 Task: Buy 2 Drag Links from Shocks, Struts & Suspension section under best seller category for shipping address: Marisol Hernandez, 1239 Ridge Road, Dodge City, Kansas 67801, Cell Number 6205197251. Pay from credit card ending with 7965, CVV 549
Action: Key pressed amazon.com<Key.enter>
Screenshot: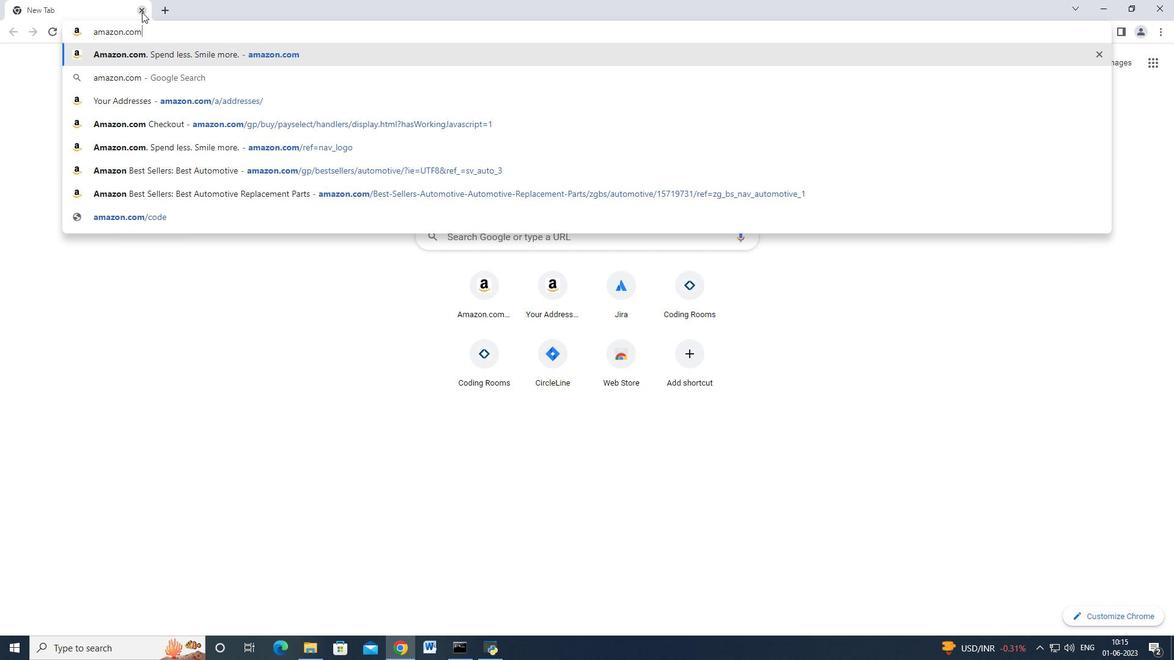 
Action: Mouse moved to (29, 95)
Screenshot: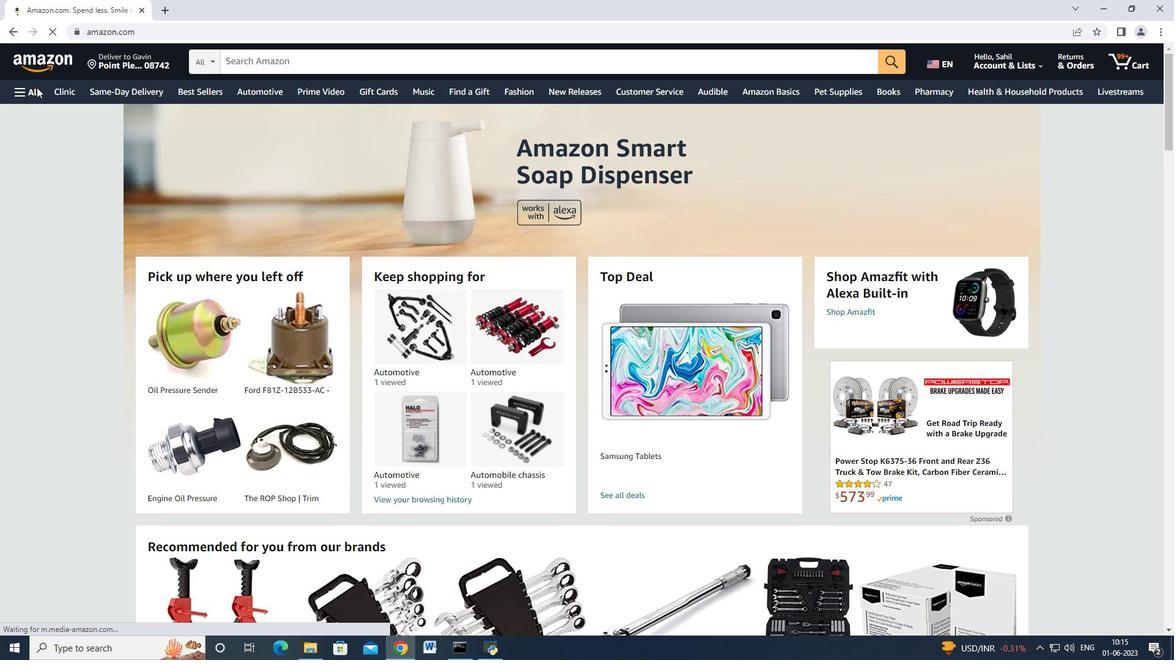 
Action: Mouse pressed left at (29, 95)
Screenshot: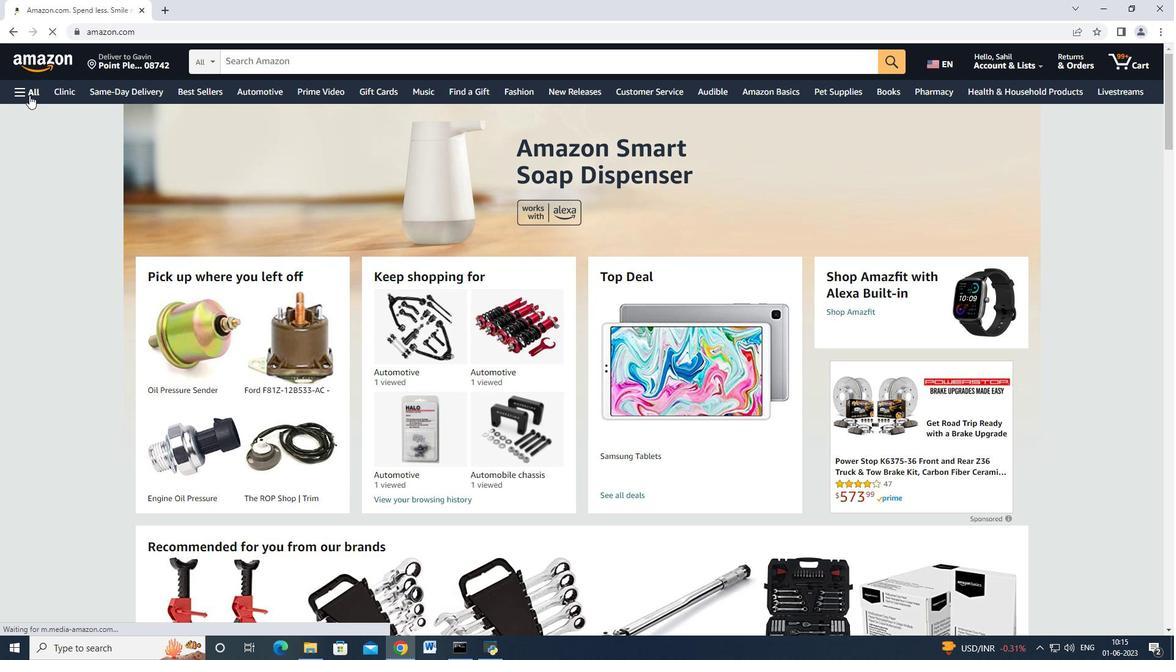 
Action: Mouse moved to (94, 264)
Screenshot: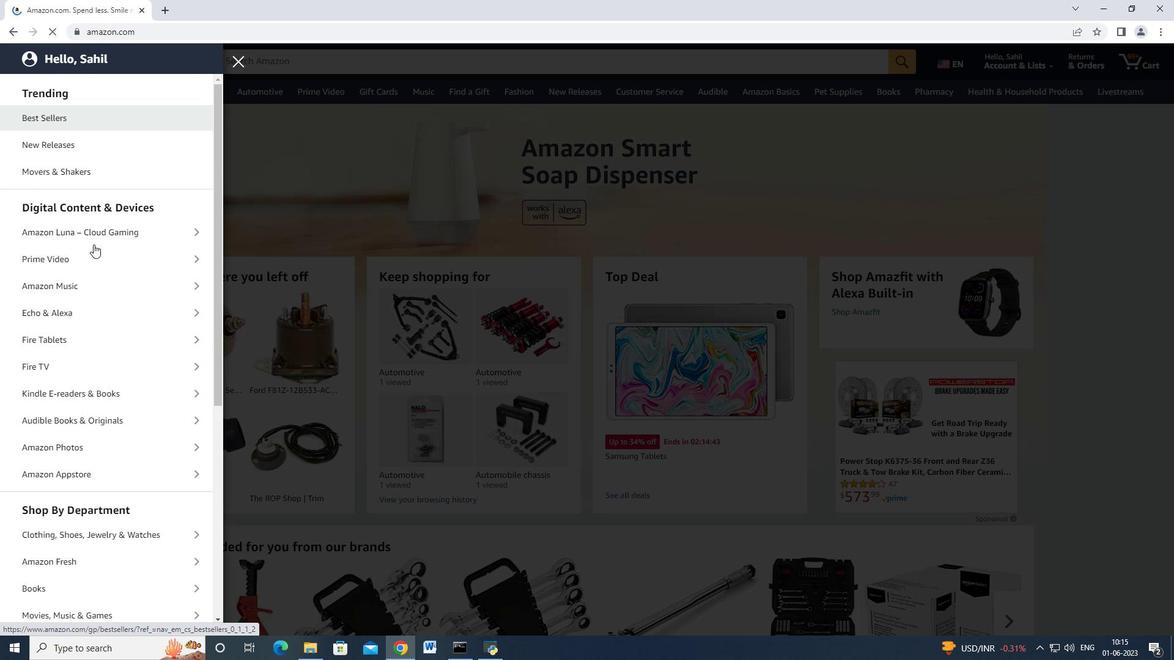 
Action: Mouse scrolled (94, 263) with delta (0, 0)
Screenshot: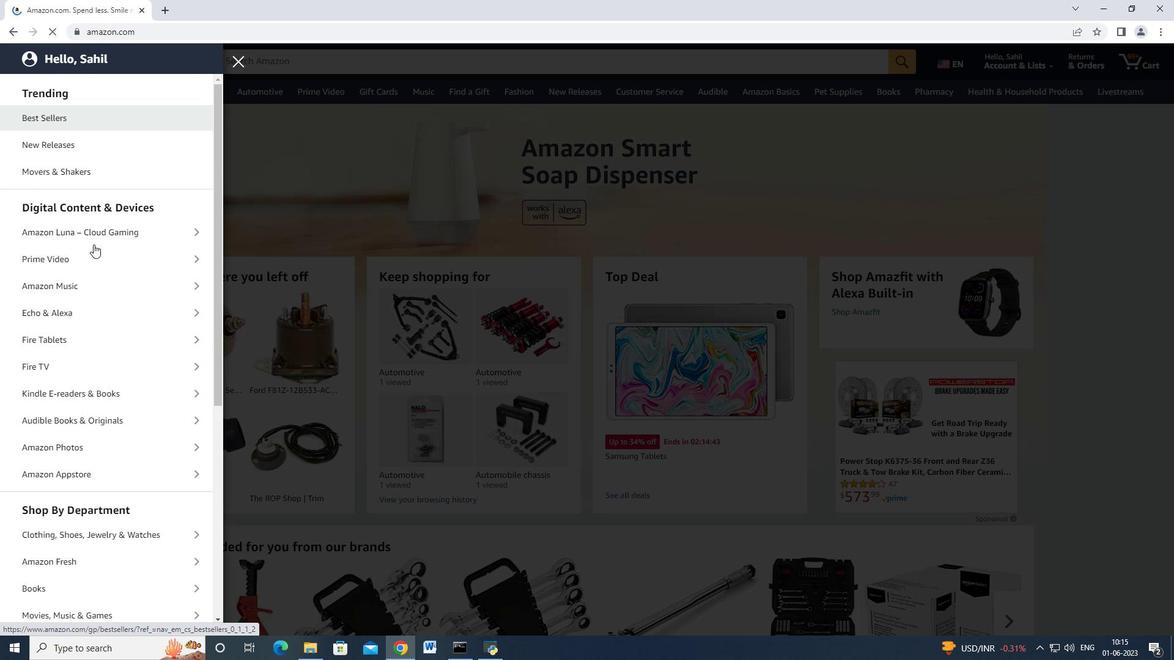
Action: Mouse moved to (94, 275)
Screenshot: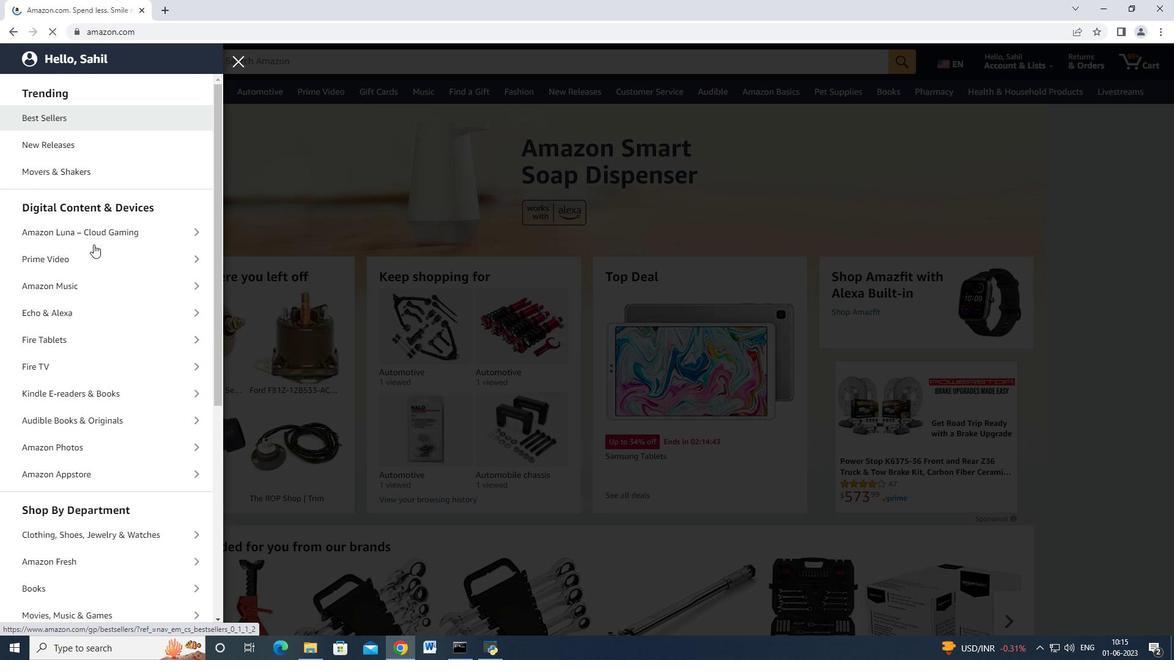 
Action: Mouse scrolled (94, 274) with delta (0, 0)
Screenshot: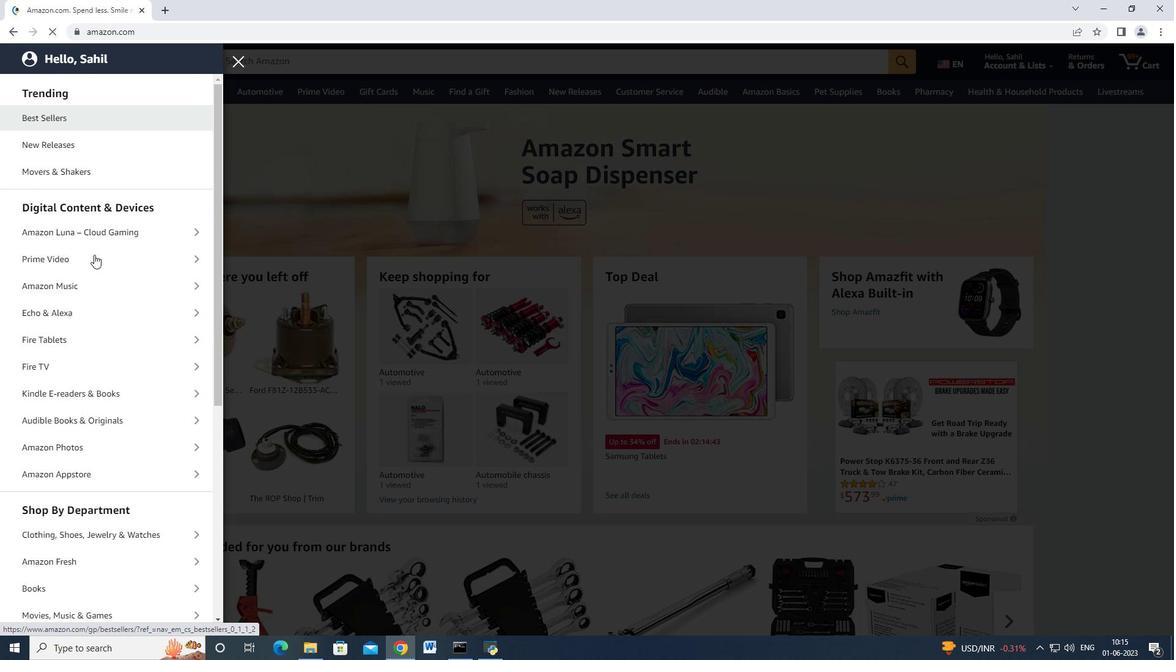 
Action: Mouse moved to (70, 524)
Screenshot: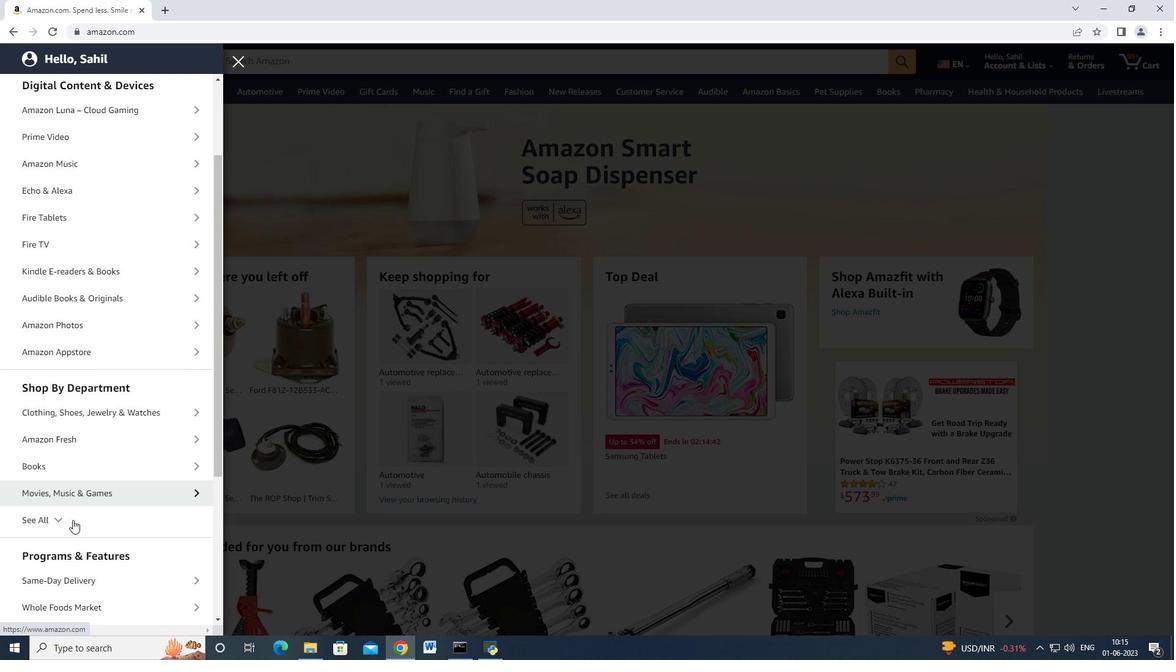 
Action: Mouse pressed left at (70, 524)
Screenshot: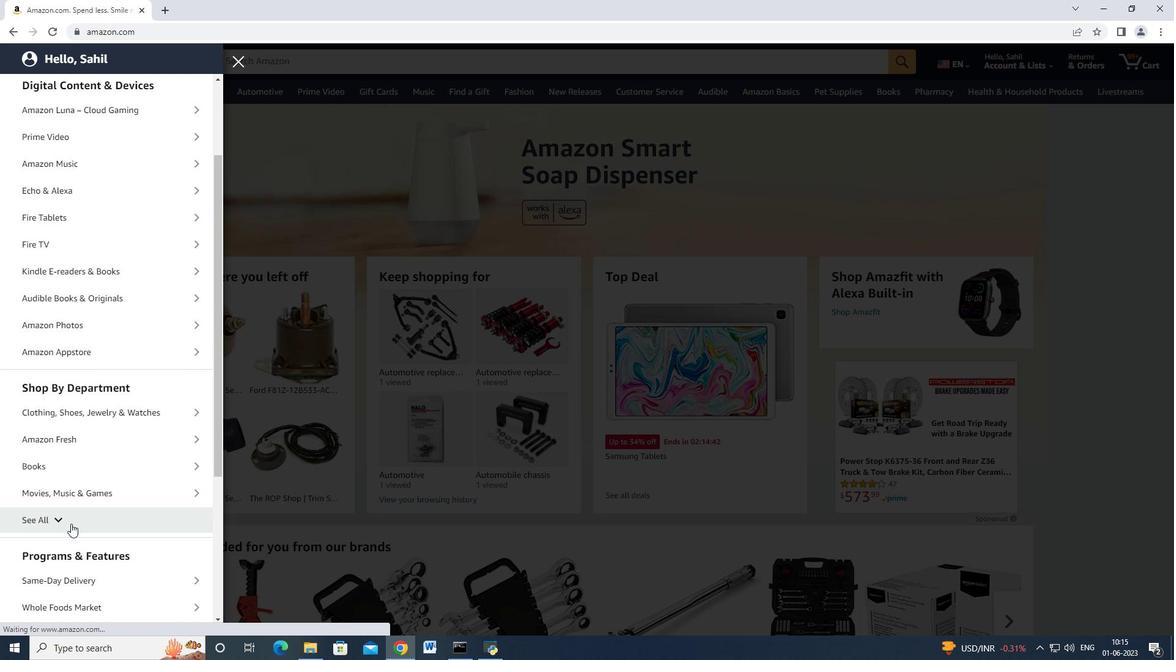 
Action: Mouse moved to (98, 411)
Screenshot: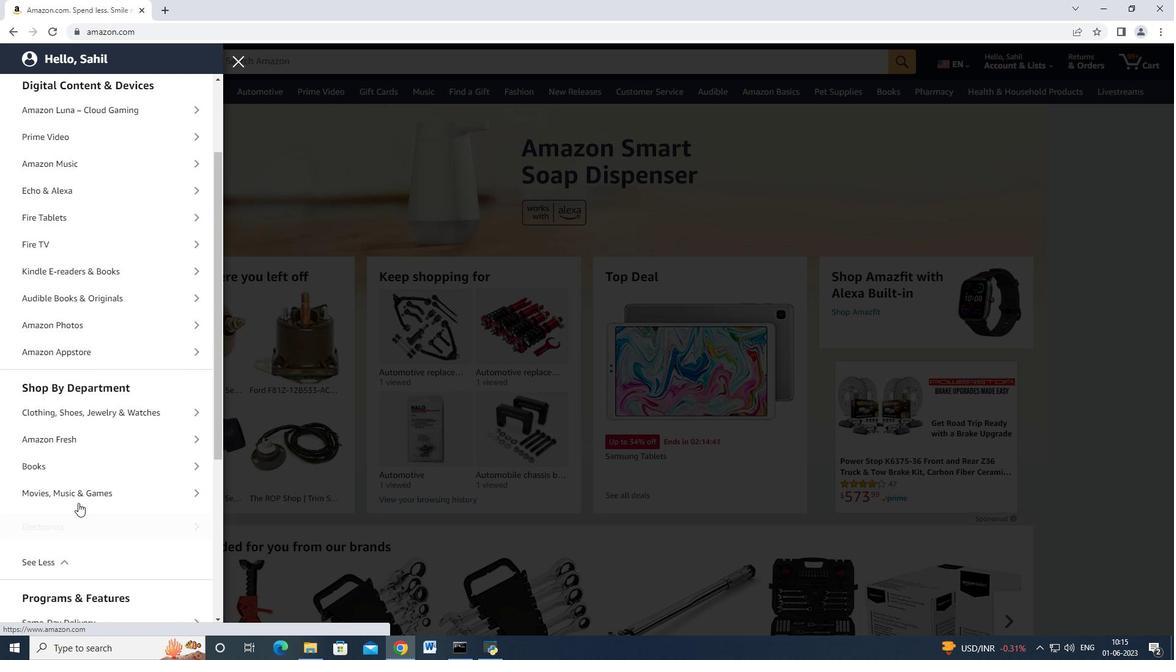 
Action: Mouse scrolled (98, 411) with delta (0, 0)
Screenshot: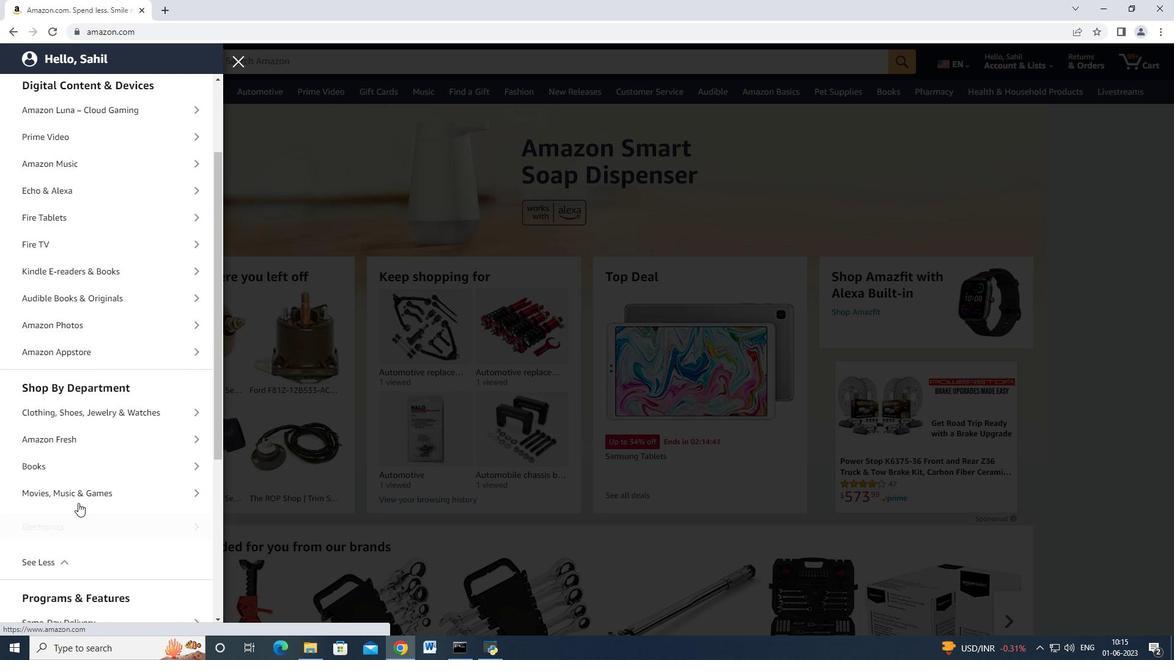 
Action: Mouse scrolled (98, 411) with delta (0, 0)
Screenshot: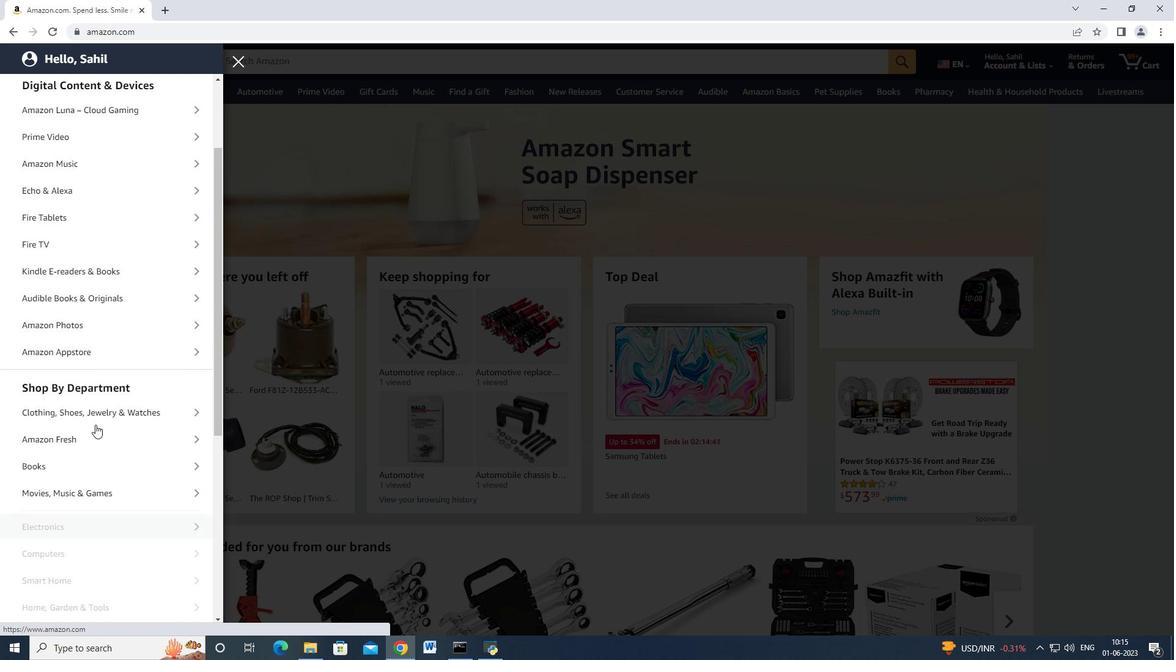 
Action: Mouse scrolled (98, 411) with delta (0, 0)
Screenshot: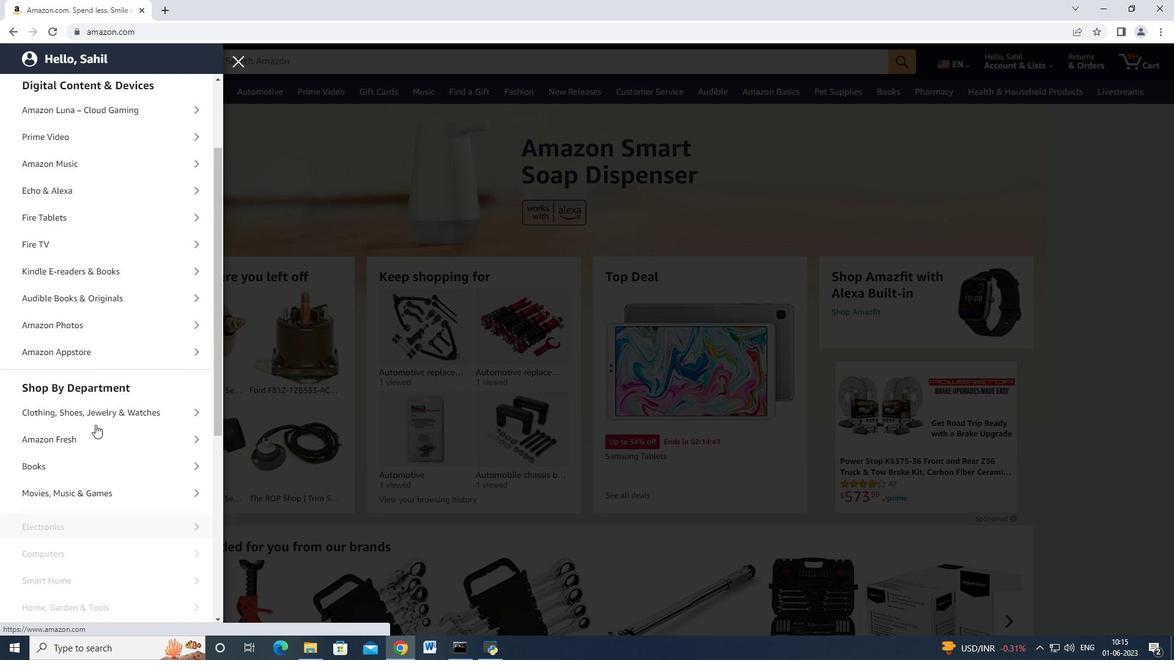 
Action: Mouse scrolled (98, 411) with delta (0, 0)
Screenshot: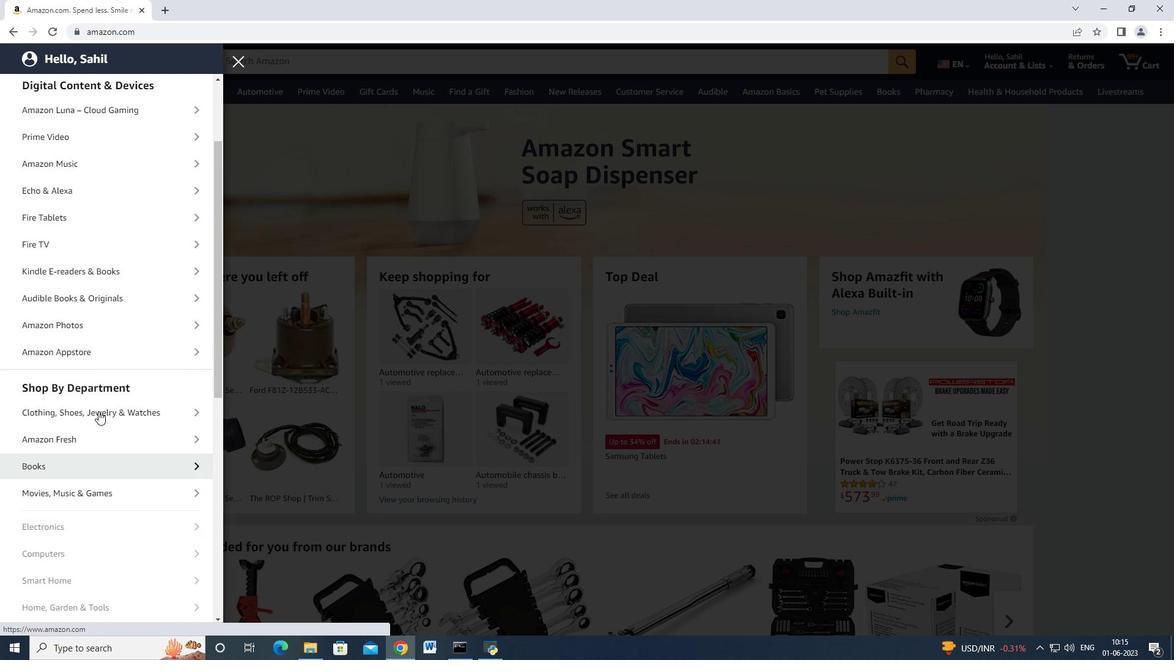 
Action: Mouse scrolled (98, 411) with delta (0, 0)
Screenshot: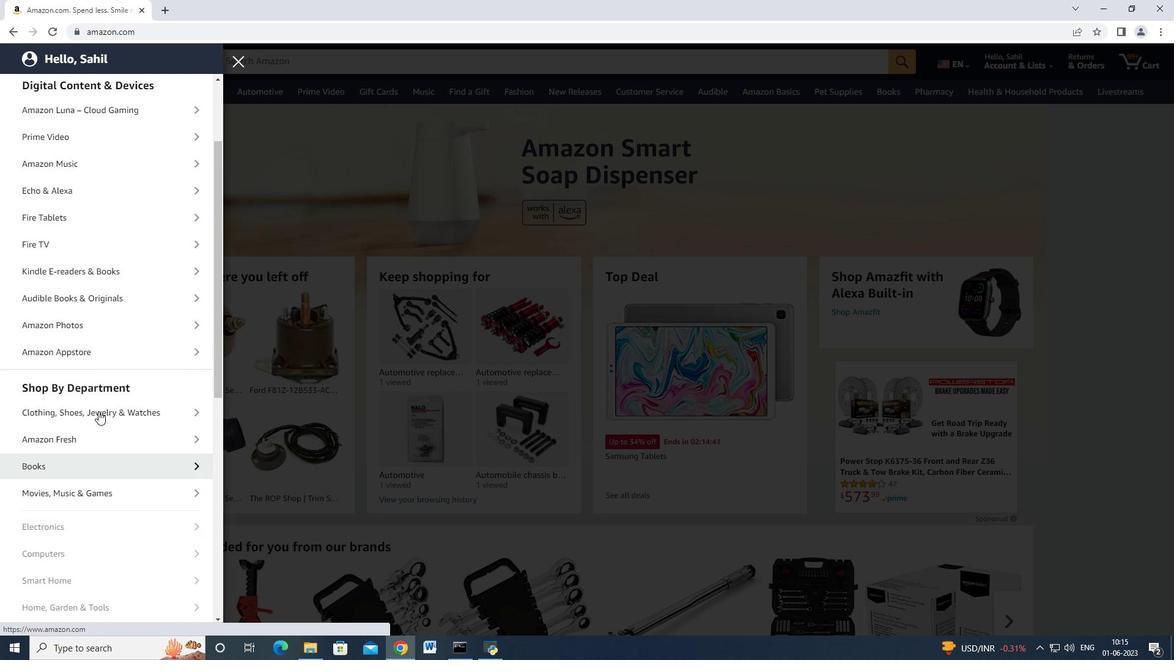 
Action: Mouse scrolled (98, 411) with delta (0, 0)
Screenshot: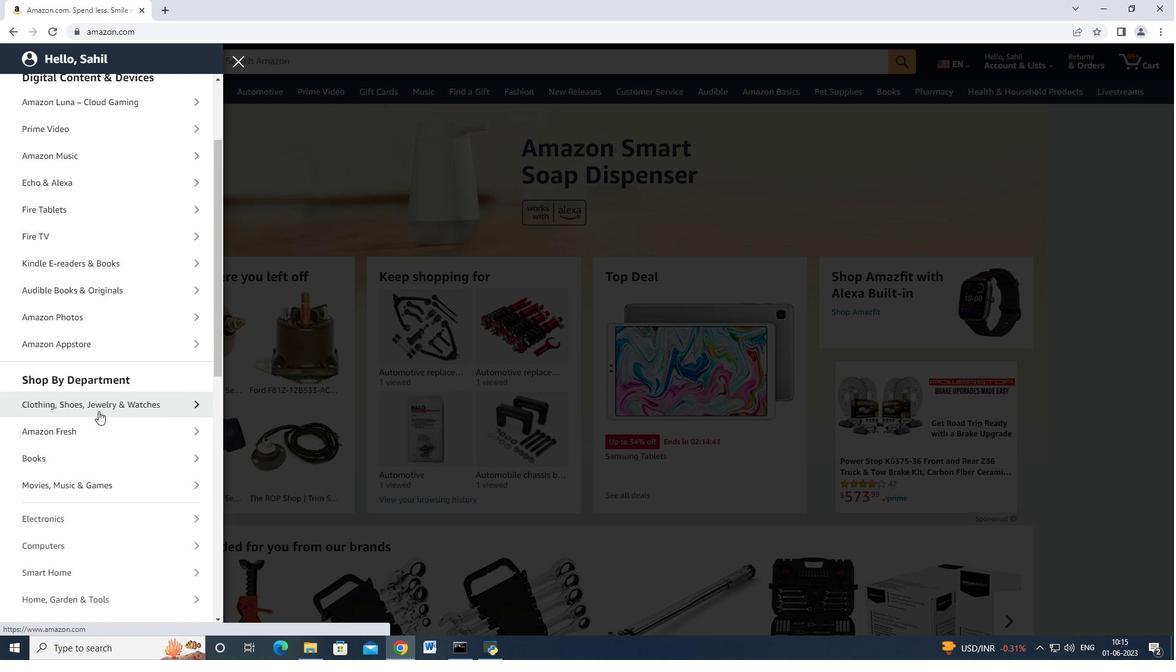 
Action: Mouse moved to (114, 466)
Screenshot: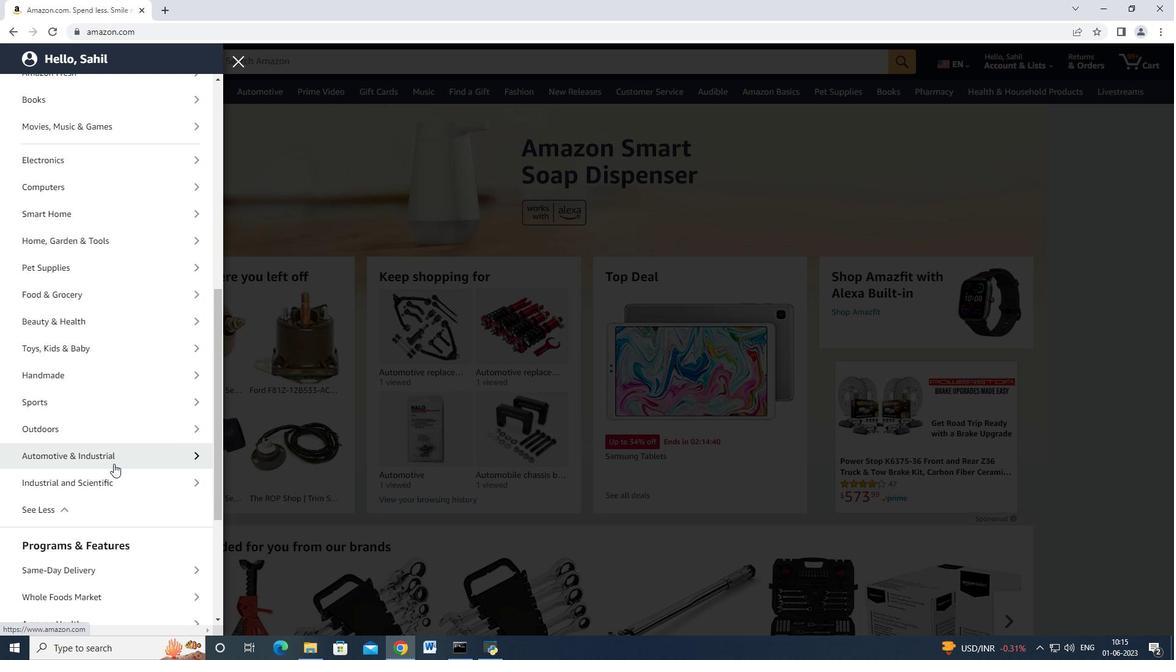 
Action: Mouse pressed left at (114, 466)
Screenshot: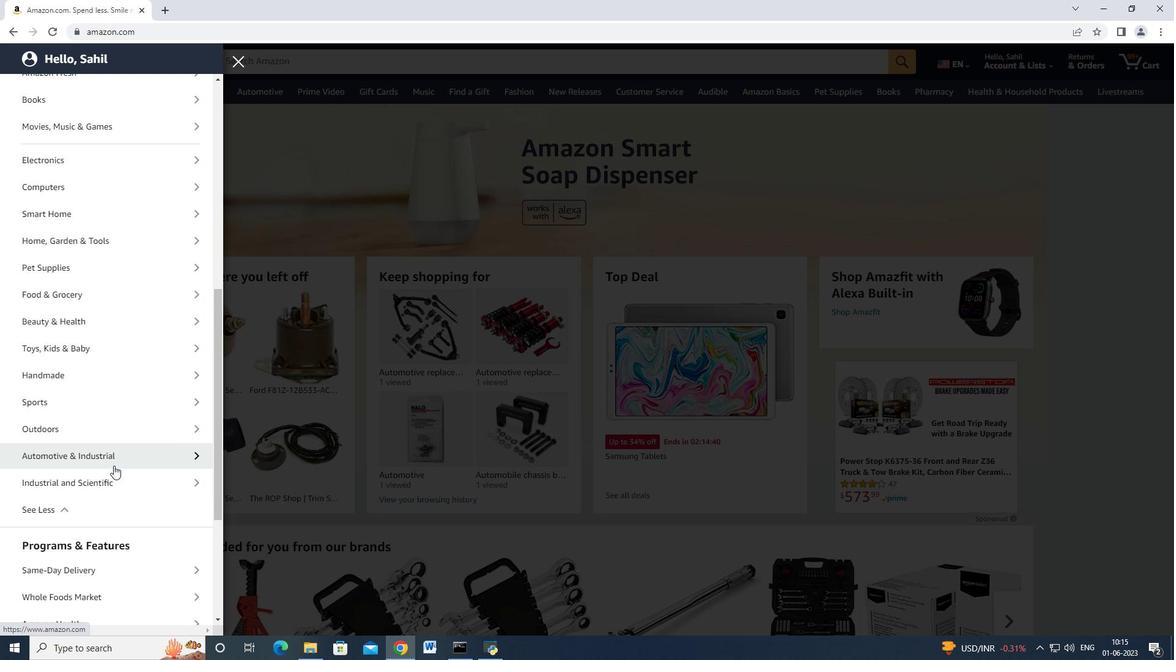 
Action: Mouse moved to (124, 33)
Screenshot: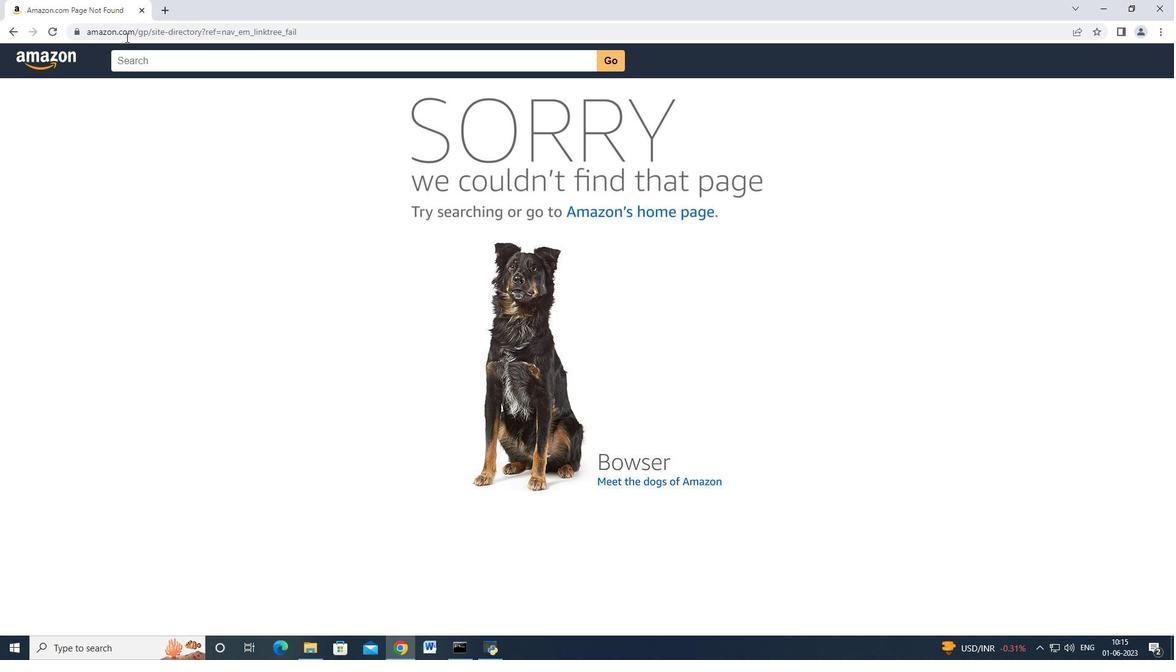 
Action: Mouse pressed left at (124, 33)
Screenshot: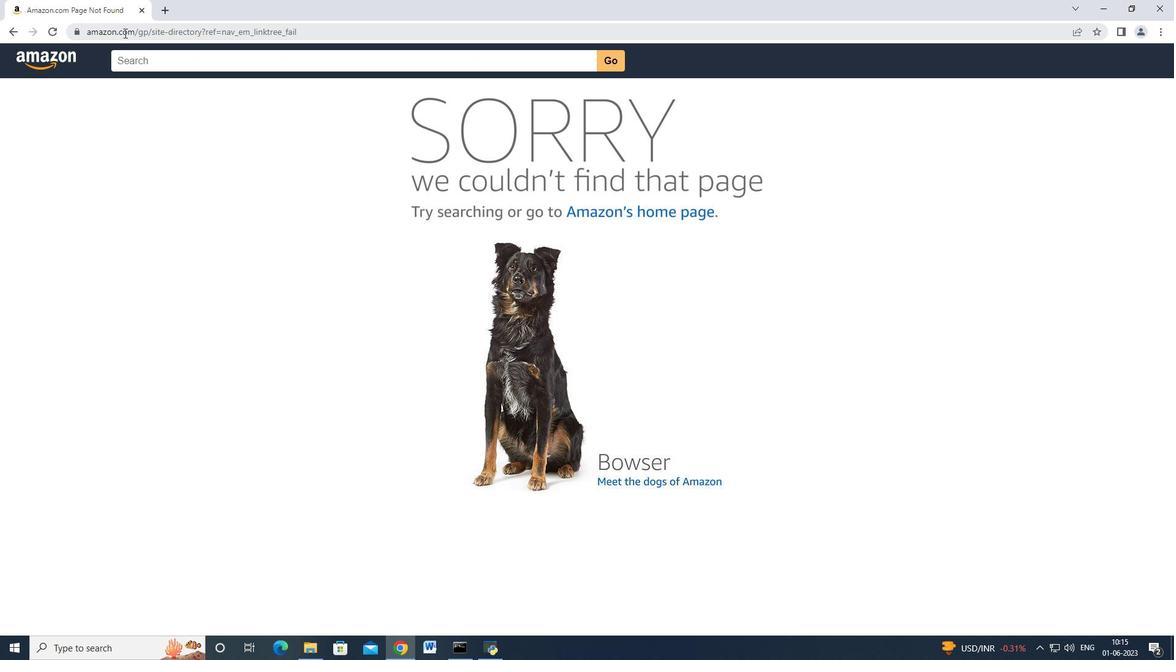 
Action: Key pressed amazon.com<Key.enter>
Screenshot: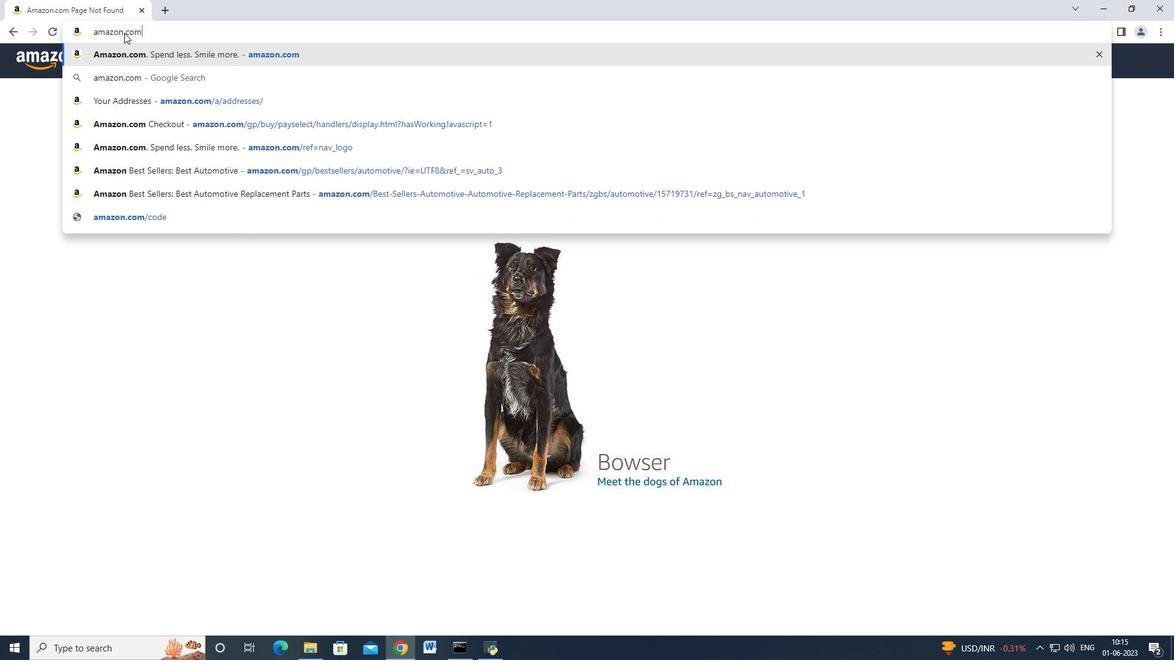 
Action: Mouse moved to (12, 97)
Screenshot: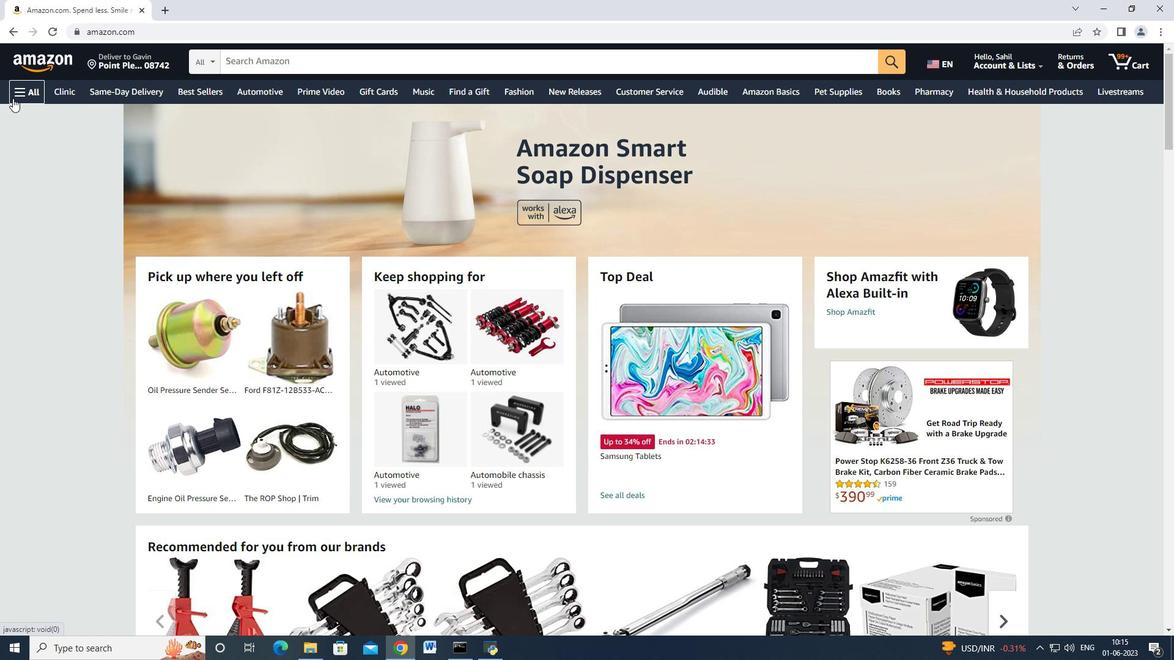 
Action: Mouse pressed left at (12, 97)
Screenshot: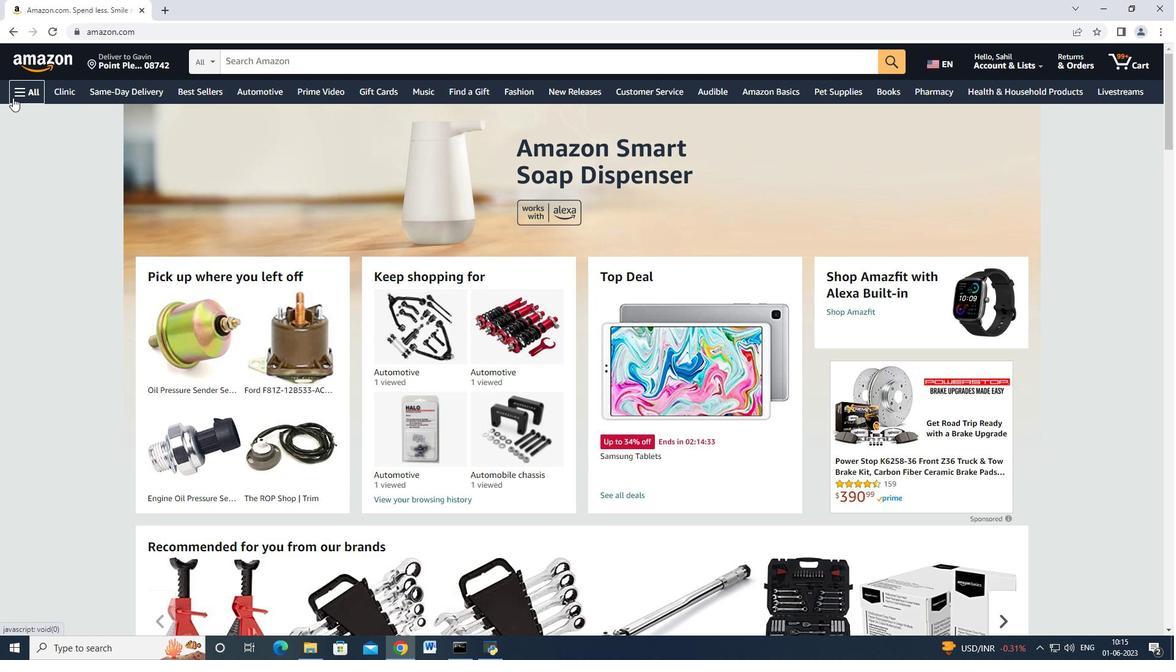 
Action: Mouse moved to (86, 239)
Screenshot: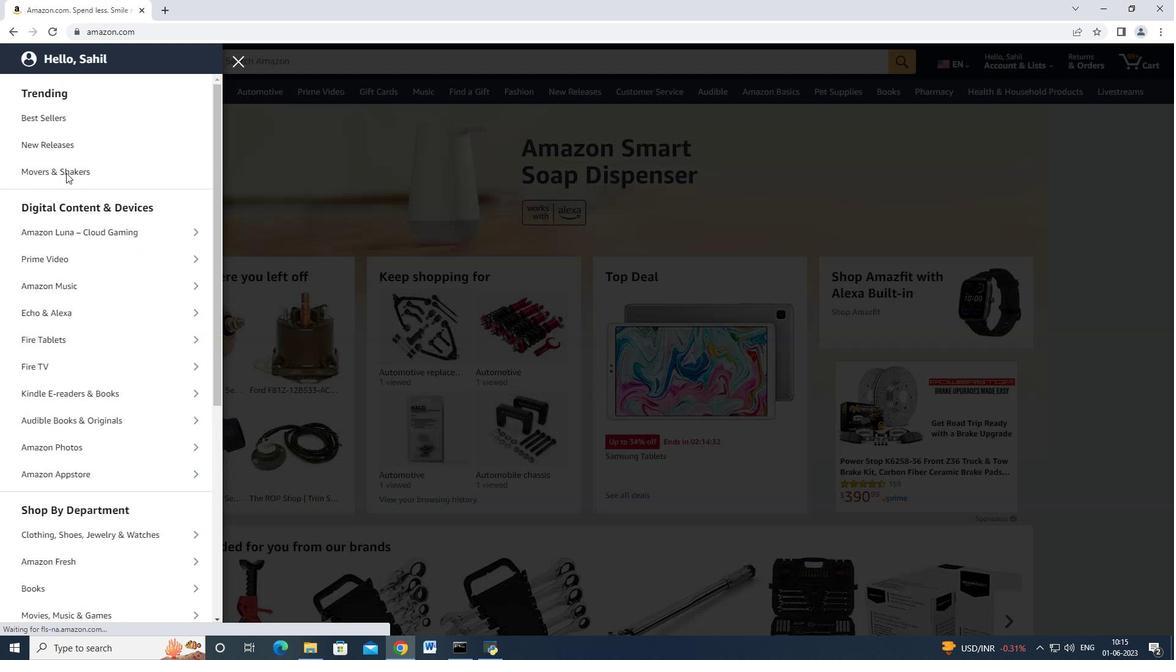 
Action: Mouse scrolled (86, 239) with delta (0, 0)
Screenshot: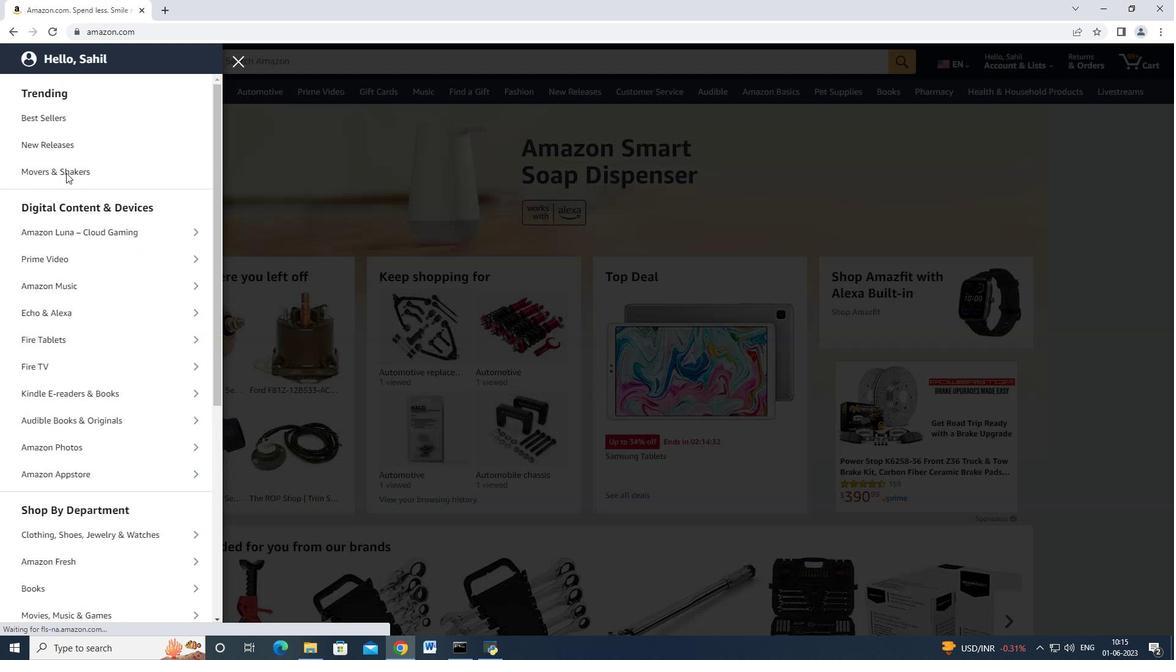 
Action: Mouse moved to (86, 241)
Screenshot: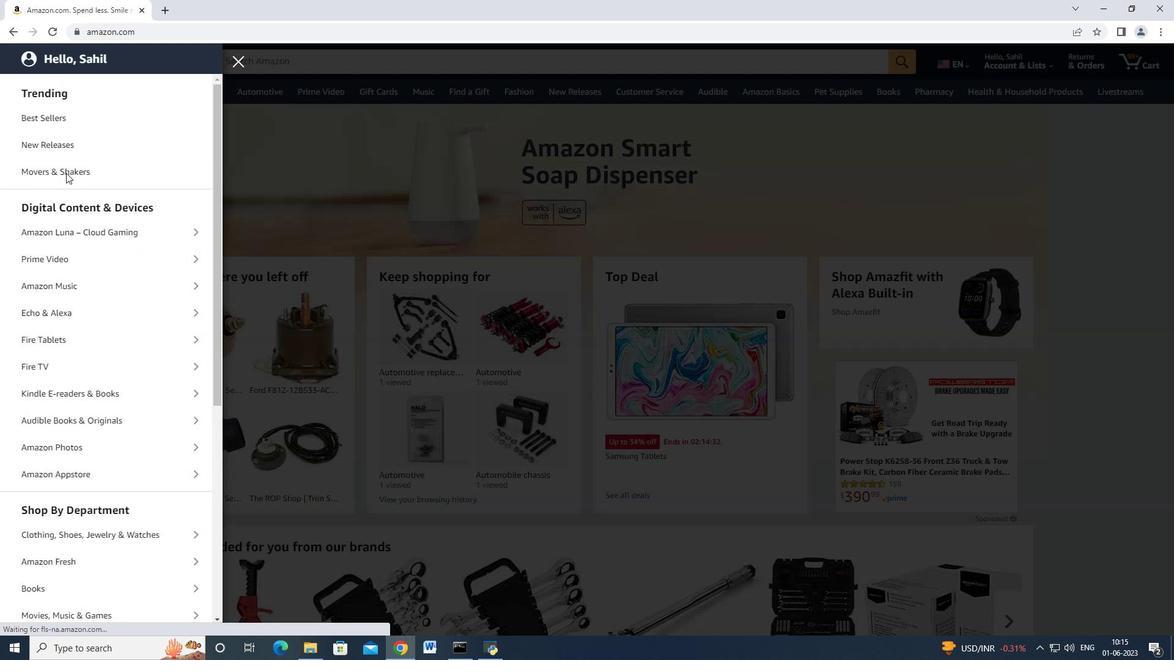 
Action: Mouse scrolled (86, 240) with delta (0, 0)
Screenshot: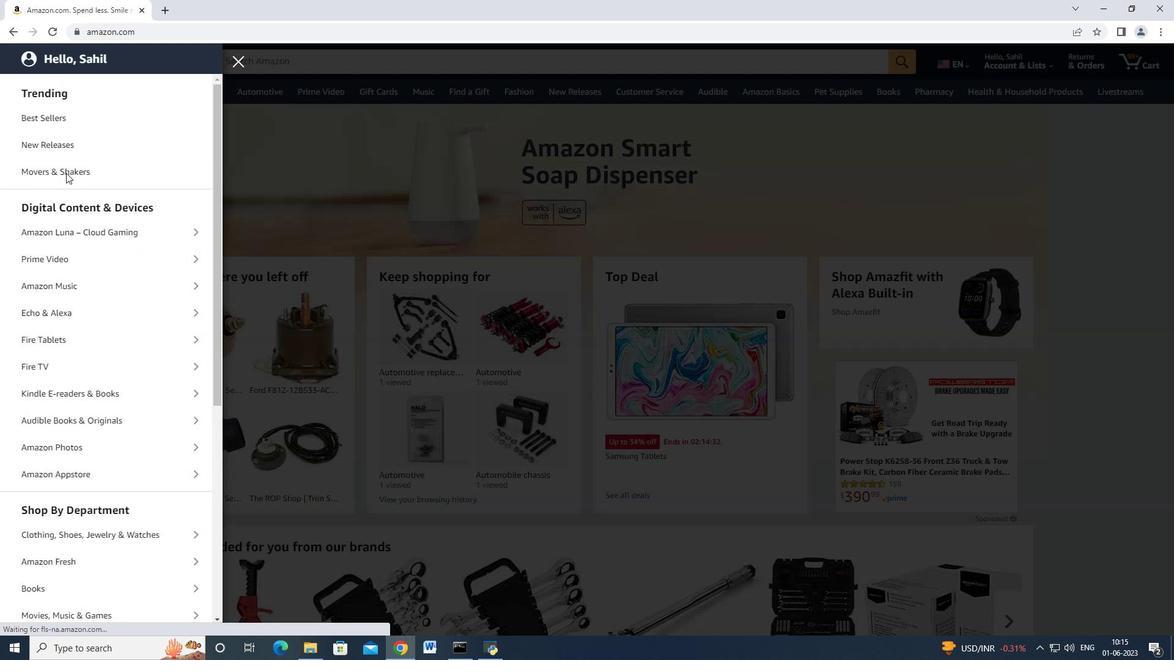 
Action: Mouse moved to (86, 241)
Screenshot: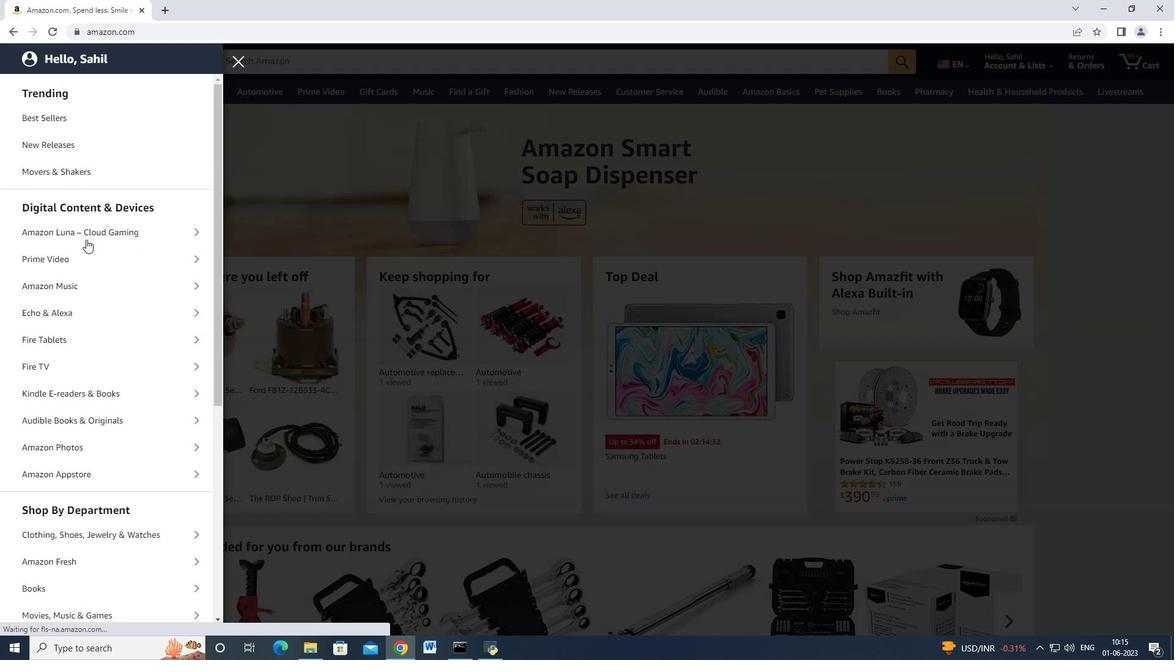 
Action: Mouse scrolled (86, 241) with delta (0, 0)
Screenshot: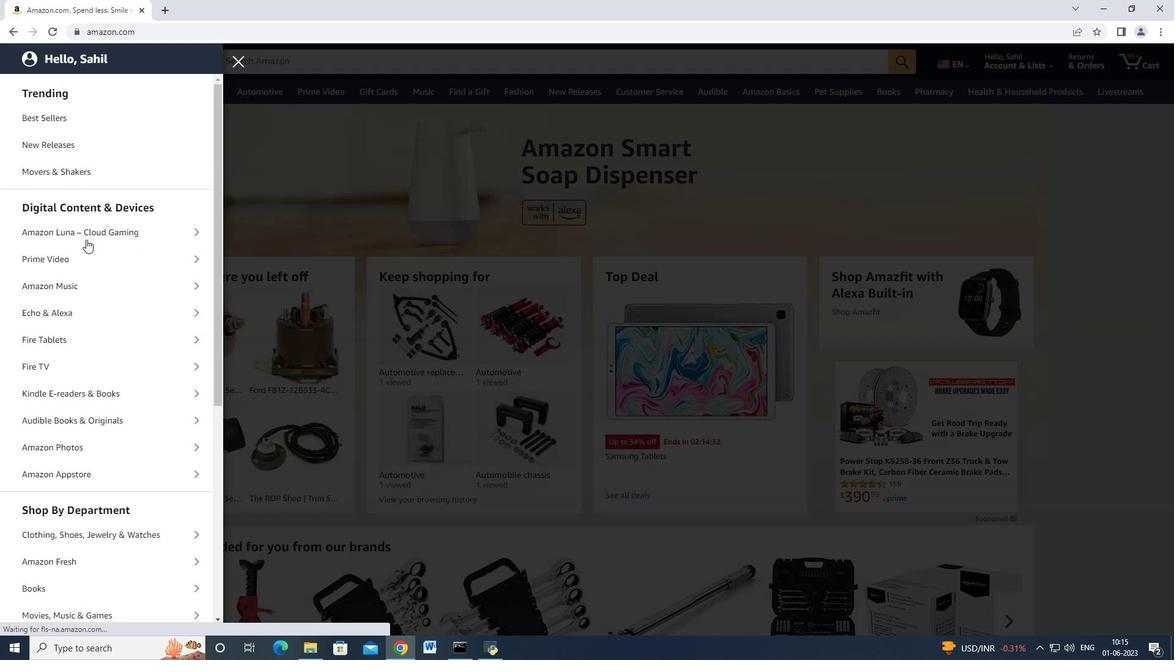 
Action: Mouse moved to (86, 242)
Screenshot: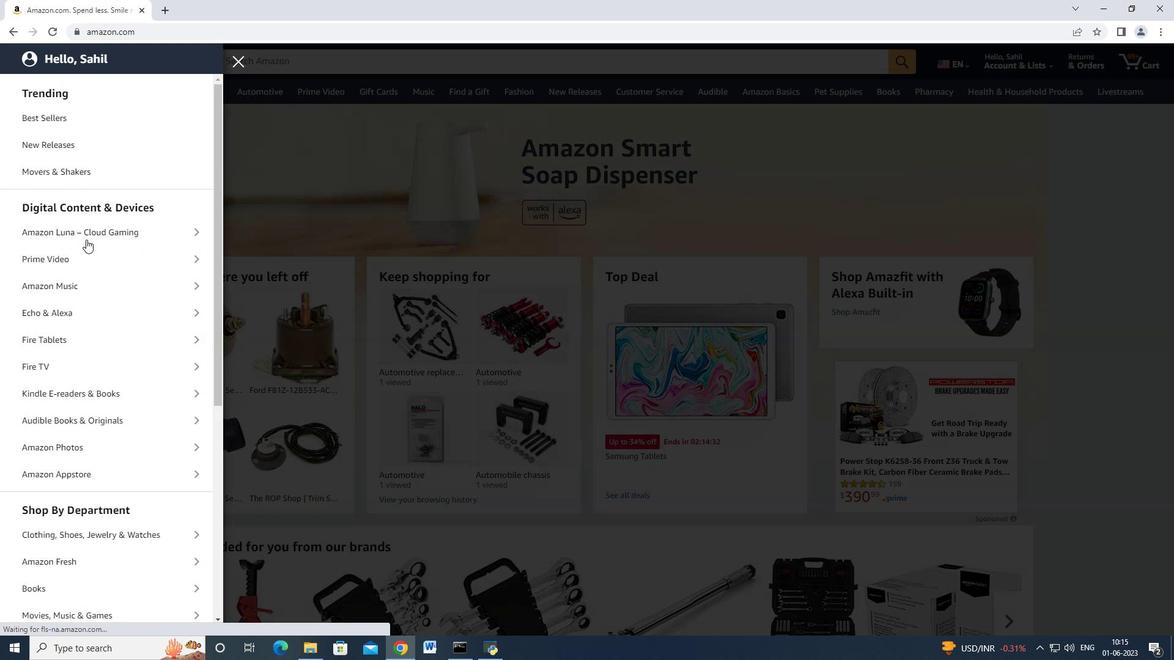 
Action: Mouse scrolled (86, 241) with delta (0, 0)
Screenshot: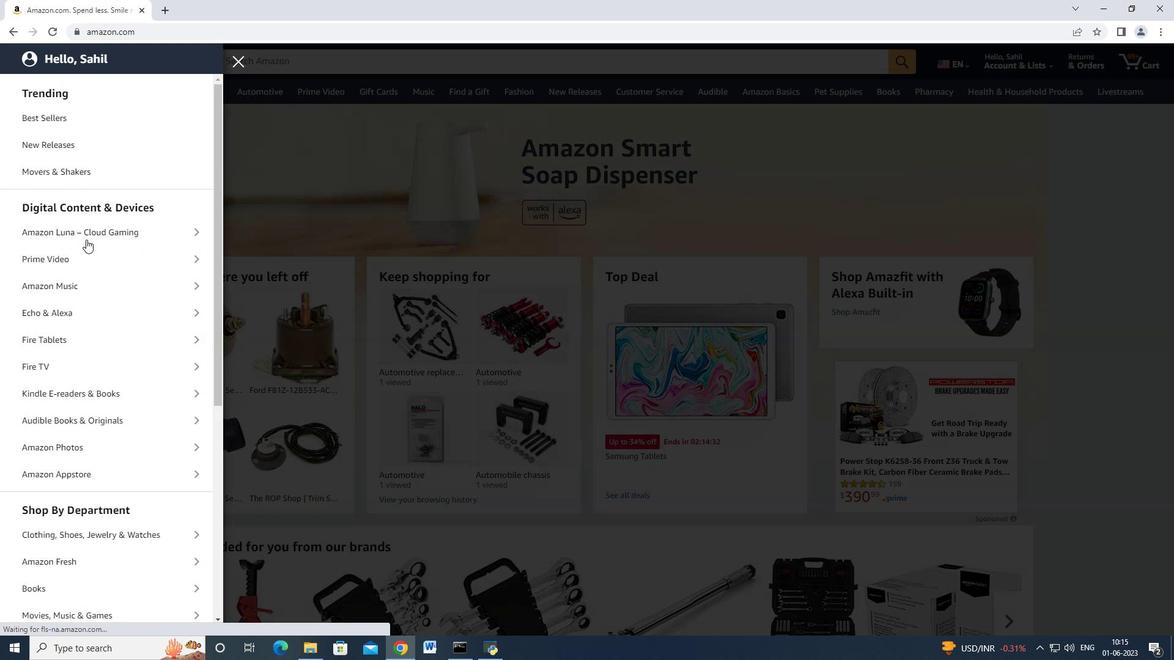 
Action: Mouse moved to (94, 405)
Screenshot: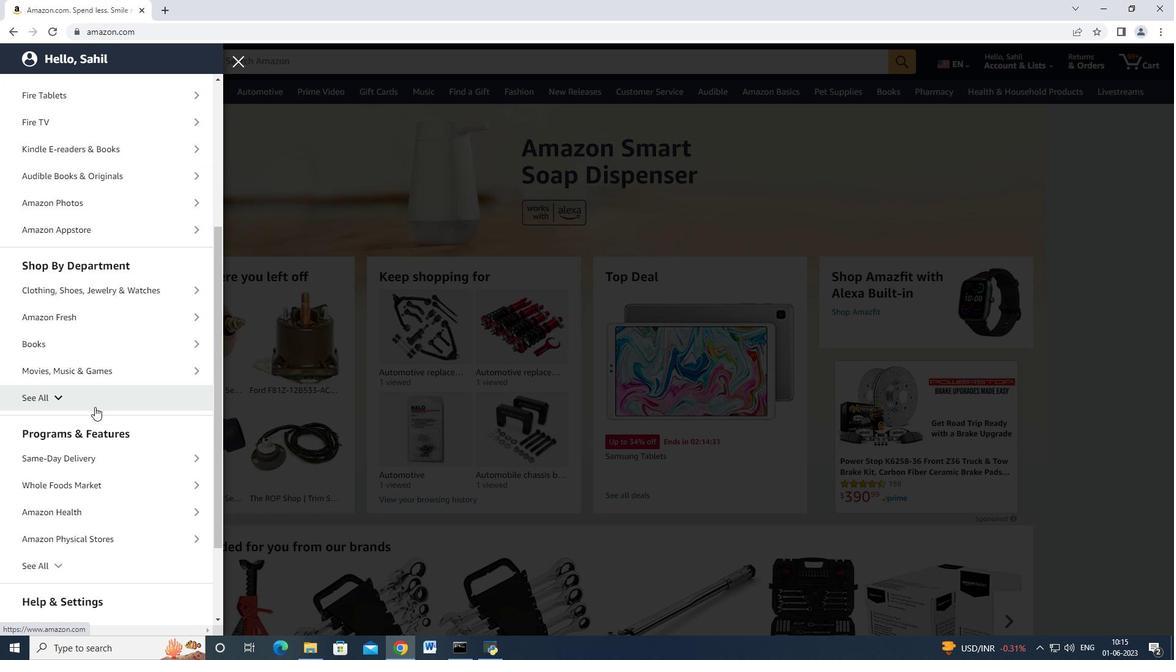 
Action: Mouse pressed left at (94, 405)
Screenshot: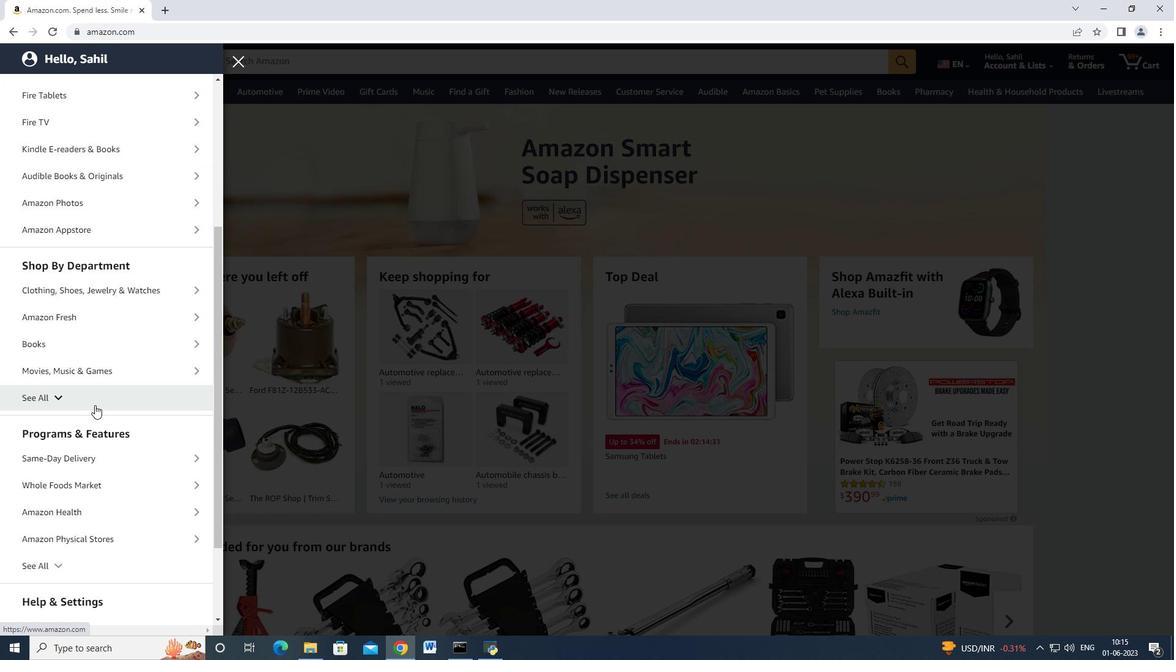 
Action: Mouse scrolled (94, 405) with delta (0, 0)
Screenshot: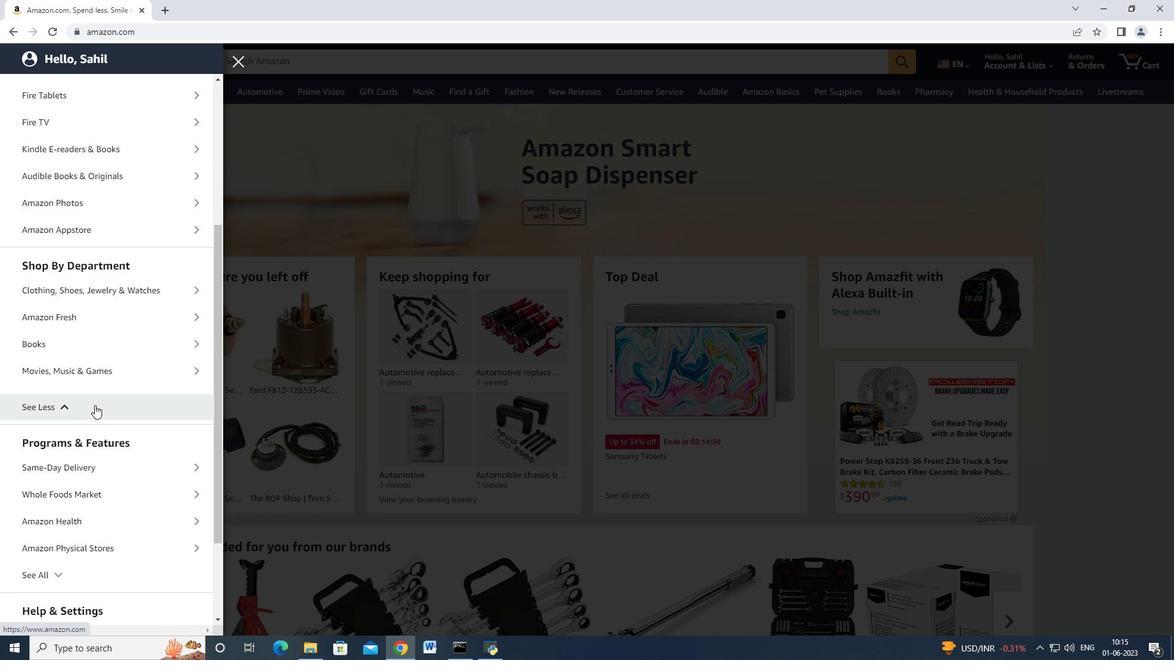 
Action: Mouse scrolled (94, 405) with delta (0, 0)
Screenshot: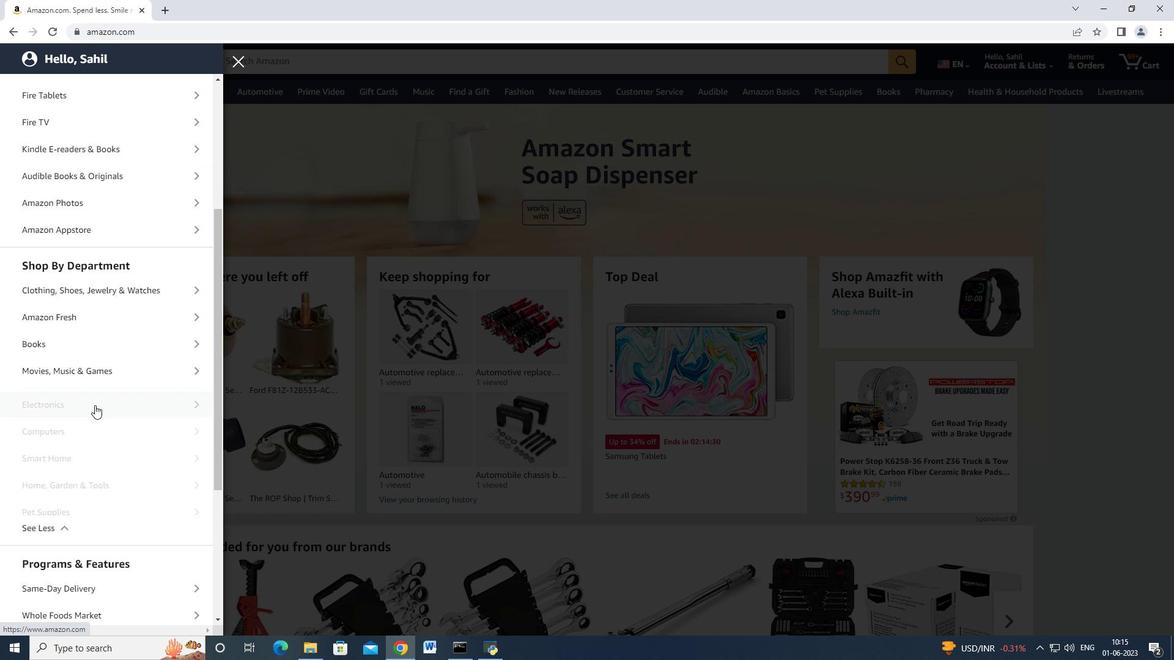 
Action: Mouse scrolled (94, 405) with delta (0, 0)
Screenshot: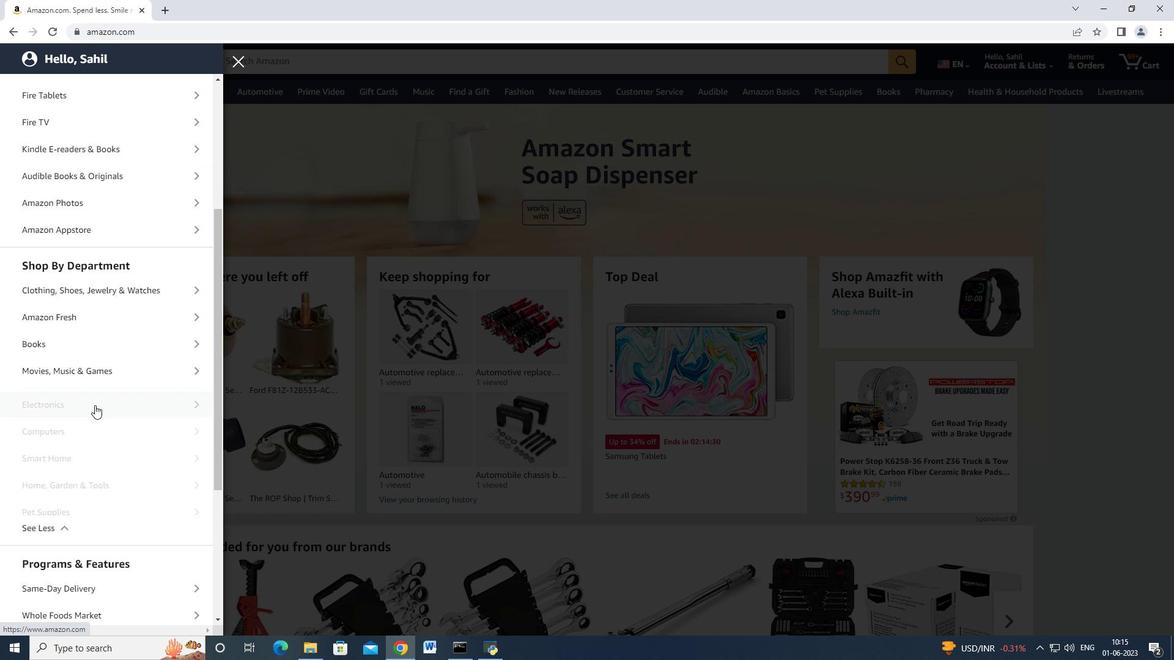 
Action: Mouse scrolled (94, 405) with delta (0, 0)
Screenshot: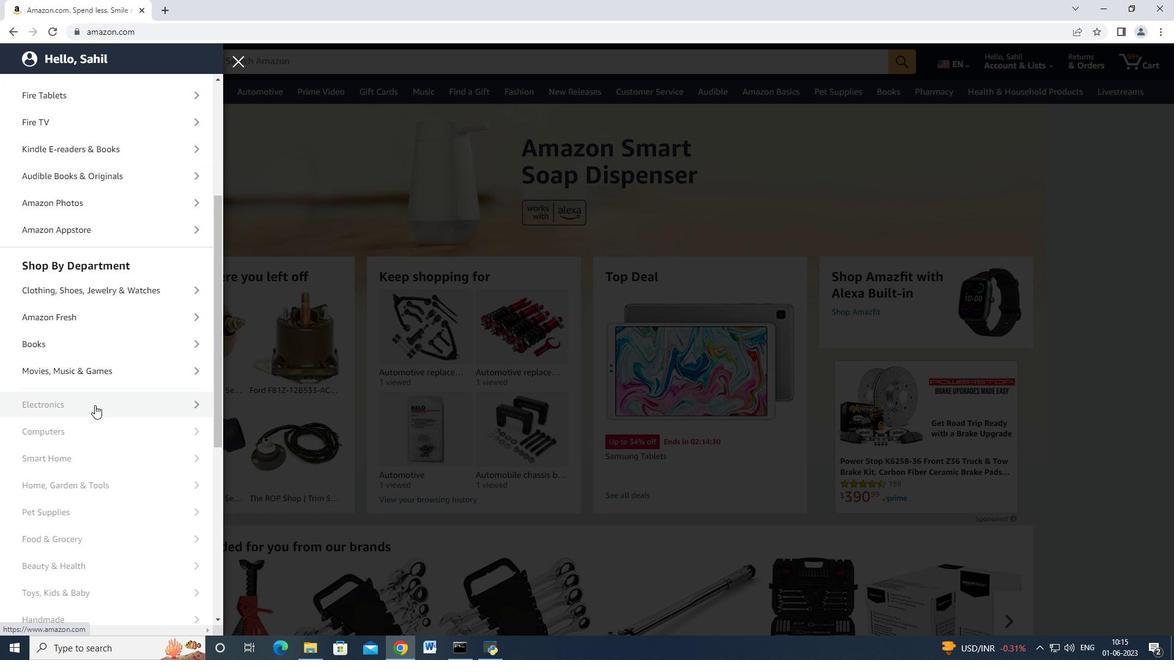 
Action: Mouse moved to (102, 454)
Screenshot: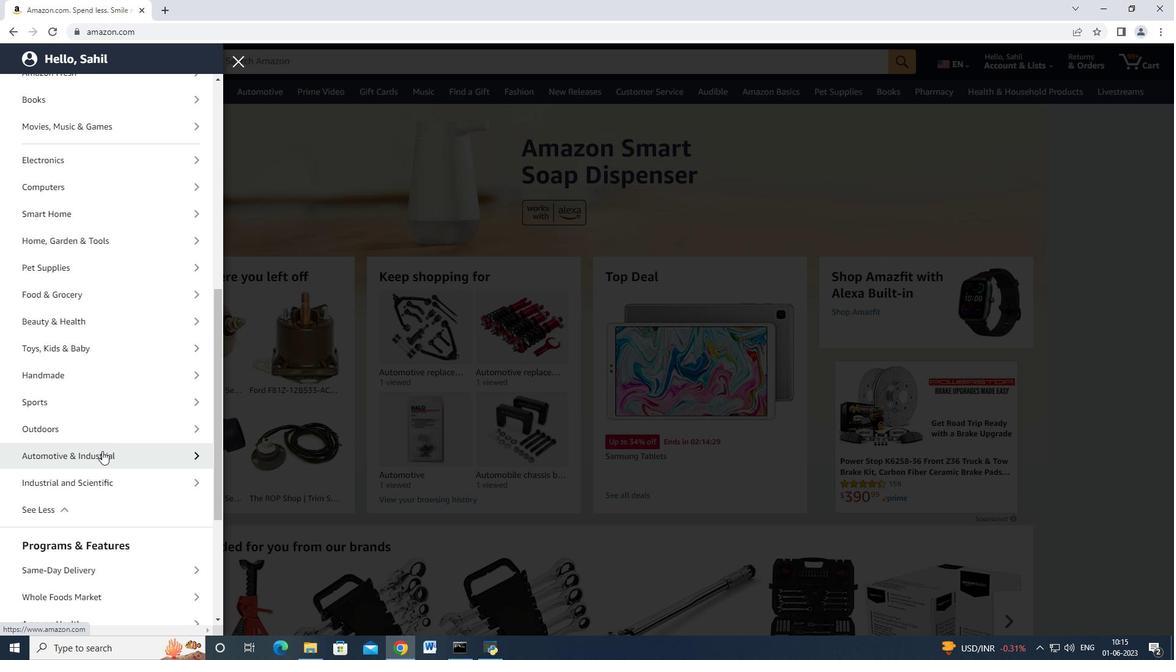 
Action: Mouse pressed left at (102, 454)
Screenshot: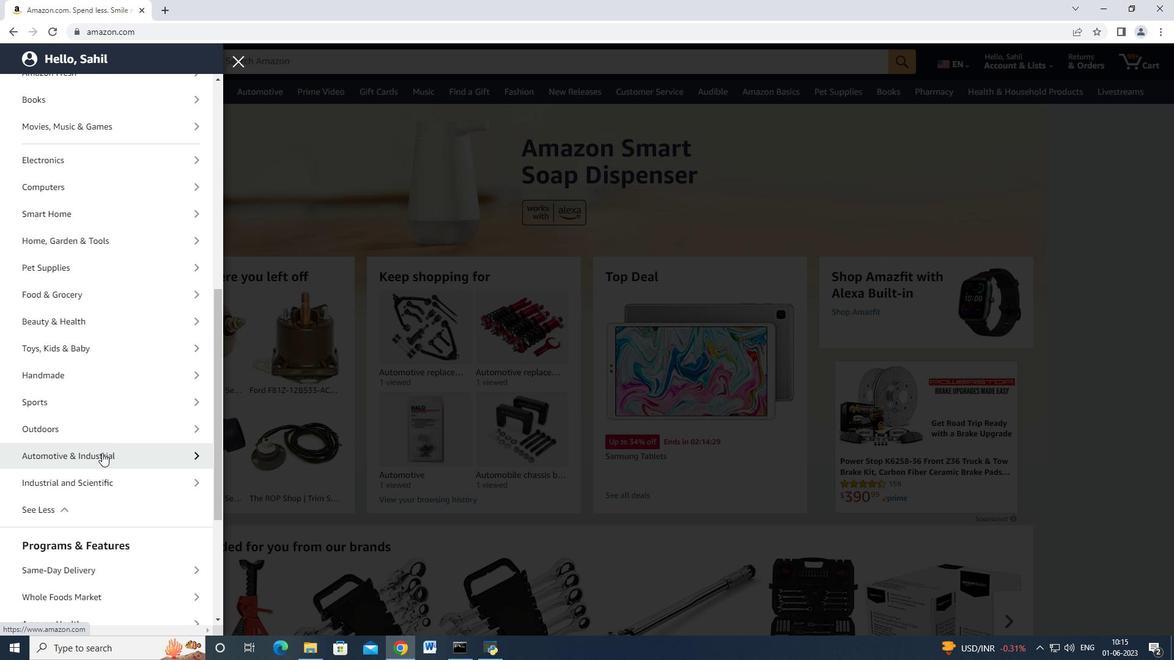 
Action: Mouse moved to (116, 151)
Screenshot: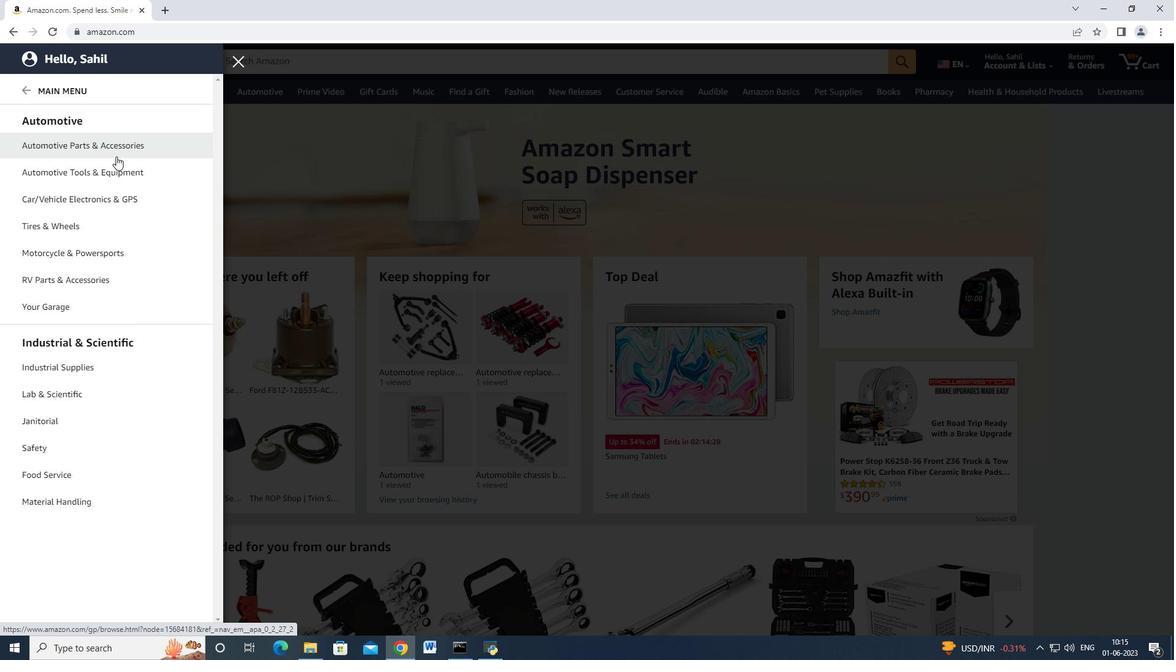
Action: Mouse pressed left at (116, 151)
Screenshot: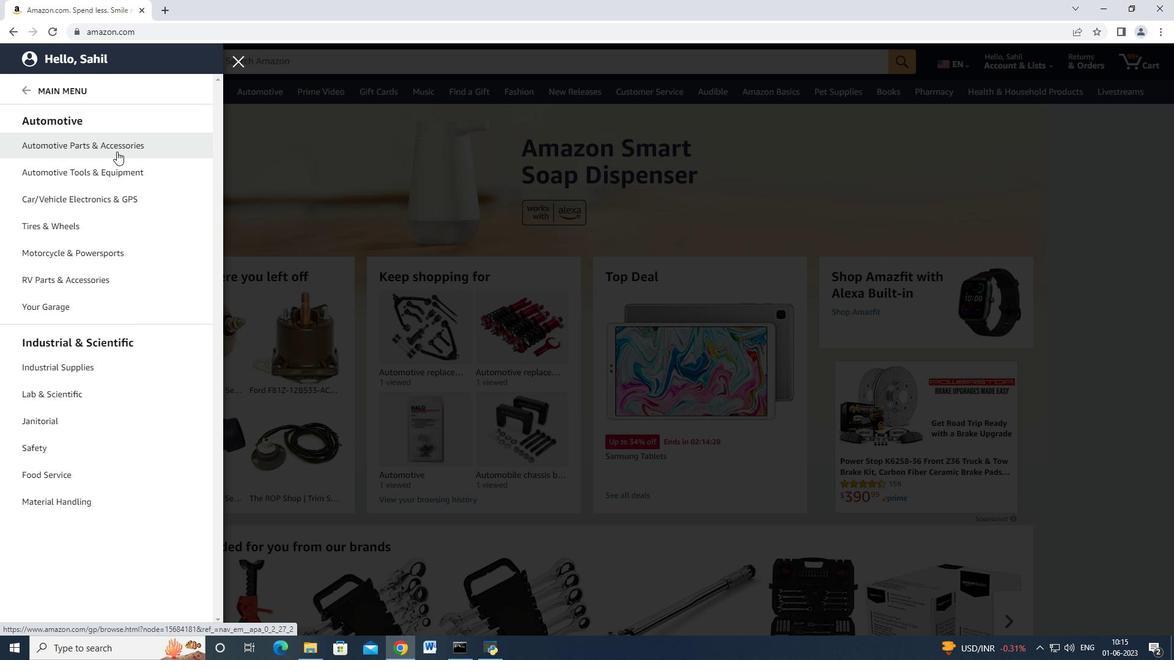 
Action: Mouse moved to (200, 118)
Screenshot: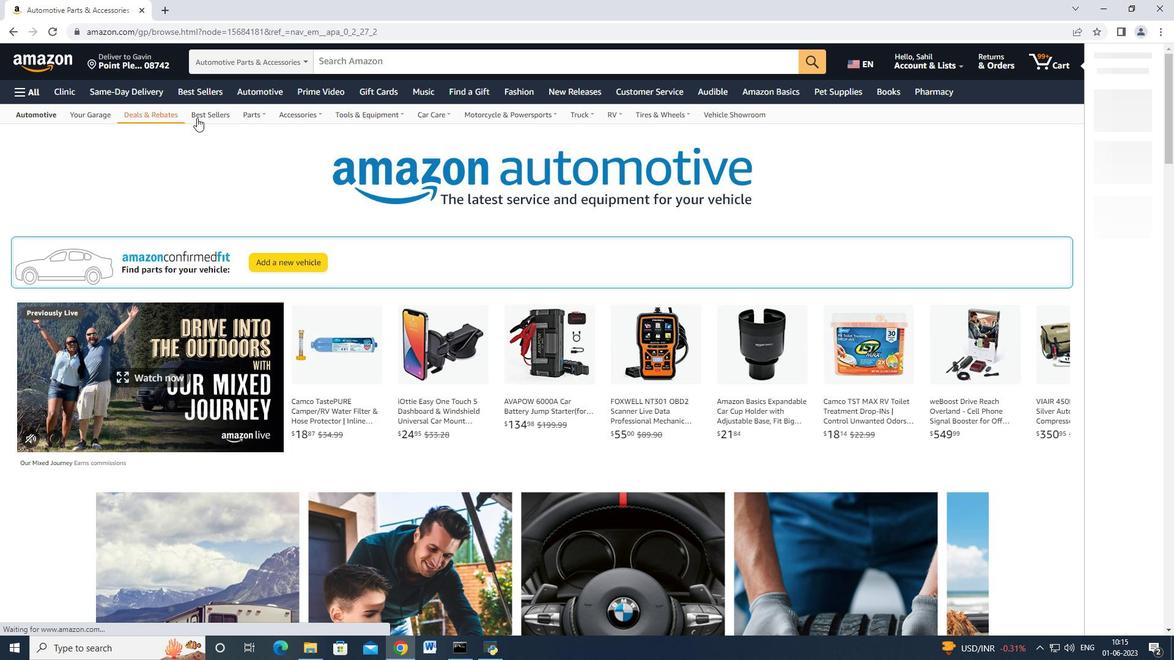 
Action: Mouse pressed left at (200, 118)
Screenshot: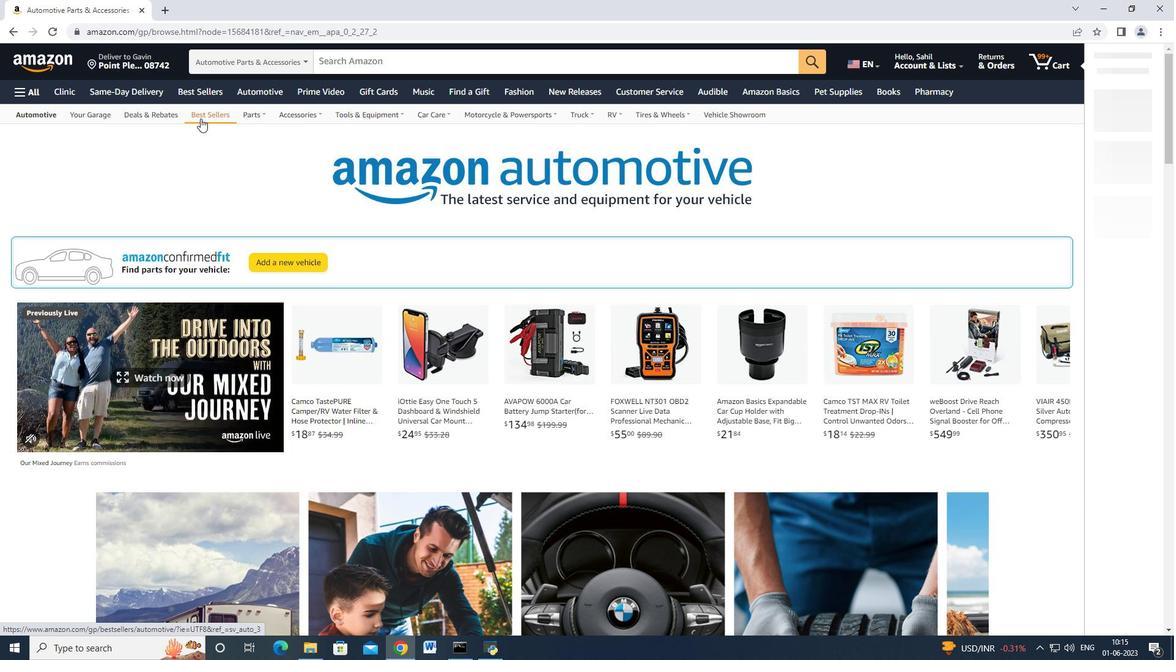 
Action: Mouse moved to (142, 236)
Screenshot: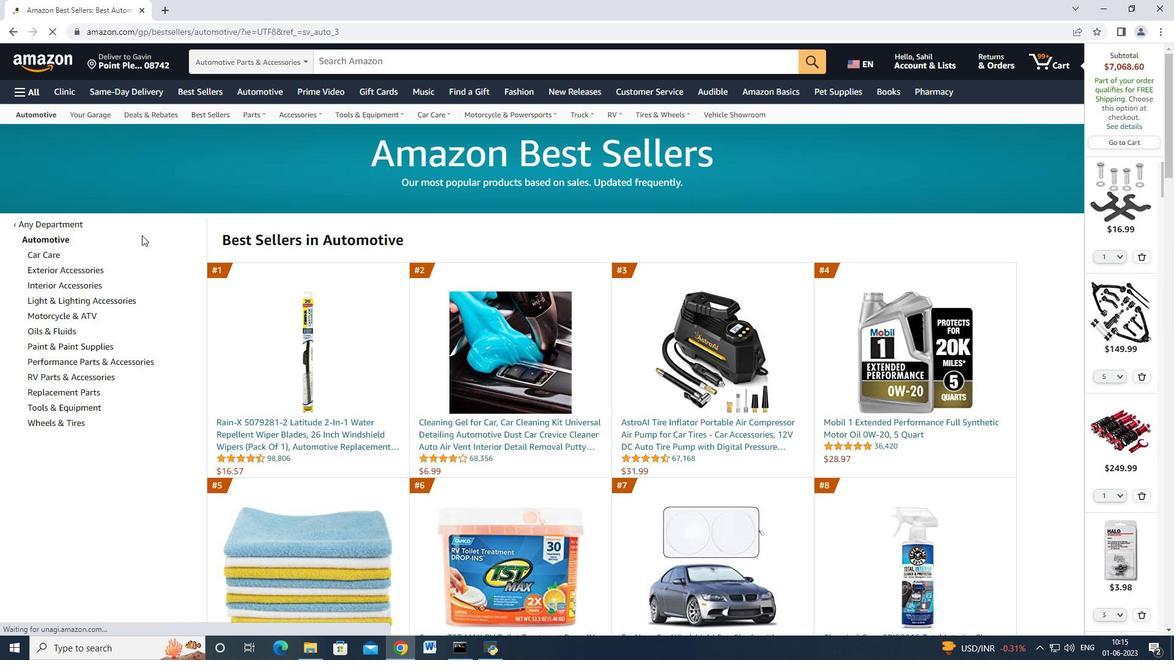 
Action: Mouse scrolled (142, 236) with delta (0, 0)
Screenshot: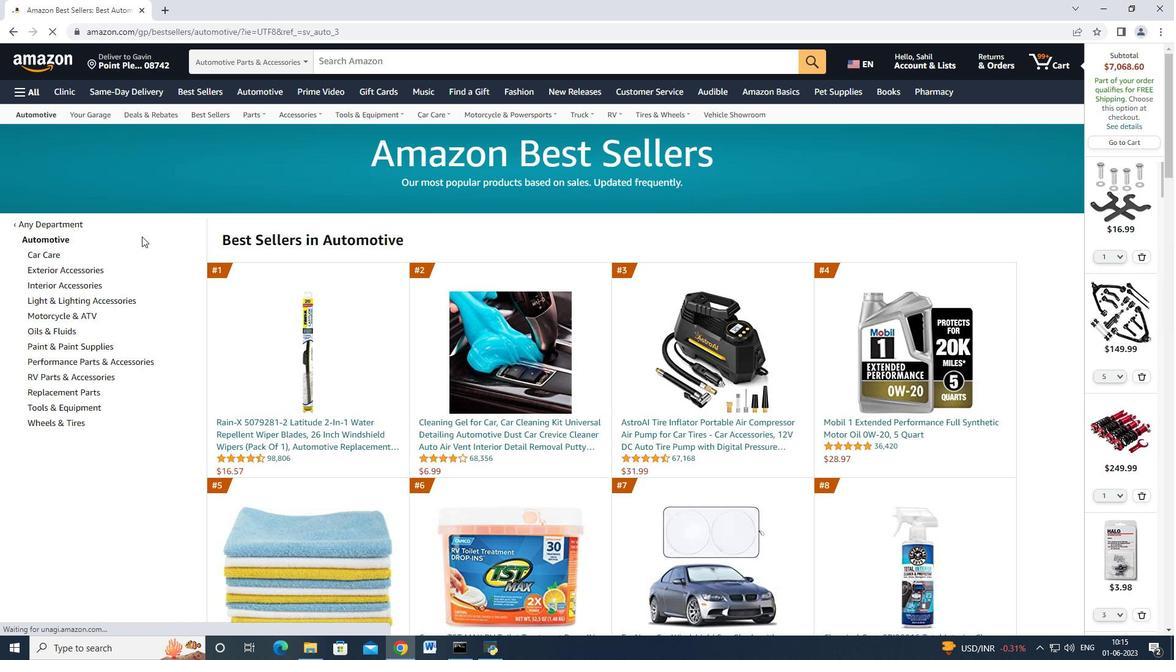 
Action: Mouse moved to (142, 236)
Screenshot: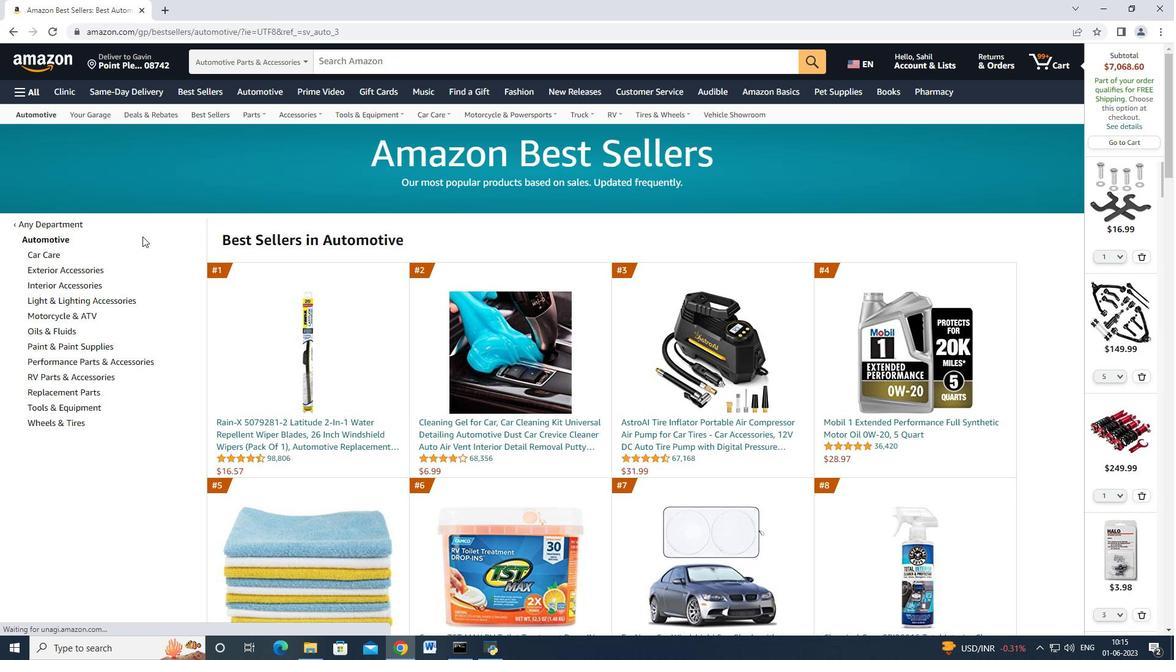 
Action: Mouse scrolled (142, 236) with delta (0, 0)
Screenshot: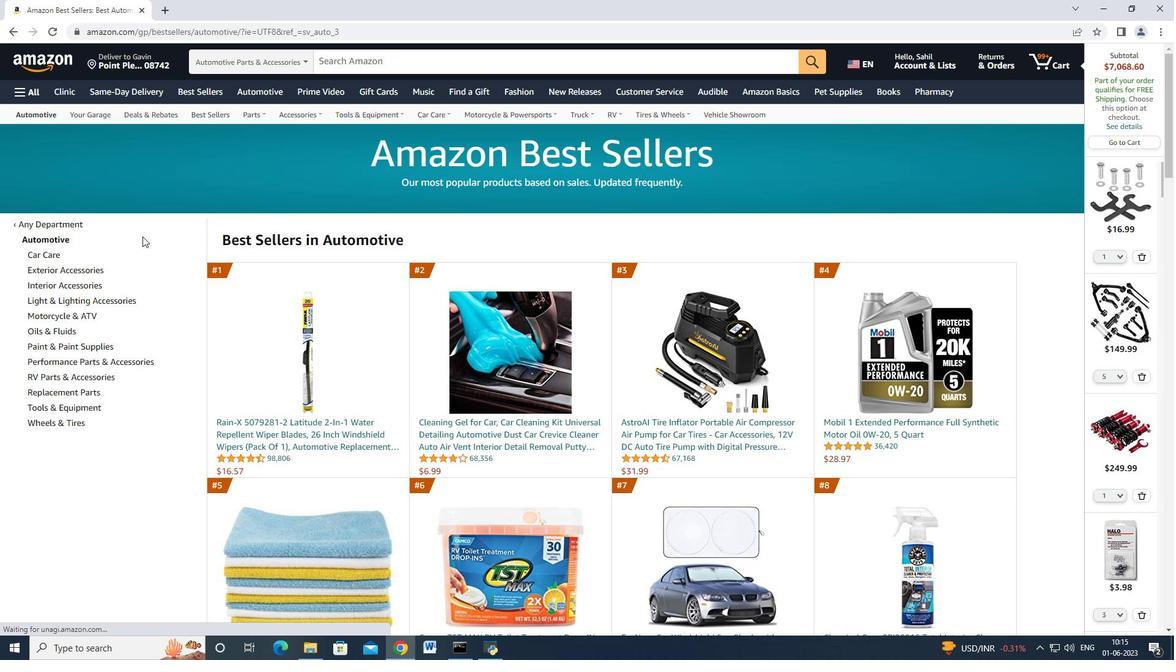 
Action: Mouse moved to (87, 270)
Screenshot: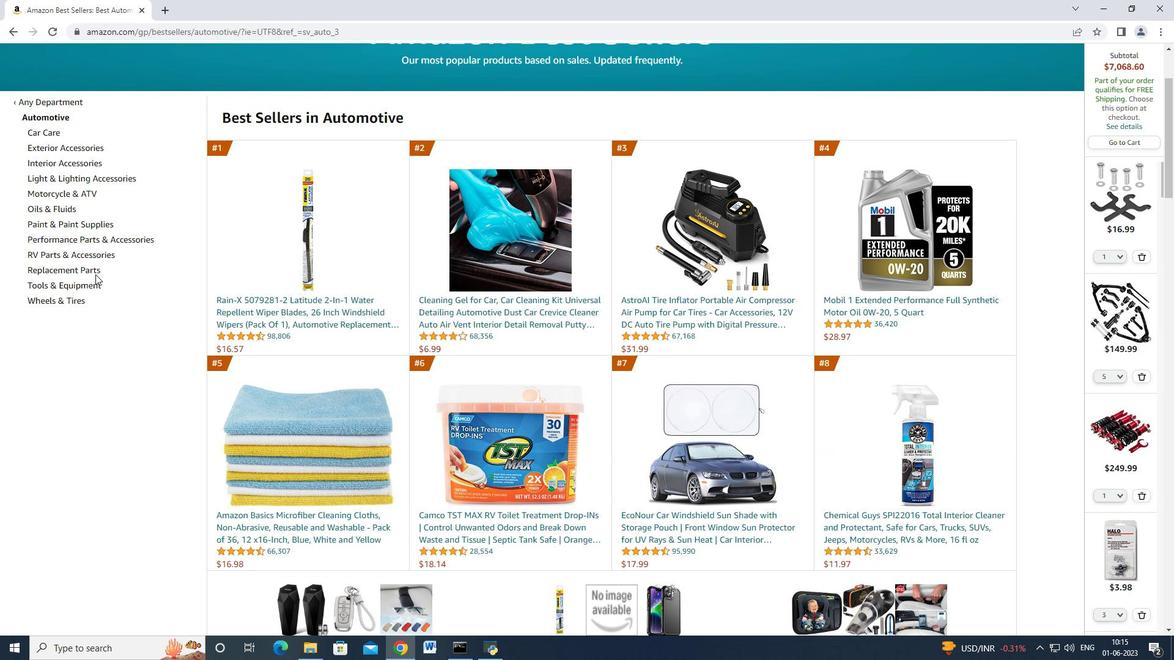 
Action: Mouse pressed left at (87, 270)
Screenshot: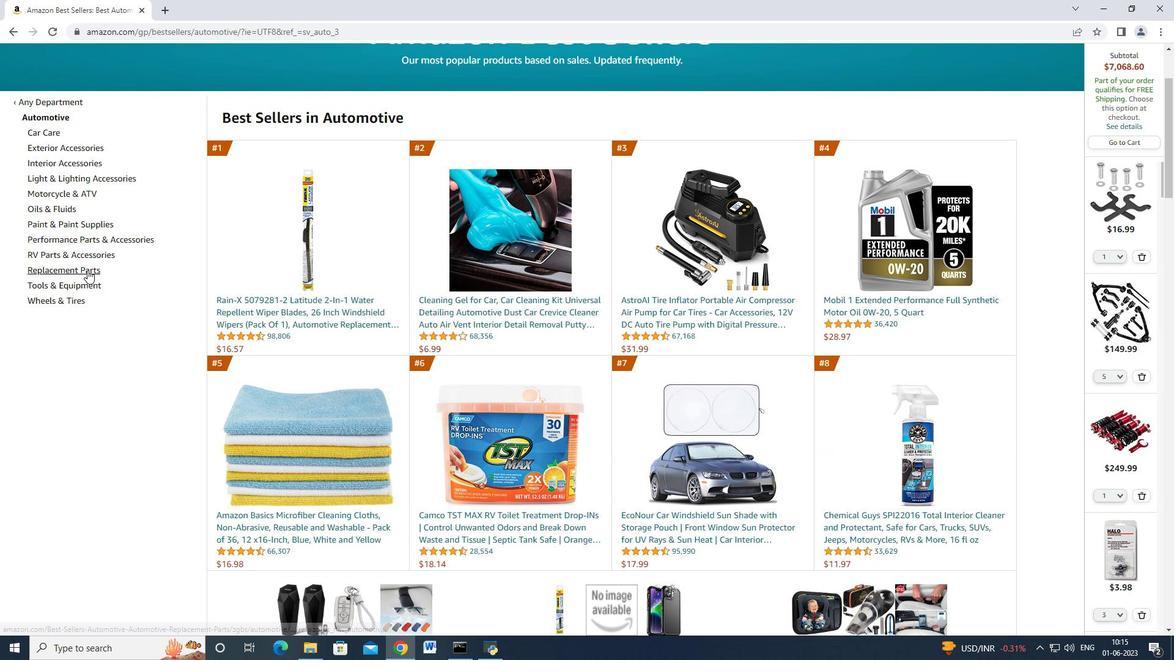 
Action: Mouse moved to (184, 269)
Screenshot: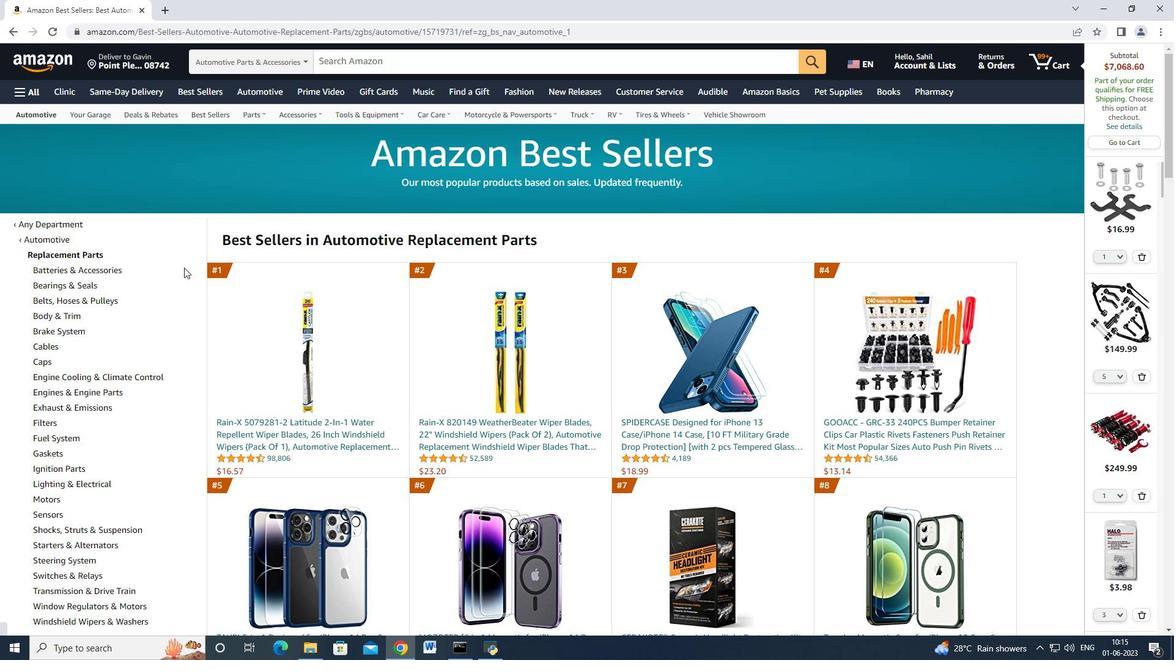 
Action: Mouse scrolled (184, 268) with delta (0, 0)
Screenshot: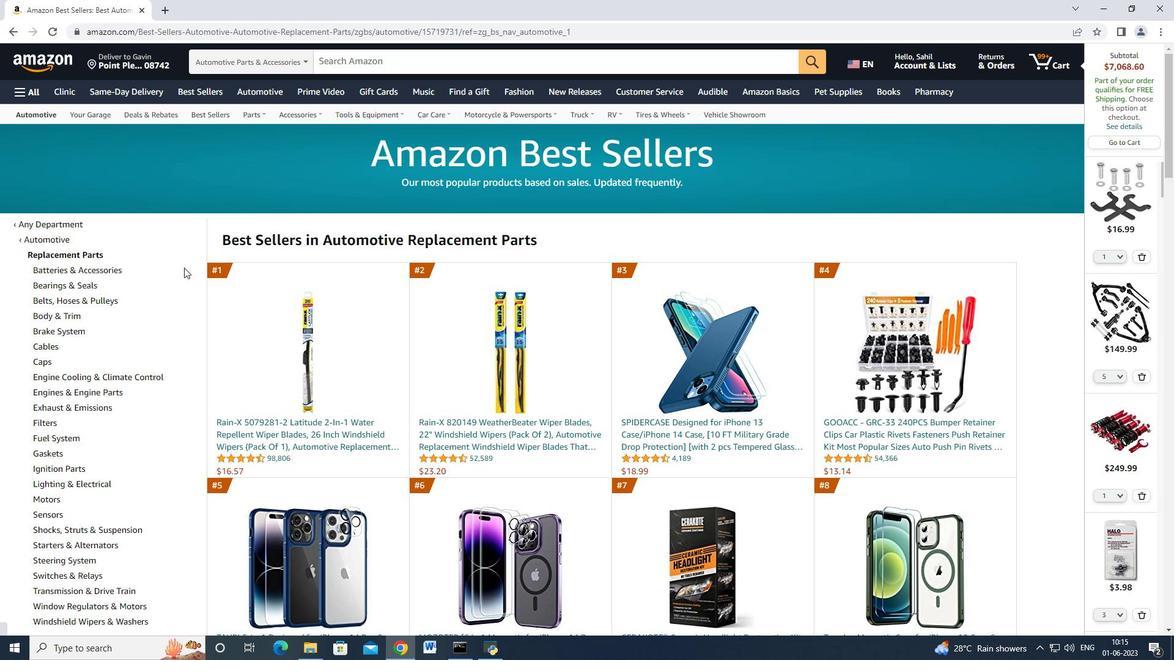 
Action: Mouse moved to (184, 269)
Screenshot: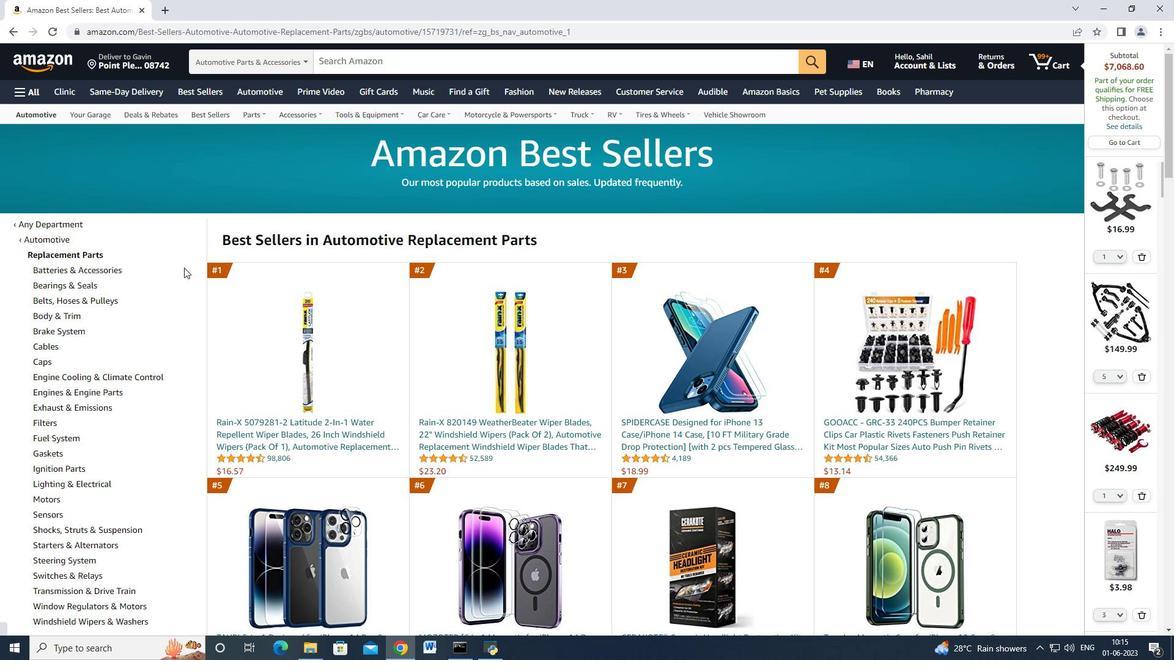 
Action: Mouse scrolled (184, 269) with delta (0, 0)
Screenshot: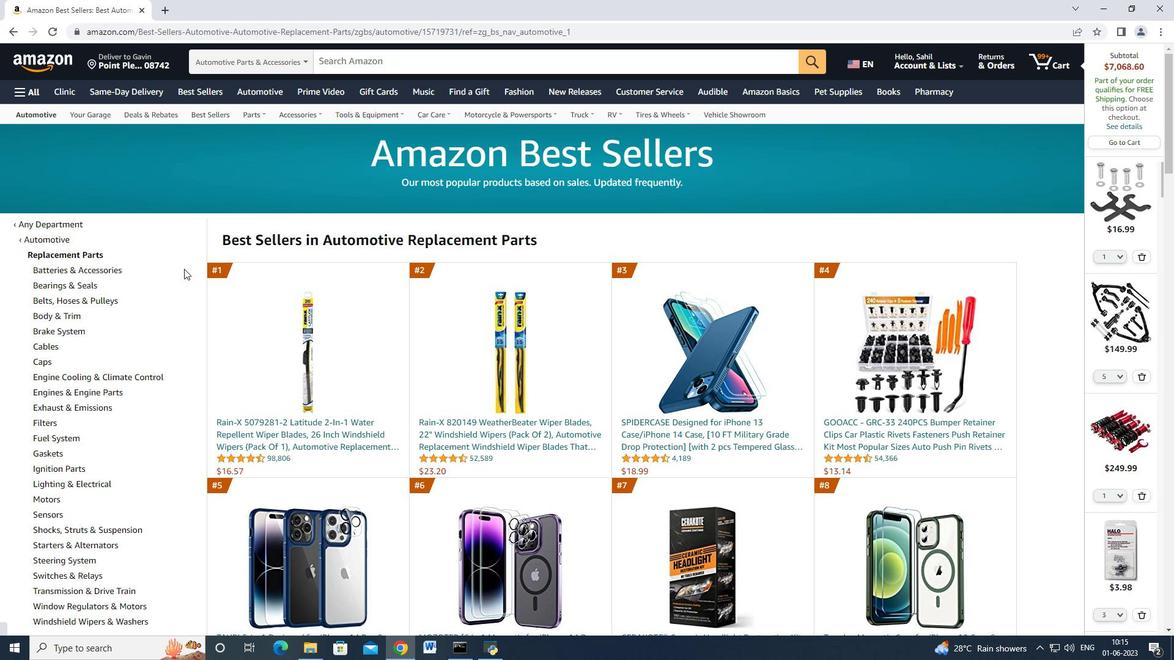 
Action: Mouse moved to (183, 271)
Screenshot: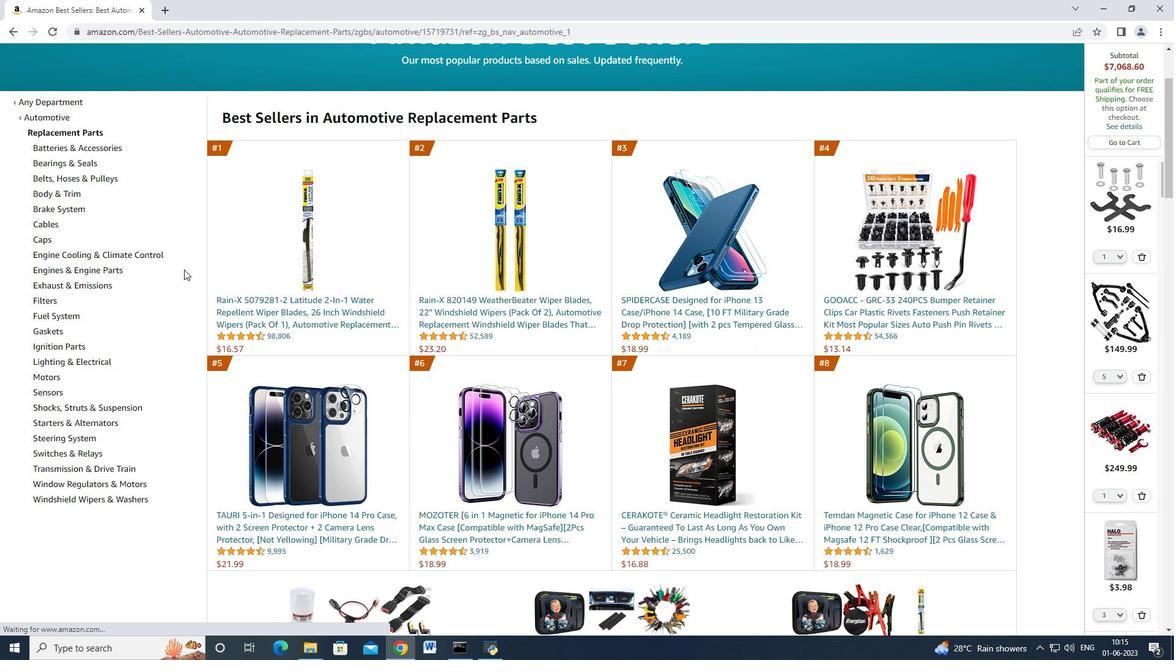 
Action: Mouse scrolled (183, 270) with delta (0, 0)
Screenshot: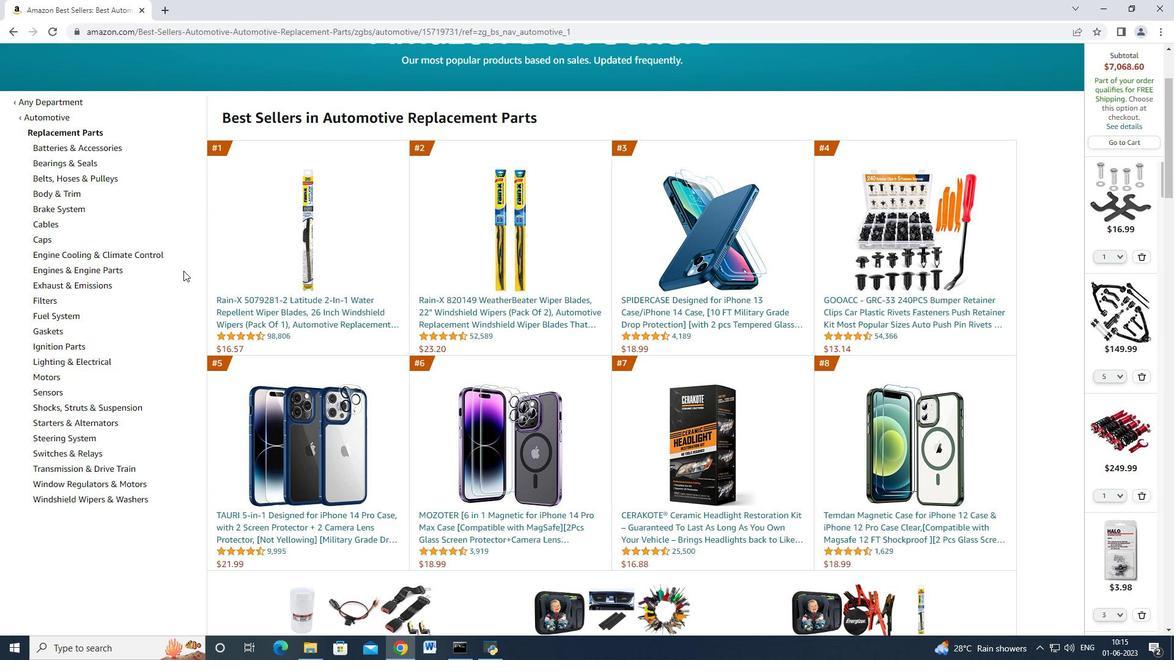 
Action: Mouse moved to (121, 348)
Screenshot: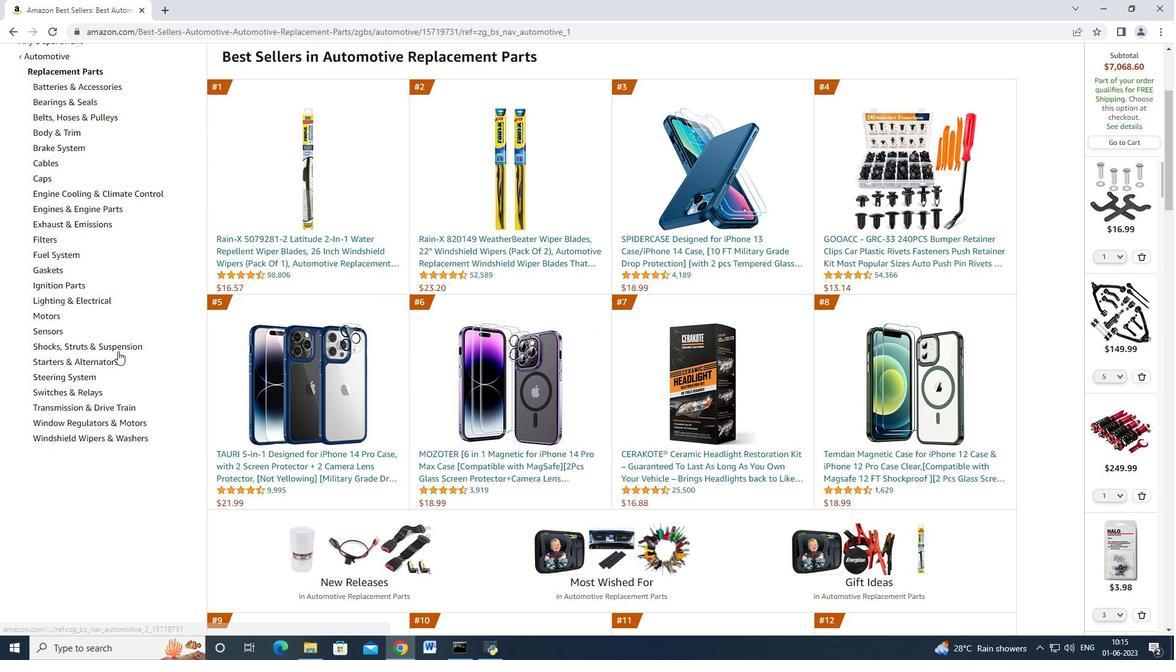 
Action: Mouse pressed left at (121, 348)
Screenshot: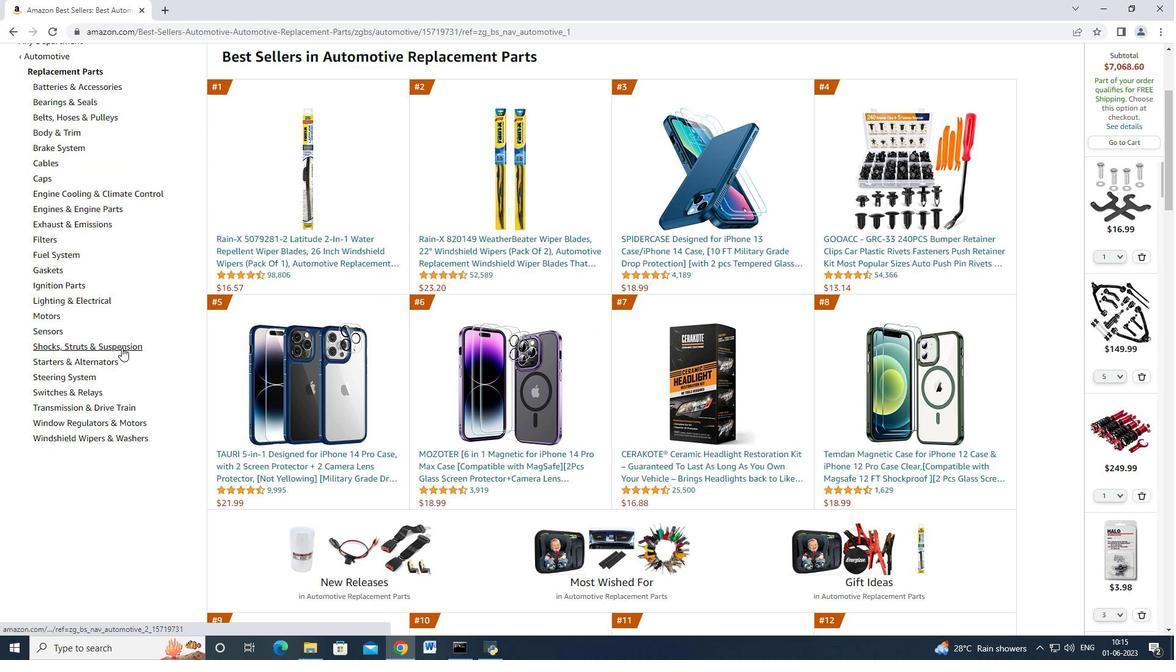 
Action: Mouse moved to (68, 443)
Screenshot: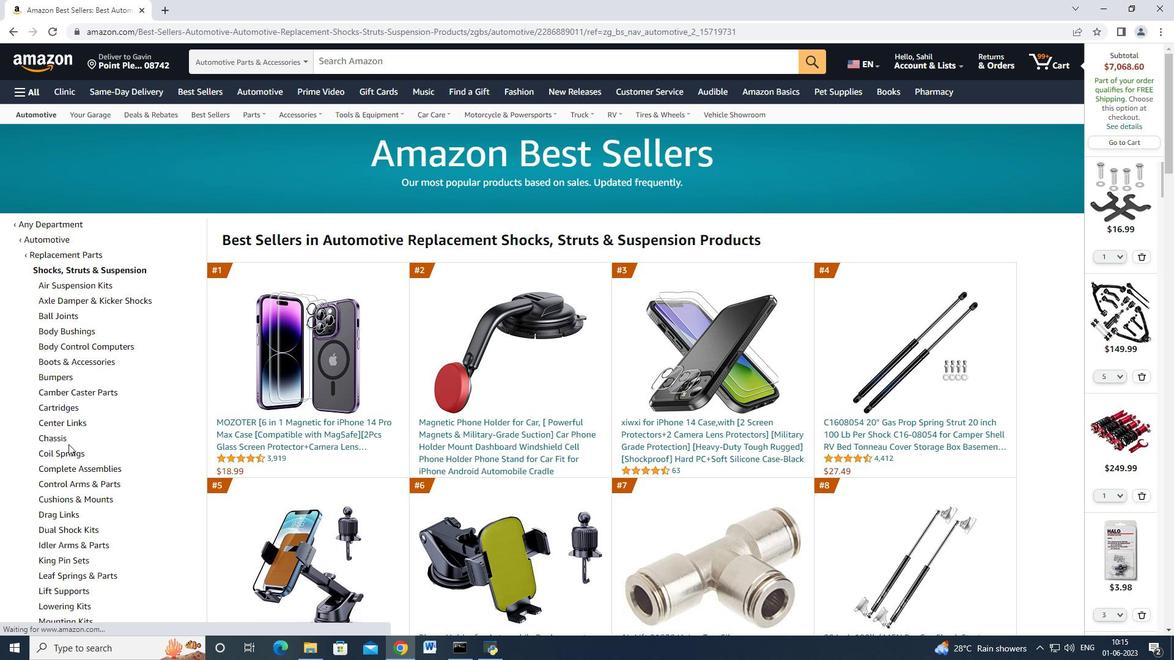 
Action: Mouse scrolled (68, 443) with delta (0, 0)
Screenshot: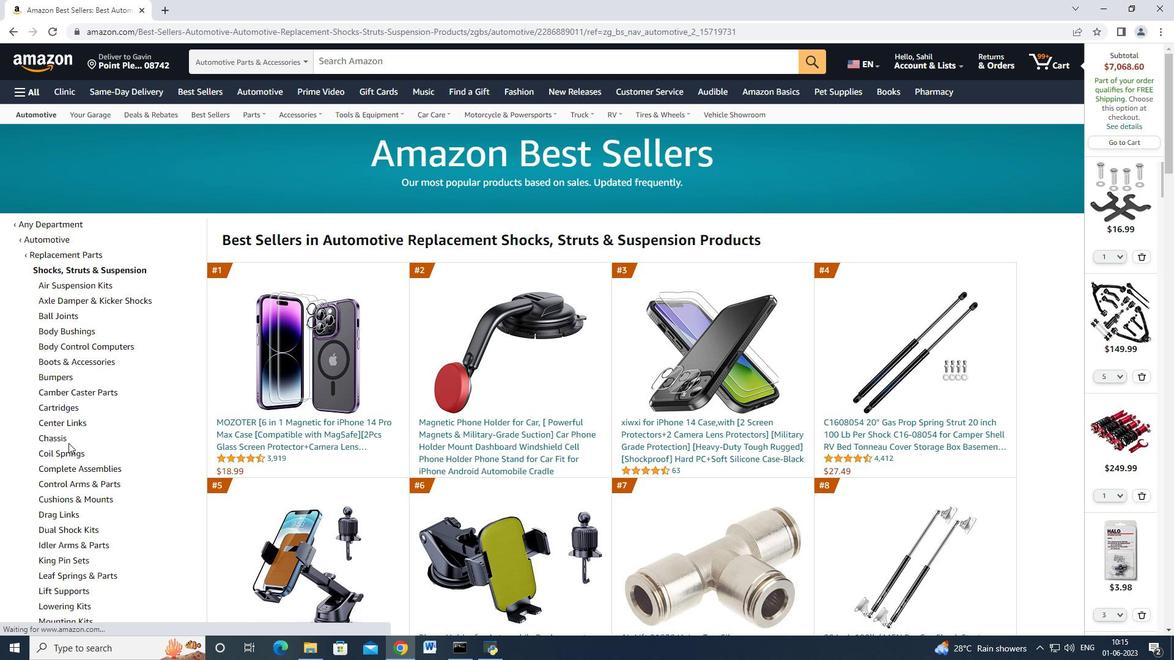 
Action: Mouse moved to (69, 455)
Screenshot: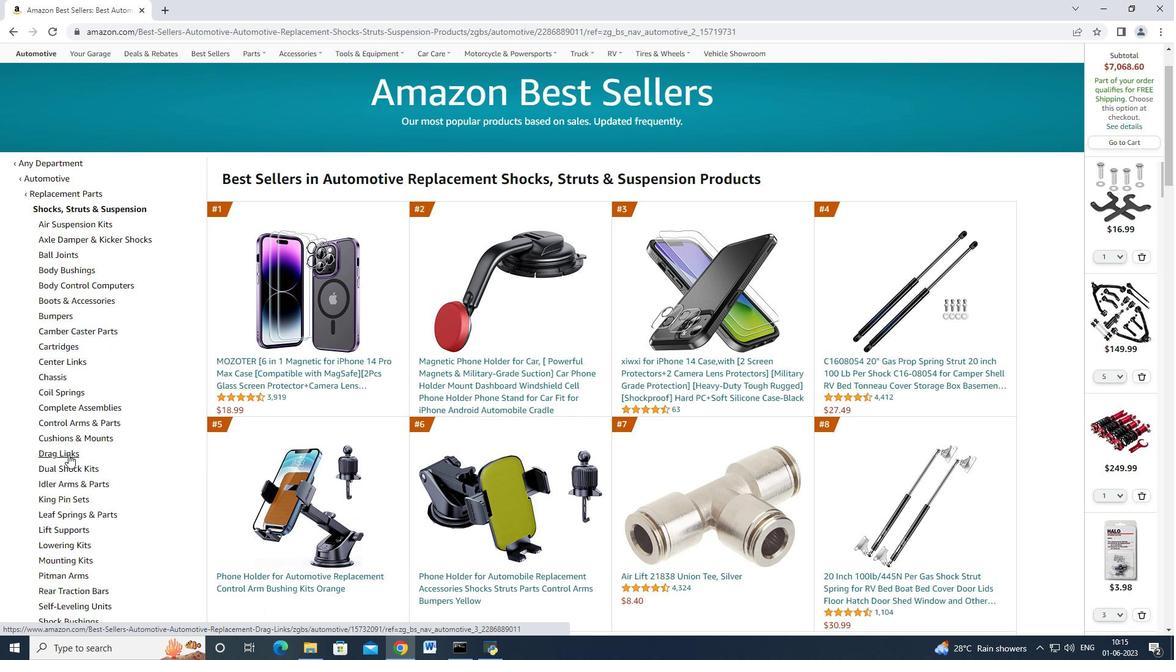 
Action: Mouse pressed left at (69, 455)
Screenshot: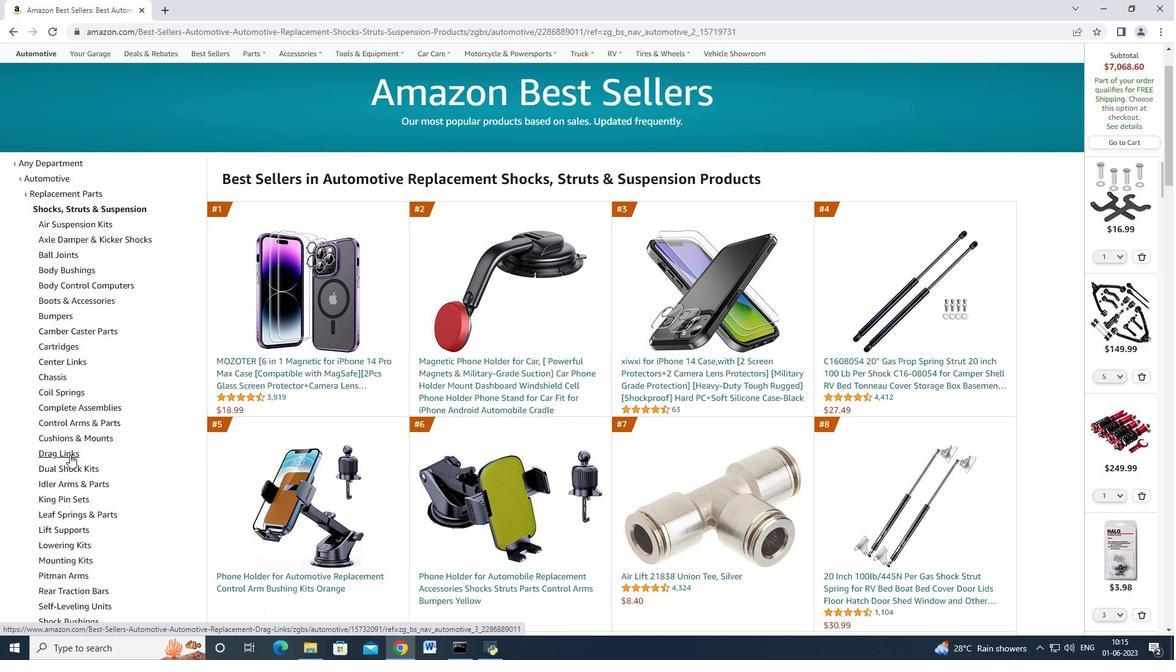 
Action: Mouse moved to (383, 334)
Screenshot: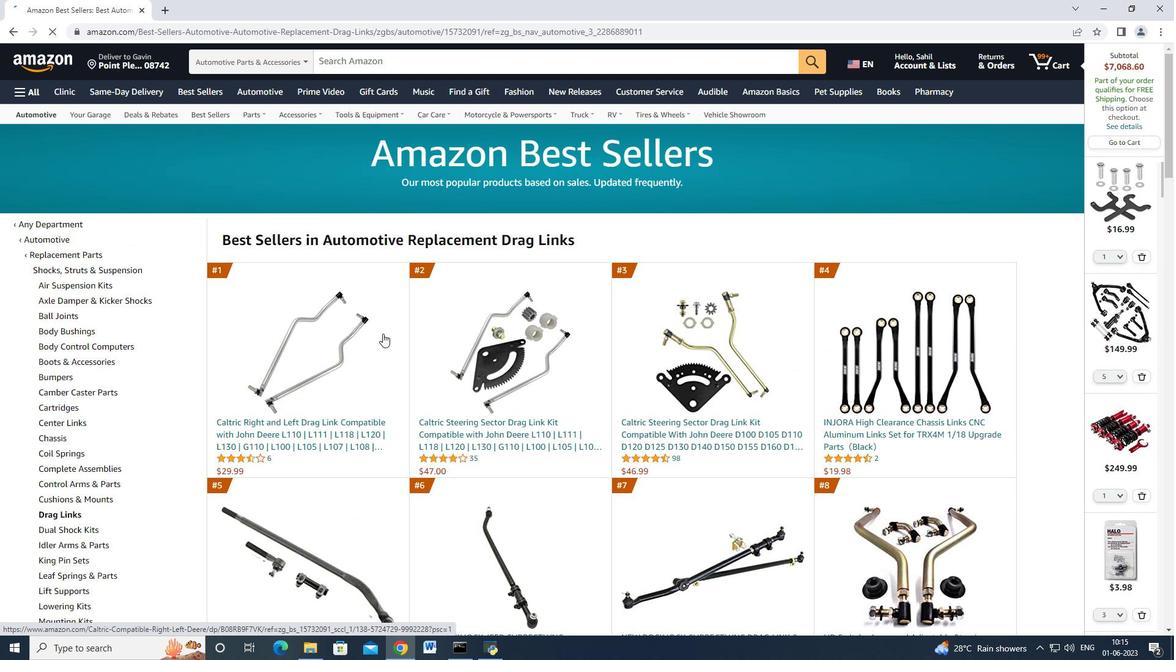 
Action: Mouse scrolled (383, 333) with delta (0, 0)
Screenshot: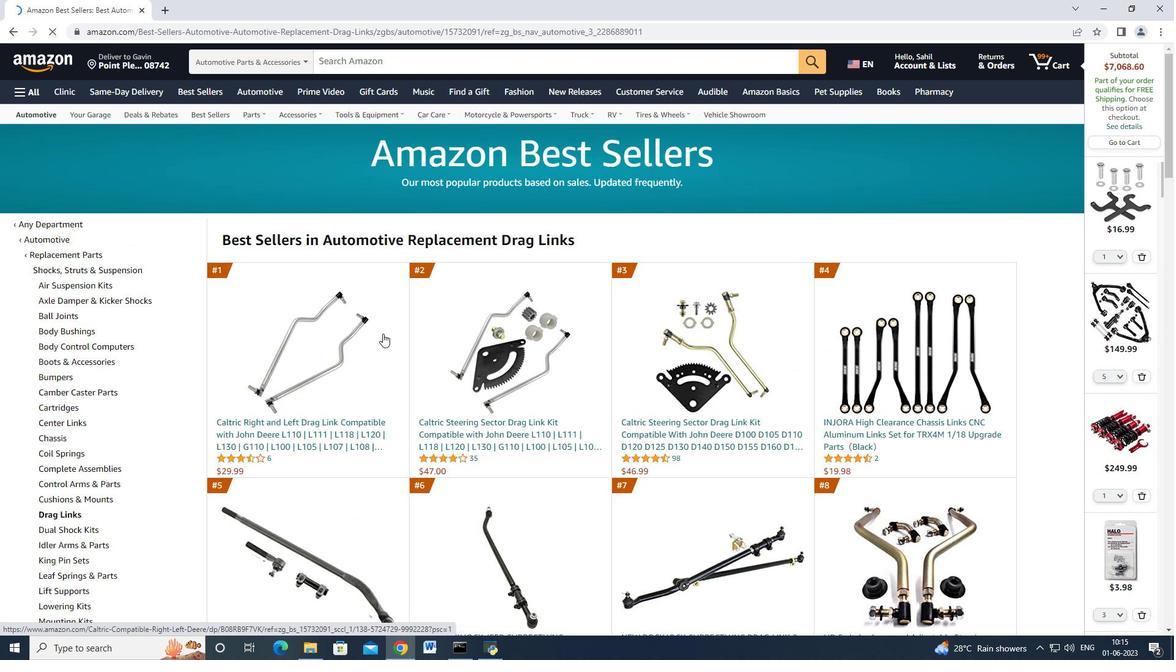 
Action: Mouse moved to (635, 362)
Screenshot: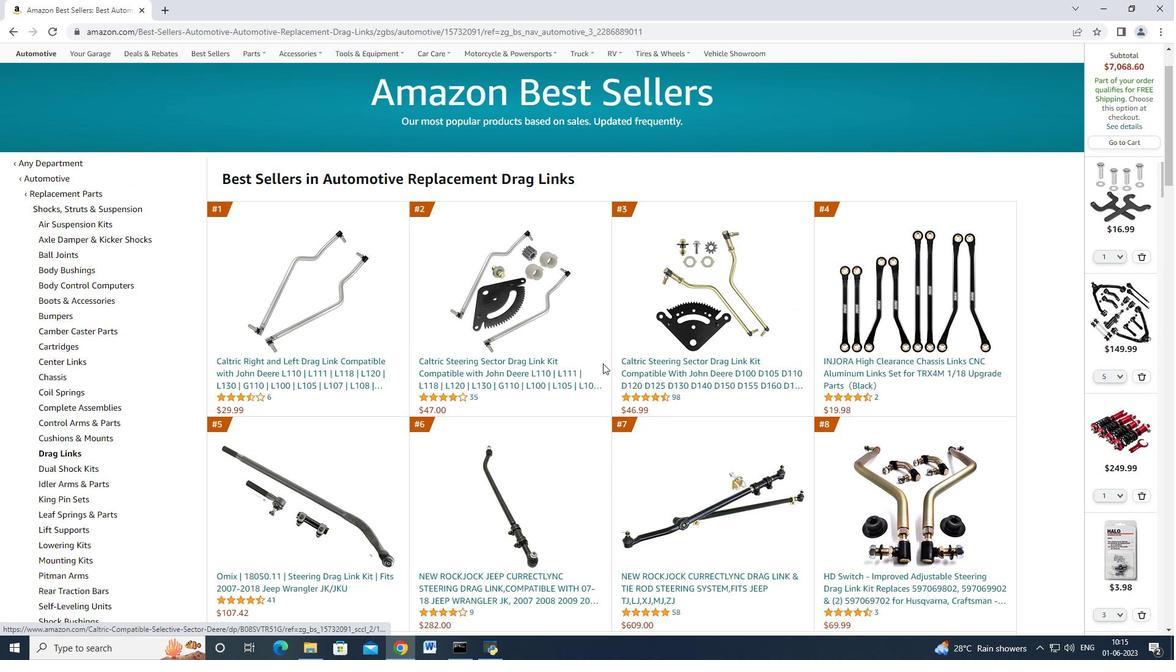 
Action: Mouse pressed left at (635, 362)
Screenshot: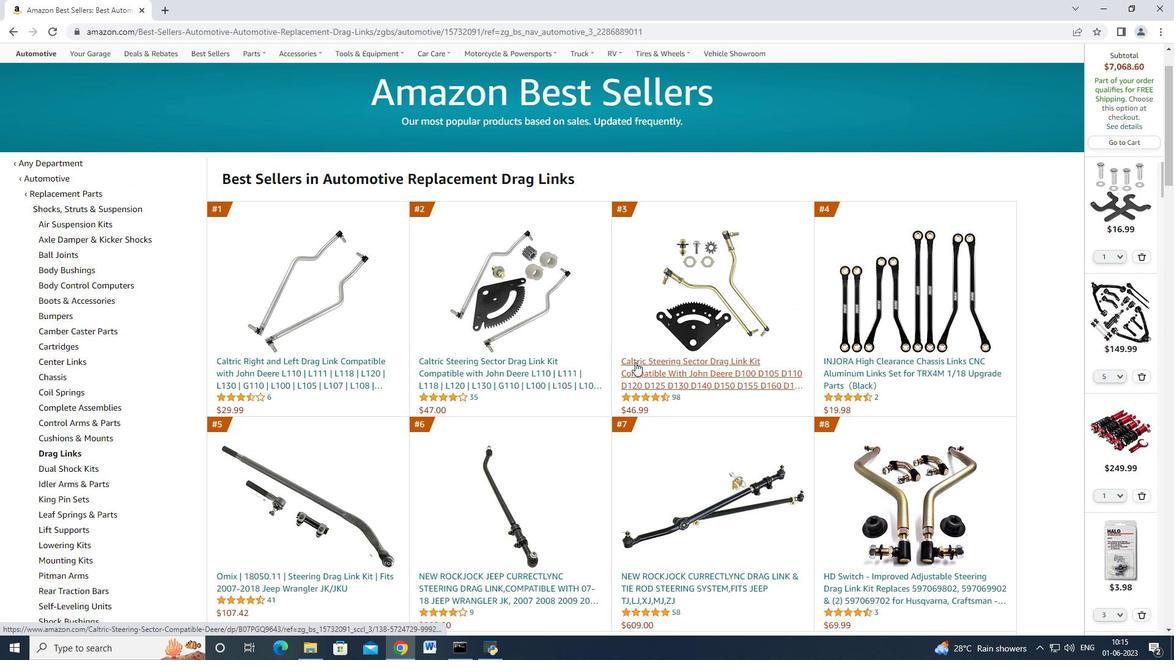 
Action: Mouse moved to (514, 312)
Screenshot: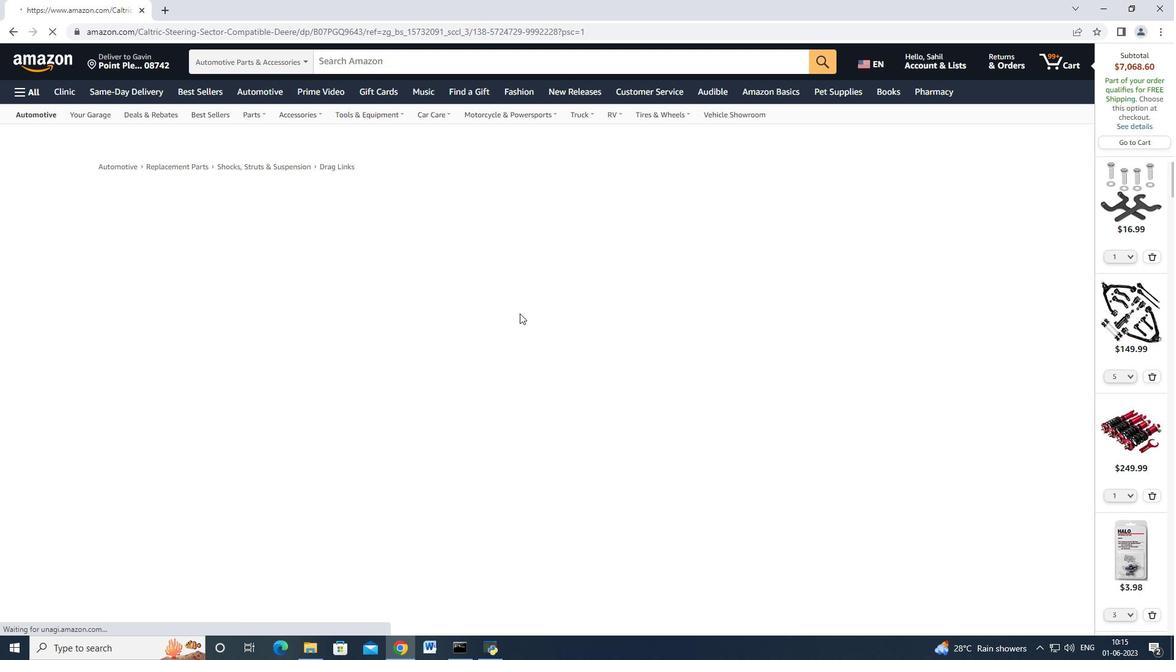 
Action: Mouse scrolled (514, 312) with delta (0, 0)
Screenshot: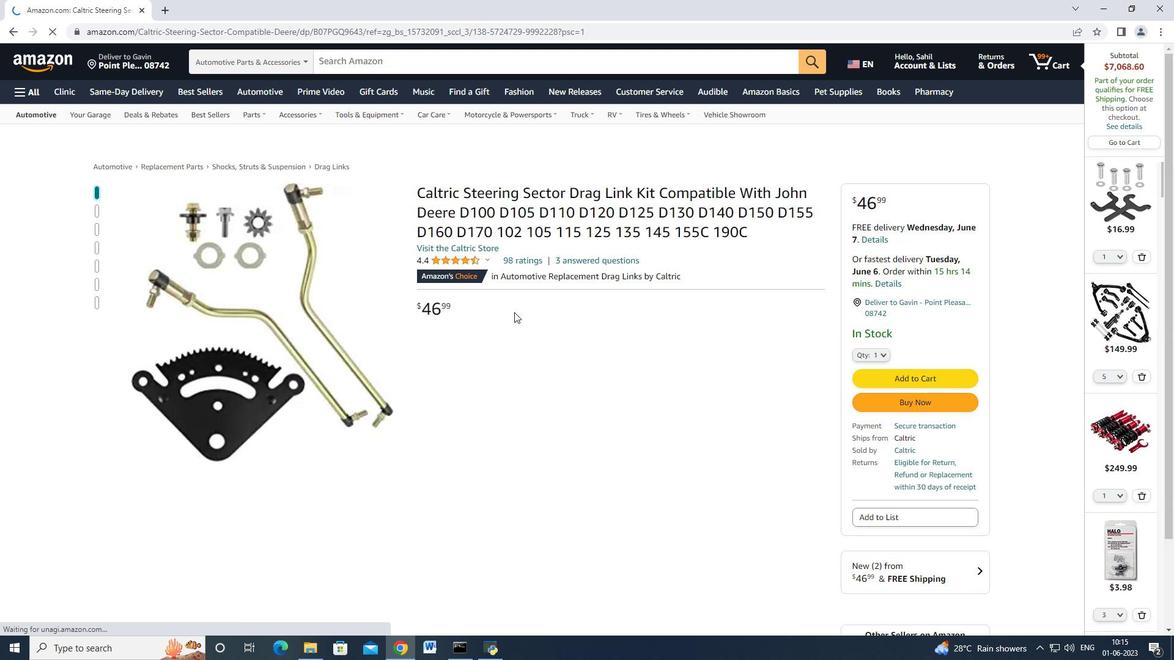 
Action: Mouse scrolled (514, 312) with delta (0, 0)
Screenshot: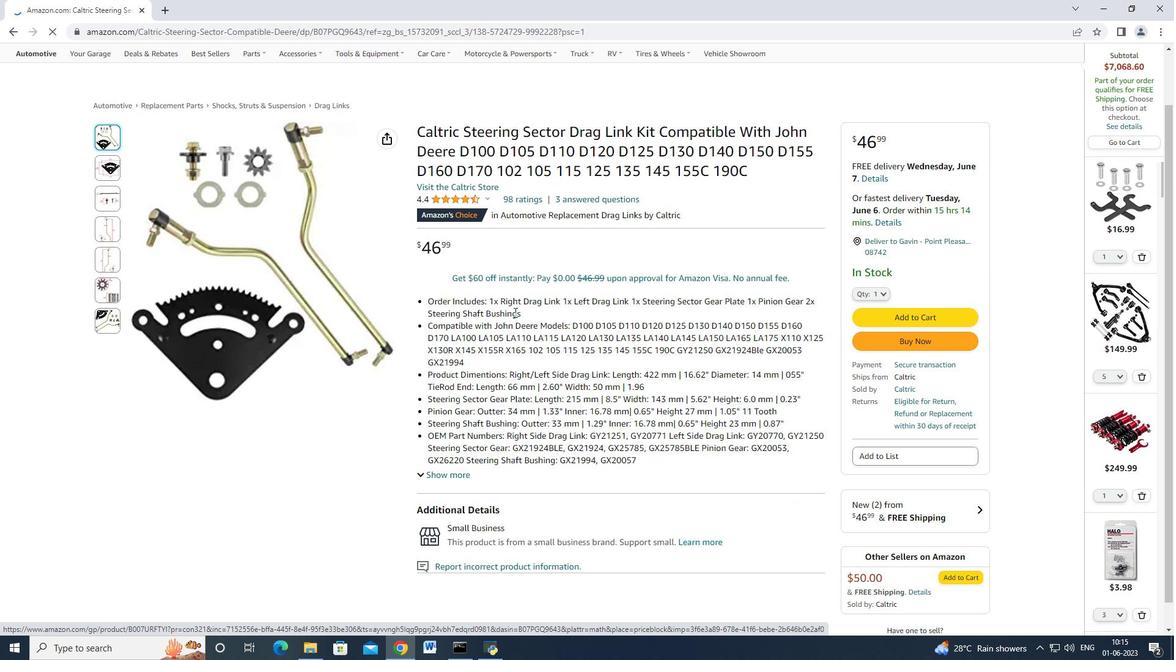 
Action: Mouse scrolled (514, 312) with delta (0, 0)
Screenshot: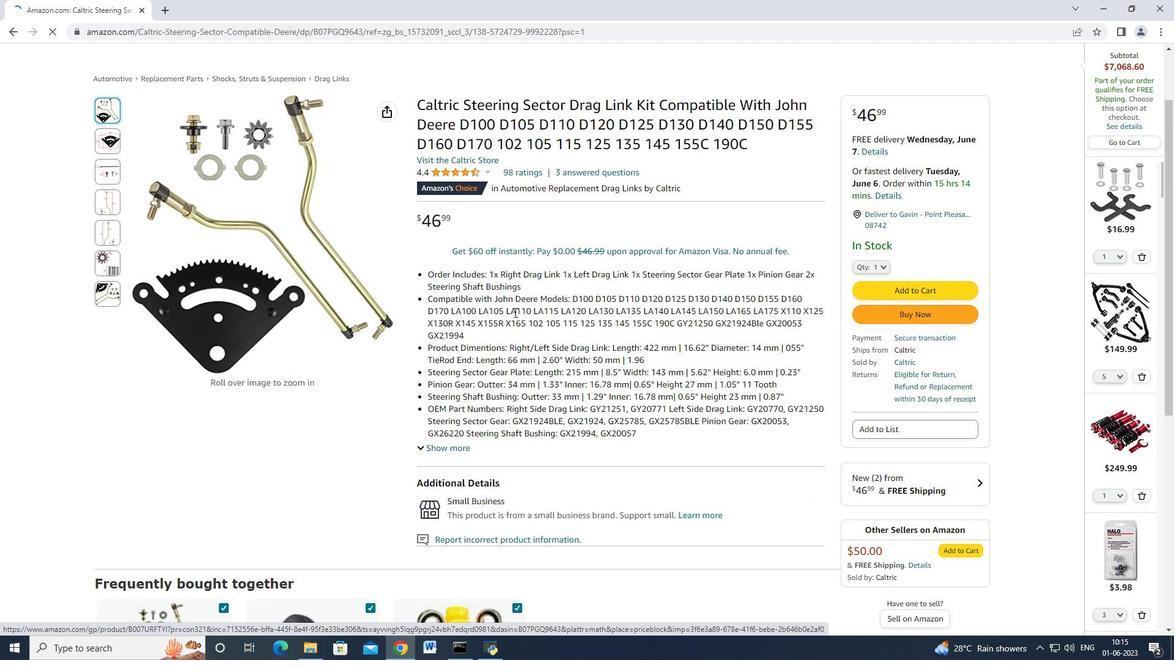 
Action: Mouse scrolled (514, 313) with delta (0, 0)
Screenshot: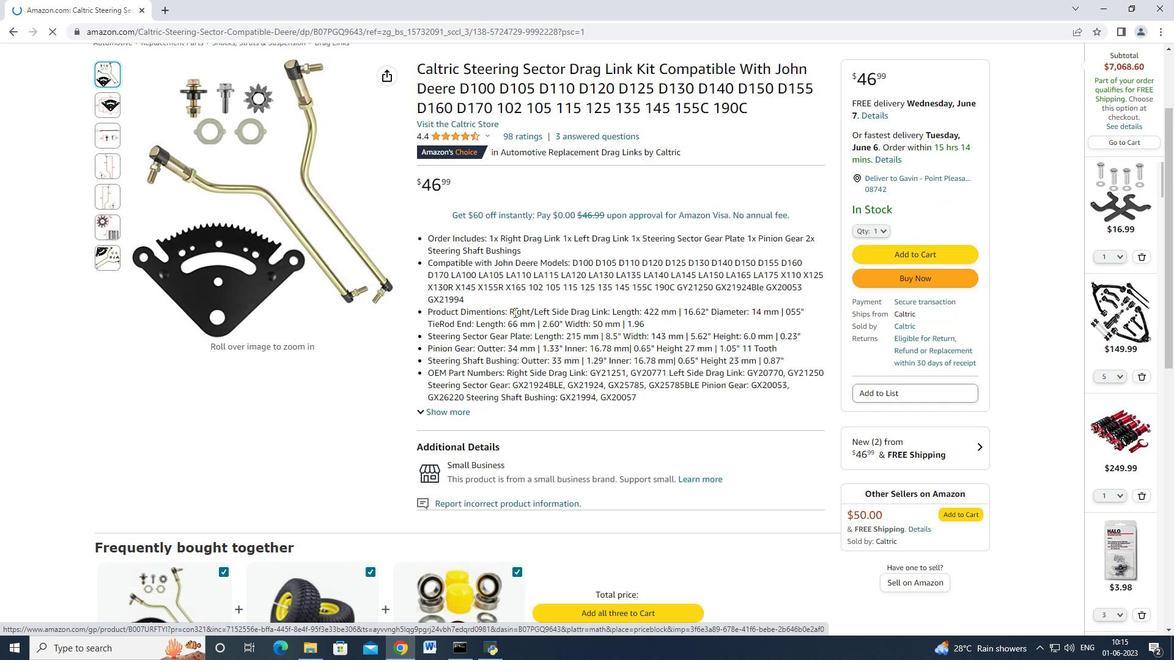
Action: Mouse scrolled (514, 313) with delta (0, 0)
Screenshot: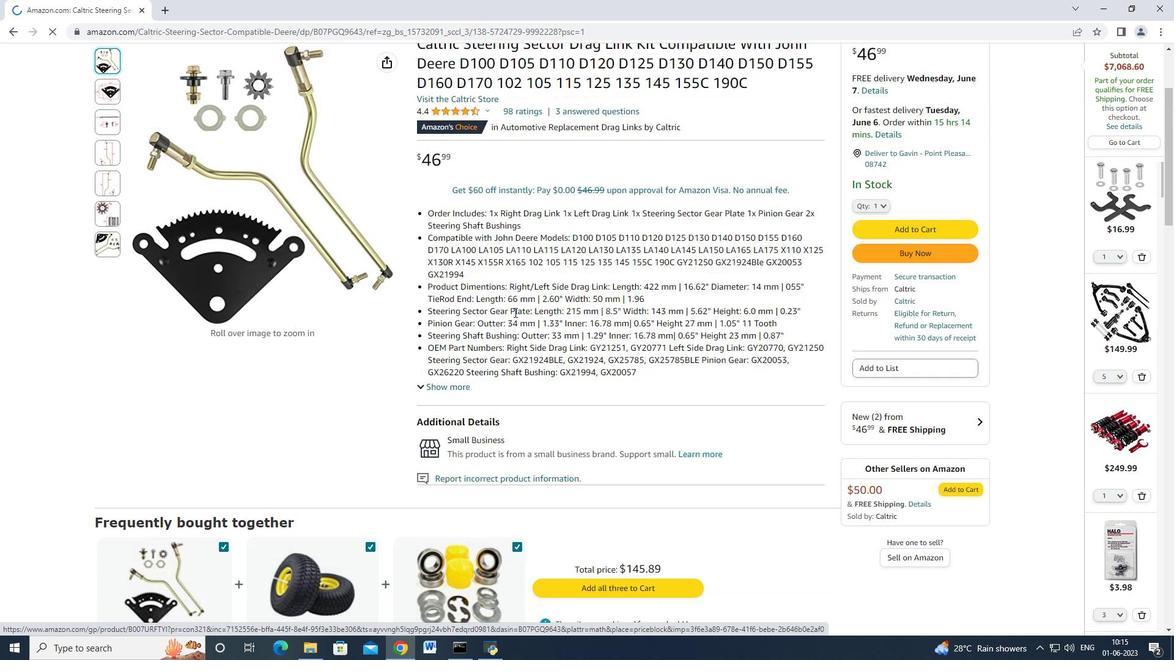 
Action: Mouse moved to (882, 322)
Screenshot: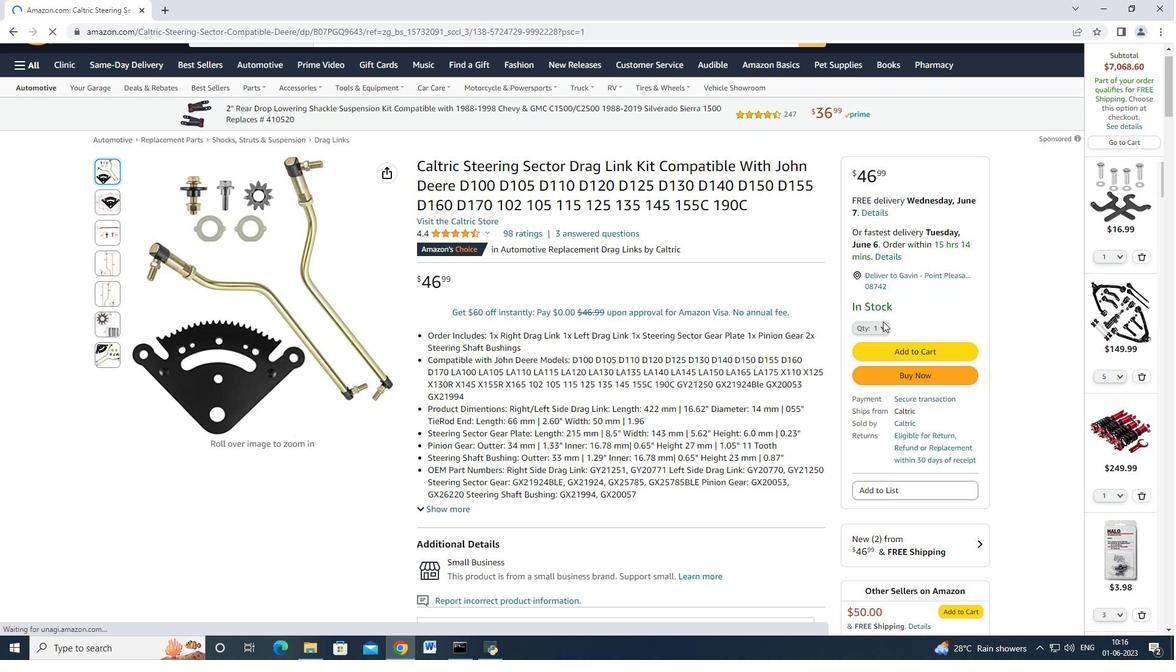
Action: Mouse pressed left at (882, 322)
Screenshot: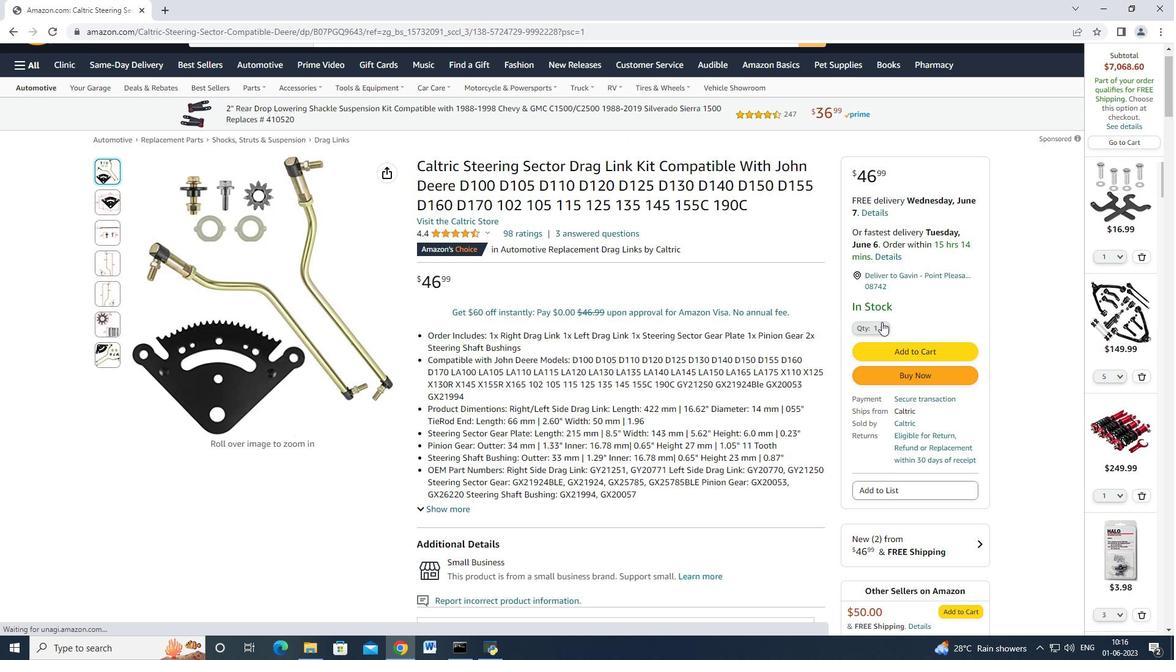 
Action: Mouse moved to (870, 346)
Screenshot: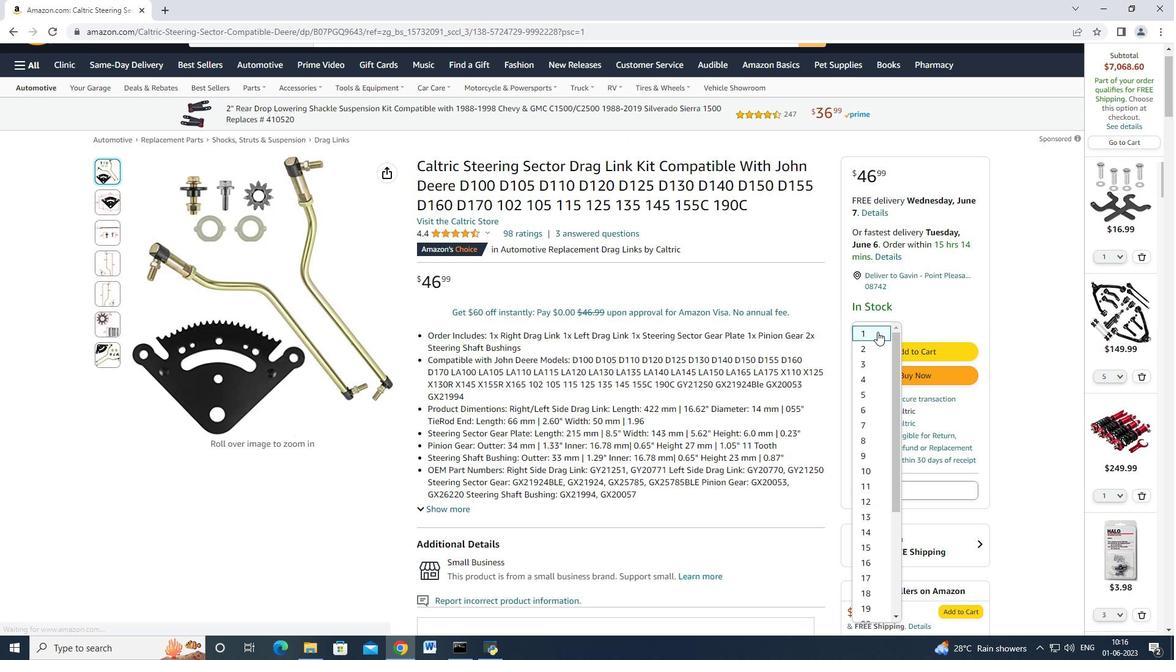 
Action: Mouse pressed left at (870, 346)
Screenshot: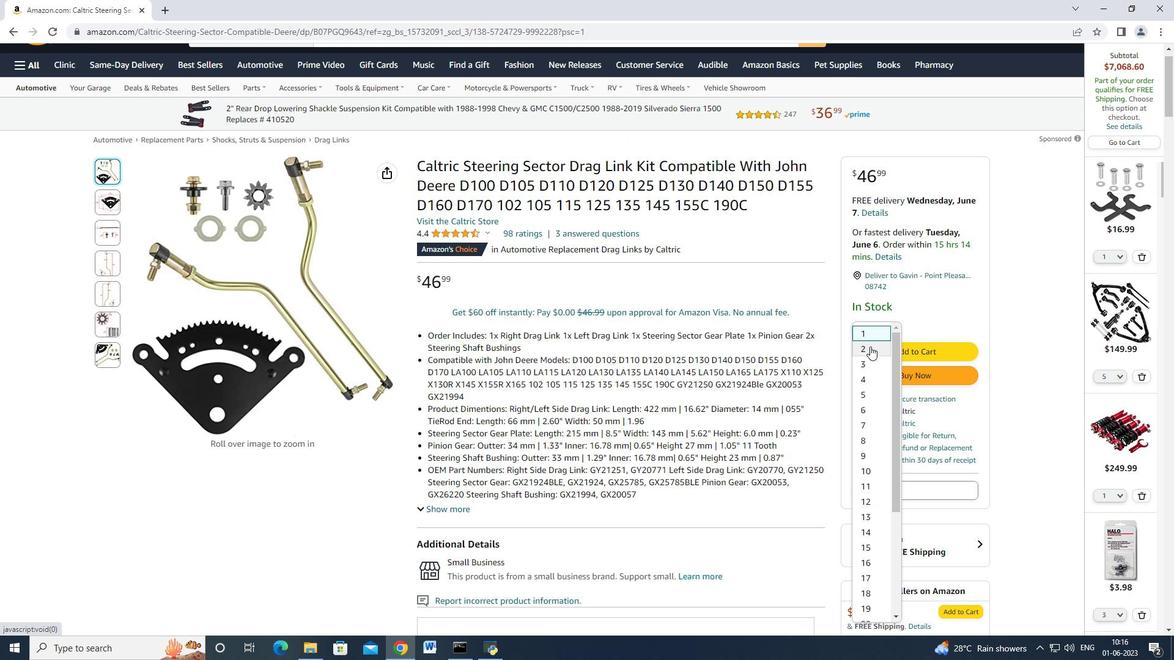 
Action: Mouse moved to (901, 370)
Screenshot: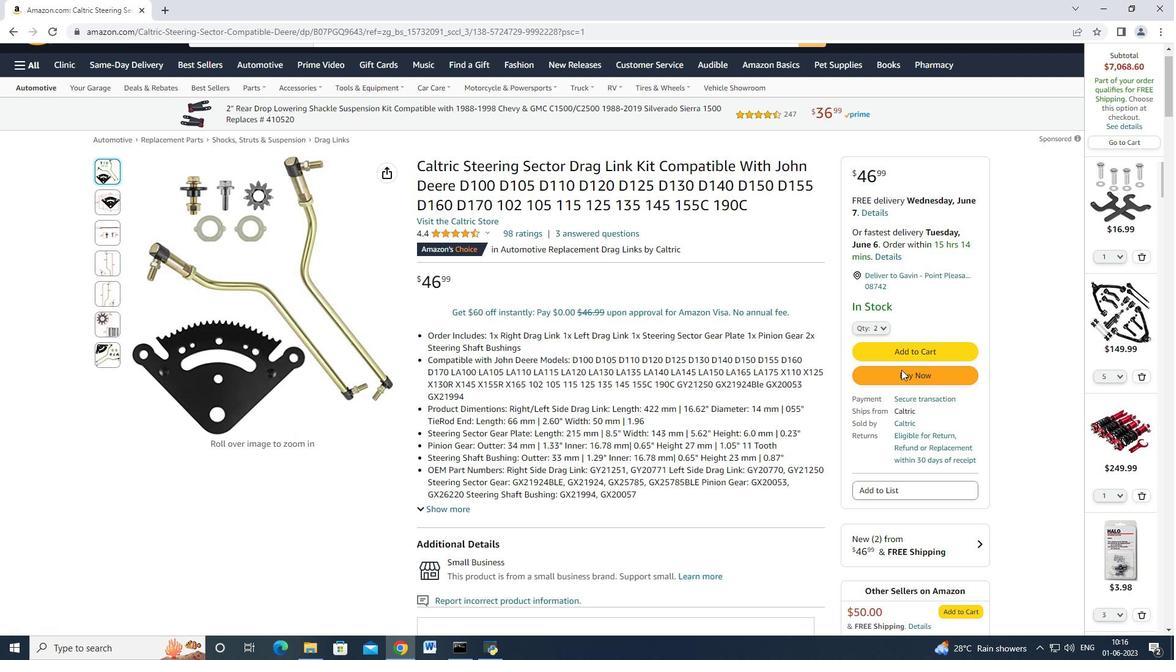 
Action: Mouse pressed left at (901, 370)
Screenshot: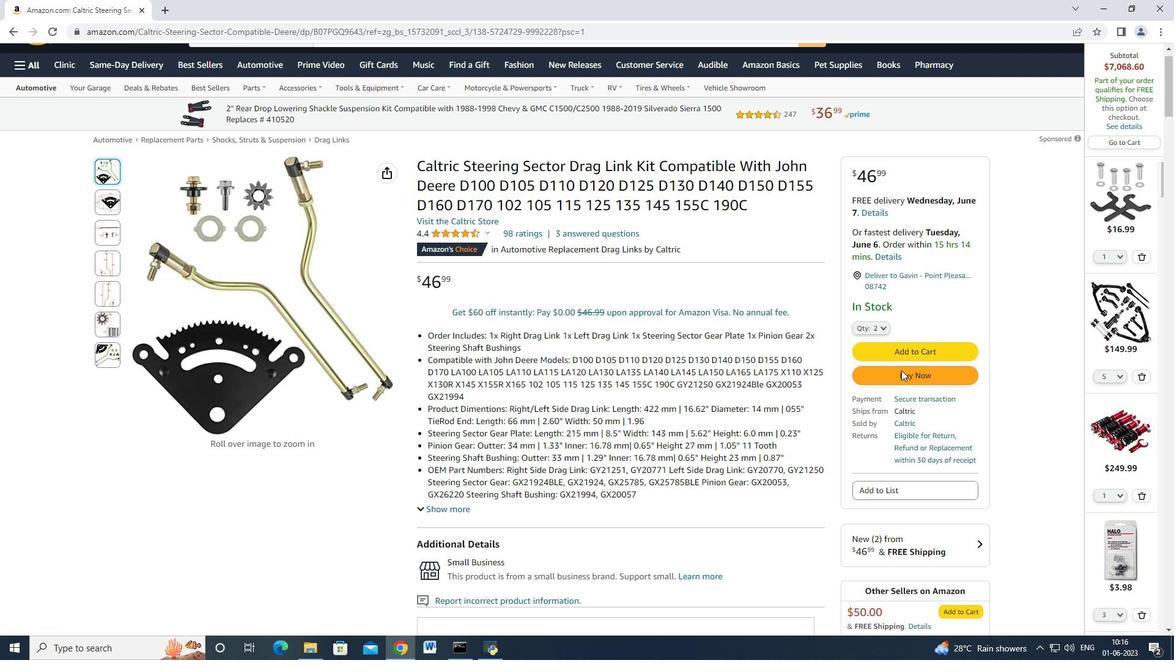 
Action: Mouse moved to (453, 285)
Screenshot: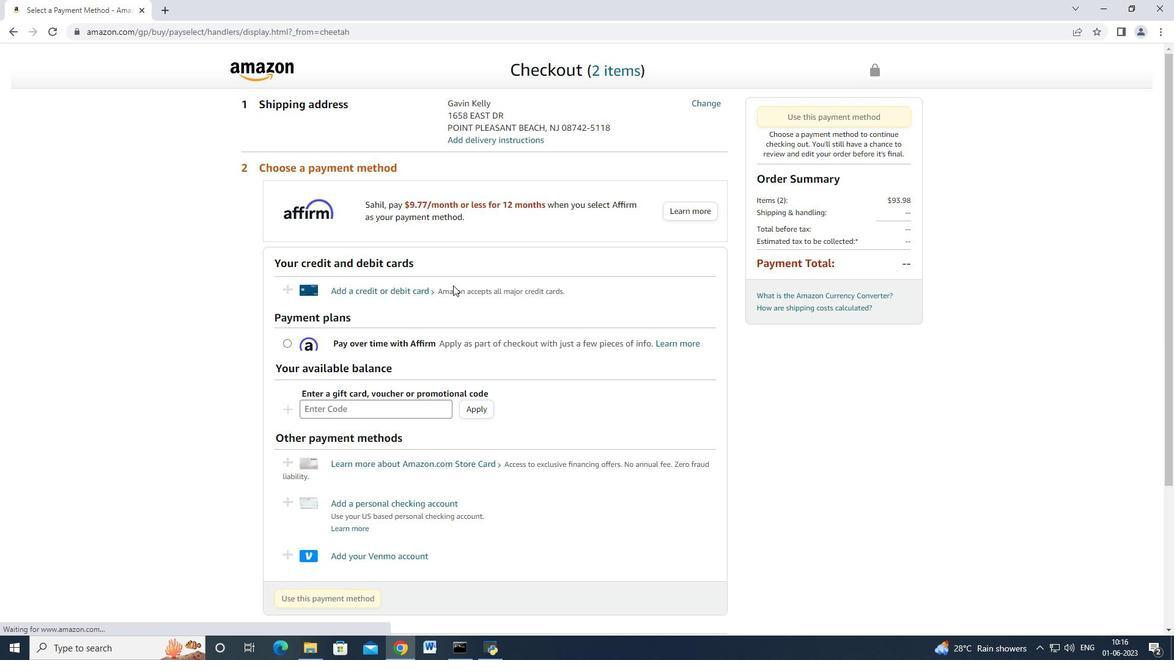 
Action: Mouse scrolled (453, 285) with delta (0, 0)
Screenshot: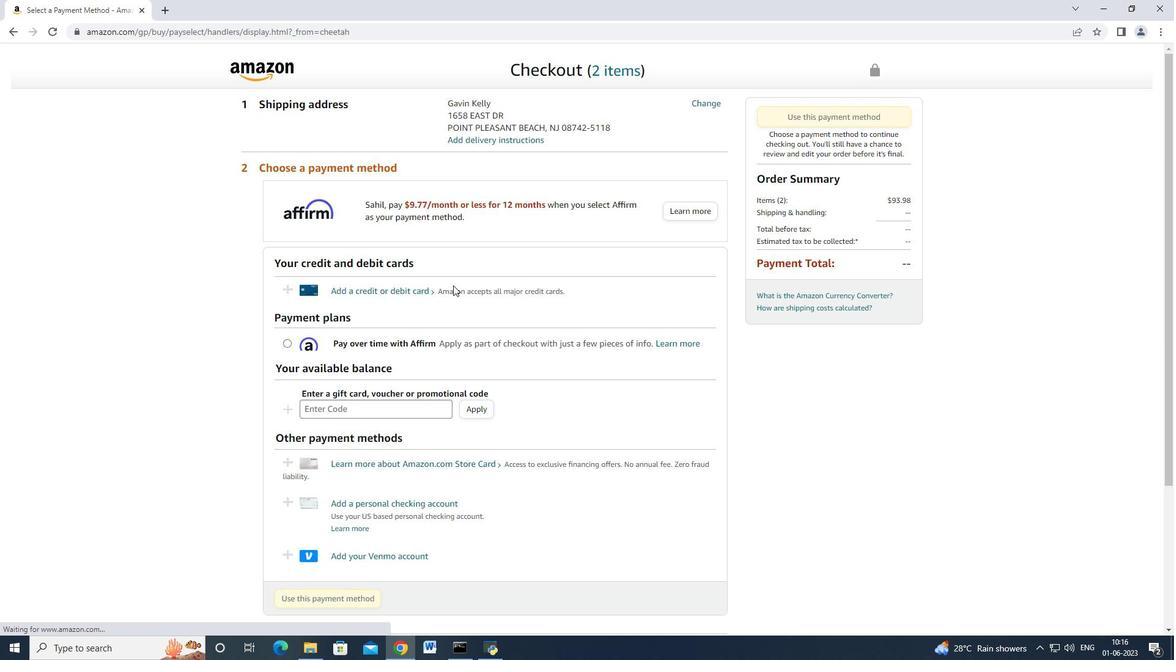 
Action: Mouse scrolled (453, 286) with delta (0, 0)
Screenshot: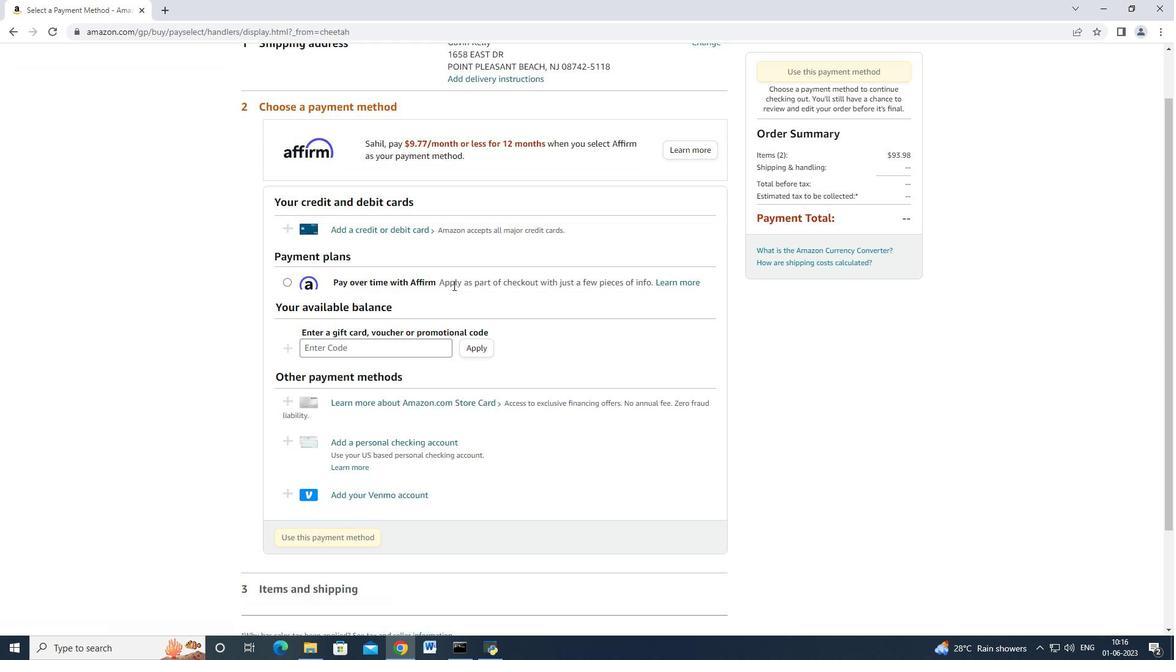 
Action: Mouse scrolled (453, 285) with delta (0, 0)
Screenshot: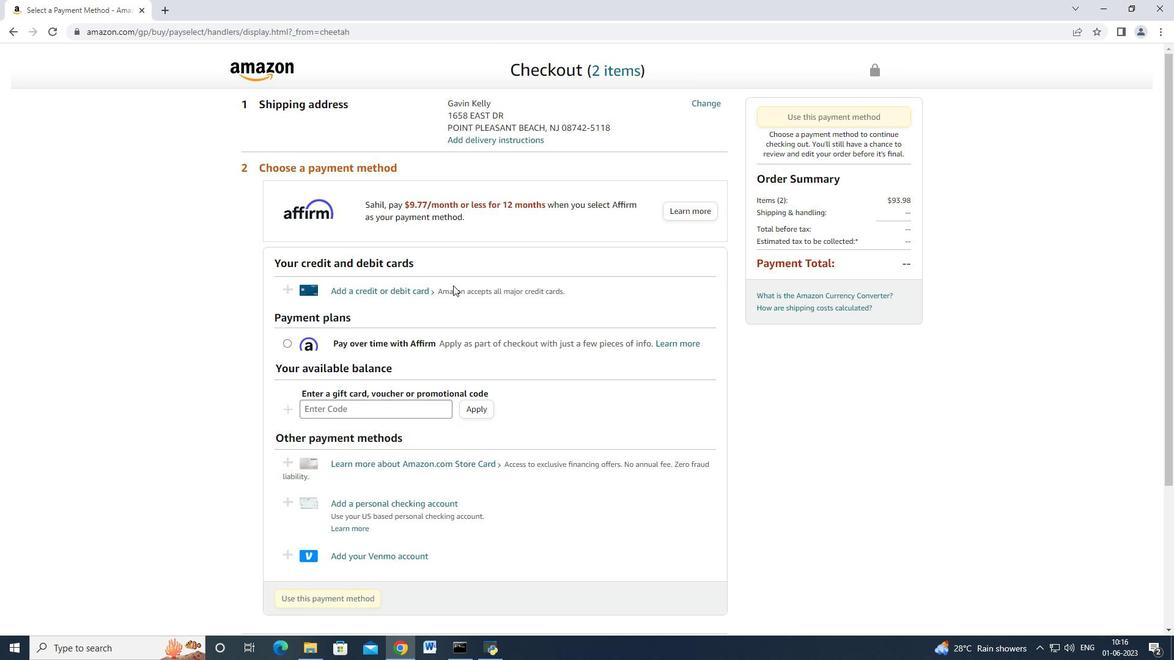 
Action: Mouse scrolled (453, 286) with delta (0, 0)
Screenshot: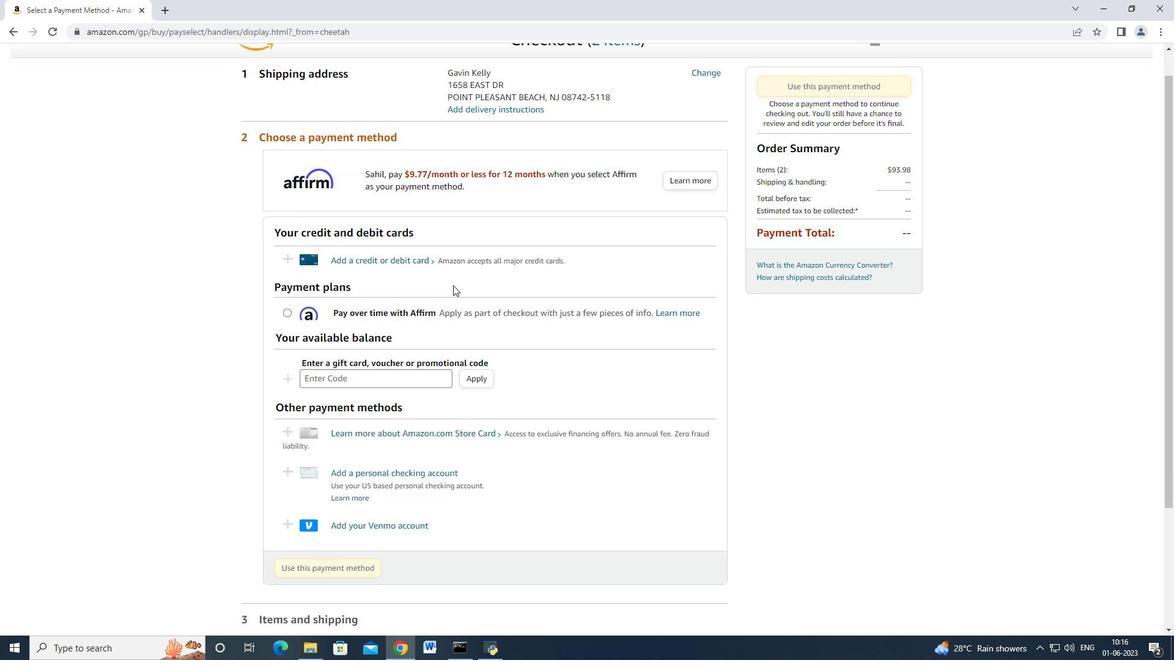 
Action: Mouse moved to (698, 104)
Screenshot: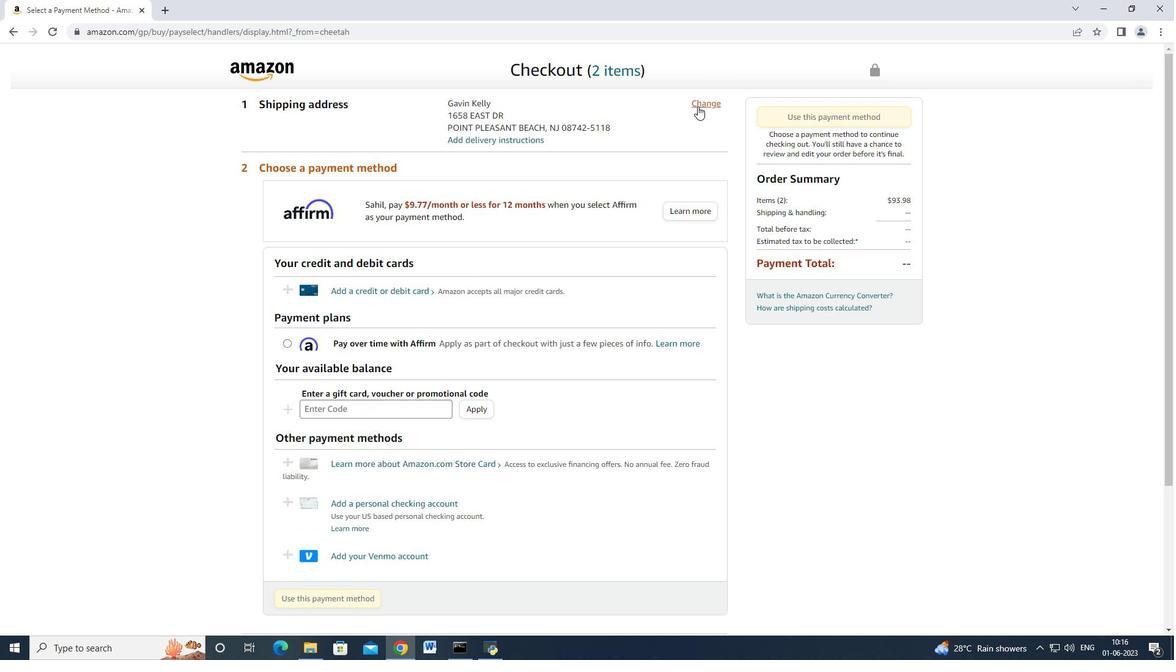 
Action: Mouse pressed left at (698, 104)
Screenshot: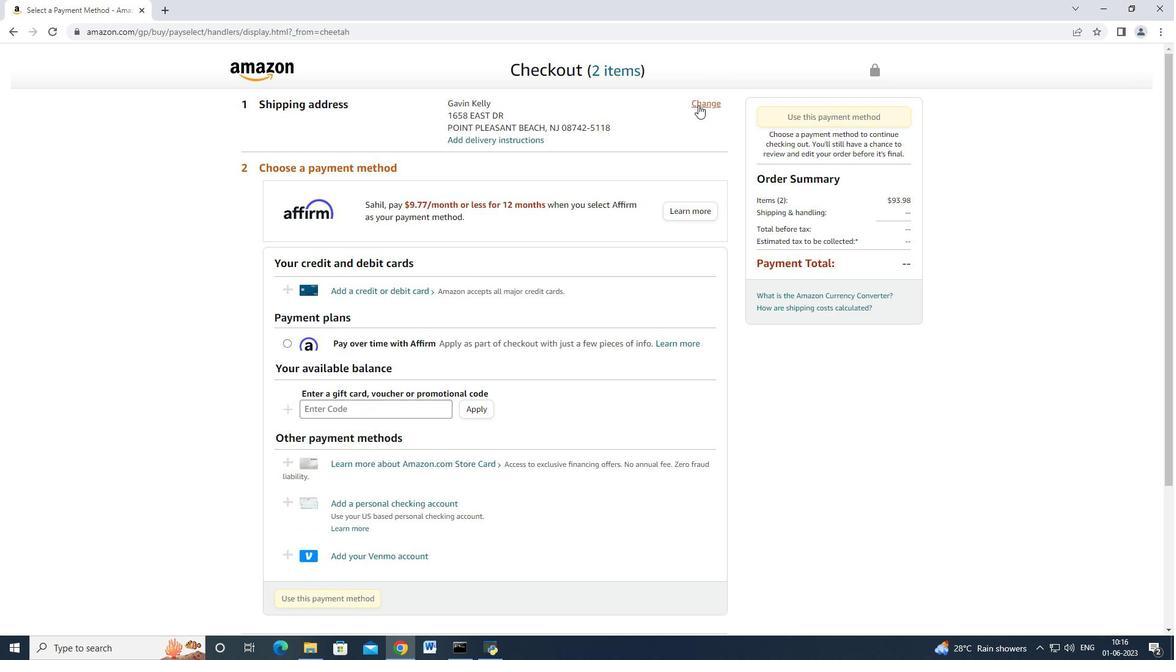 
Action: Mouse moved to (595, 143)
Screenshot: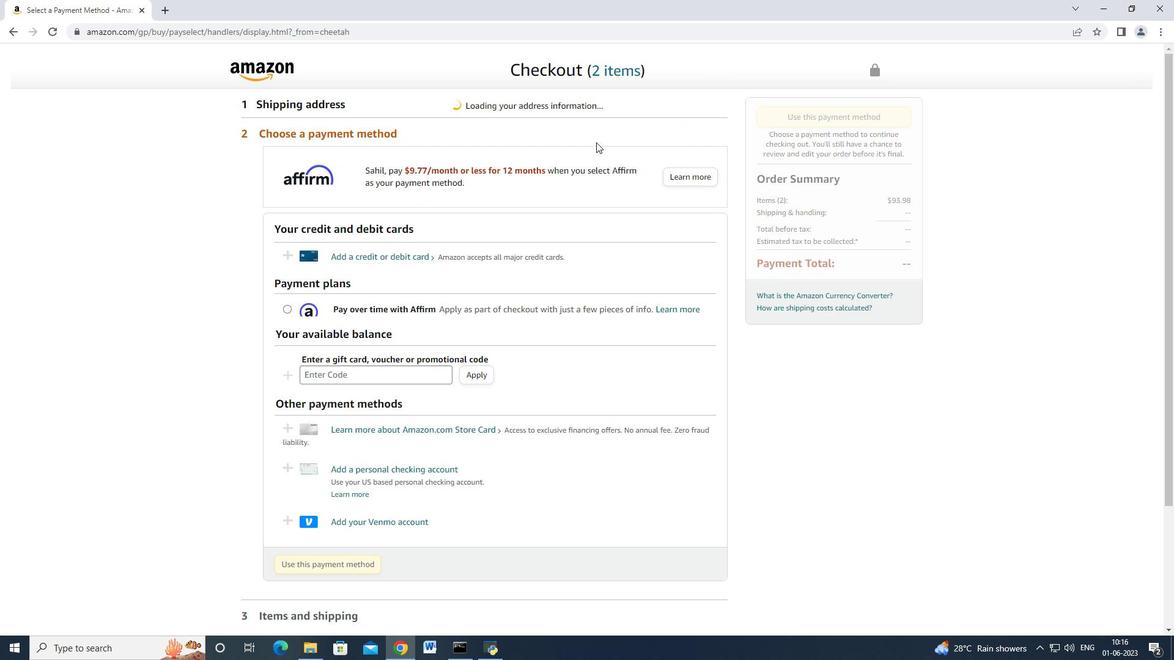 
Action: Mouse scrolled (595, 143) with delta (0, 0)
Screenshot: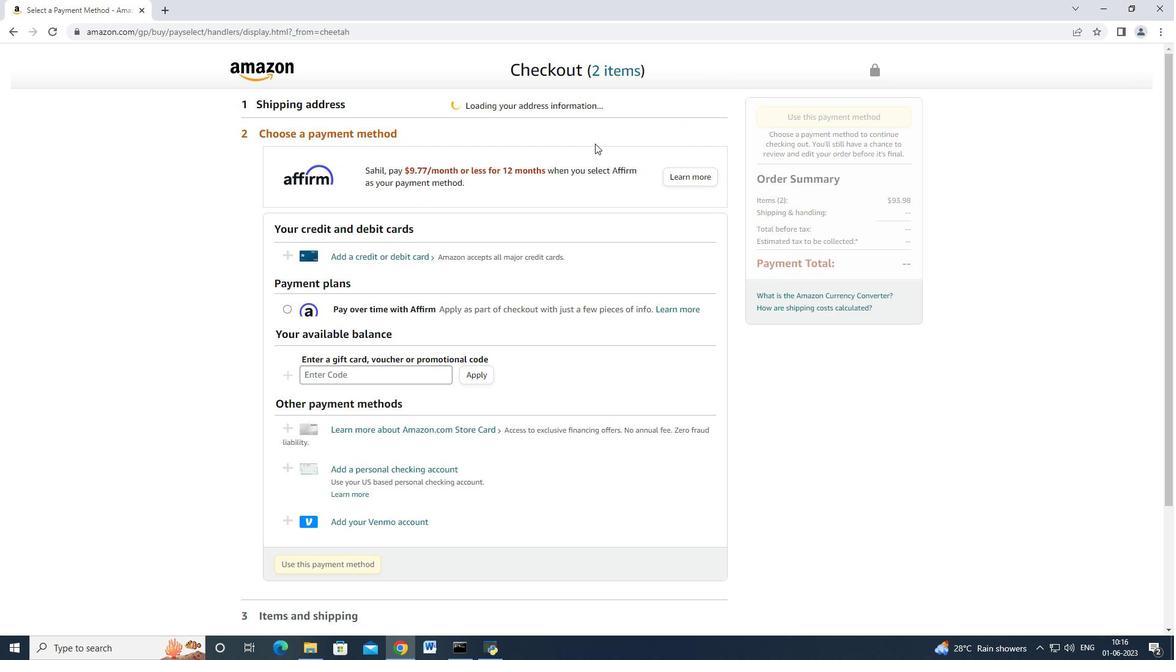 
Action: Mouse moved to (595, 144)
Screenshot: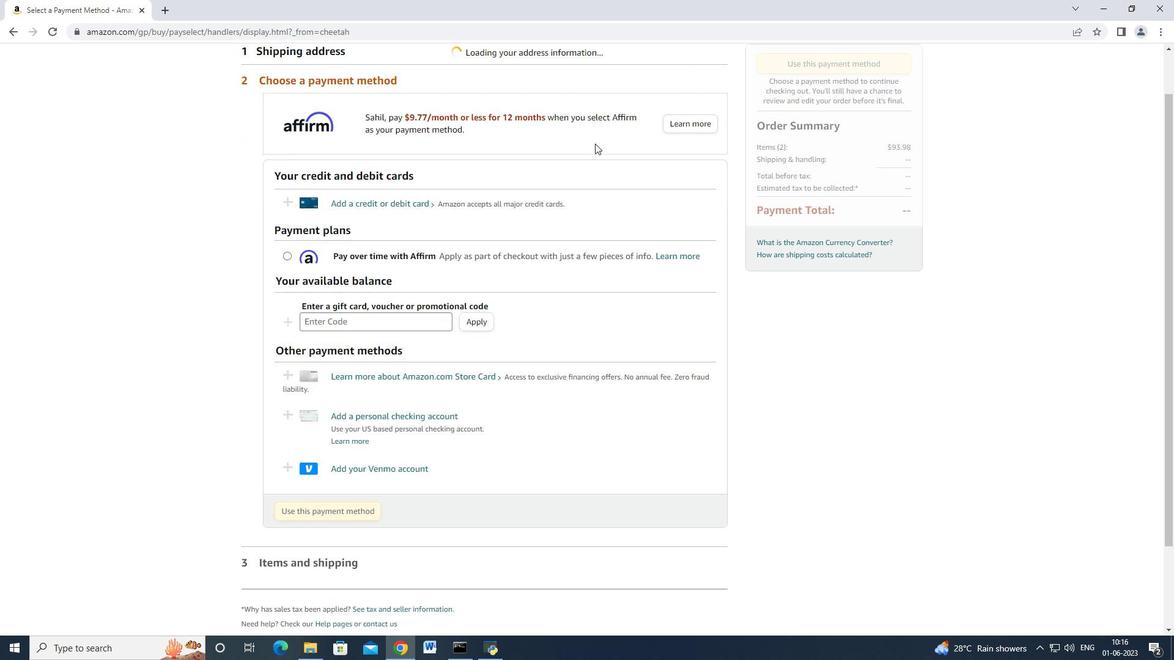 
Action: Mouse scrolled (595, 145) with delta (0, 0)
Screenshot: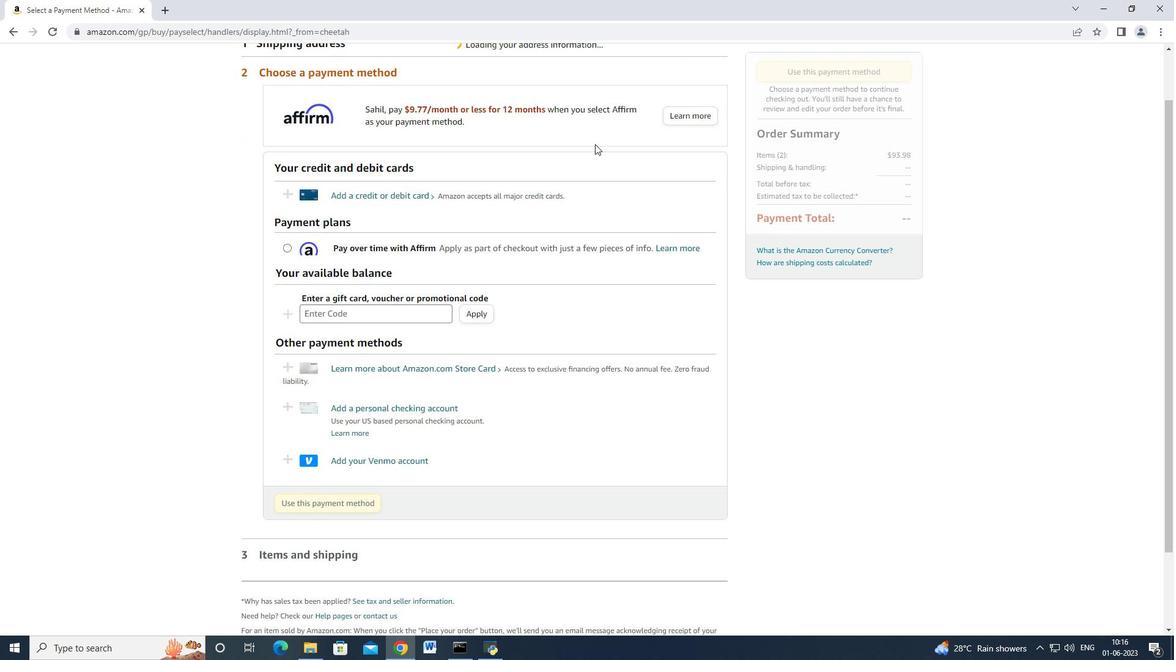 
Action: Mouse moved to (592, 148)
Screenshot: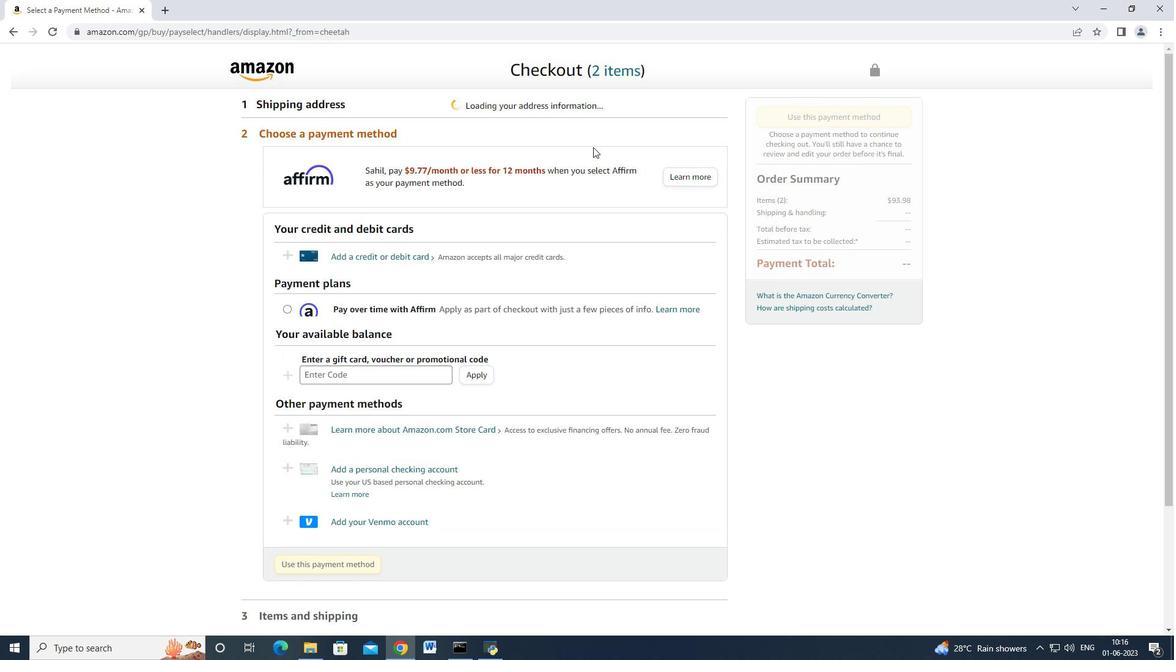 
Action: Mouse scrolled (592, 148) with delta (0, 0)
Screenshot: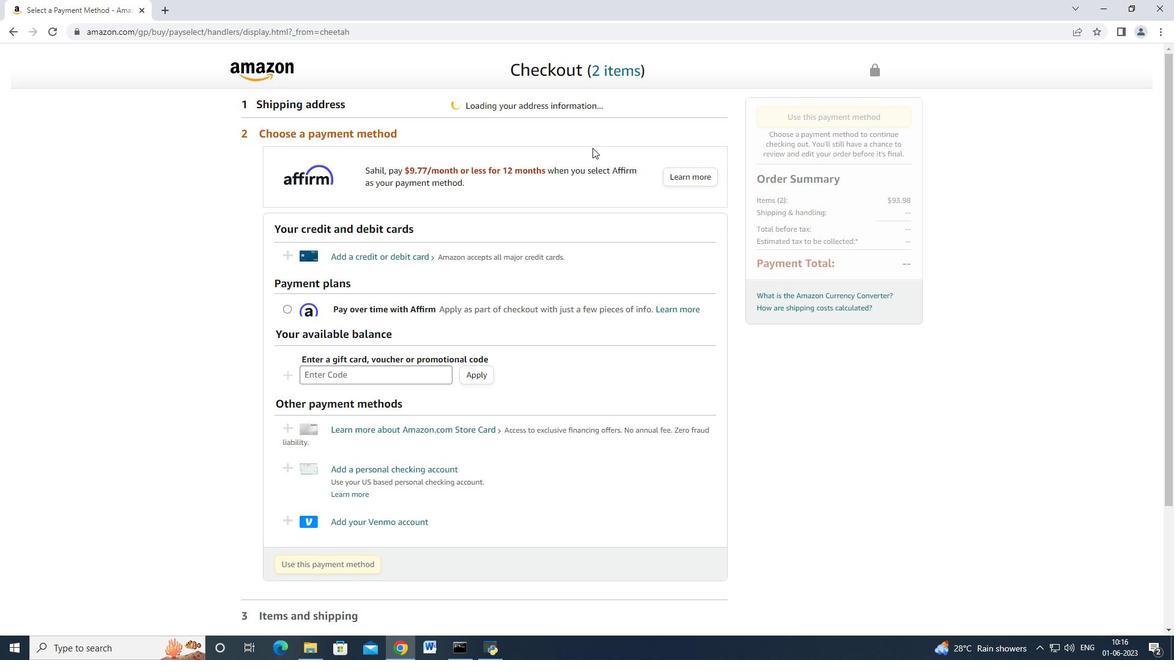 
Action: Mouse scrolled (592, 147) with delta (0, 0)
Screenshot: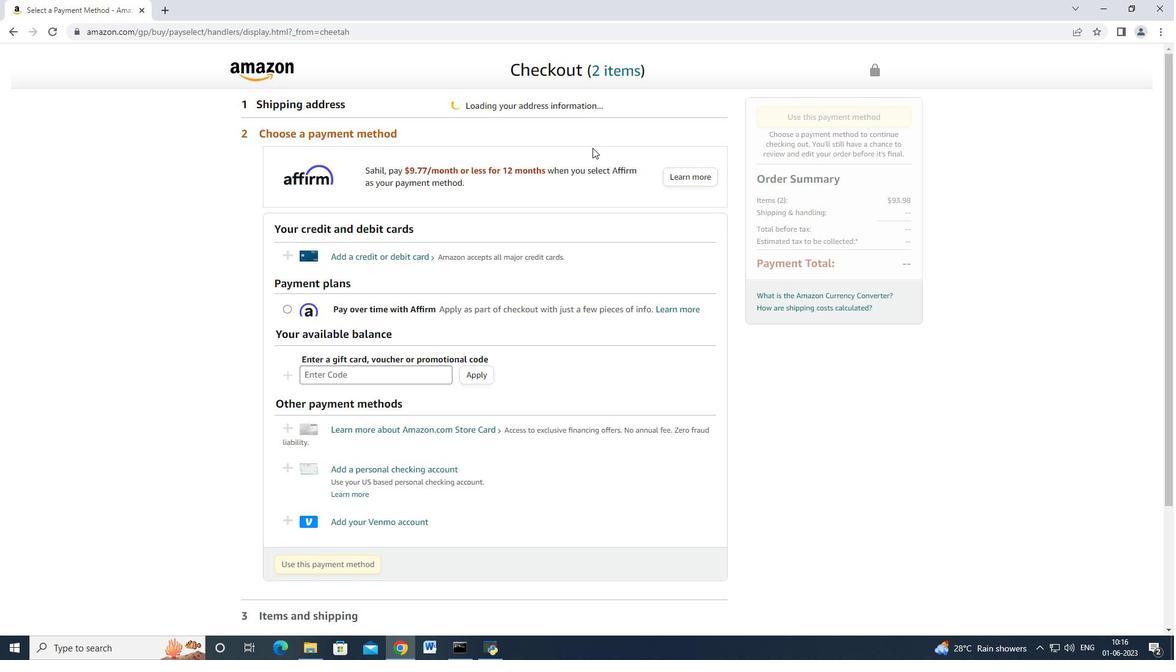 
Action: Mouse scrolled (592, 147) with delta (0, 0)
Screenshot: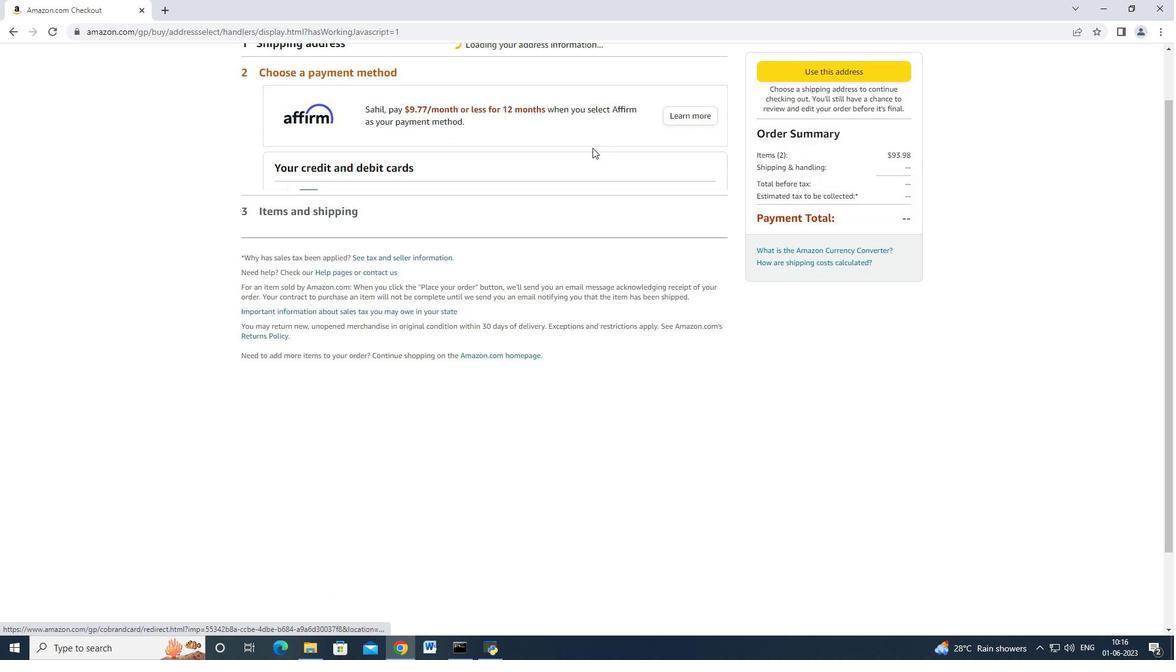 
Action: Mouse scrolled (592, 148) with delta (0, 0)
Screenshot: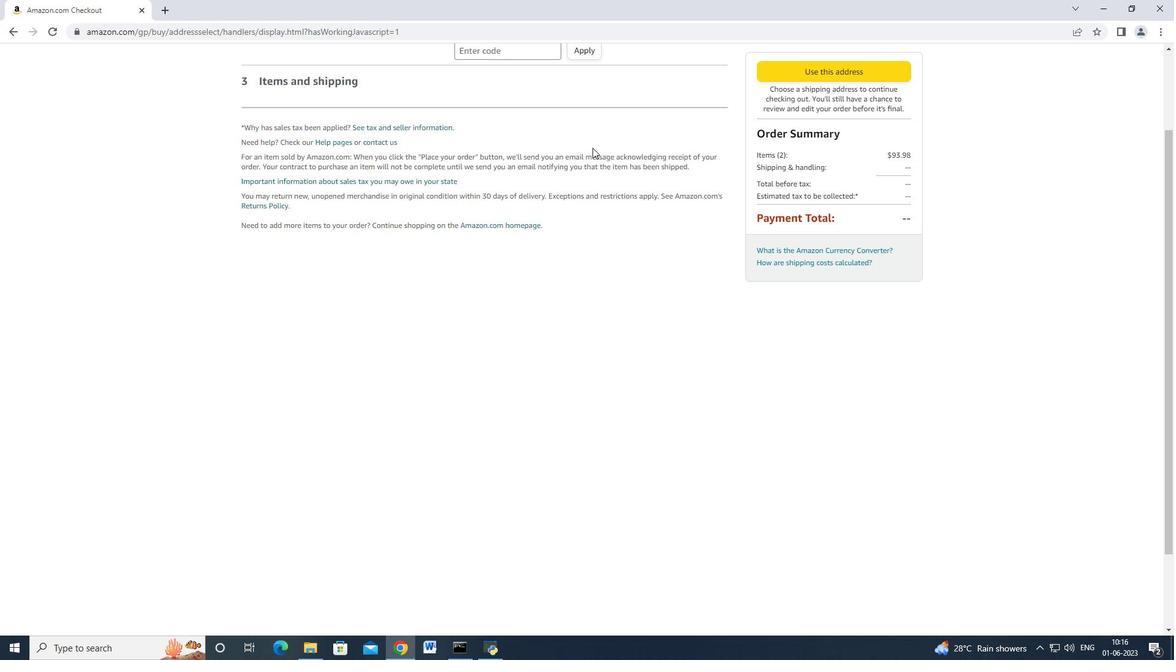 
Action: Mouse scrolled (592, 148) with delta (0, 0)
Screenshot: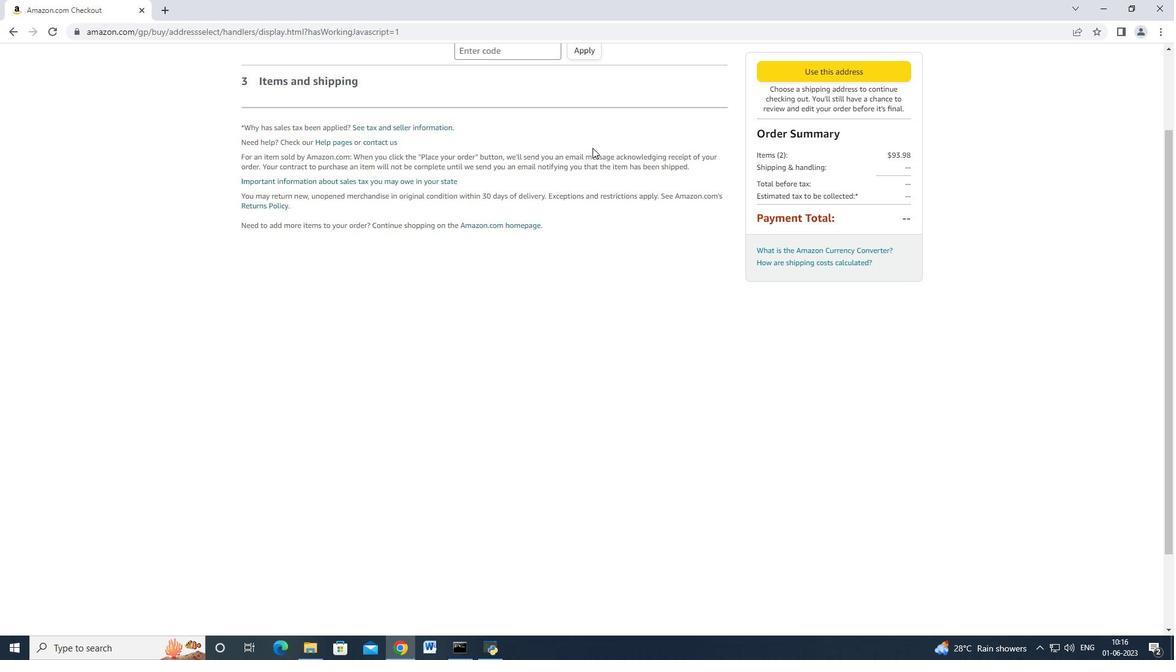 
Action: Mouse scrolled (592, 148) with delta (0, 0)
Screenshot: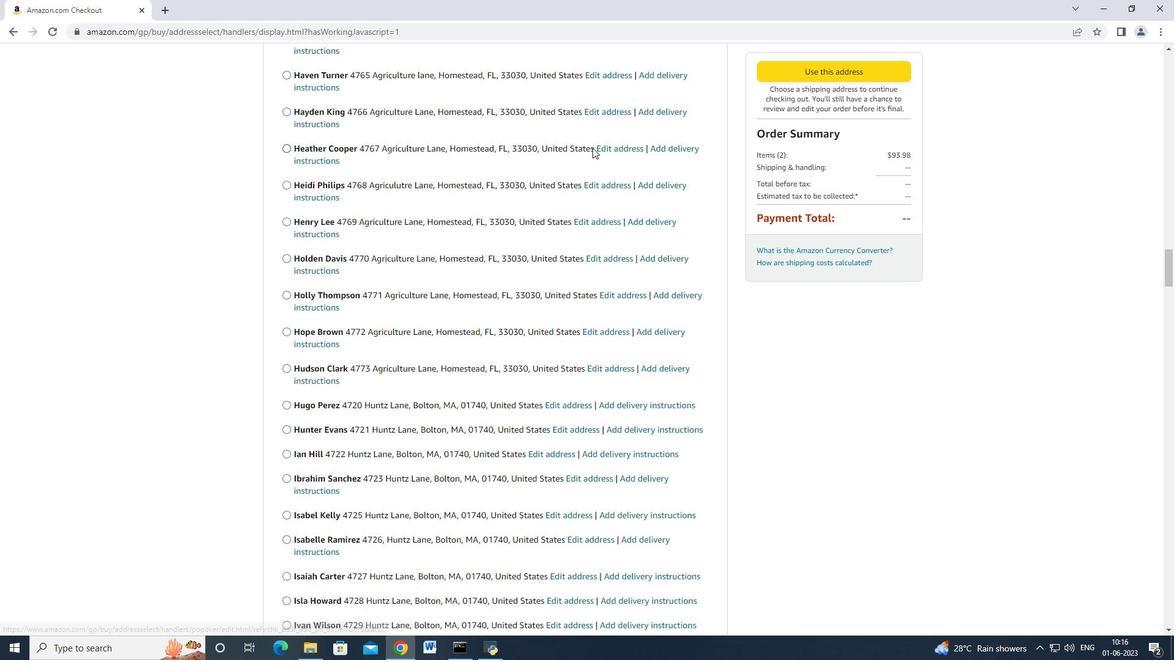 
Action: Mouse scrolled (592, 148) with delta (0, 0)
Screenshot: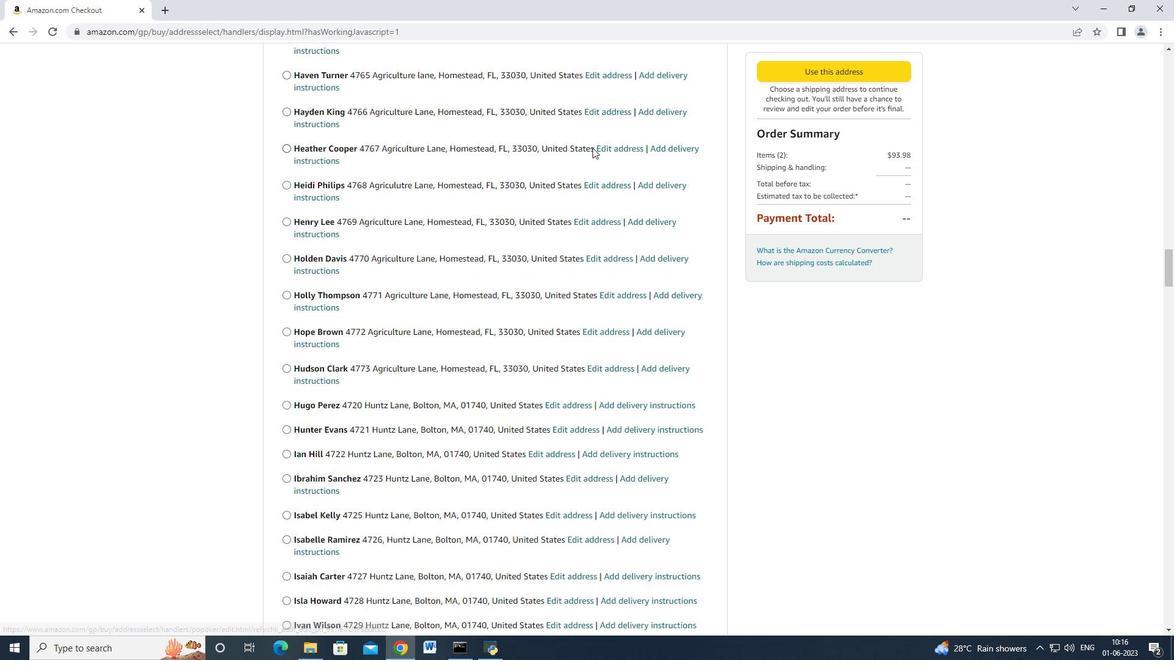 
Action: Mouse scrolled (592, 147) with delta (0, 0)
Screenshot: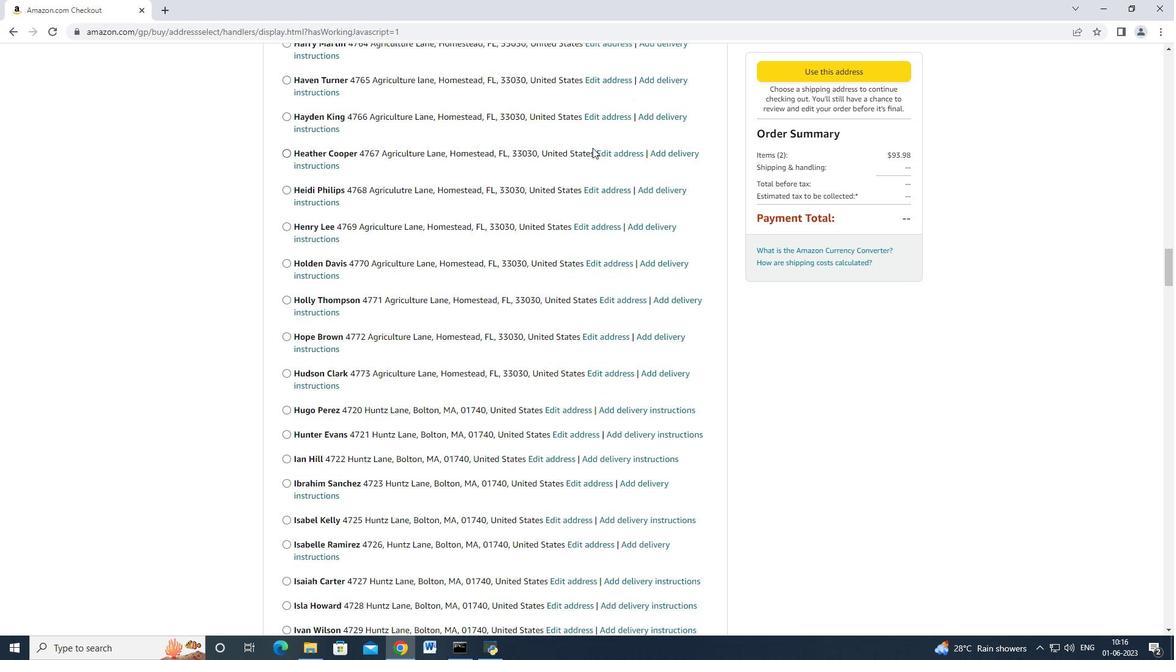 
Action: Mouse scrolled (592, 147) with delta (0, 0)
Screenshot: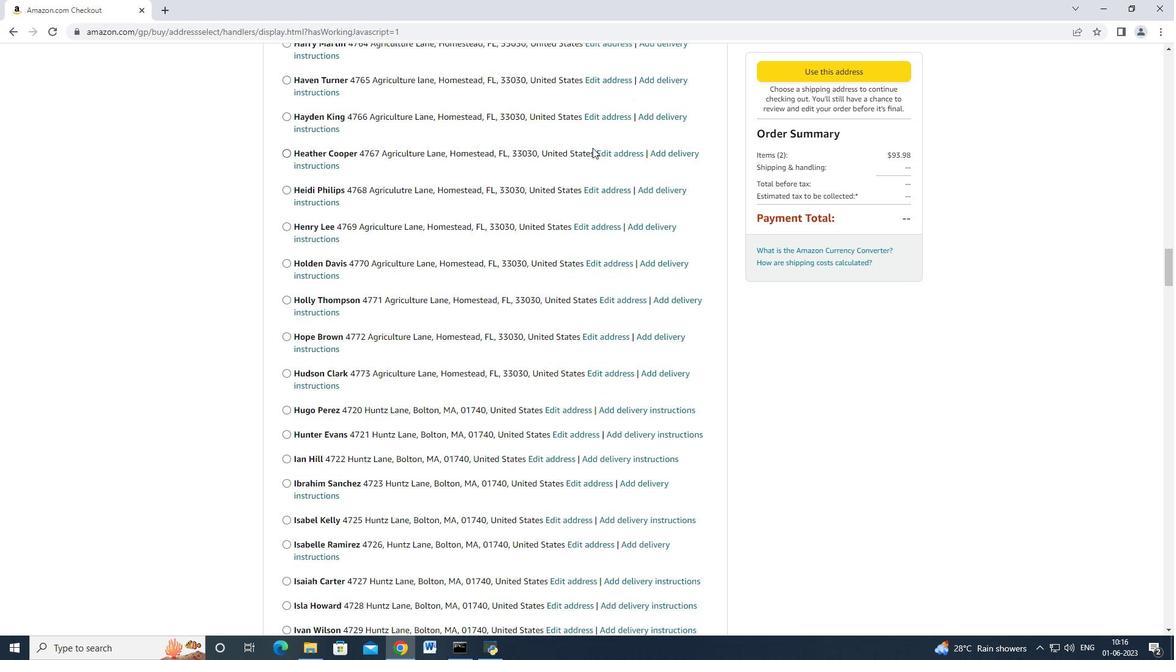 
Action: Mouse scrolled (592, 147) with delta (0, 0)
Screenshot: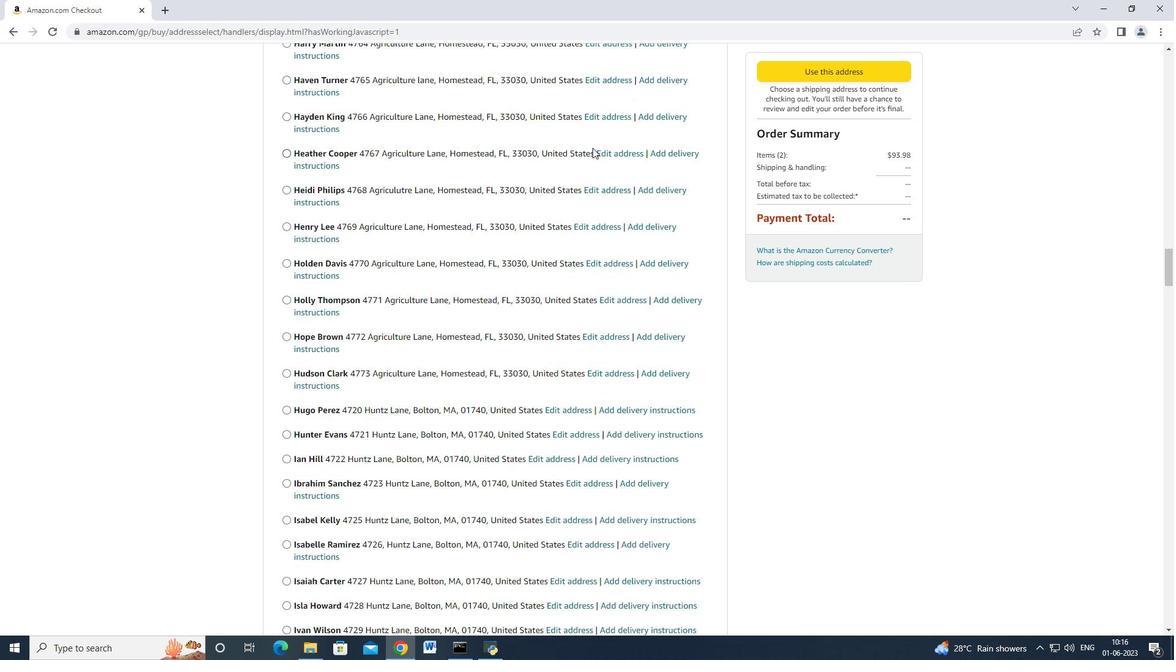 
Action: Mouse moved to (591, 150)
Screenshot: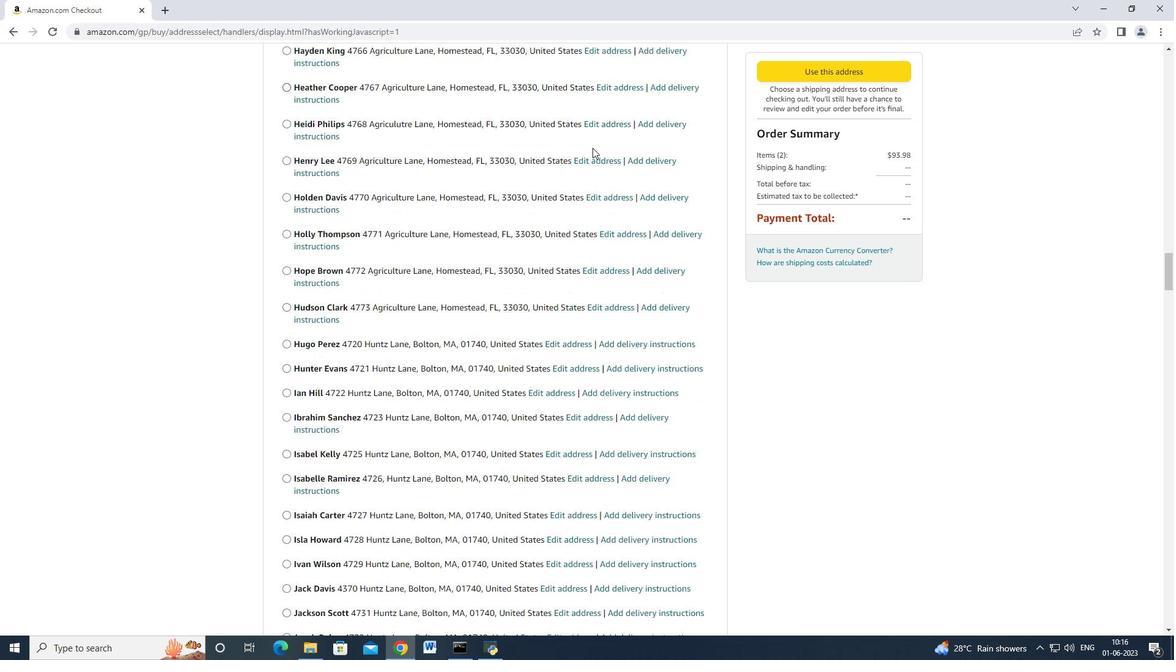
Action: Mouse scrolled (591, 149) with delta (0, 0)
Screenshot: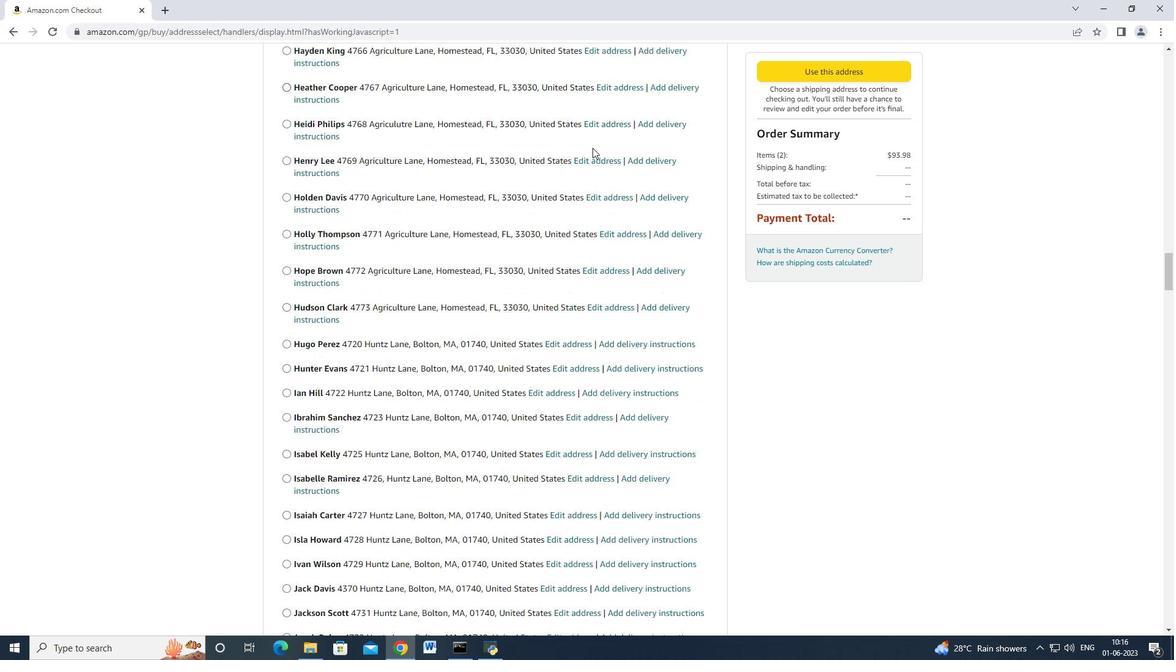 
Action: Mouse moved to (591, 151)
Screenshot: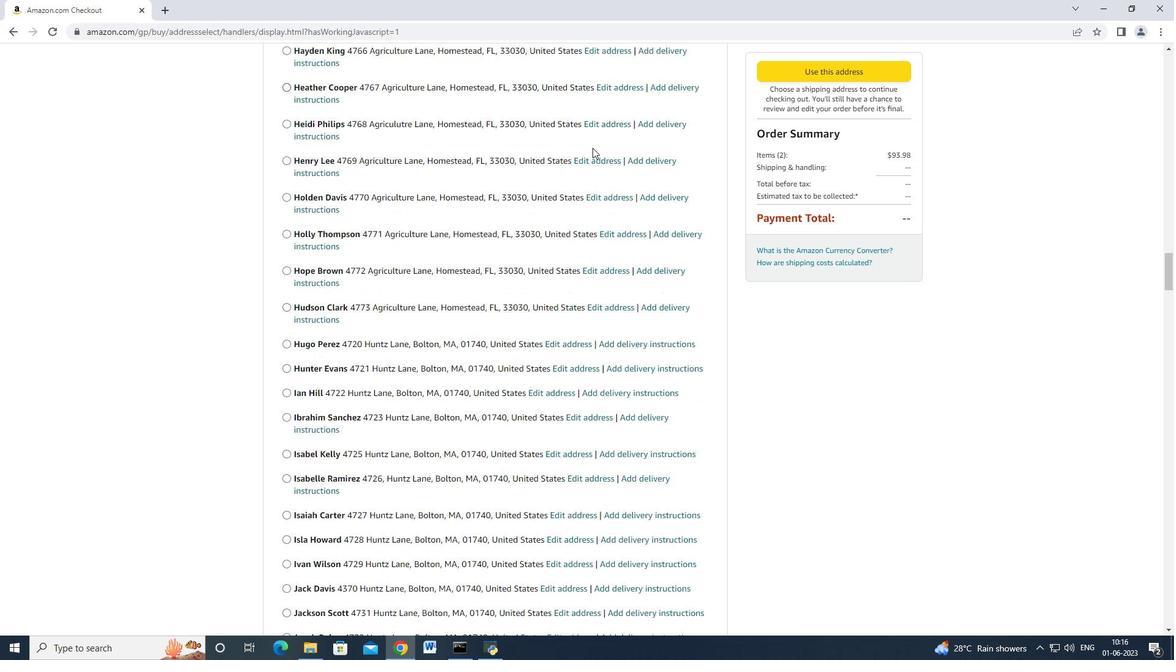 
Action: Mouse scrolled (591, 150) with delta (0, 0)
Screenshot: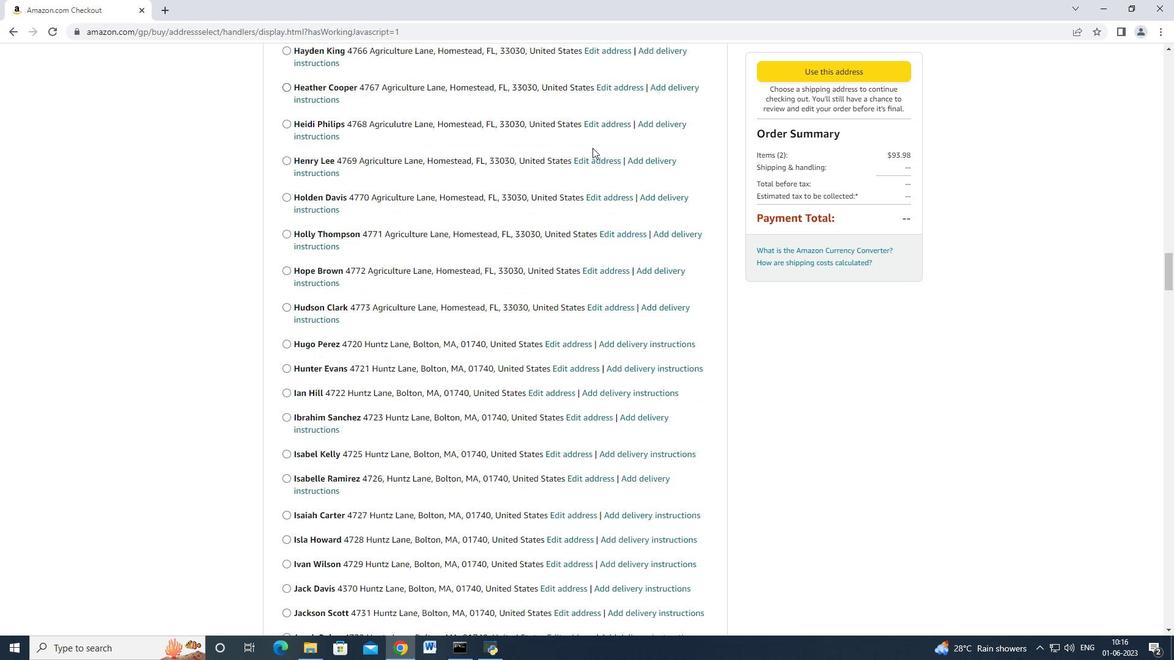 
Action: Mouse scrolled (591, 150) with delta (0, 0)
Screenshot: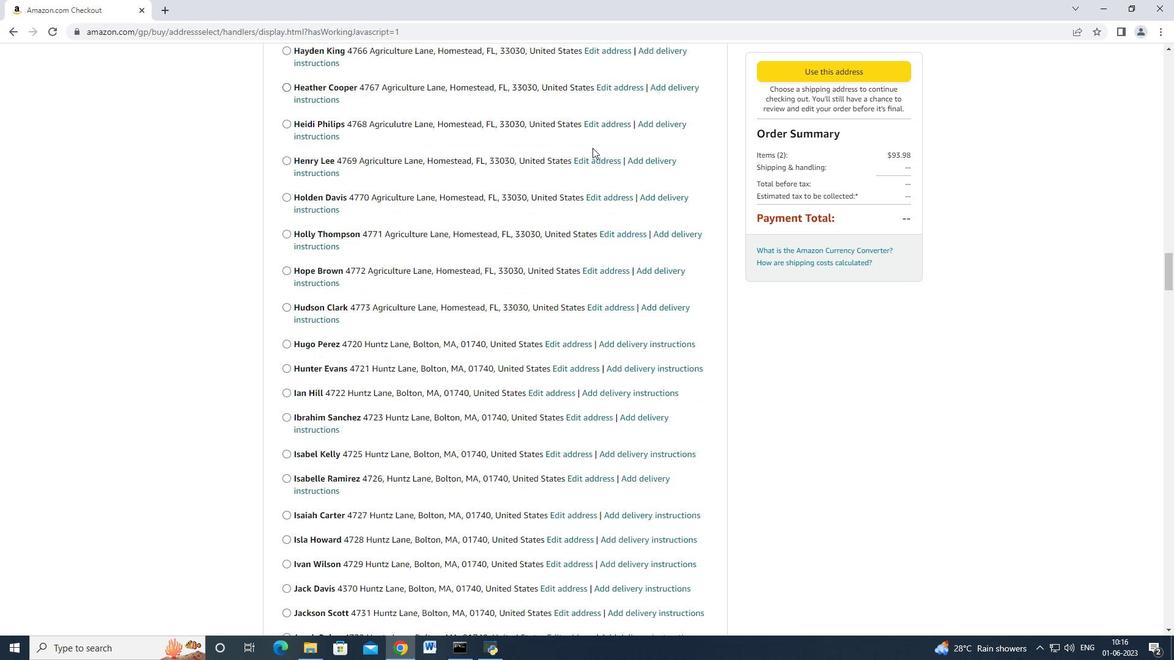 
Action: Mouse scrolled (591, 150) with delta (0, 0)
Screenshot: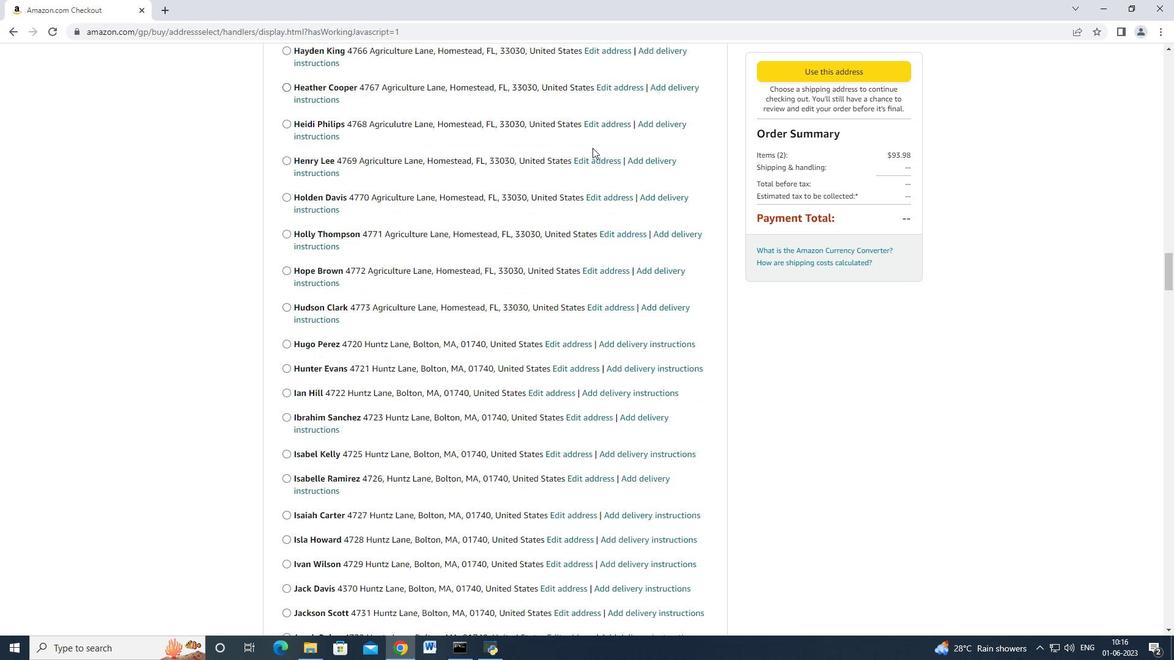 
Action: Mouse scrolled (591, 150) with delta (0, 0)
Screenshot: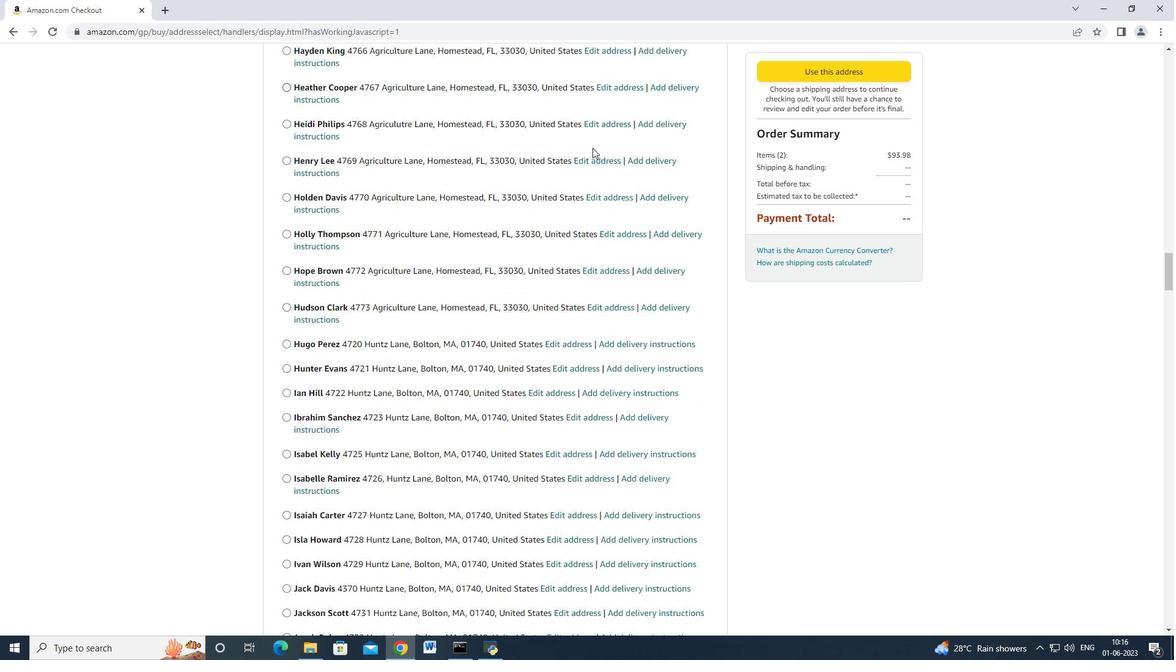 
Action: Mouse moved to (591, 151)
Screenshot: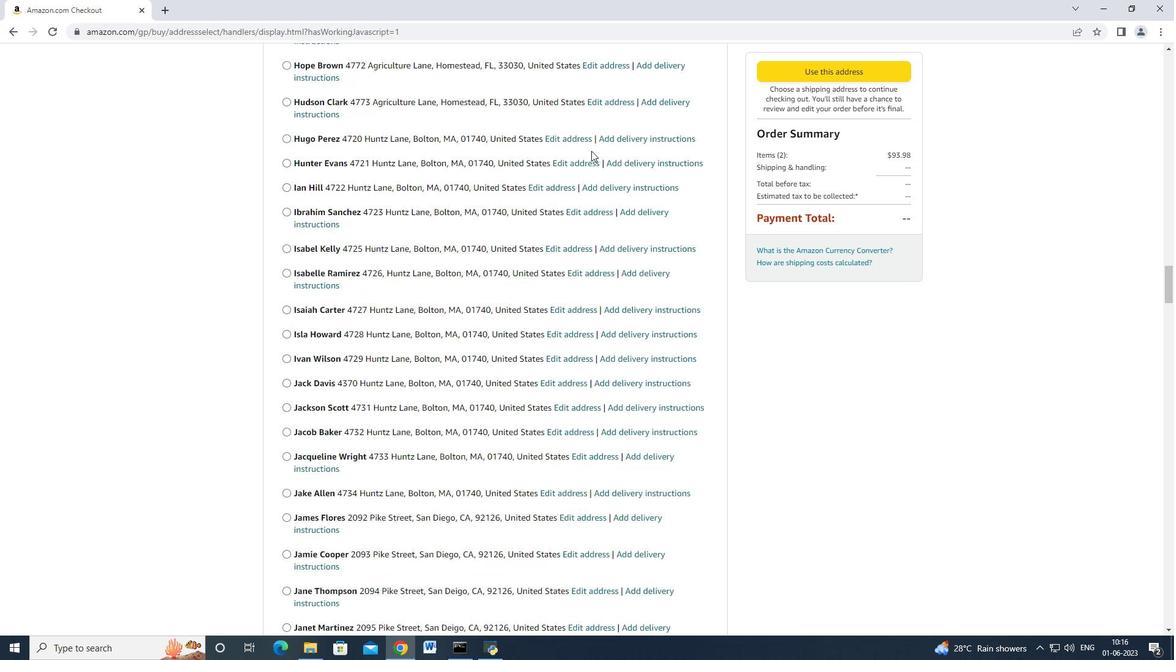 
Action: Mouse scrolled (591, 151) with delta (0, 0)
Screenshot: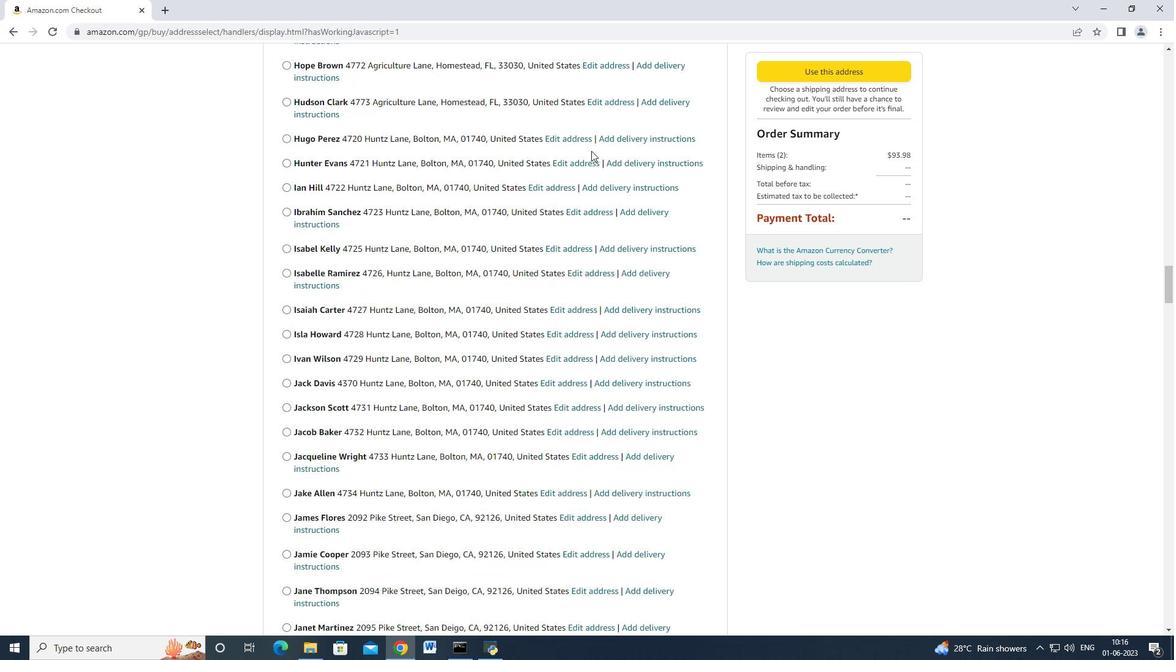 
Action: Mouse scrolled (591, 151) with delta (0, 0)
Screenshot: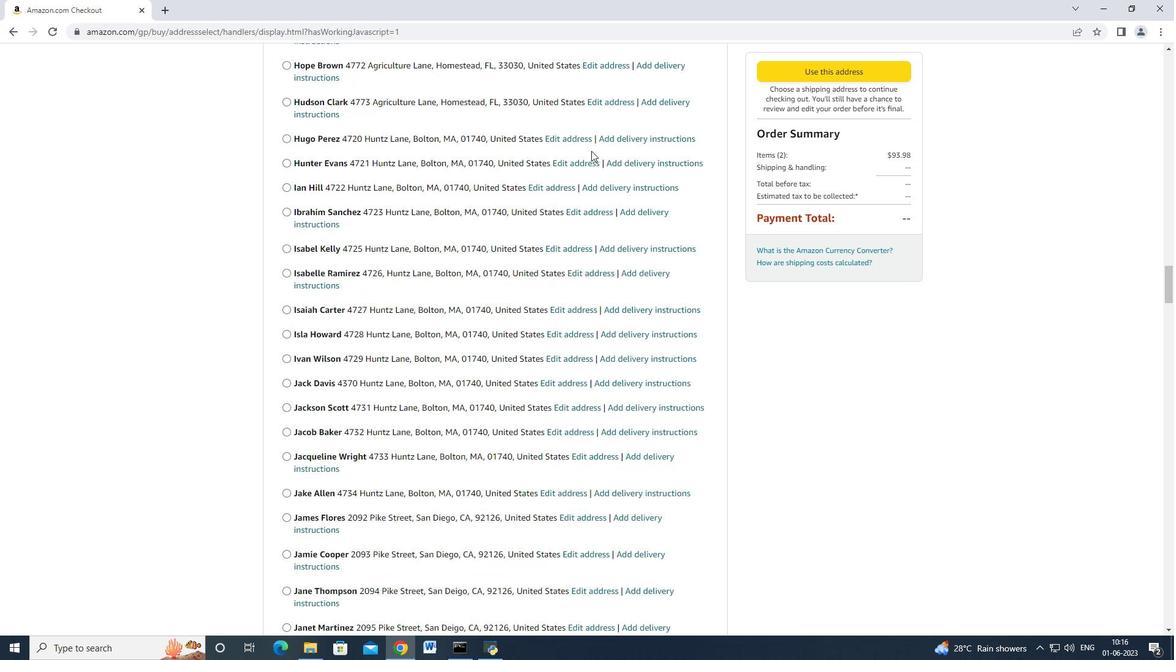 
Action: Mouse moved to (591, 152)
Screenshot: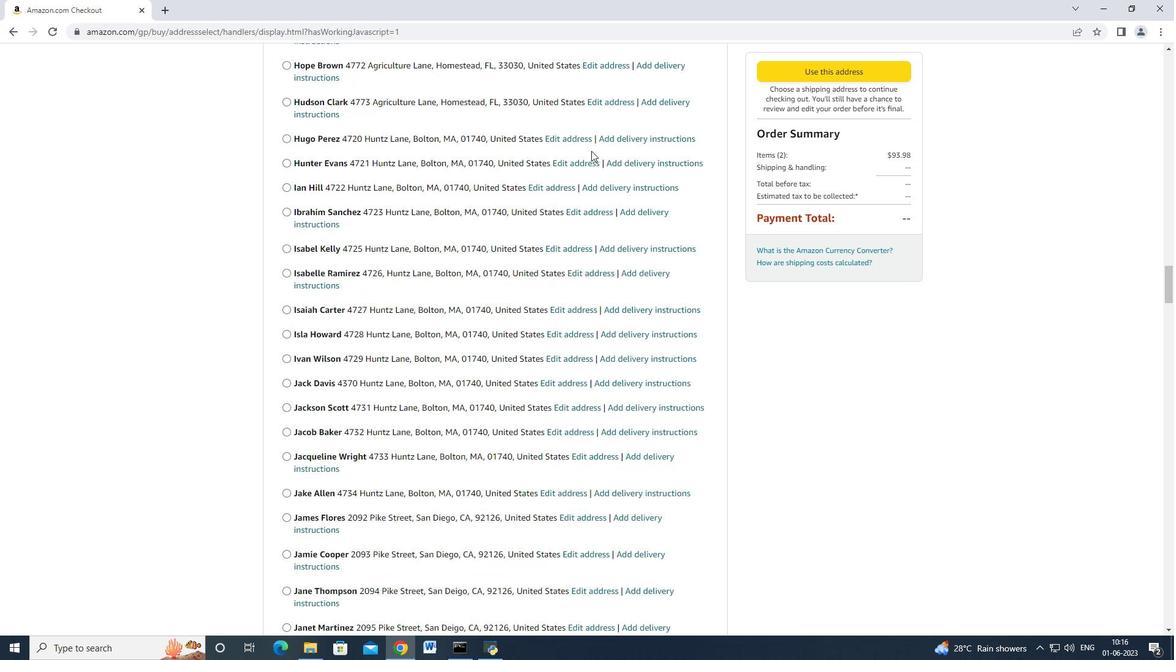 
Action: Mouse scrolled (591, 151) with delta (0, 0)
Screenshot: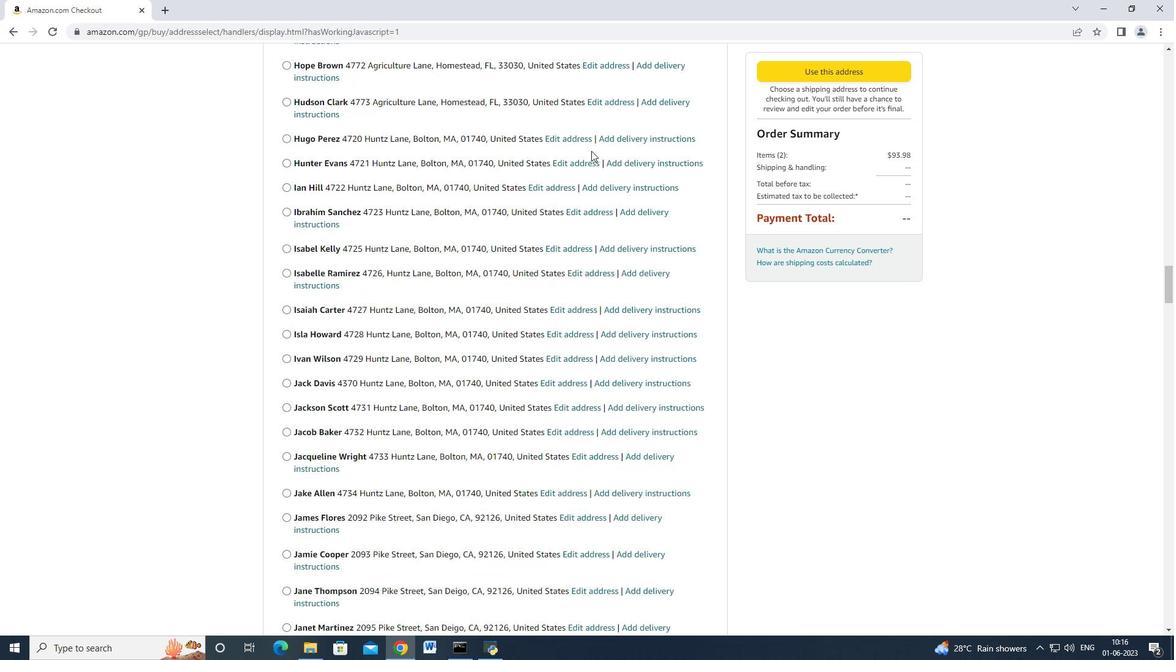 
Action: Mouse scrolled (591, 151) with delta (0, 0)
Screenshot: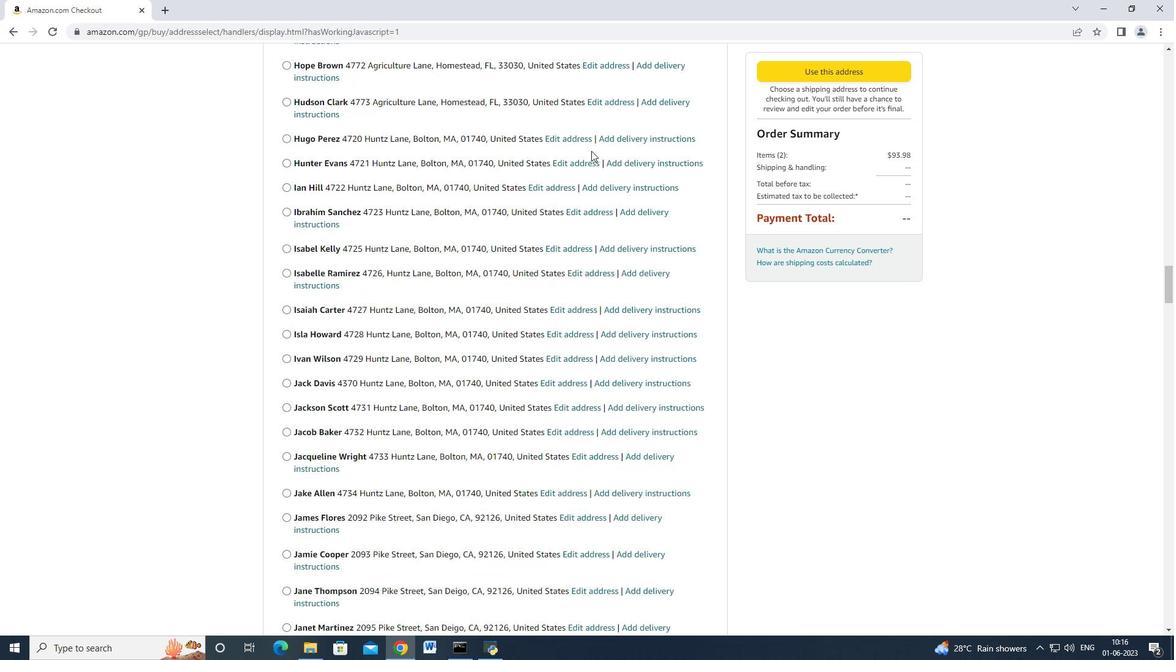 
Action: Mouse scrolled (591, 151) with delta (0, 0)
Screenshot: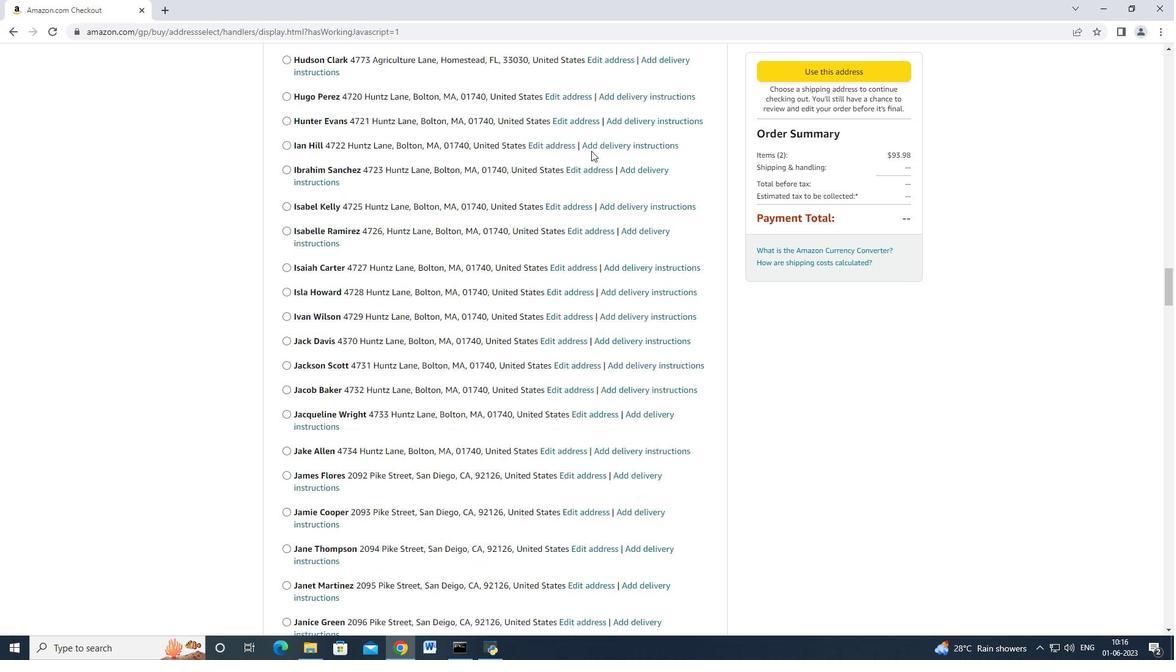 
Action: Mouse scrolled (591, 151) with delta (0, 0)
Screenshot: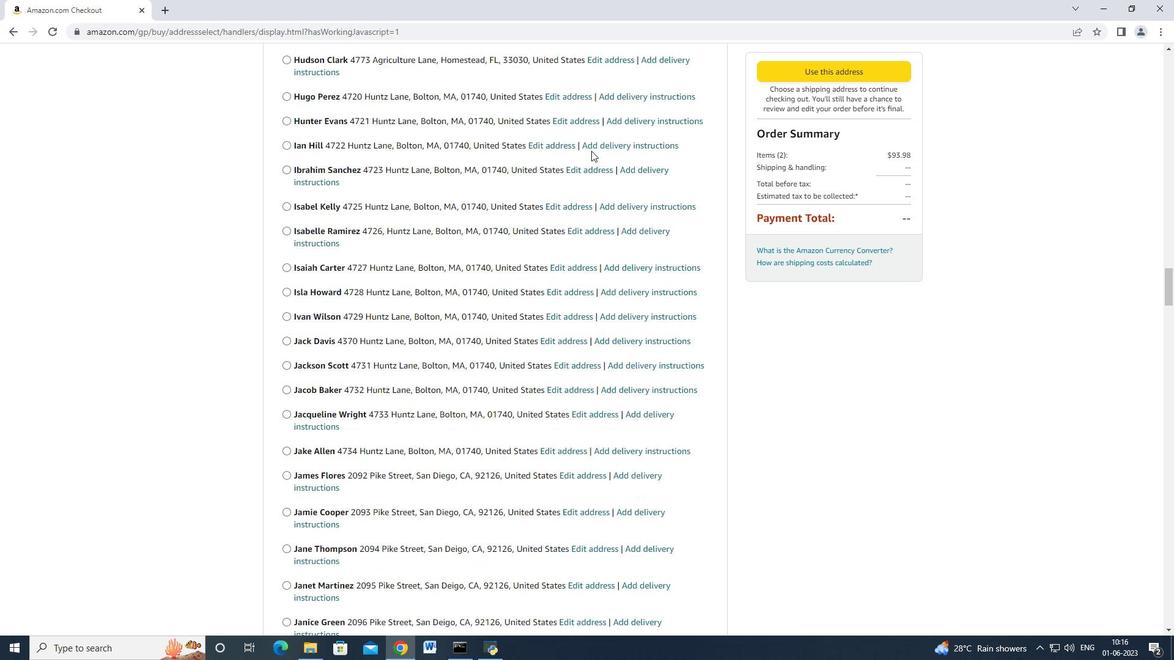 
Action: Mouse moved to (591, 152)
Screenshot: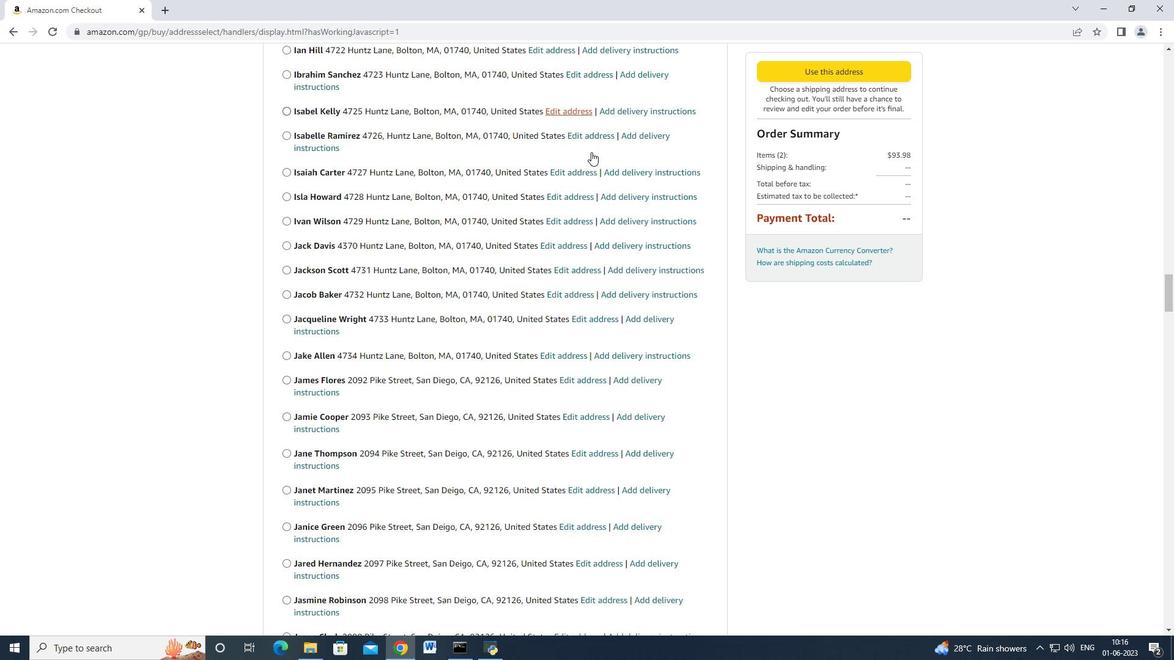 
Action: Mouse scrolled (591, 151) with delta (0, 0)
Screenshot: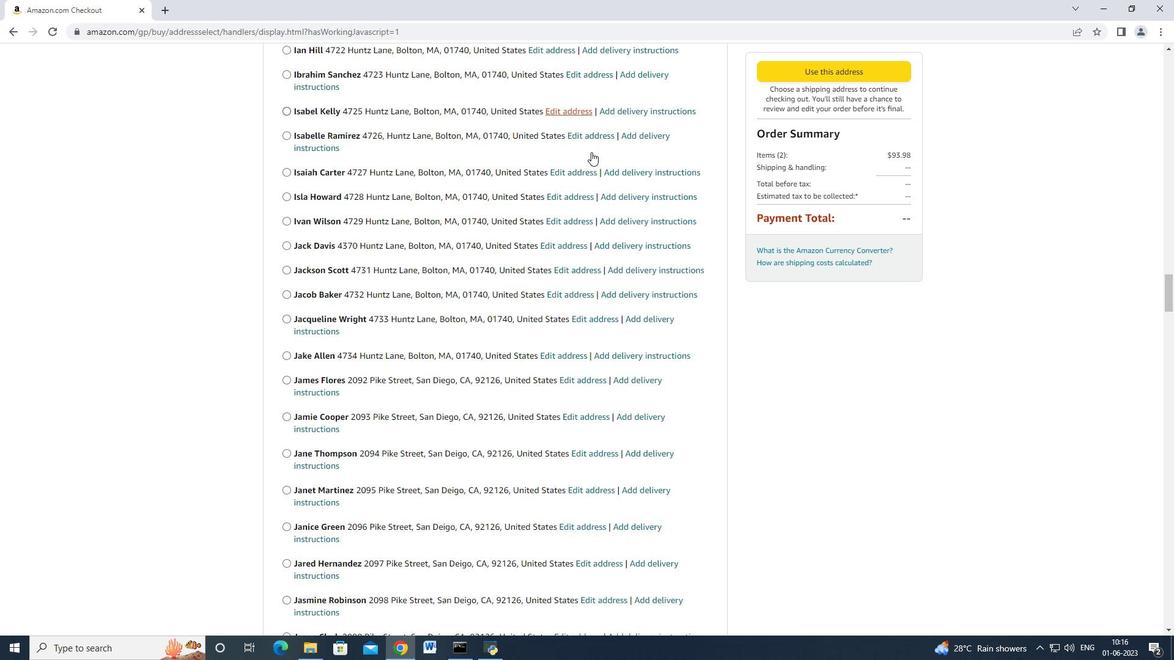 
Action: Mouse moved to (591, 152)
Screenshot: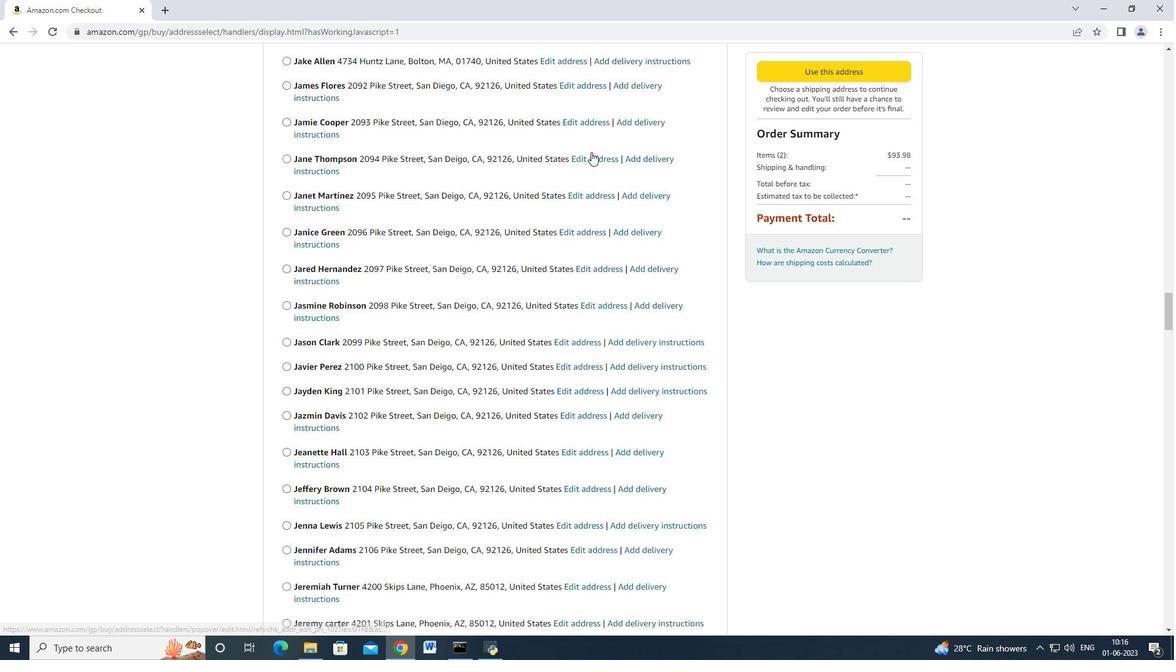 
Action: Mouse scrolled (591, 152) with delta (0, 0)
Screenshot: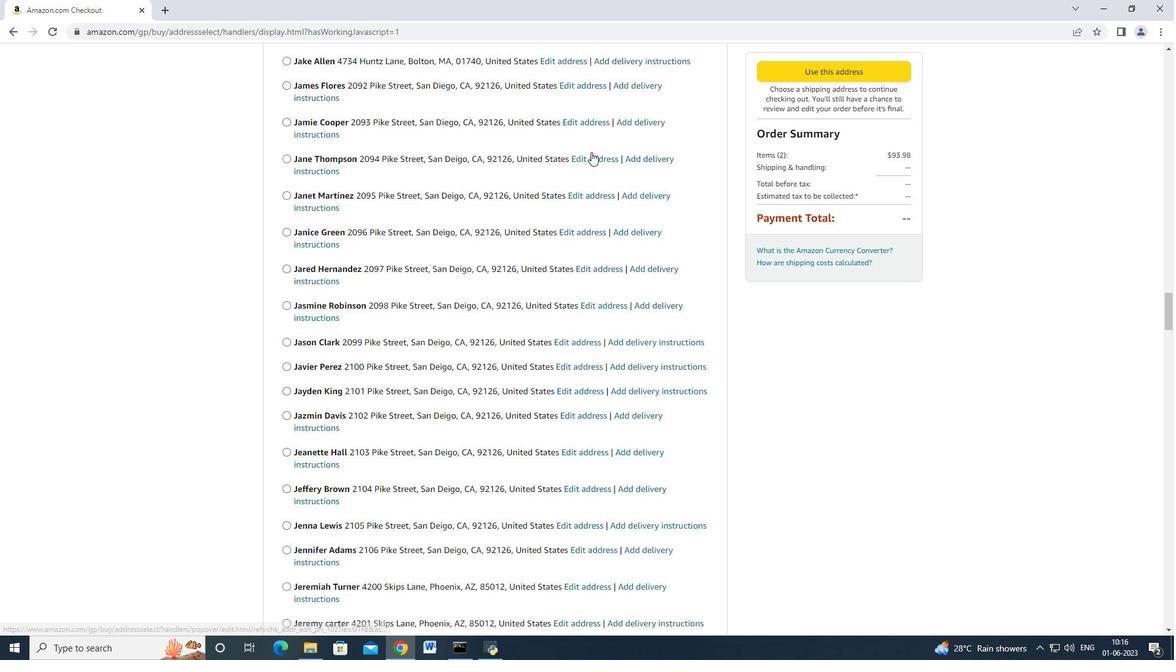 
Action: Mouse moved to (591, 153)
Screenshot: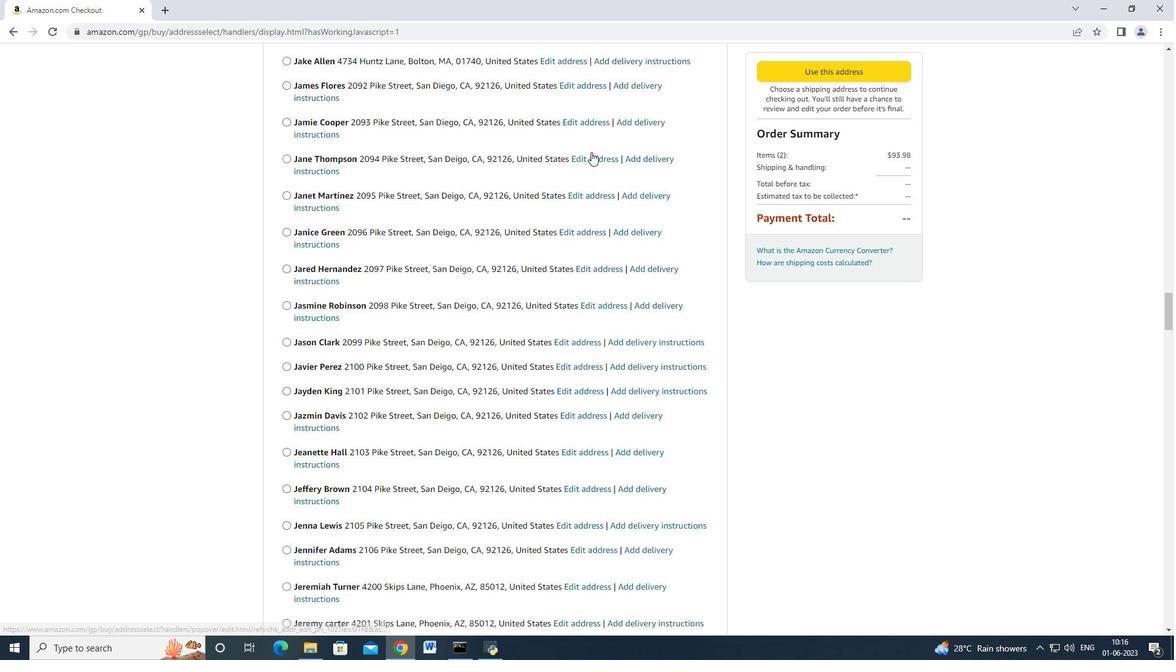 
Action: Mouse scrolled (591, 152) with delta (0, 0)
Screenshot: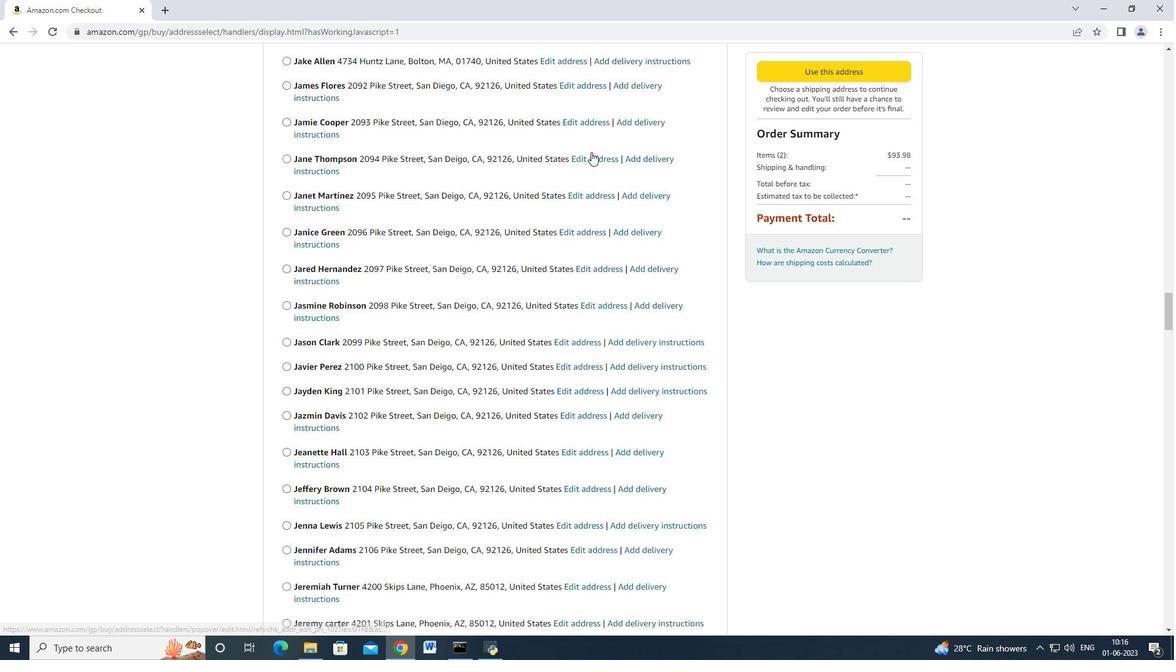 
Action: Mouse scrolled (591, 152) with delta (0, 0)
Screenshot: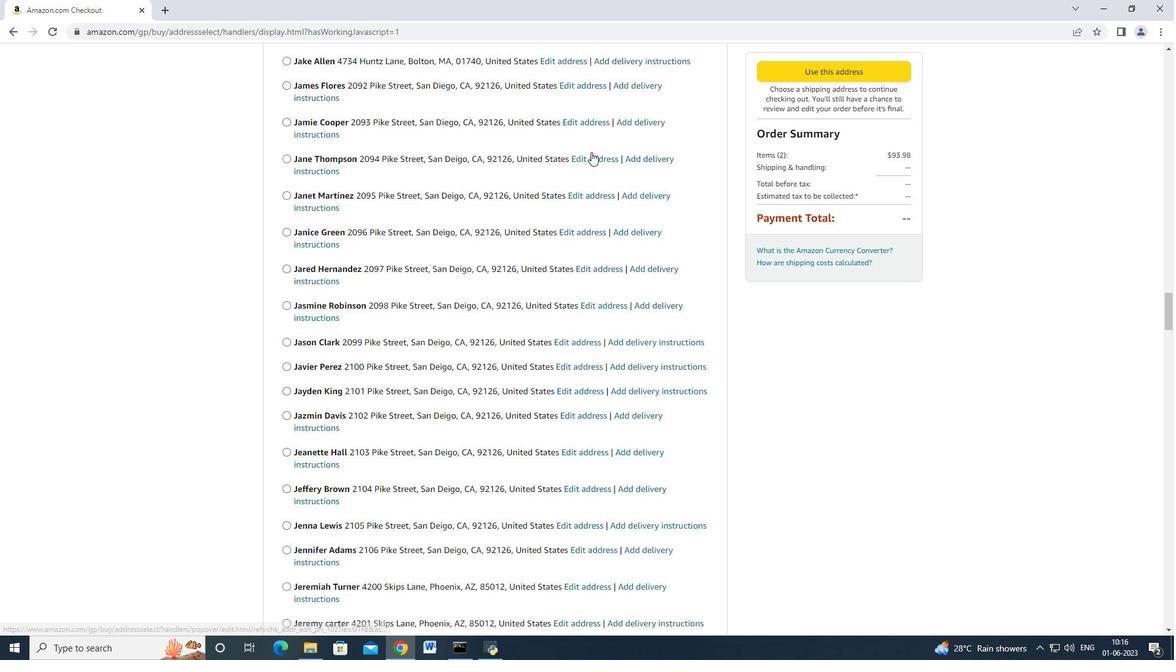 
Action: Mouse scrolled (591, 152) with delta (0, 0)
Screenshot: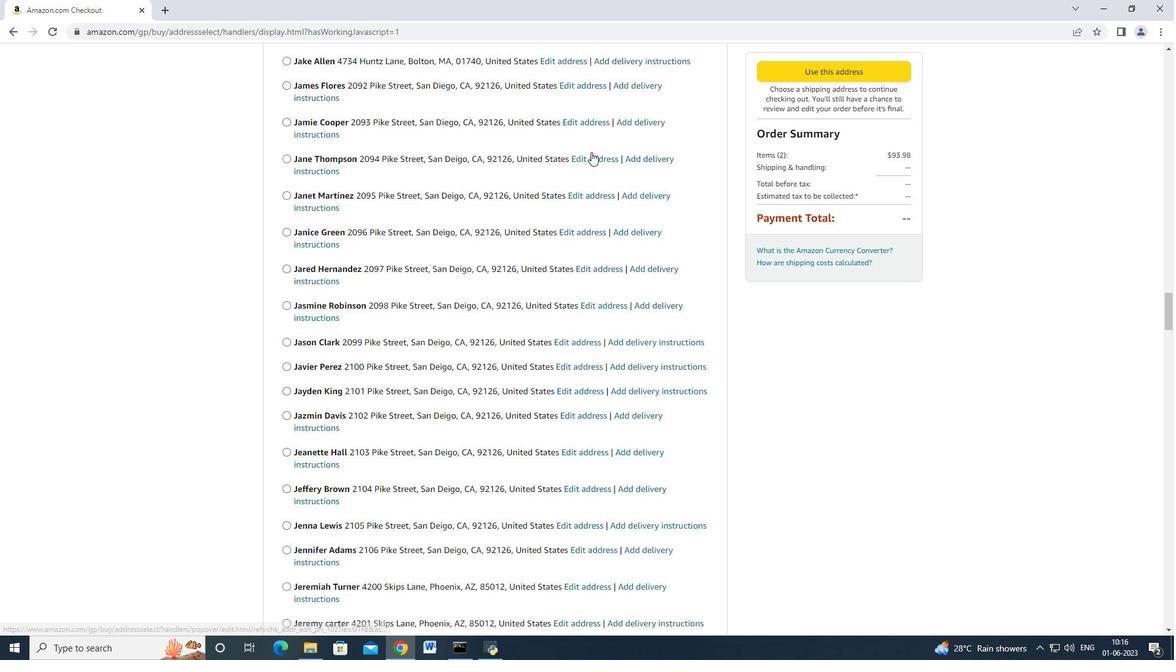
Action: Mouse scrolled (591, 152) with delta (0, 0)
Screenshot: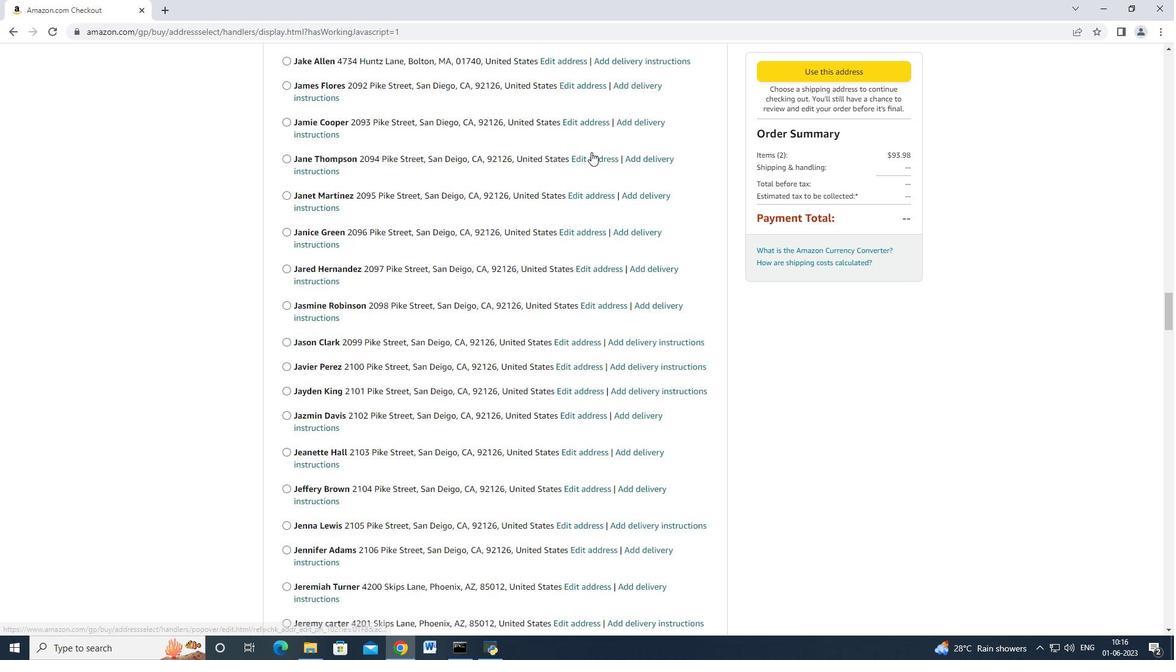 
Action: Mouse moved to (591, 153)
Screenshot: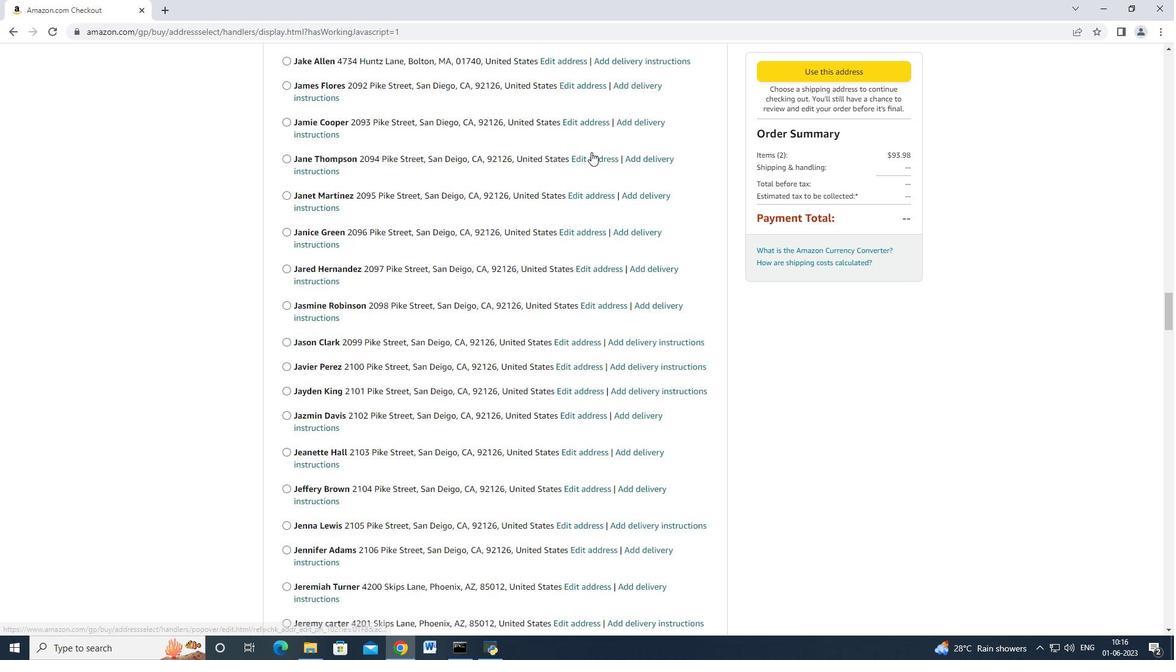 
Action: Mouse scrolled (591, 152) with delta (0, 0)
Screenshot: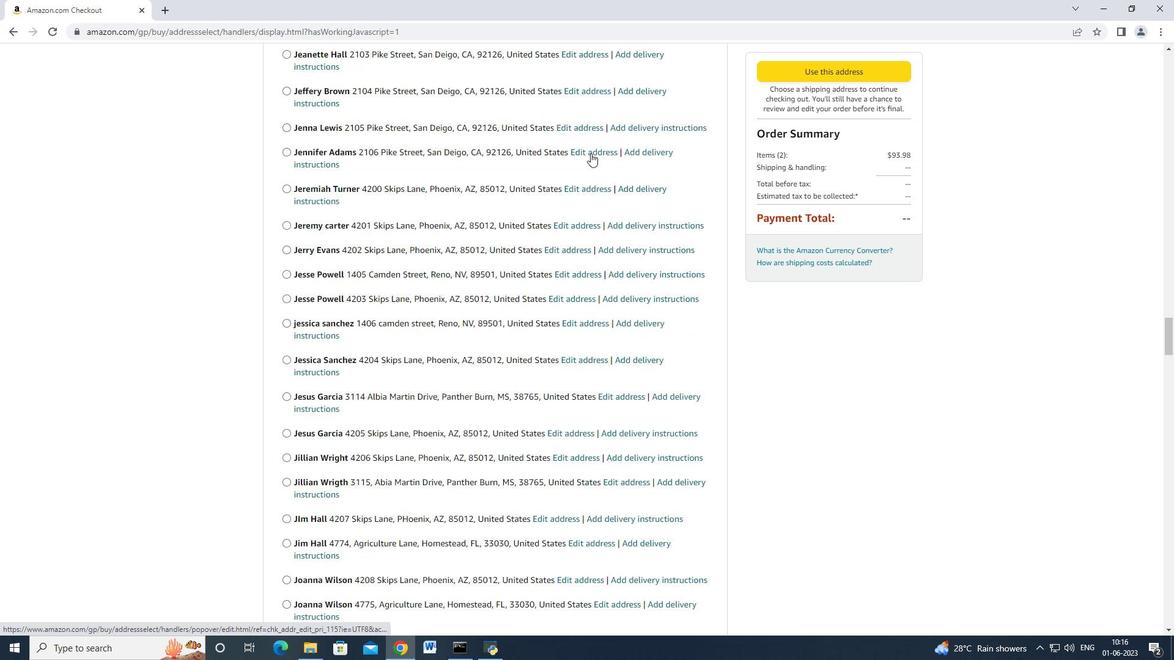
Action: Mouse scrolled (591, 152) with delta (0, 0)
Screenshot: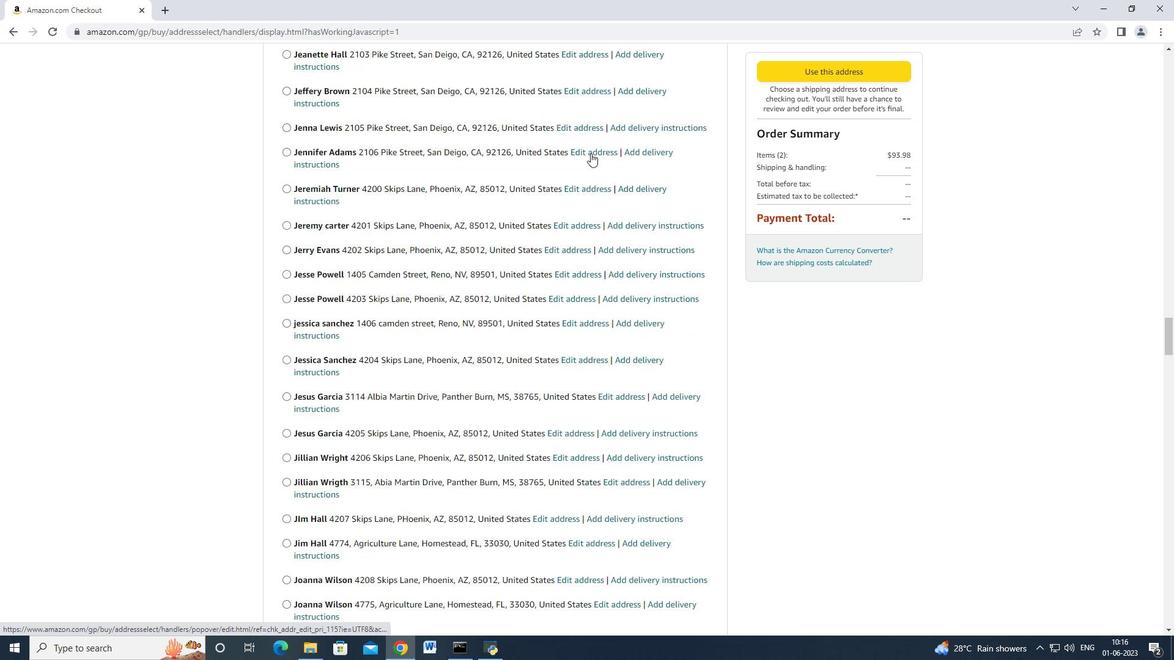 
Action: Mouse moved to (591, 154)
Screenshot: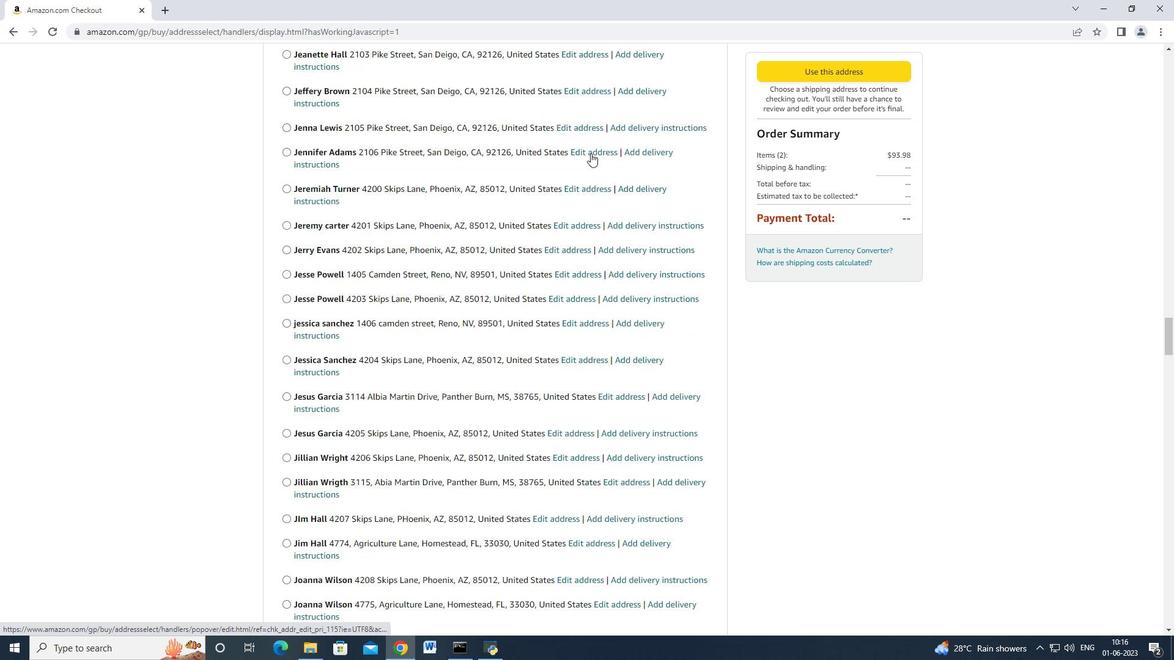
Action: Mouse scrolled (591, 153) with delta (0, 0)
Screenshot: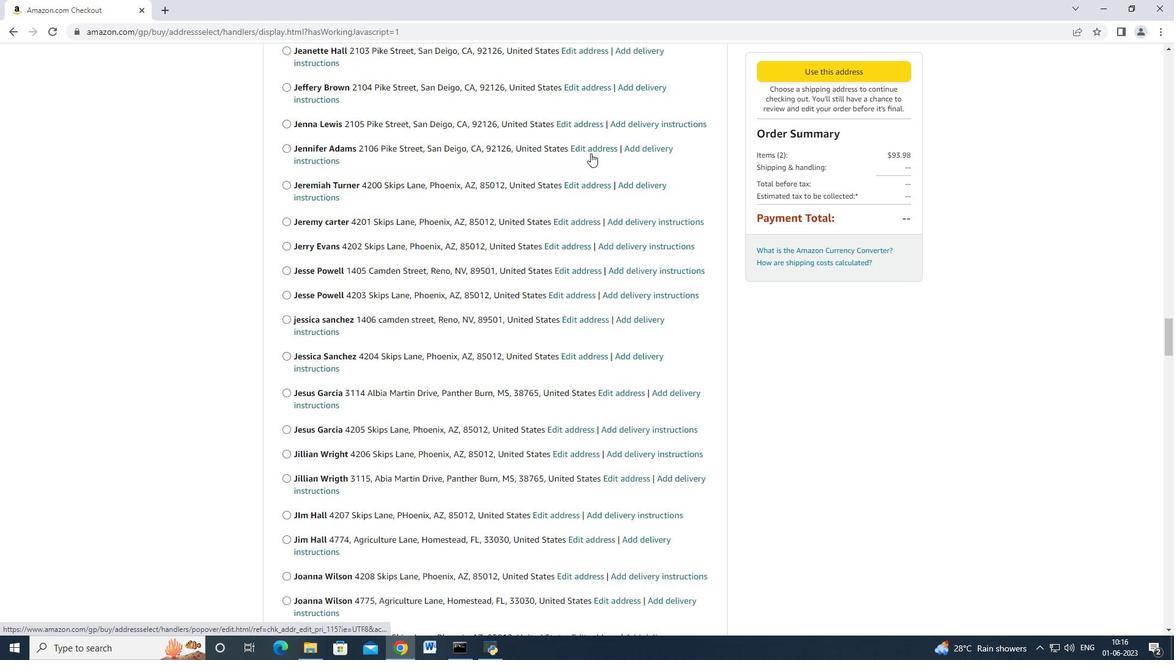 
Action: Mouse scrolled (591, 153) with delta (0, 0)
Screenshot: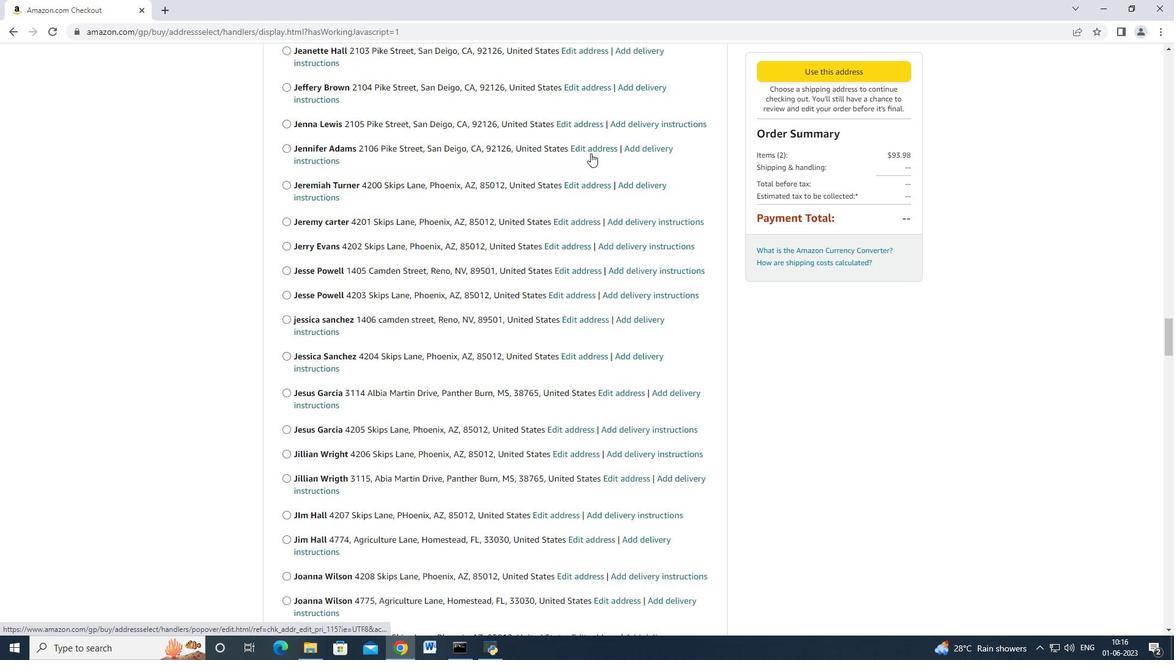 
Action: Mouse scrolled (591, 153) with delta (0, 0)
Screenshot: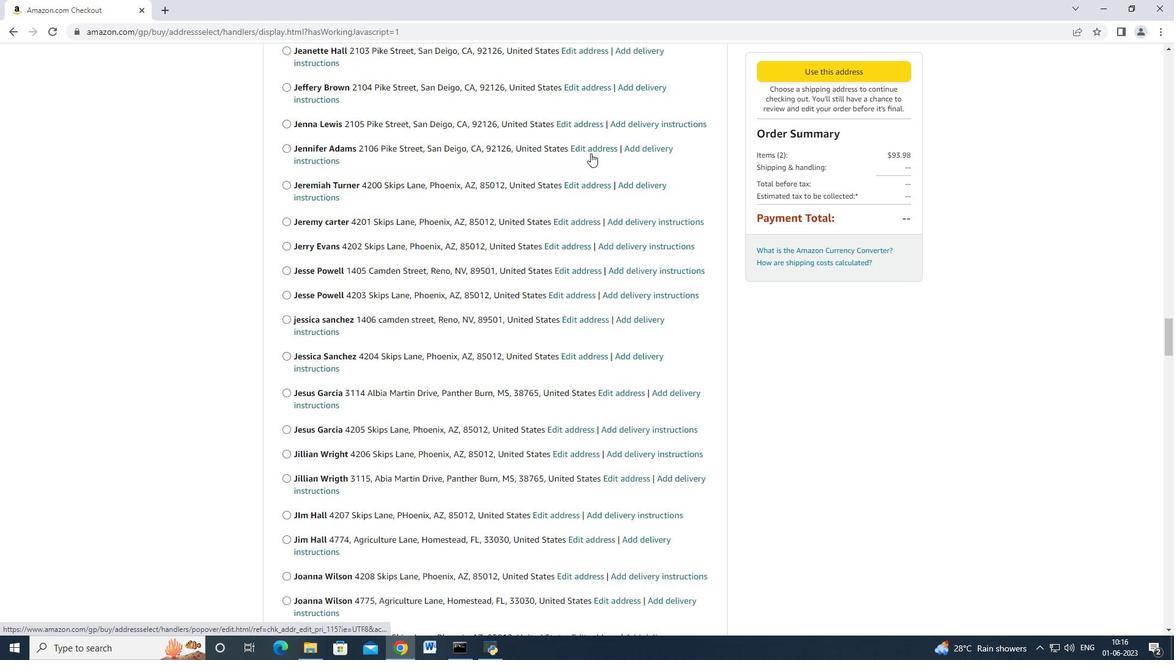 
Action: Mouse moved to (591, 154)
Screenshot: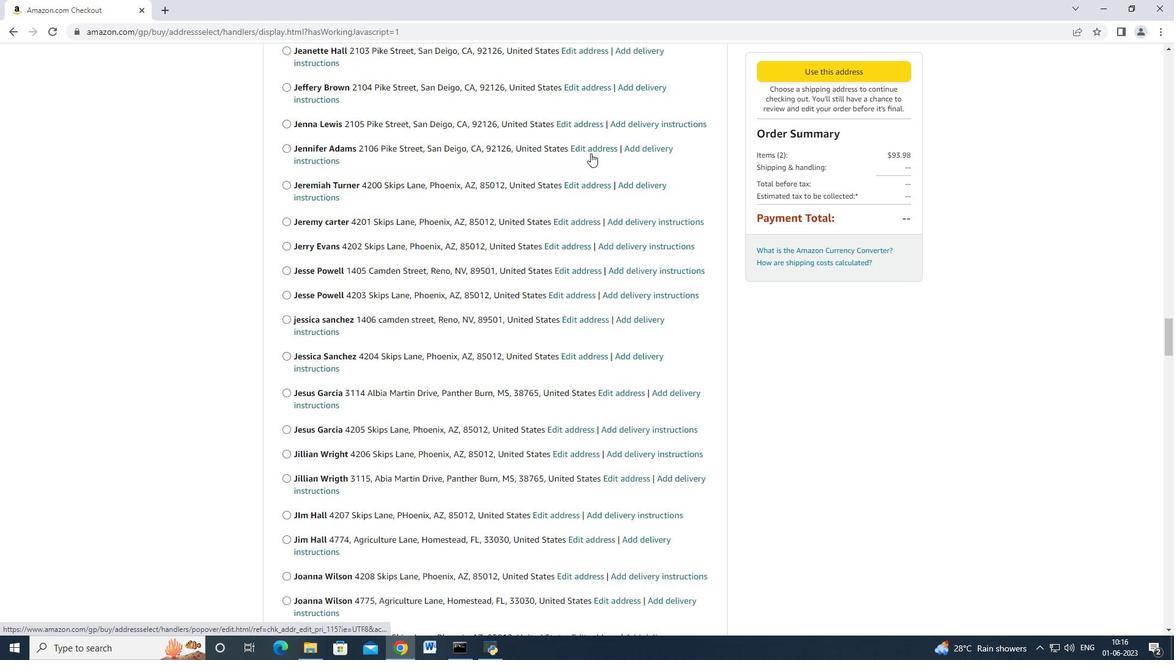 
Action: Mouse scrolled (591, 154) with delta (0, 0)
Screenshot: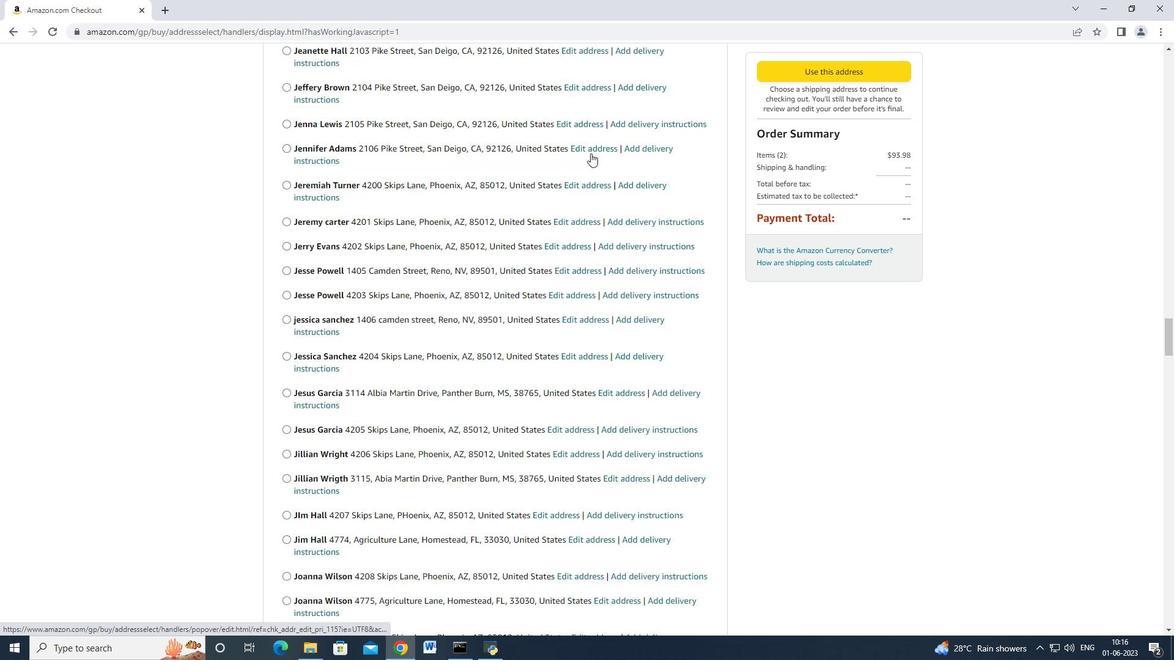
Action: Mouse moved to (590, 155)
Screenshot: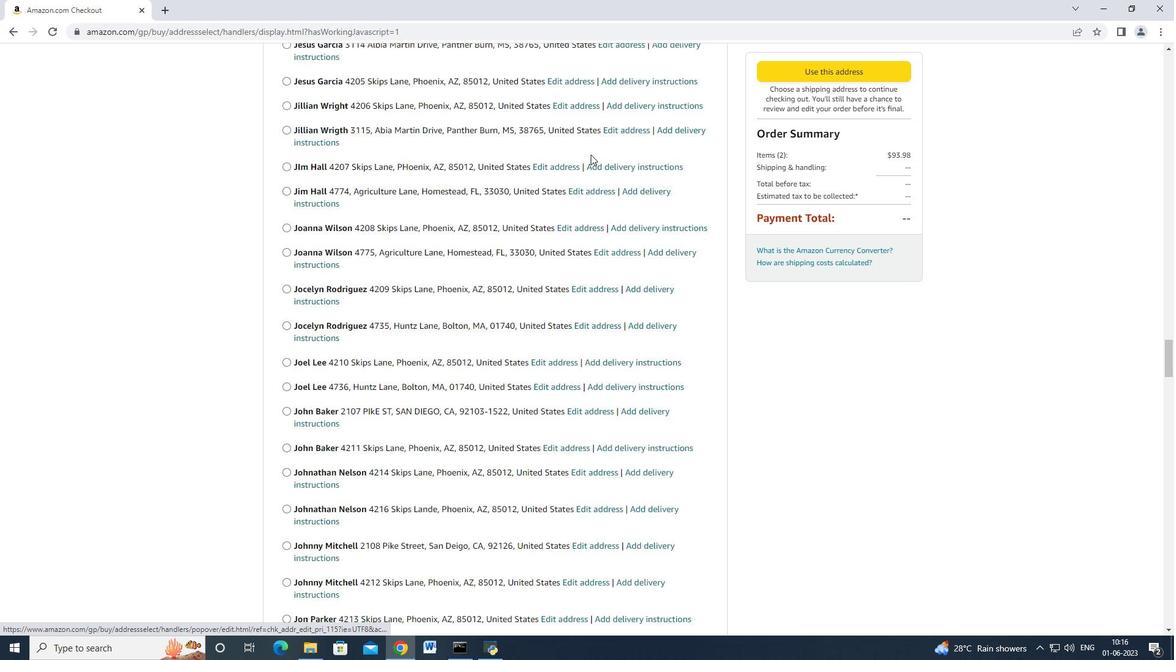 
Action: Mouse scrolled (590, 154) with delta (0, 0)
Screenshot: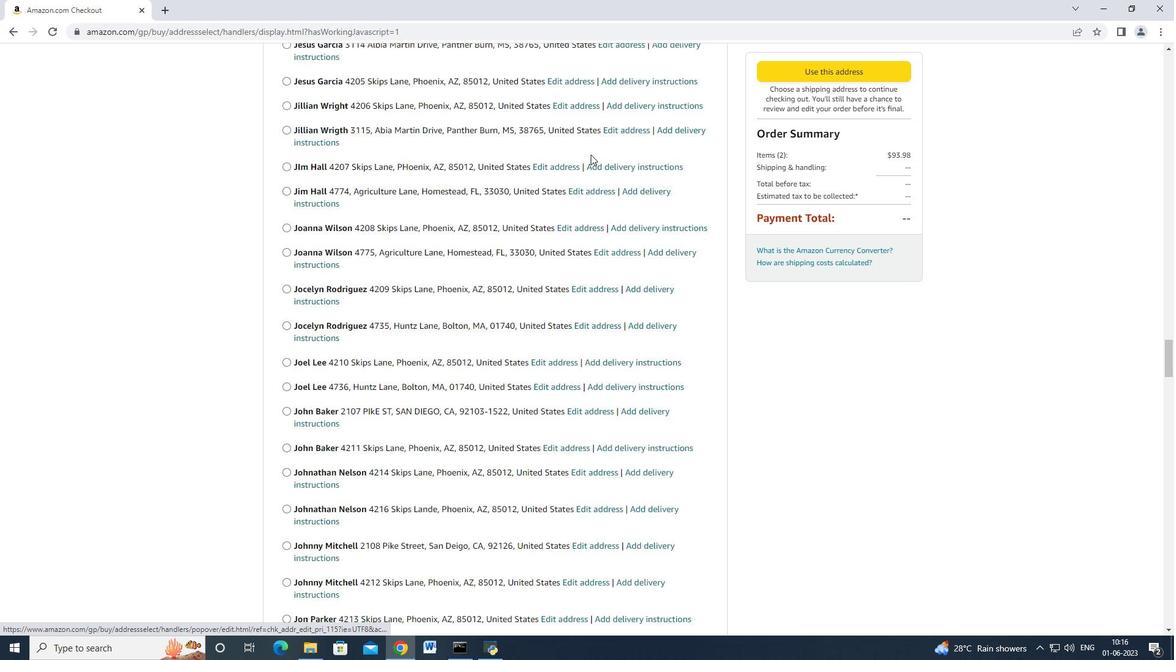 
Action: Mouse moved to (590, 156)
Screenshot: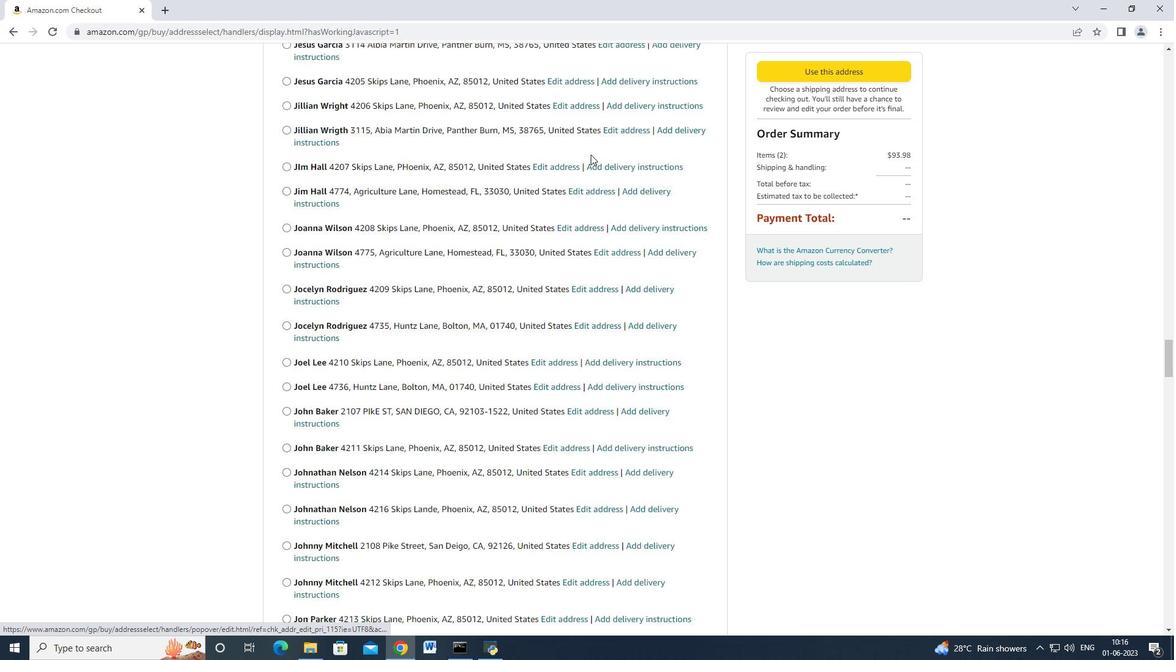 
Action: Mouse scrolled (590, 155) with delta (0, 0)
Screenshot: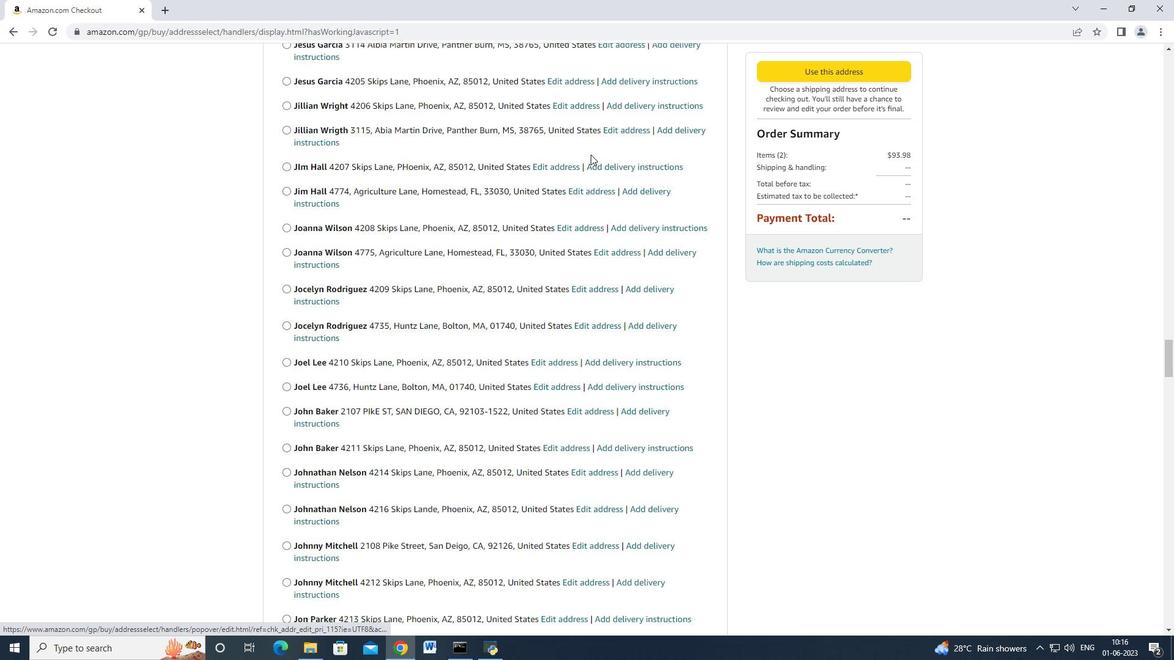 
Action: Mouse moved to (590, 157)
Screenshot: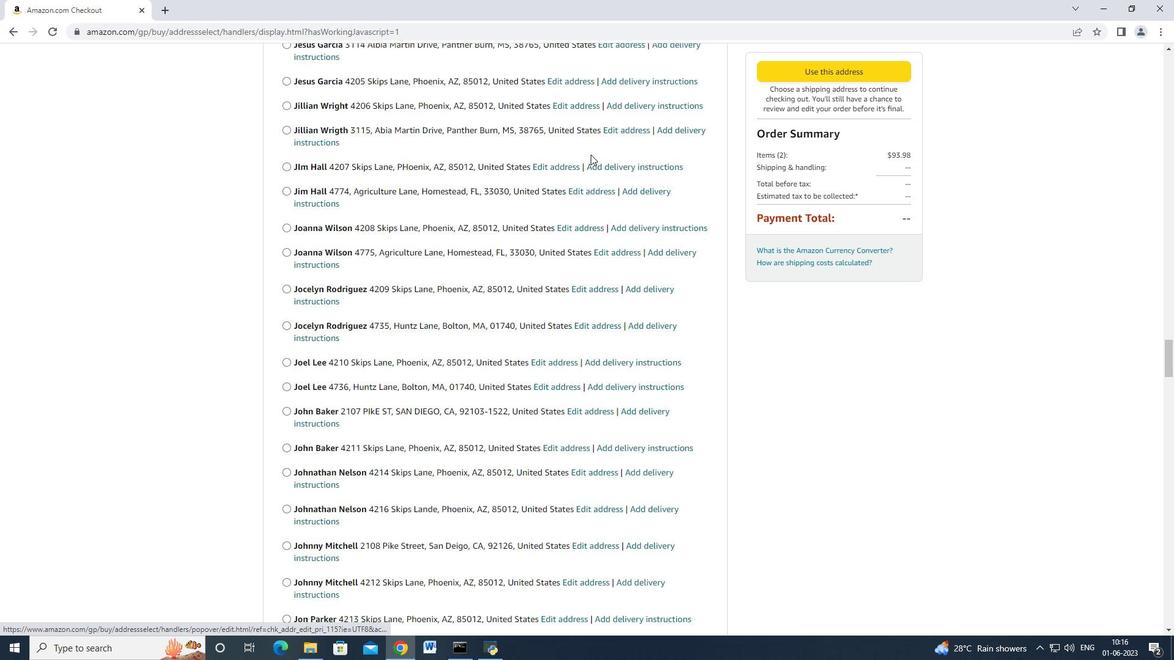 
Action: Mouse scrolled (590, 156) with delta (0, 0)
Screenshot: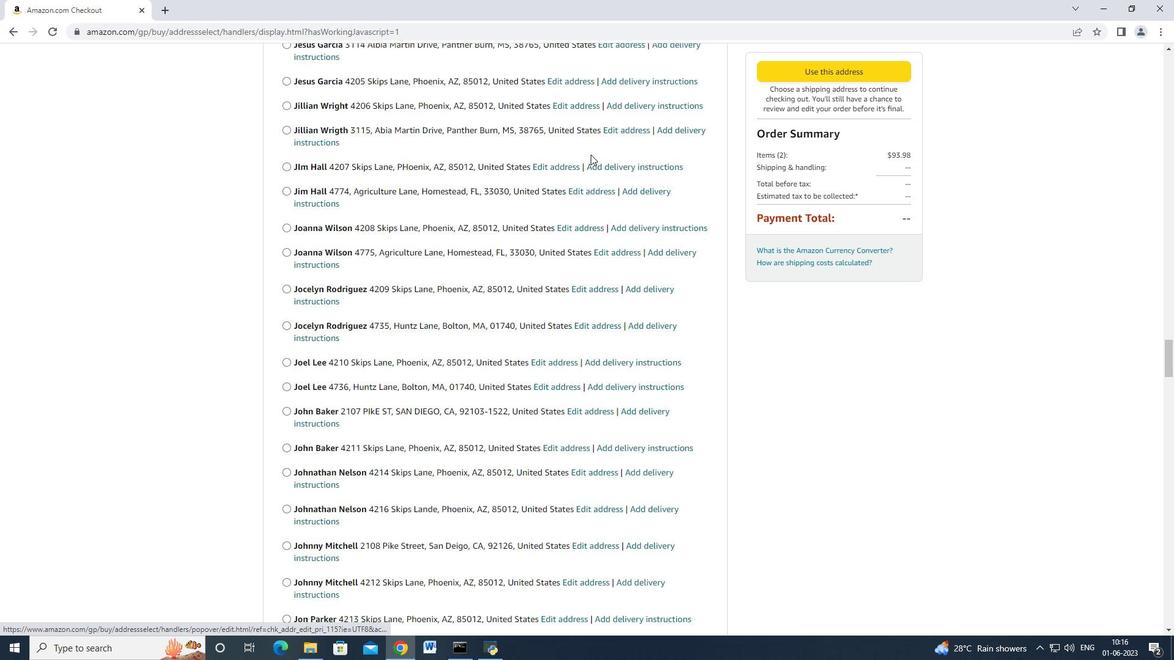 
Action: Mouse scrolled (590, 156) with delta (0, 0)
Screenshot: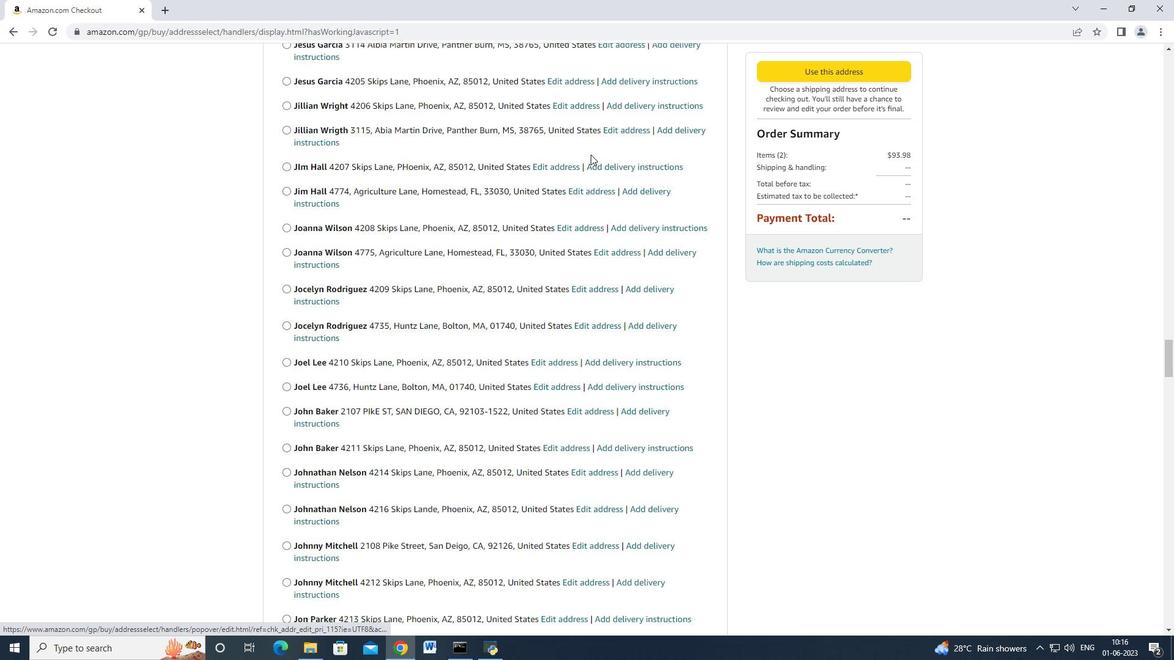 
Action: Mouse scrolled (590, 156) with delta (0, 0)
Screenshot: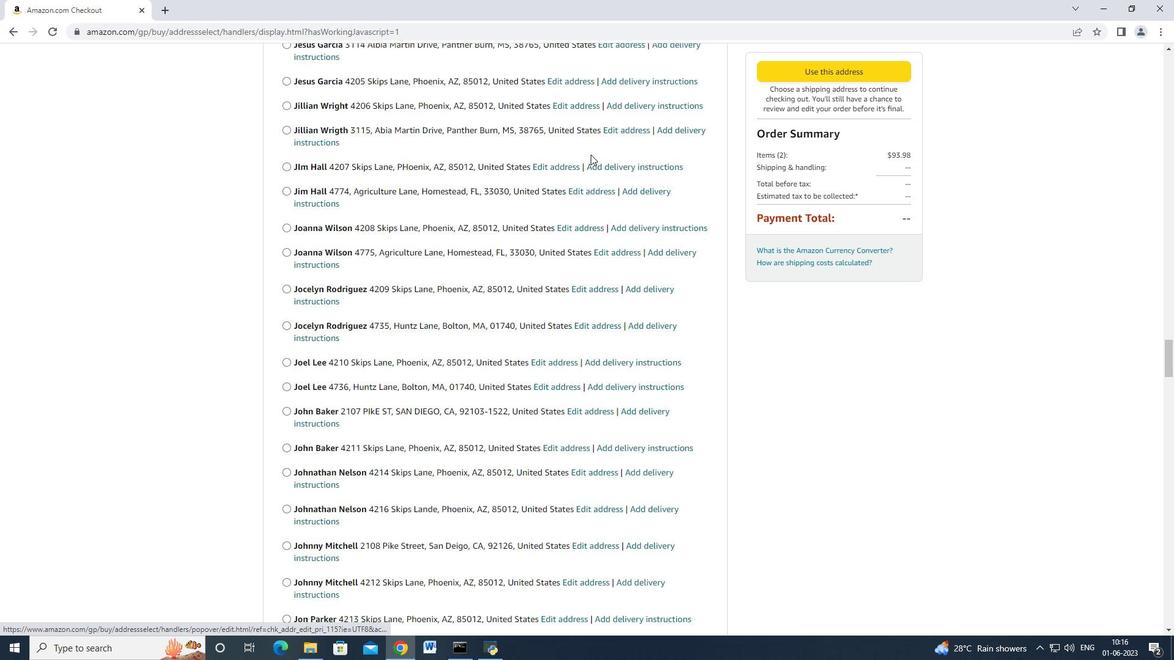 
Action: Mouse scrolled (590, 156) with delta (0, 0)
Screenshot: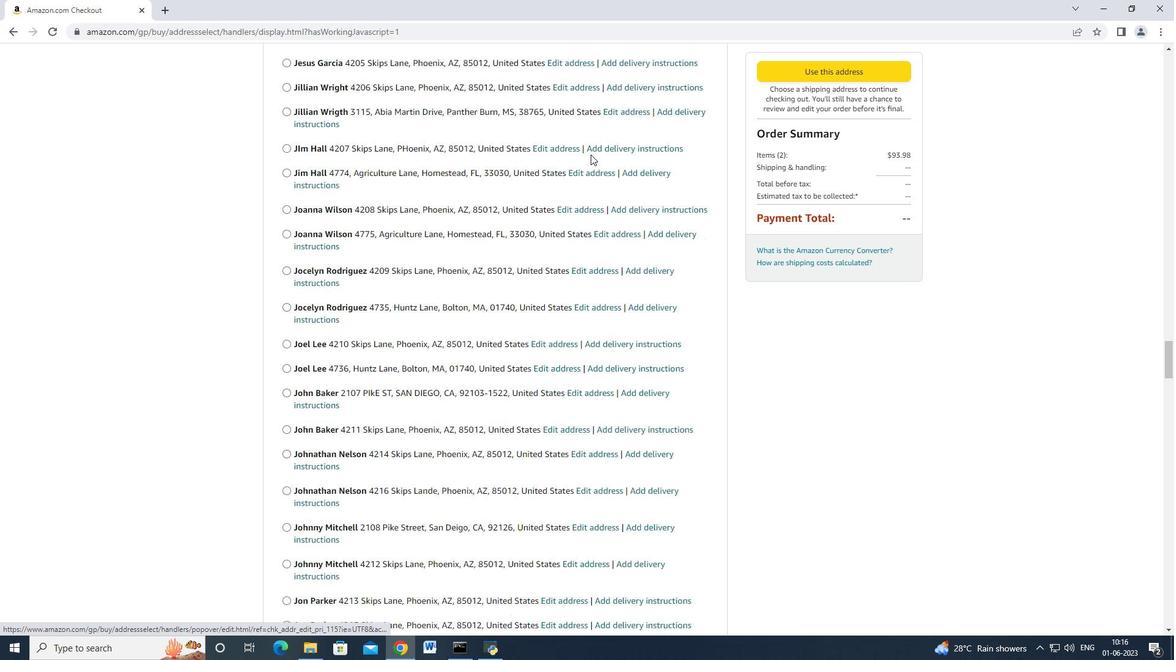 
Action: Mouse scrolled (590, 156) with delta (0, 0)
Screenshot: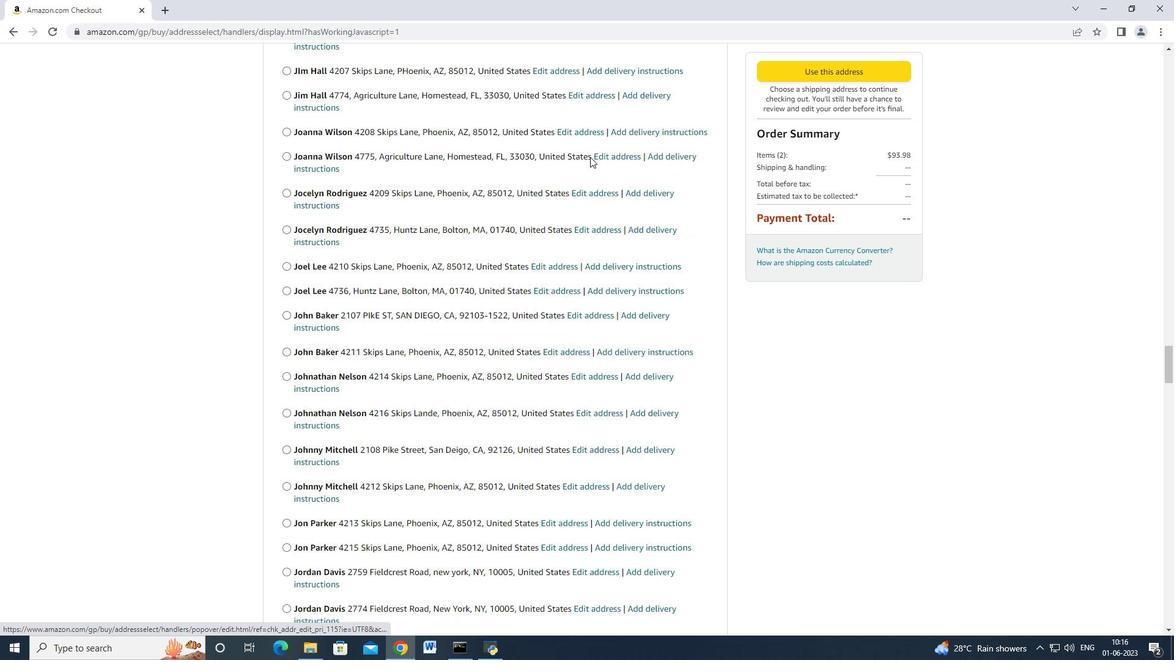 
Action: Mouse moved to (590, 158)
Screenshot: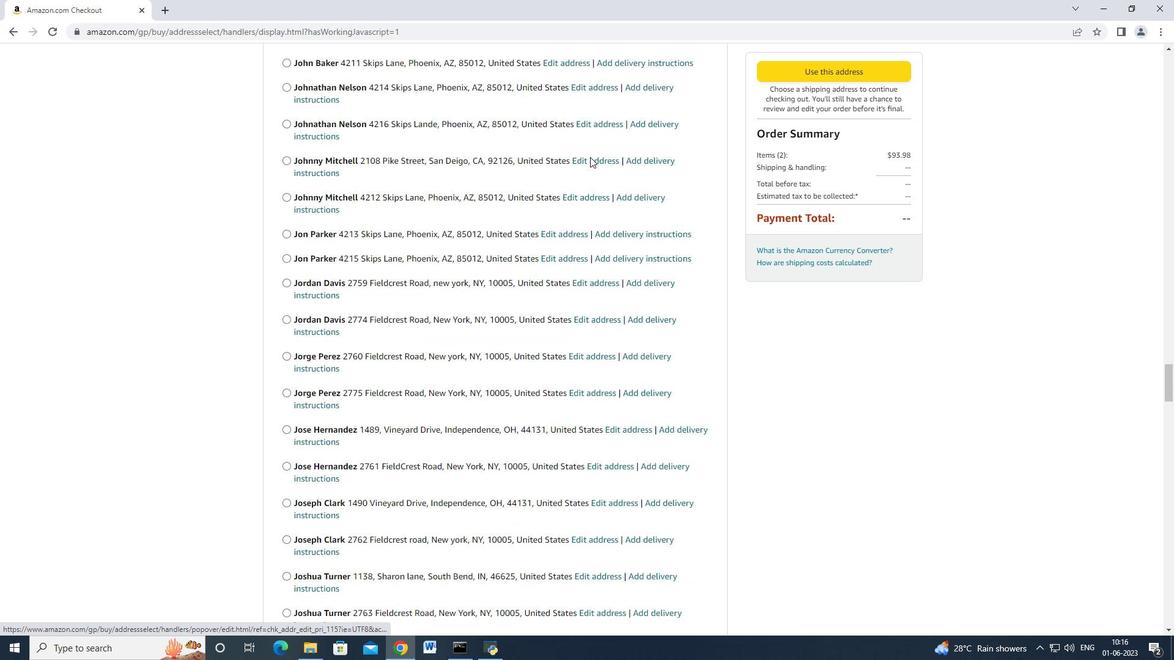 
Action: Mouse scrolled (590, 157) with delta (0, 0)
Screenshot: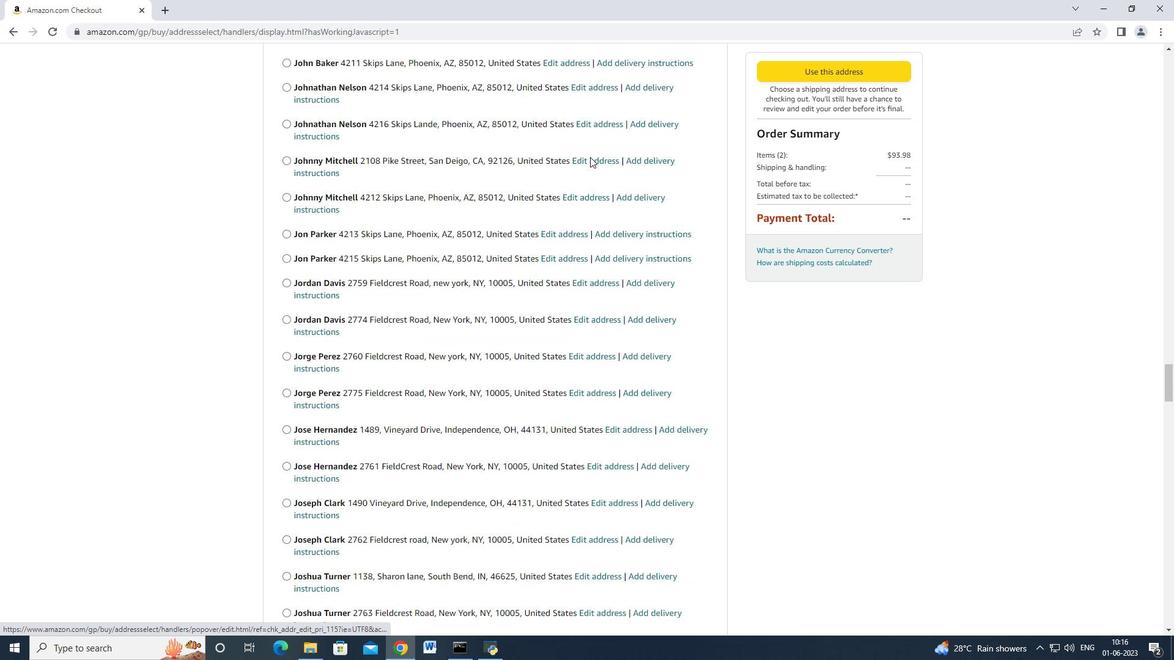 
Action: Mouse moved to (590, 158)
Screenshot: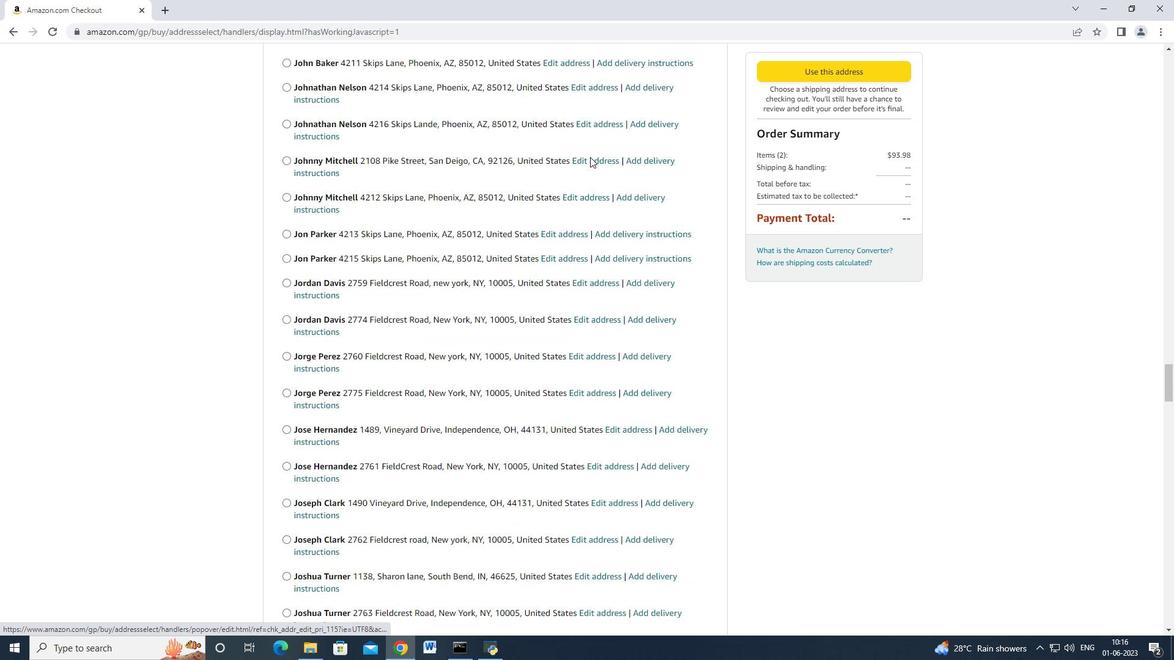 
Action: Mouse scrolled (590, 157) with delta (0, 0)
Screenshot: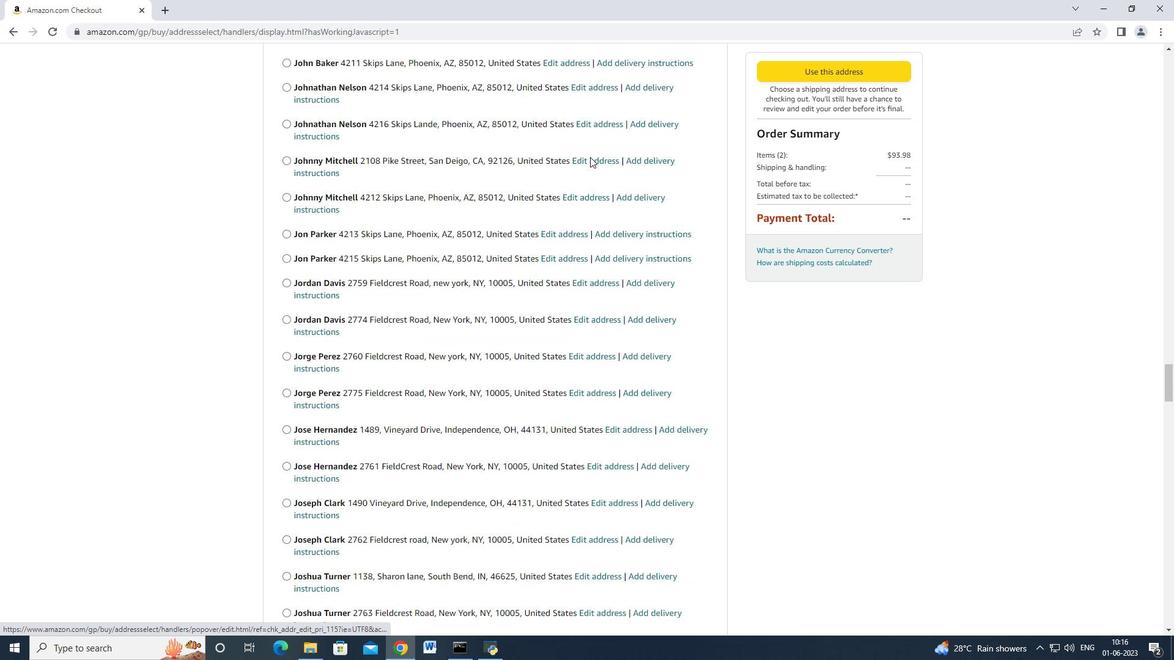 
Action: Mouse moved to (589, 158)
Screenshot: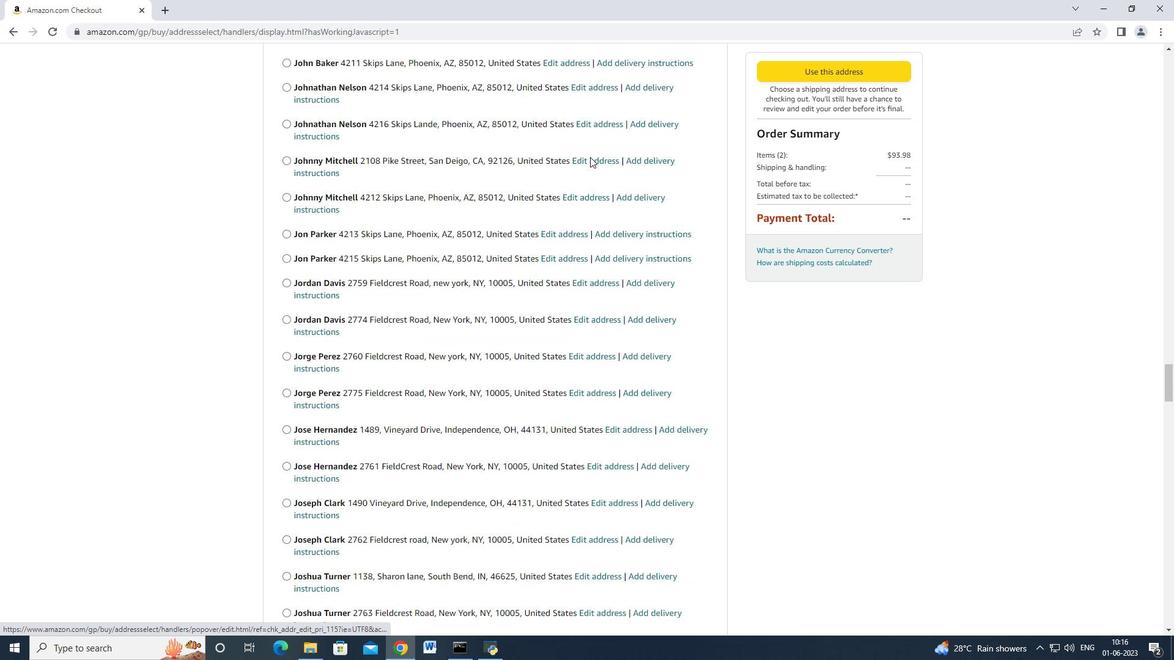 
Action: Mouse scrolled (590, 157) with delta (0, 0)
Screenshot: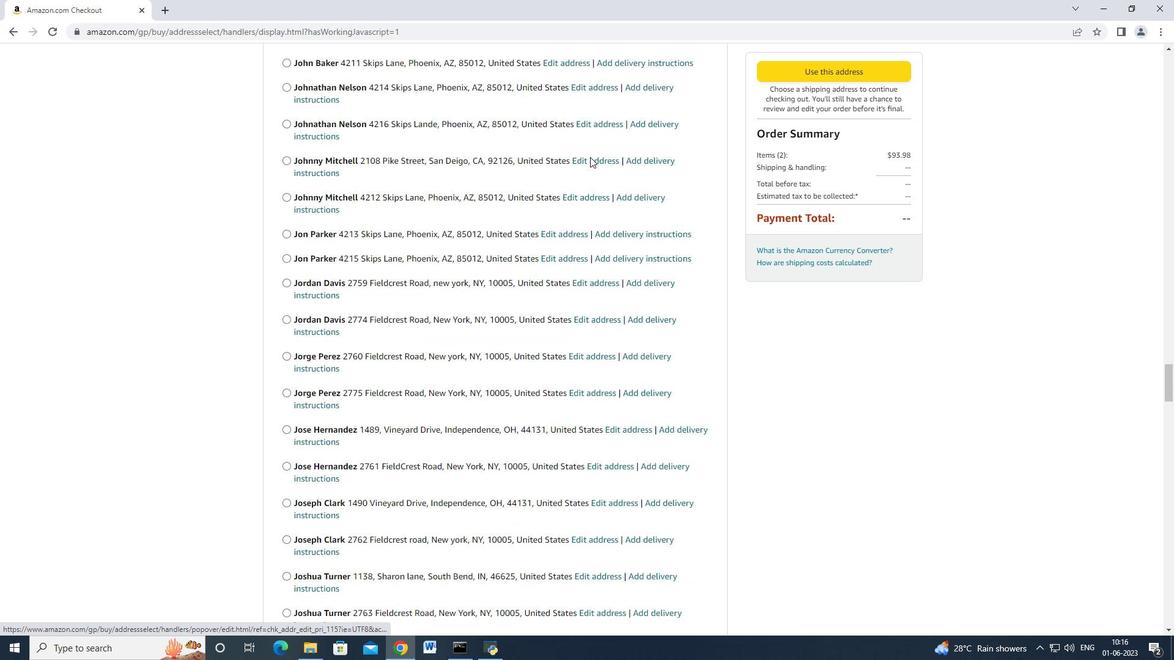 
Action: Mouse moved to (589, 159)
Screenshot: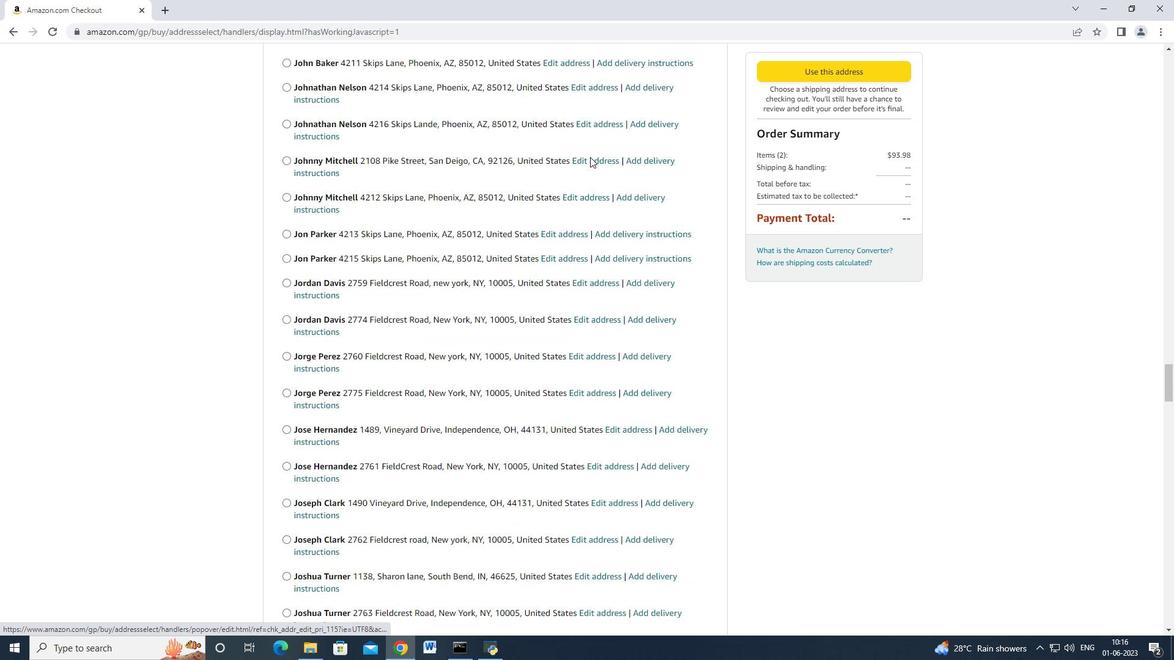 
Action: Mouse scrolled (589, 157) with delta (0, 0)
Screenshot: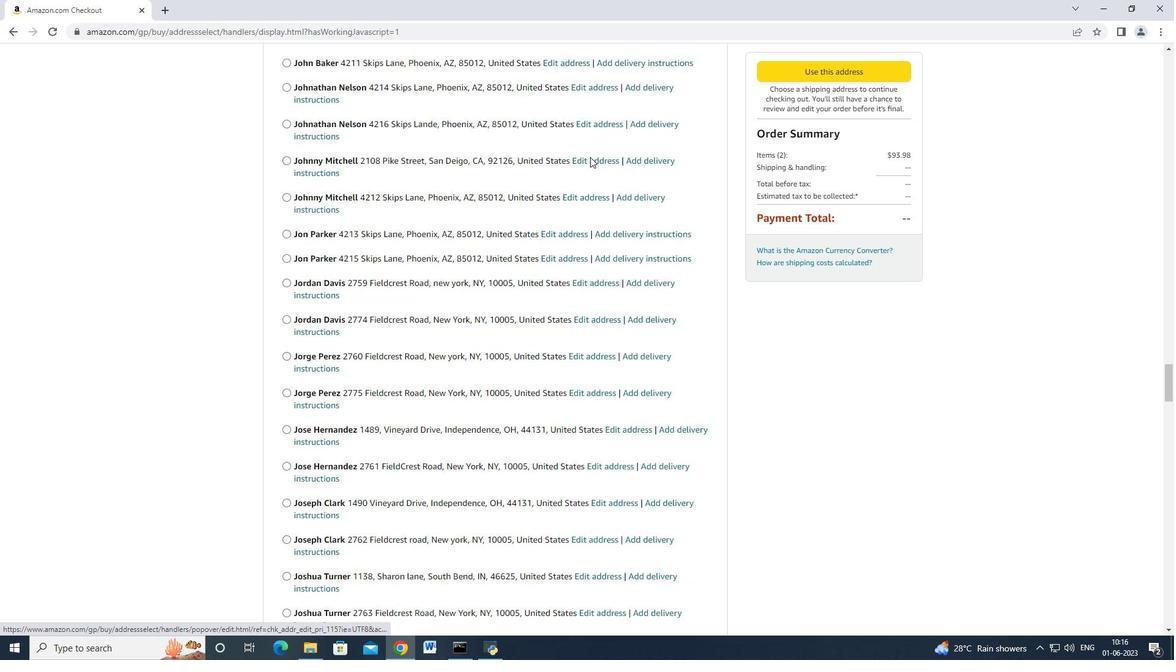 
Action: Mouse scrolled (589, 158) with delta (0, 0)
Screenshot: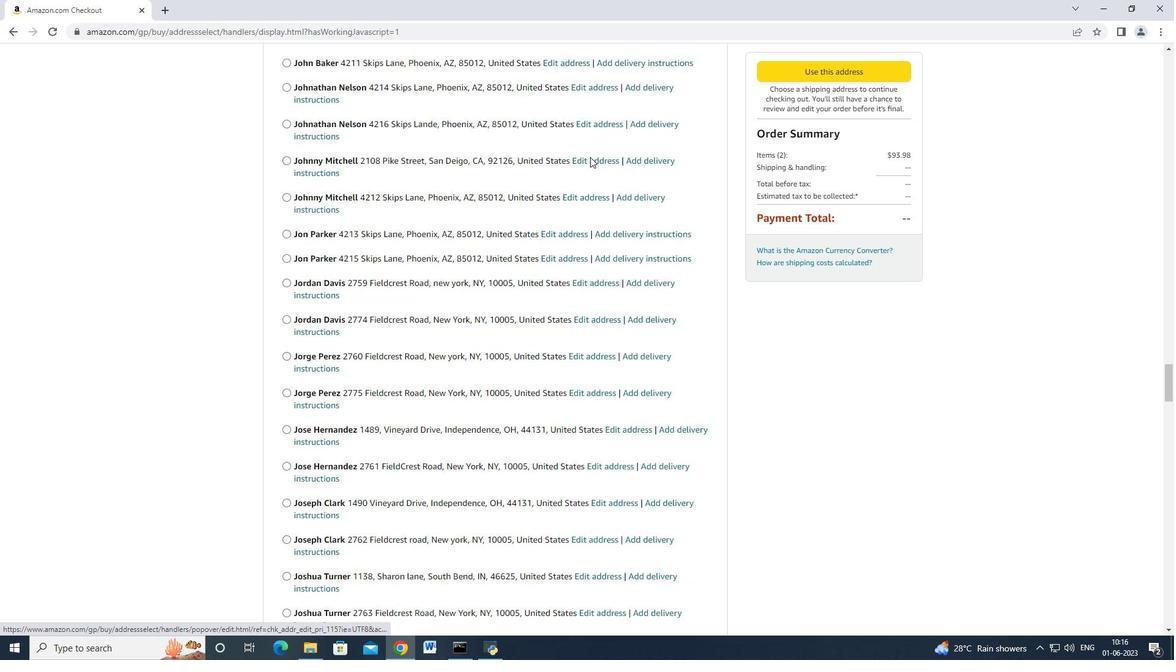 
Action: Mouse scrolled (589, 158) with delta (0, 0)
Screenshot: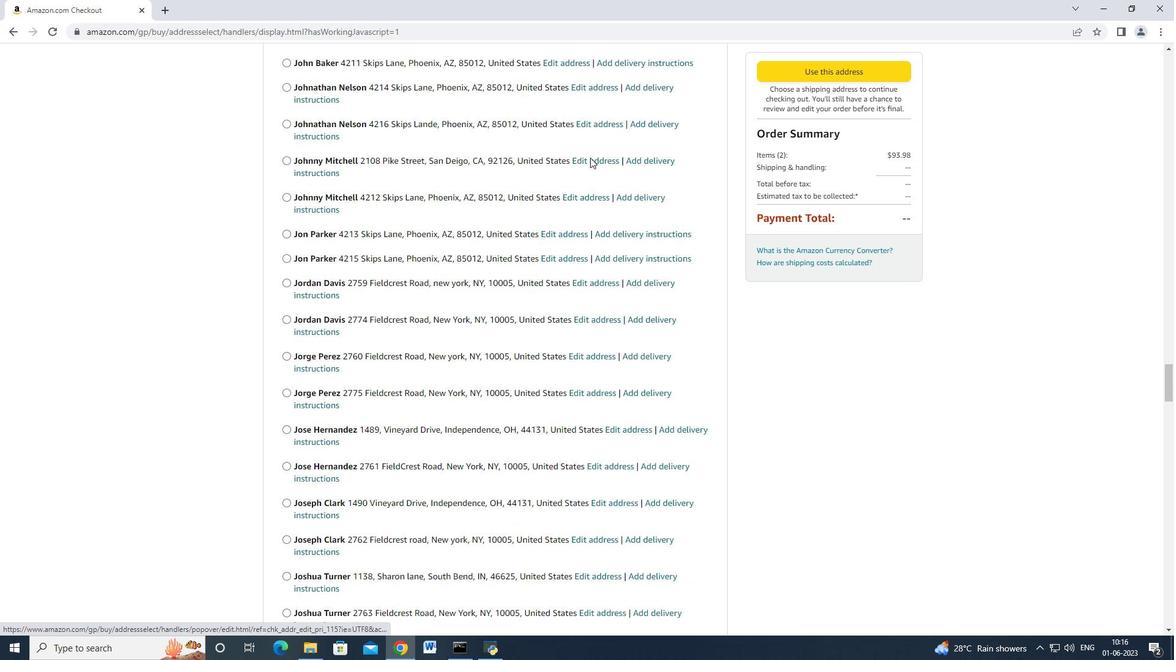 
Action: Mouse moved to (589, 159)
Screenshot: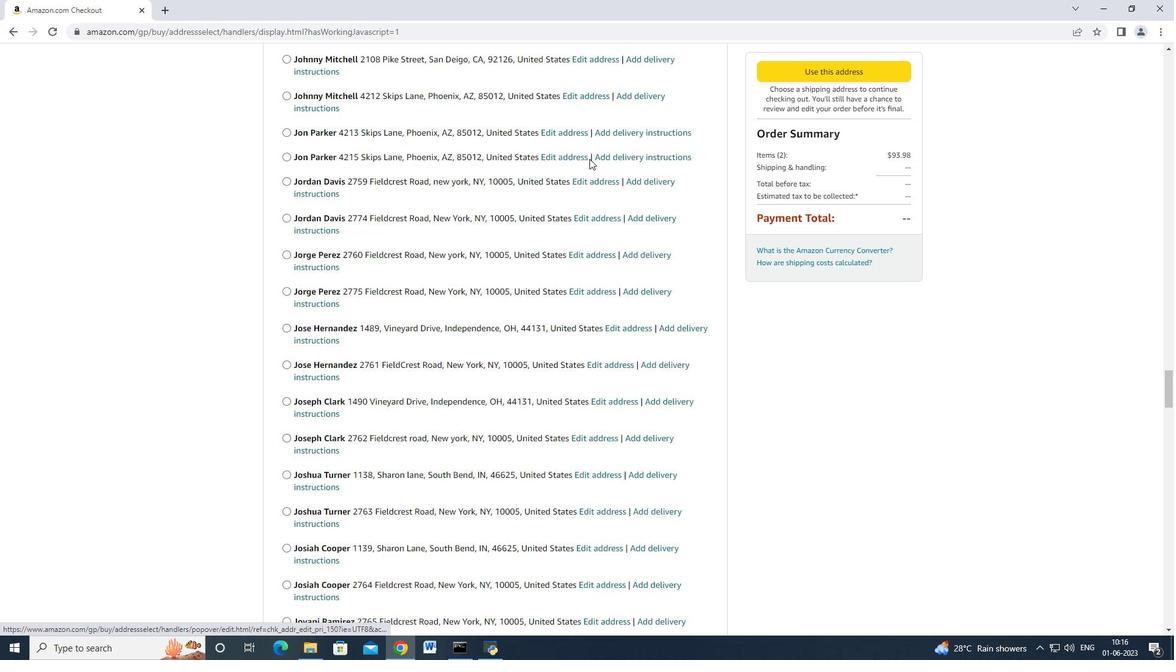 
Action: Mouse scrolled (589, 158) with delta (0, 0)
Screenshot: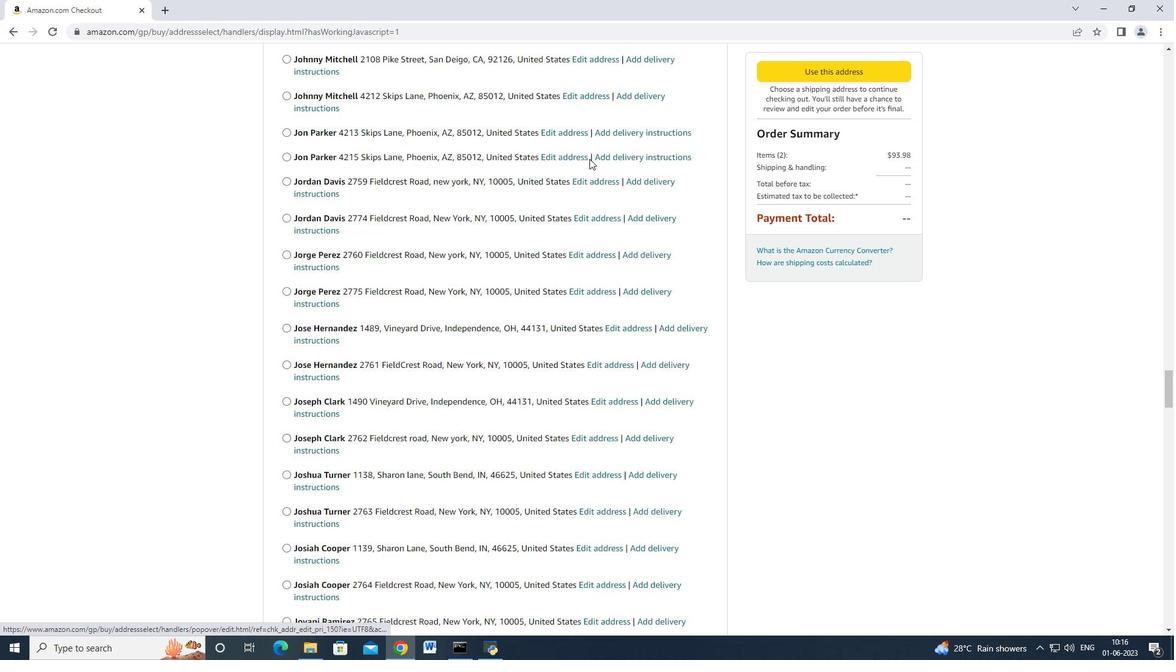 
Action: Mouse scrolled (589, 158) with delta (0, 0)
Screenshot: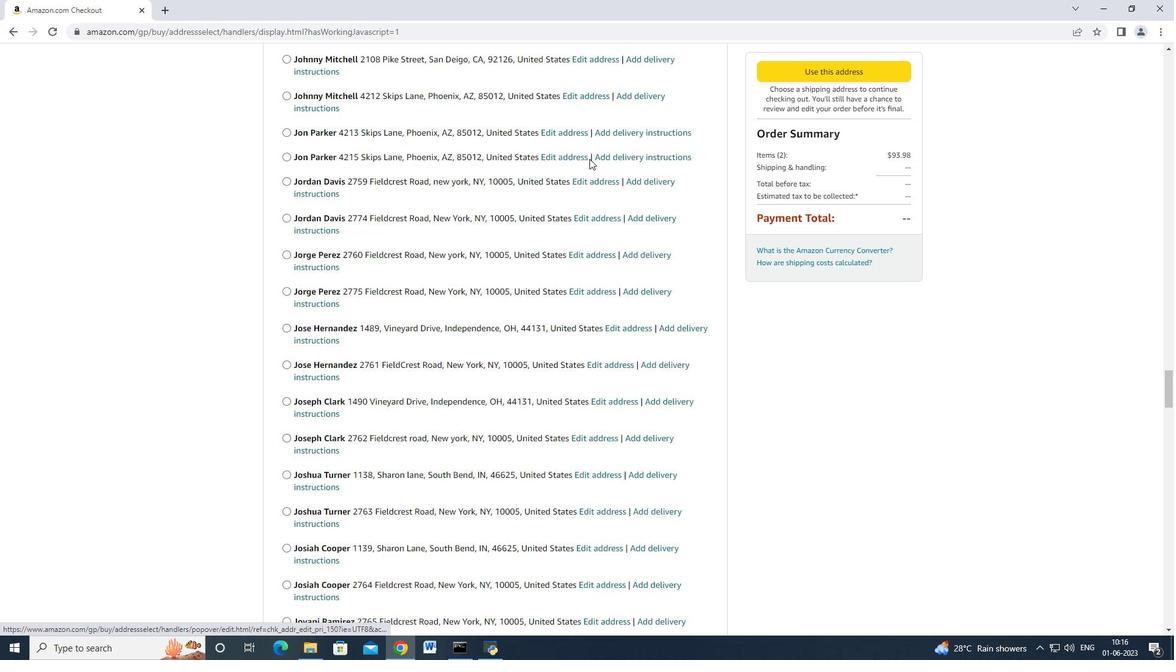
Action: Mouse scrolled (589, 158) with delta (0, 0)
Screenshot: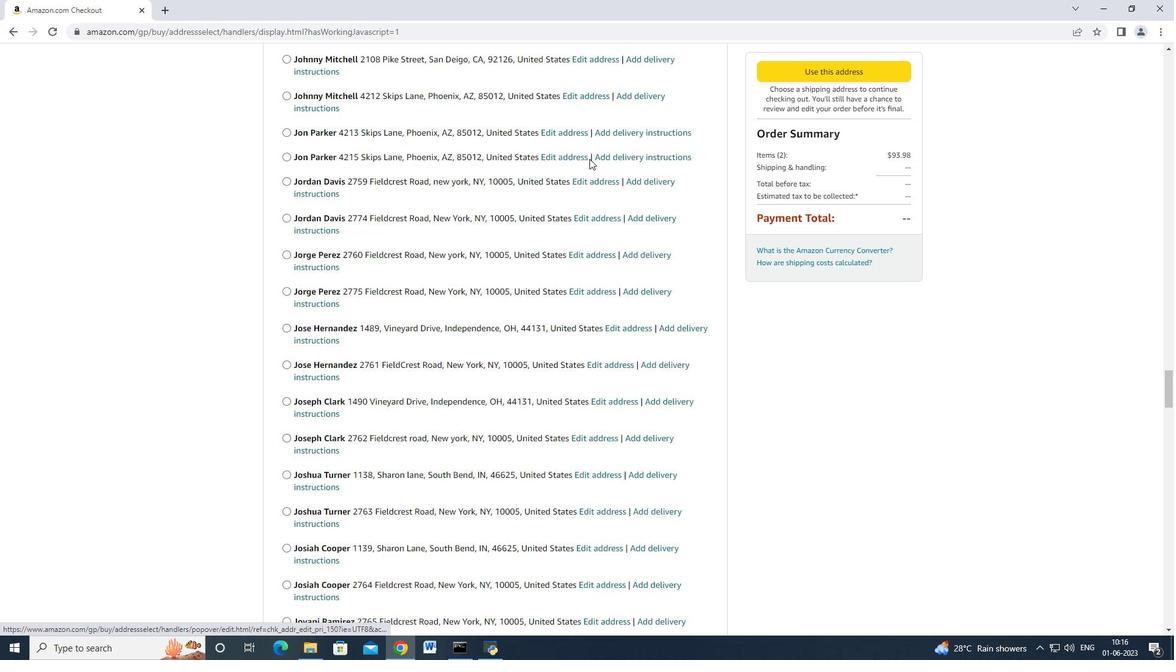
Action: Mouse moved to (589, 159)
Screenshot: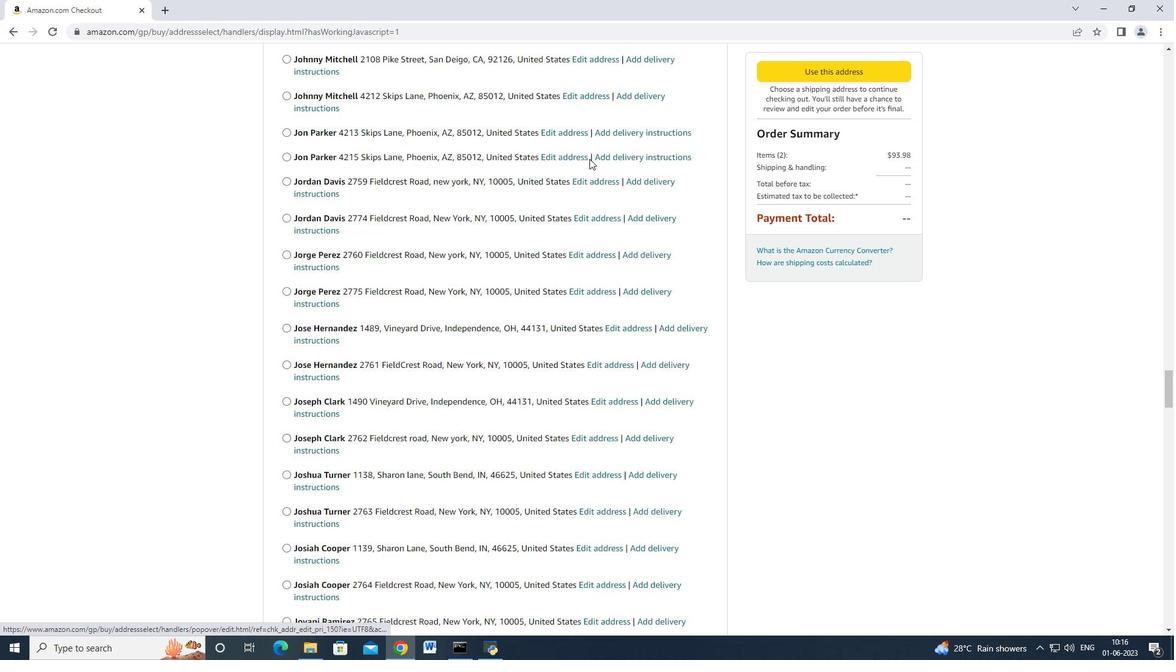 
Action: Mouse scrolled (589, 159) with delta (0, 0)
Screenshot: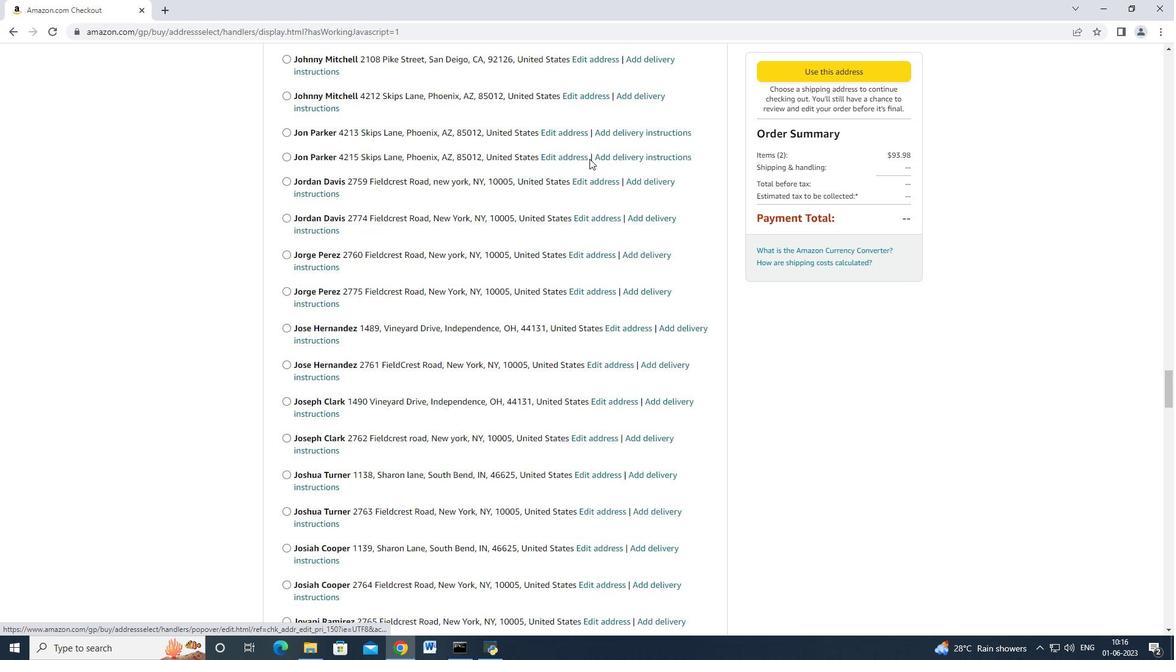 
Action: Mouse scrolled (589, 159) with delta (0, 0)
Screenshot: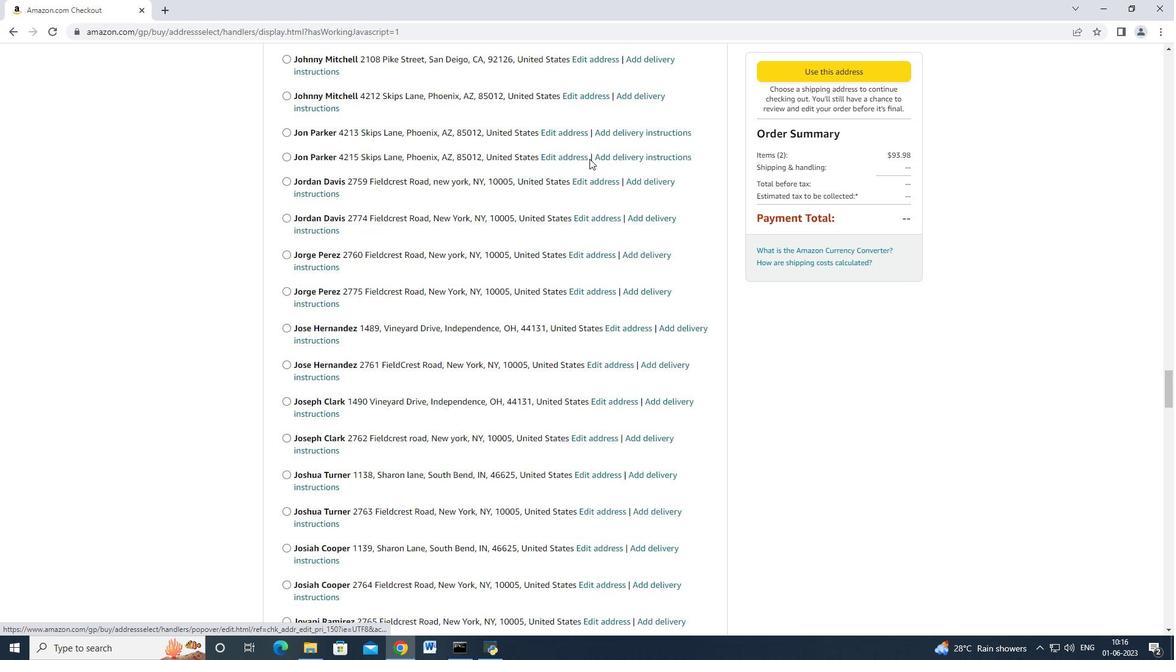 
Action: Mouse moved to (589, 159)
Screenshot: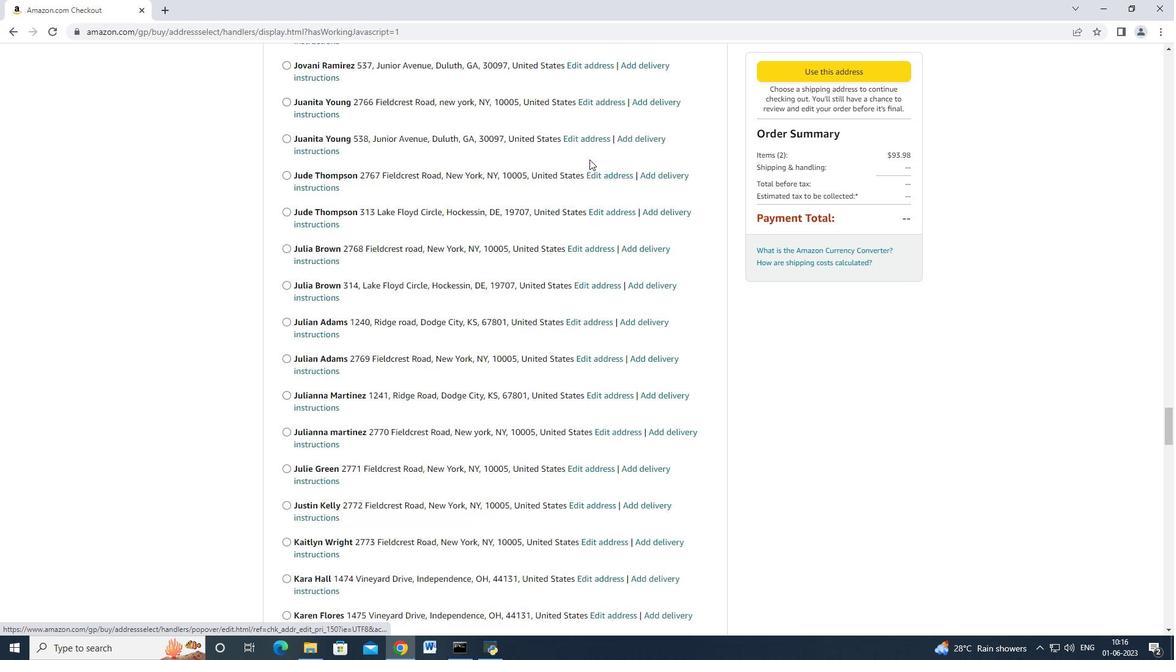 
Action: Mouse scrolled (589, 159) with delta (0, 0)
Screenshot: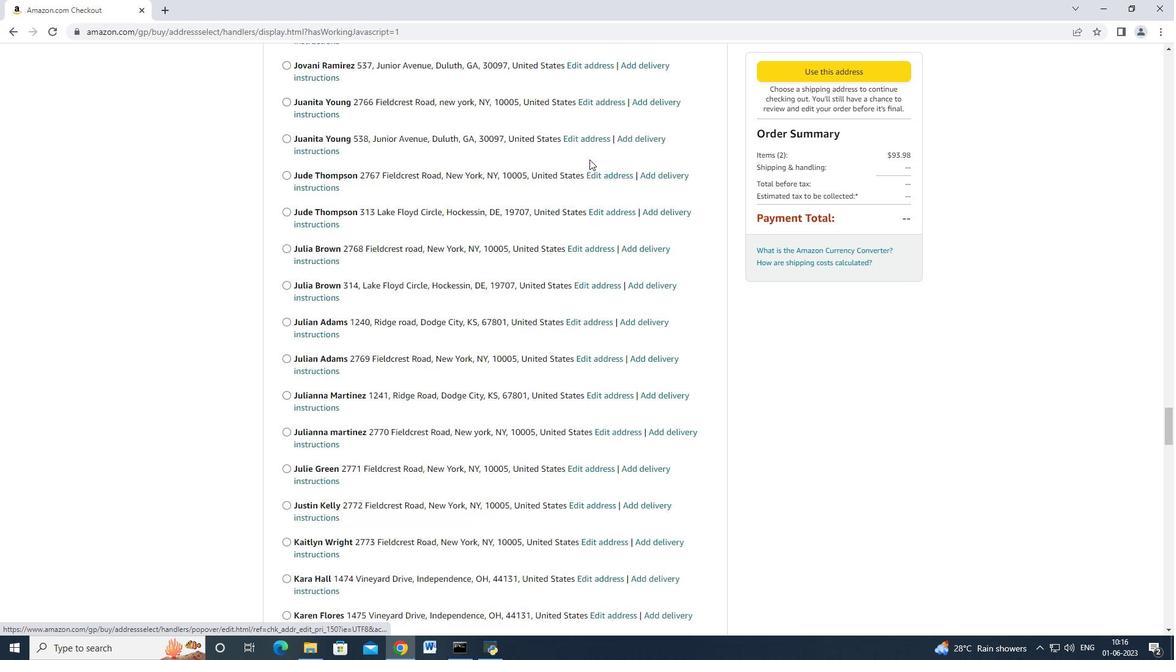 
Action: Mouse moved to (589, 160)
Screenshot: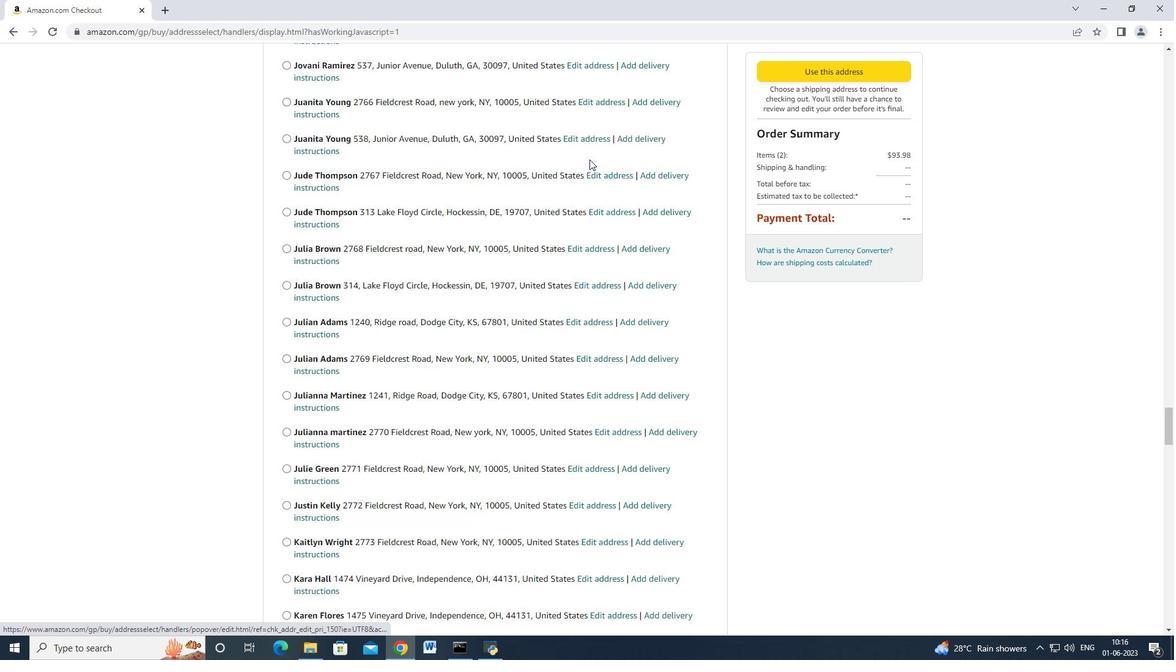 
Action: Mouse scrolled (589, 160) with delta (0, 0)
Screenshot: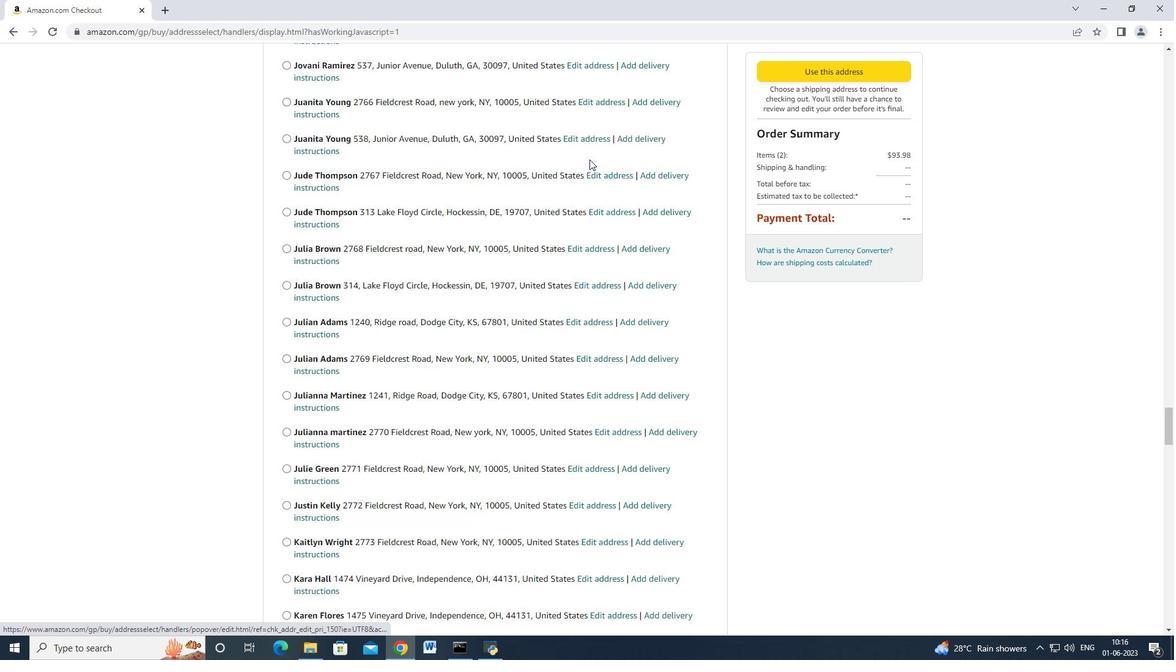 
Action: Mouse scrolled (589, 160) with delta (0, 0)
Screenshot: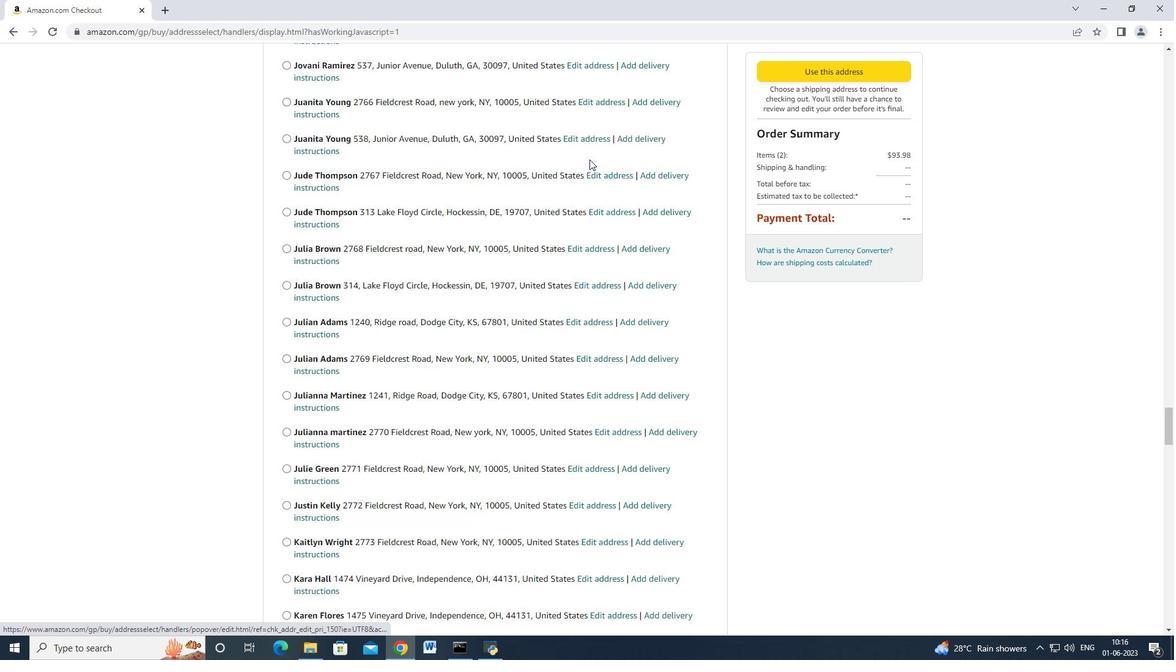 
Action: Mouse scrolled (589, 160) with delta (0, 0)
Screenshot: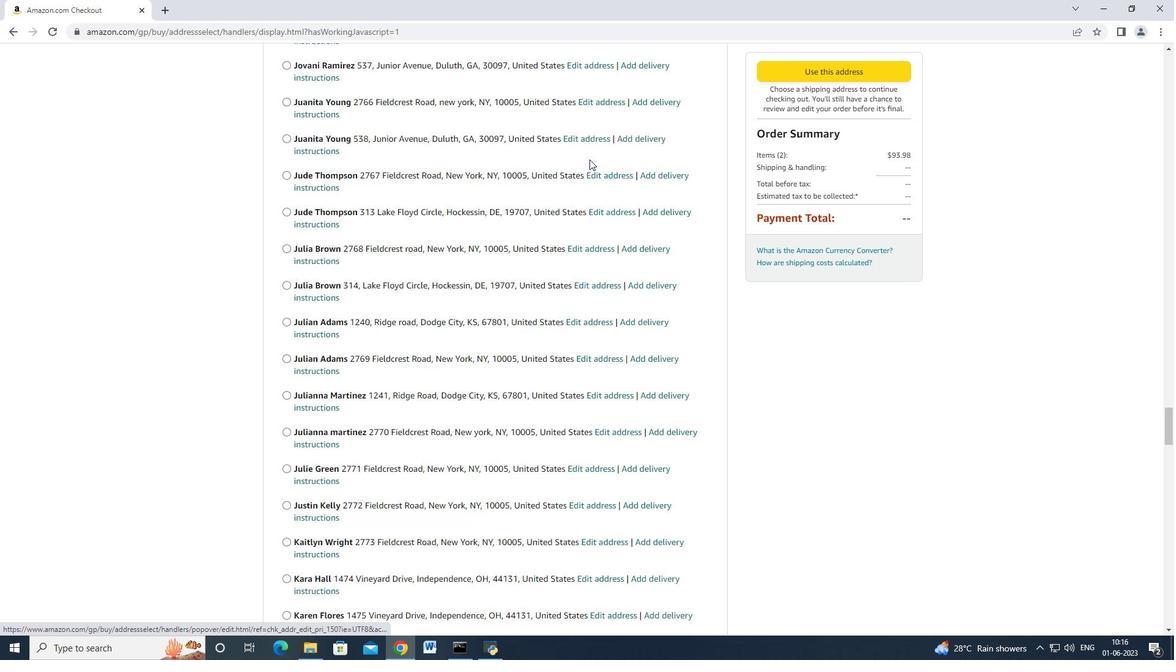 
Action: Mouse scrolled (589, 160) with delta (0, 0)
Screenshot: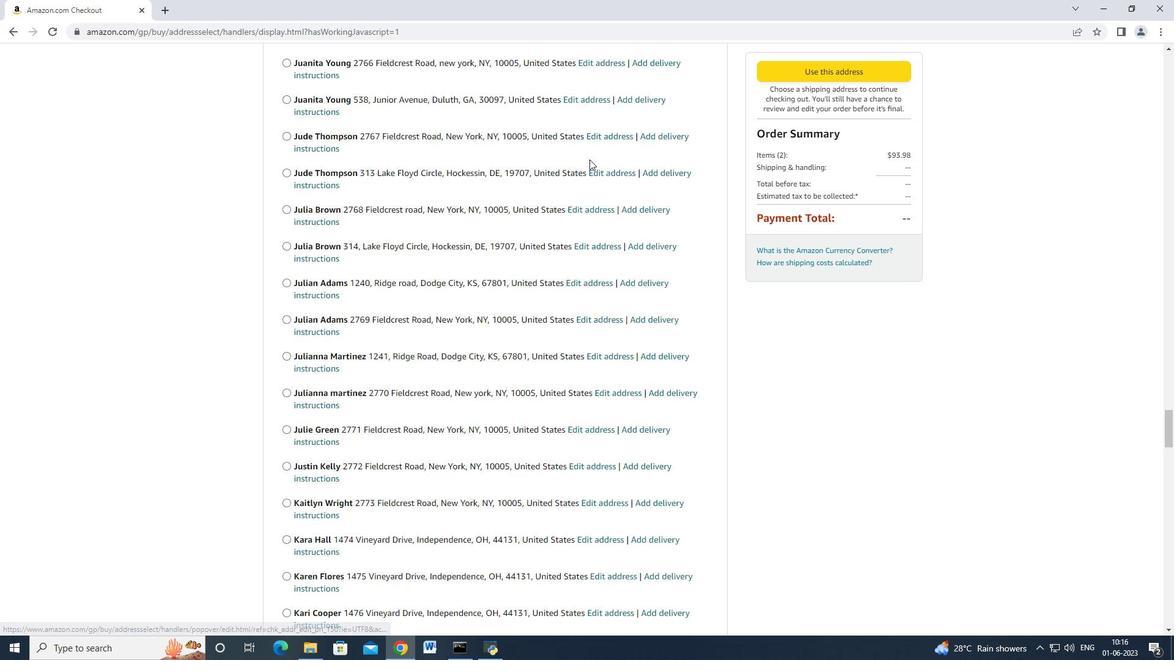 
Action: Mouse scrolled (589, 160) with delta (0, 0)
Screenshot: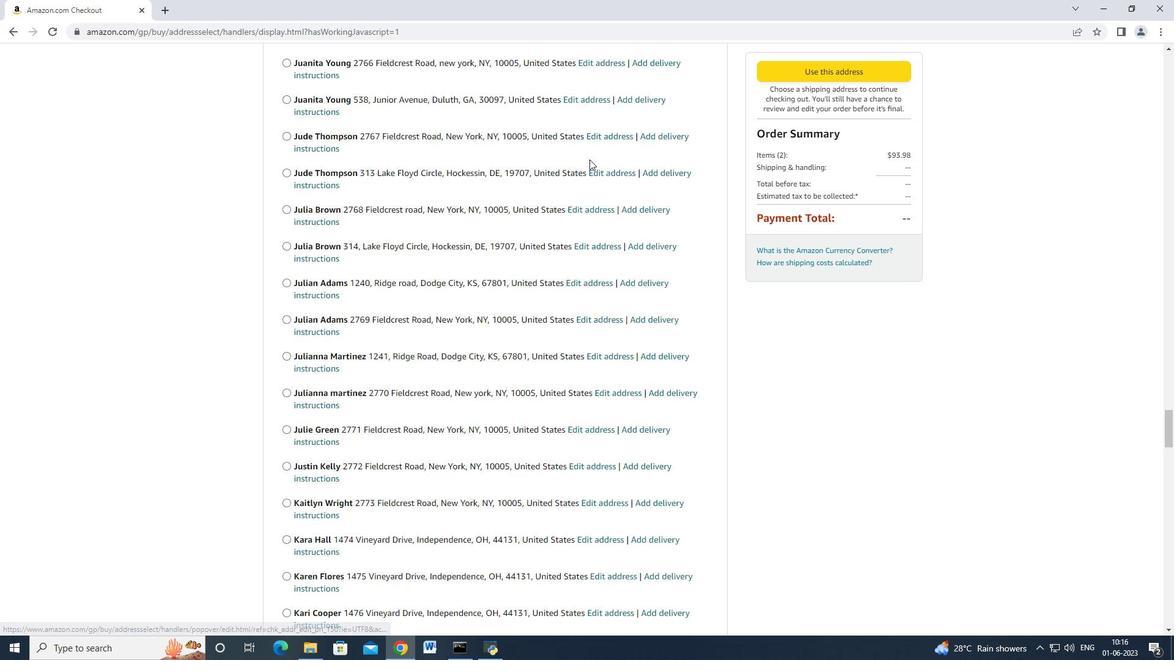 
Action: Mouse moved to (589, 161)
Screenshot: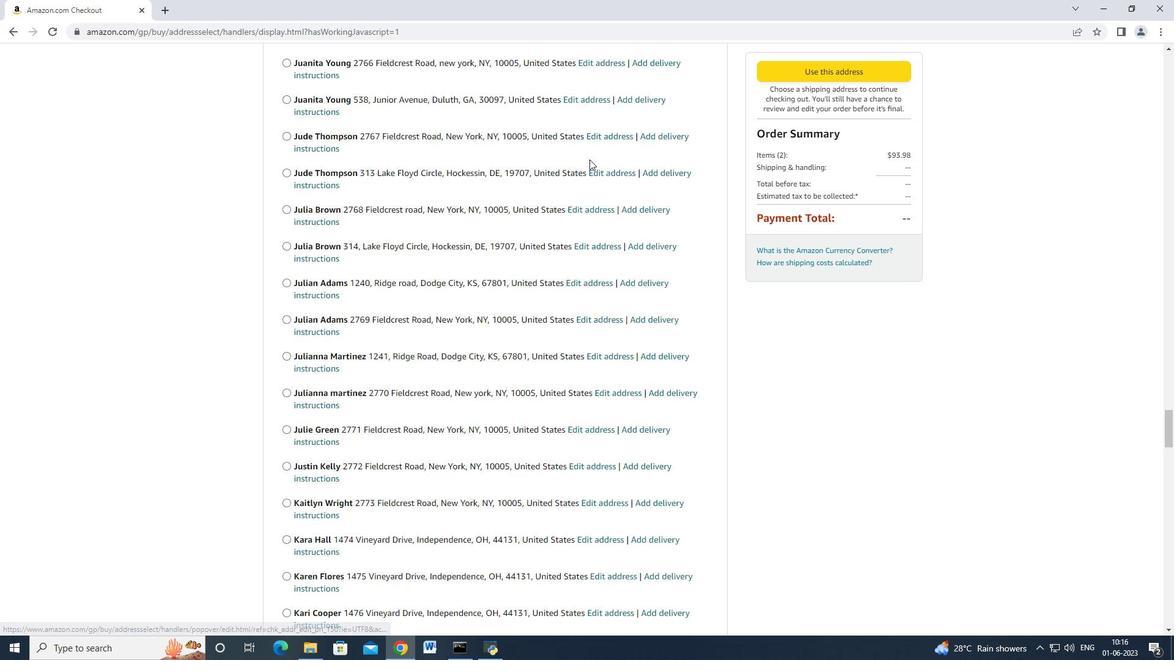 
Action: Mouse scrolled (589, 160) with delta (0, 0)
Screenshot: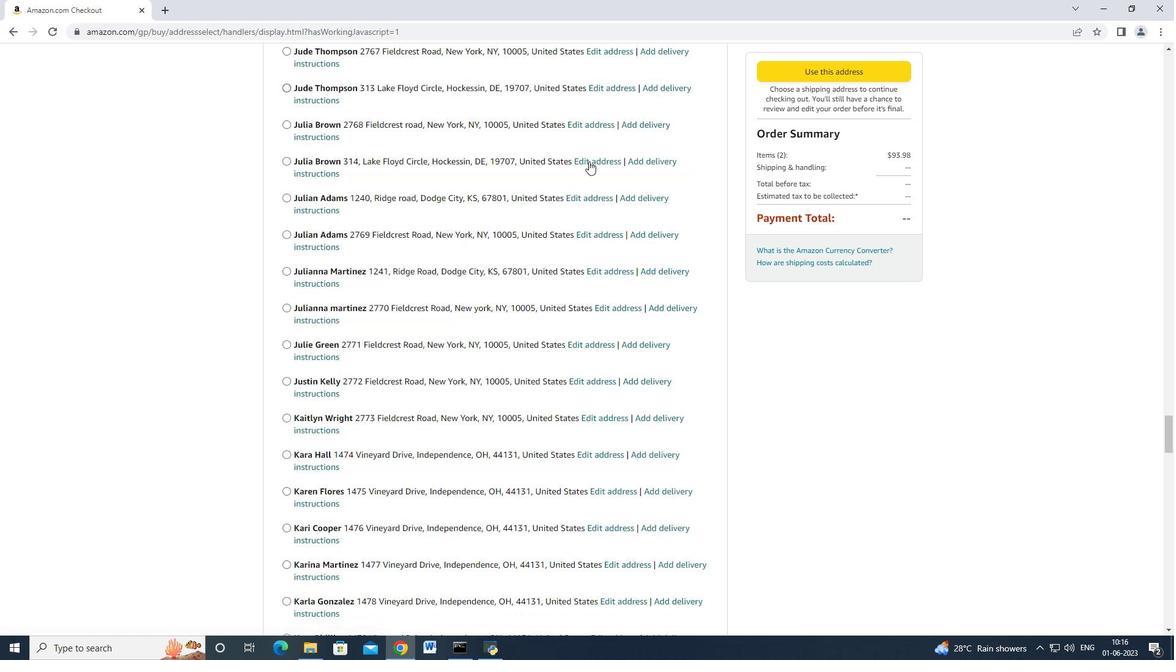 
Action: Mouse scrolled (589, 160) with delta (0, 0)
Screenshot: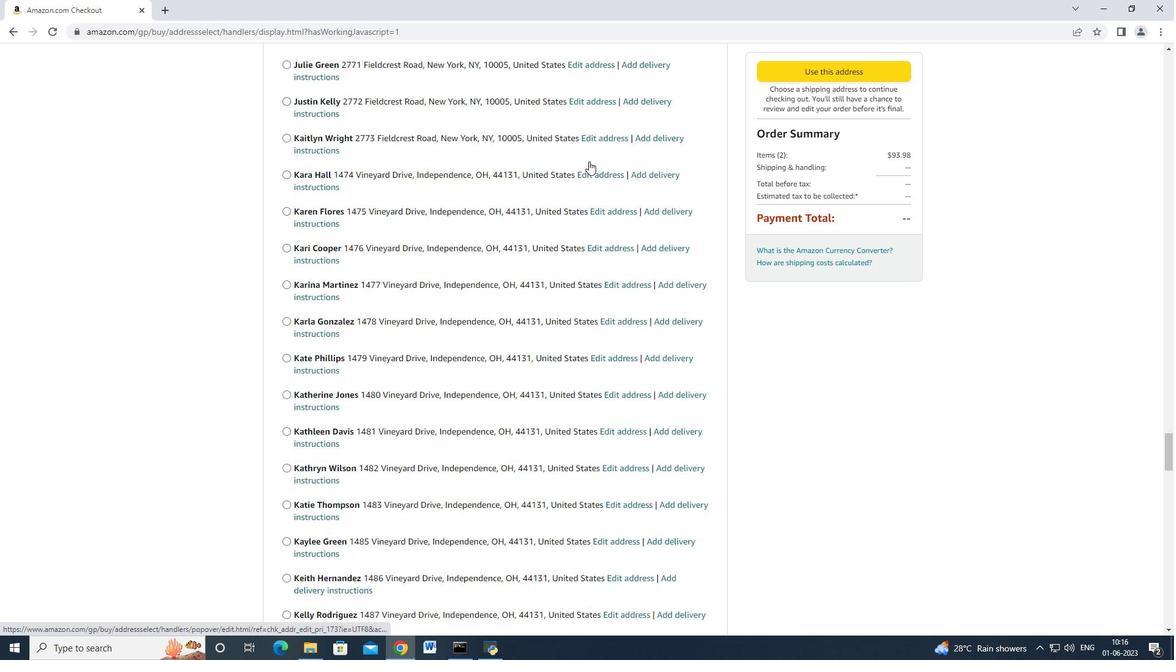 
Action: Mouse scrolled (589, 160) with delta (0, 0)
Screenshot: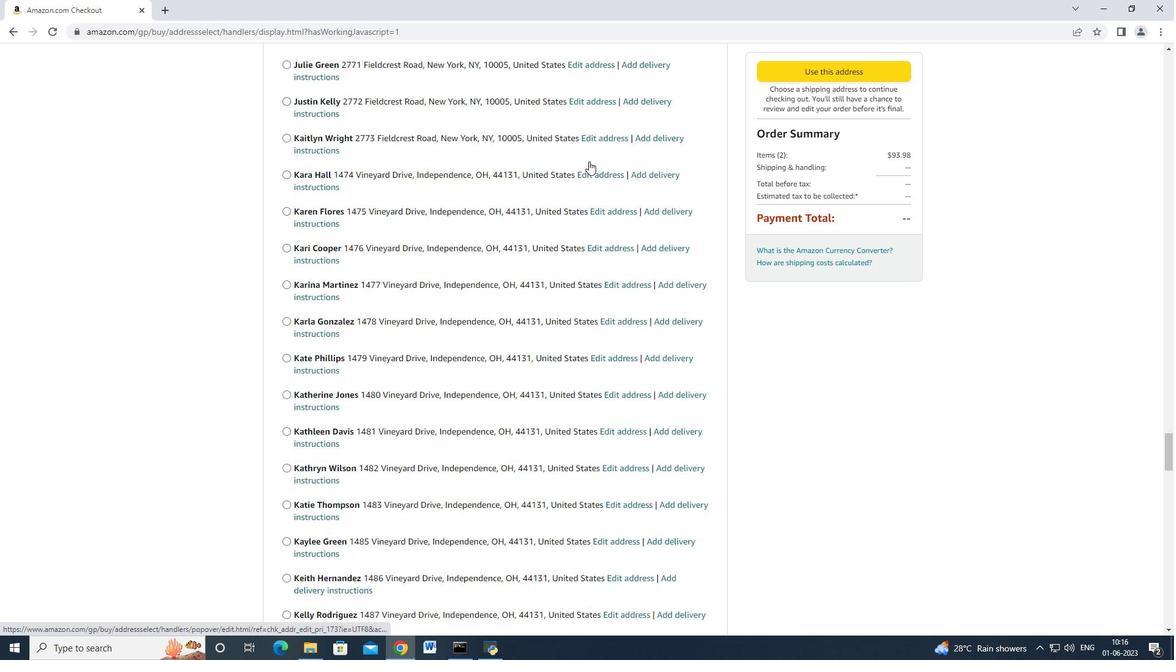 
Action: Mouse scrolled (589, 160) with delta (0, 0)
Screenshot: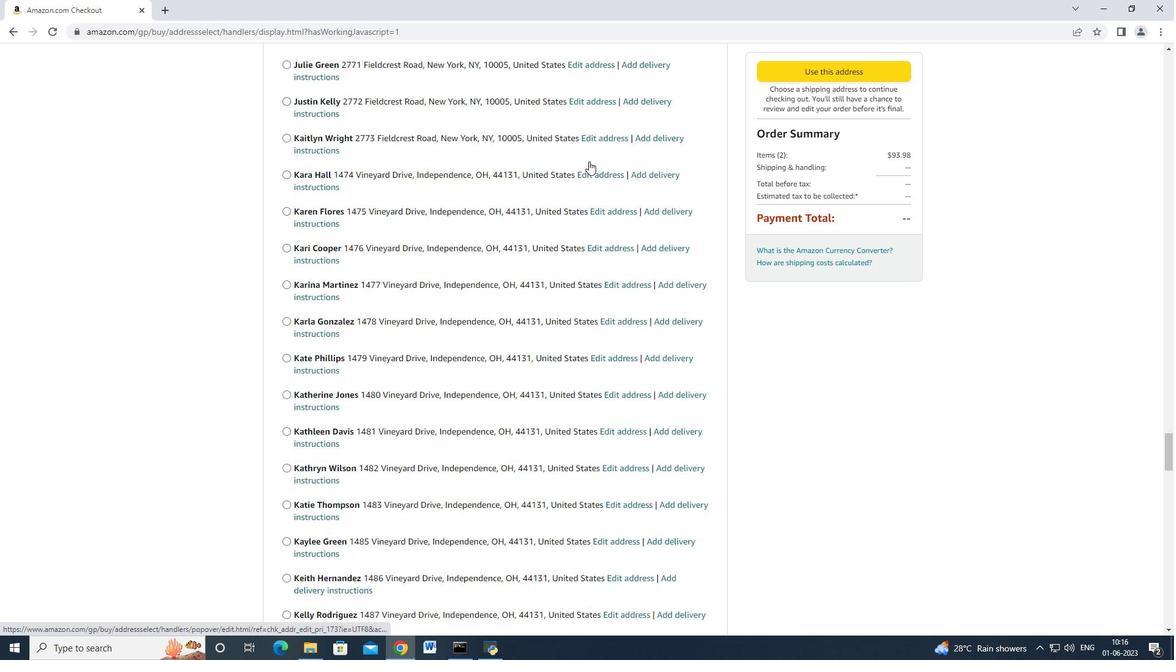 
Action: Mouse scrolled (589, 160) with delta (0, 0)
Screenshot: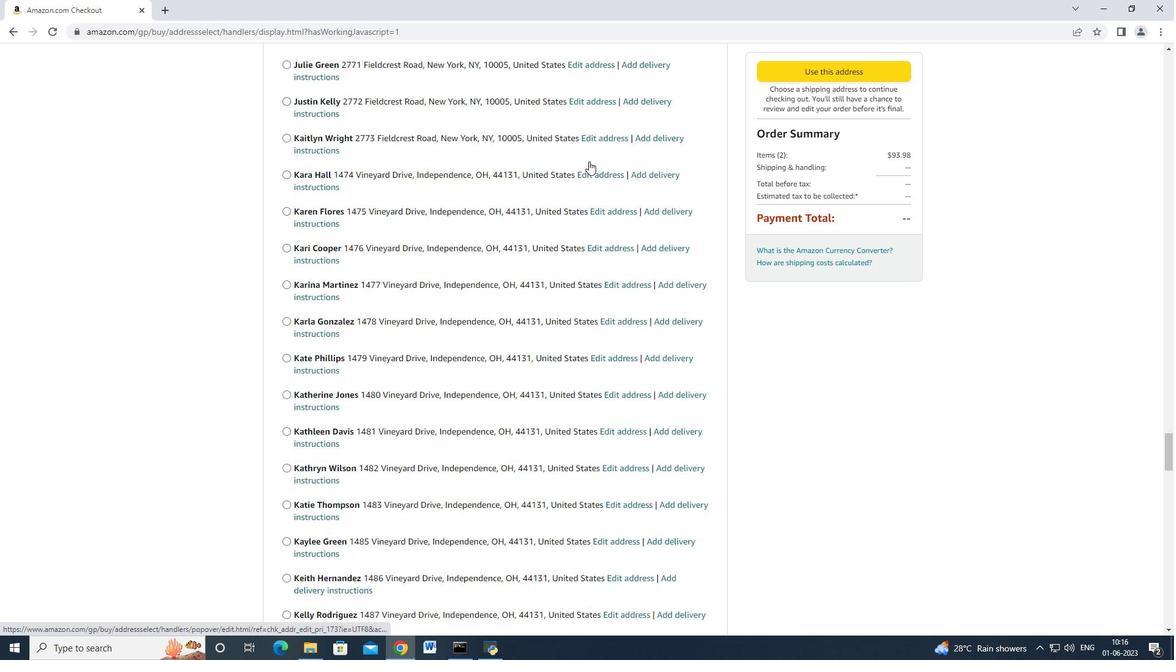 
Action: Mouse scrolled (589, 160) with delta (0, 0)
Screenshot: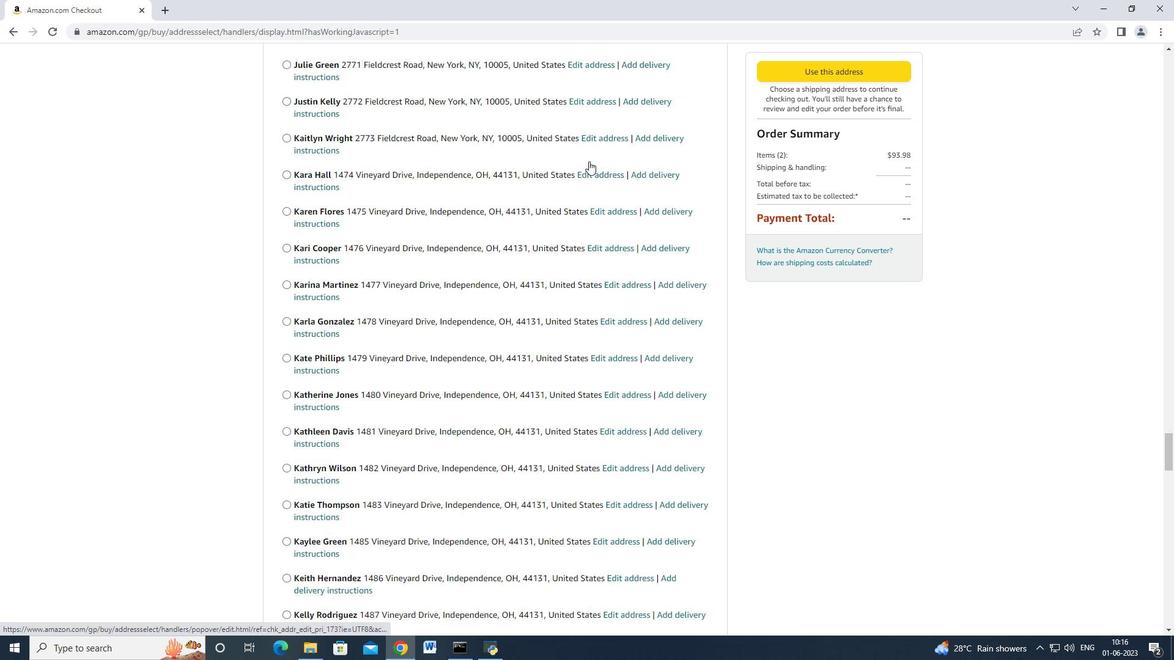 
Action: Mouse moved to (589, 161)
Screenshot: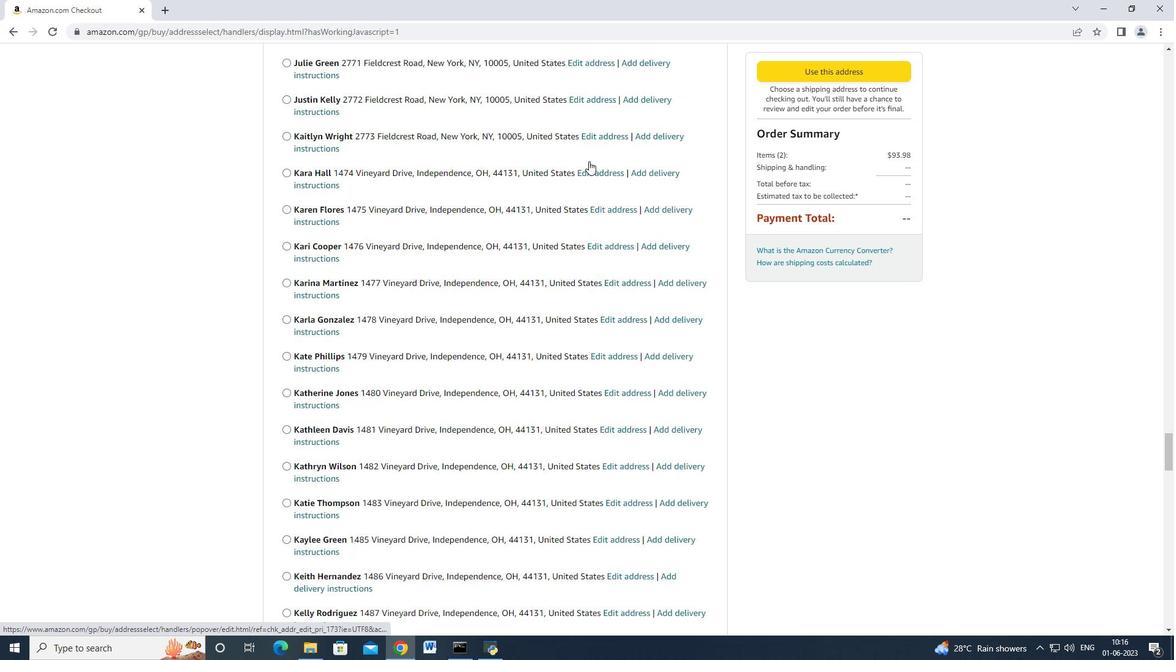 
Action: Mouse scrolled (589, 160) with delta (0, 0)
Screenshot: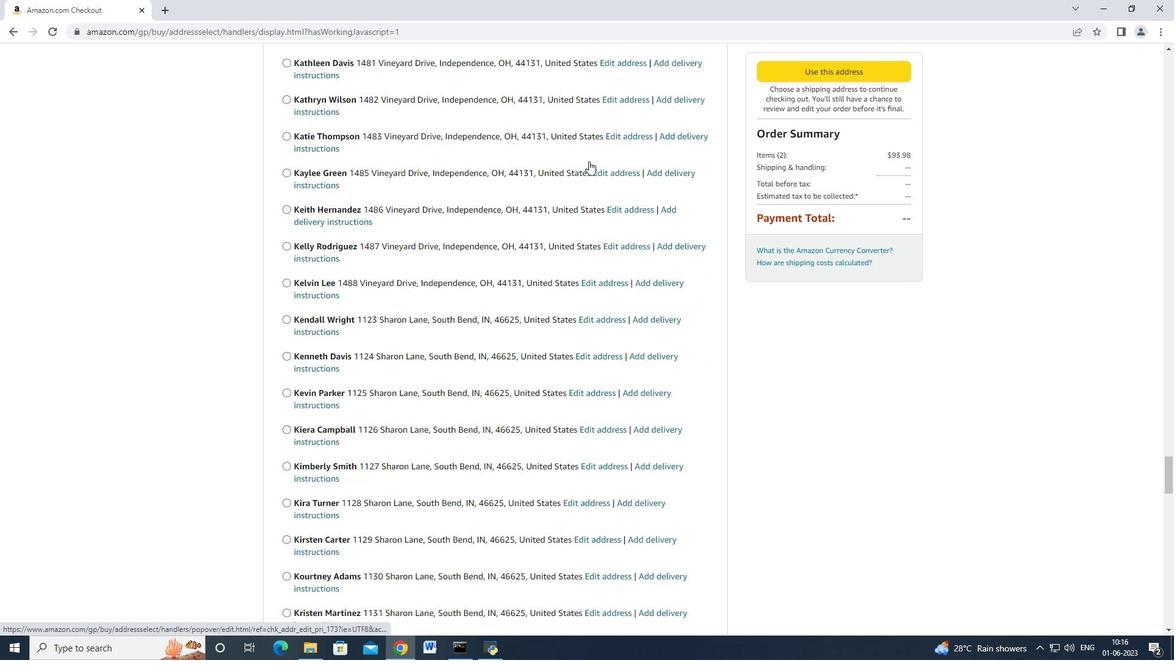 
Action: Mouse scrolled (589, 160) with delta (0, 0)
Screenshot: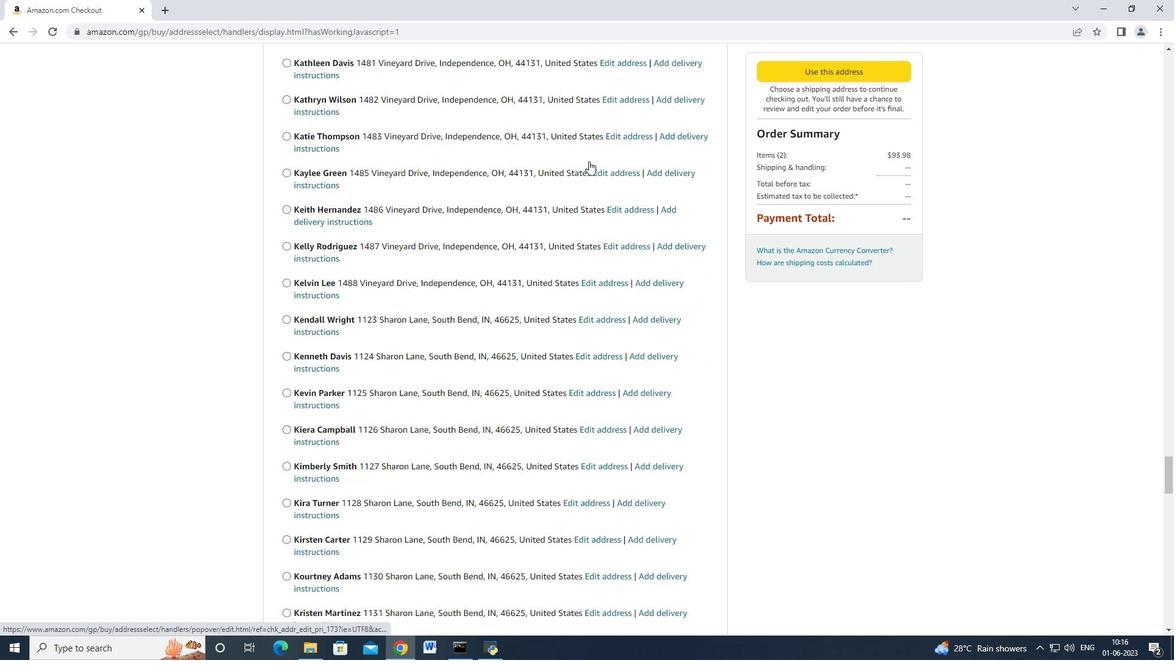 
Action: Mouse scrolled (589, 160) with delta (0, 0)
Screenshot: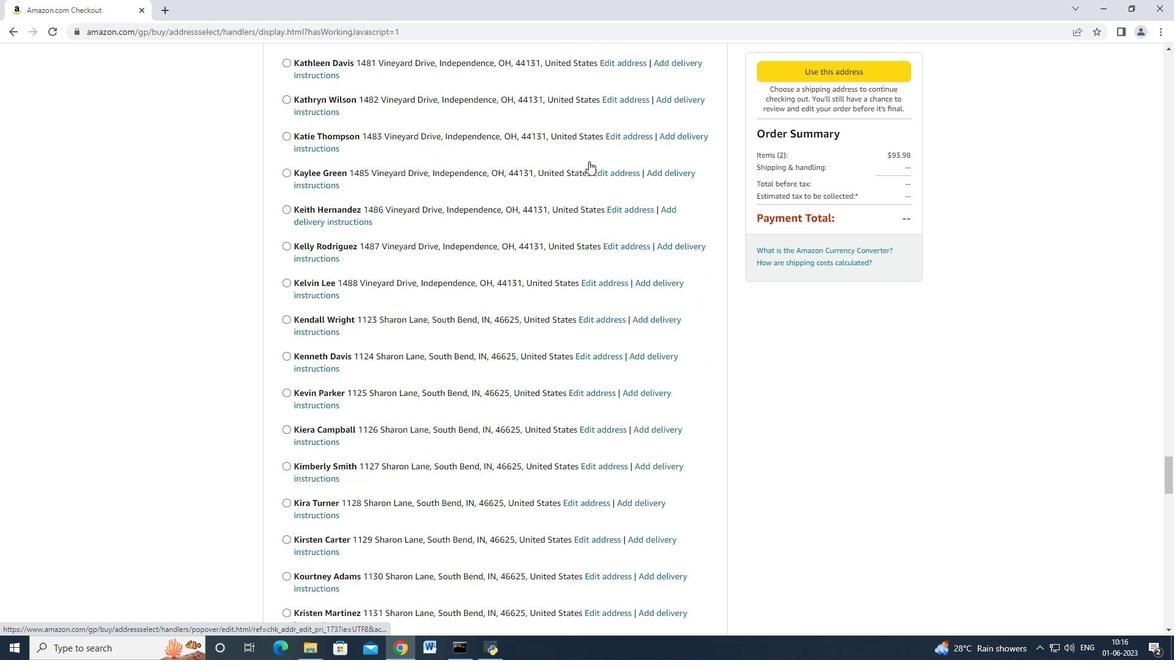
Action: Mouse scrolled (589, 160) with delta (0, 0)
Screenshot: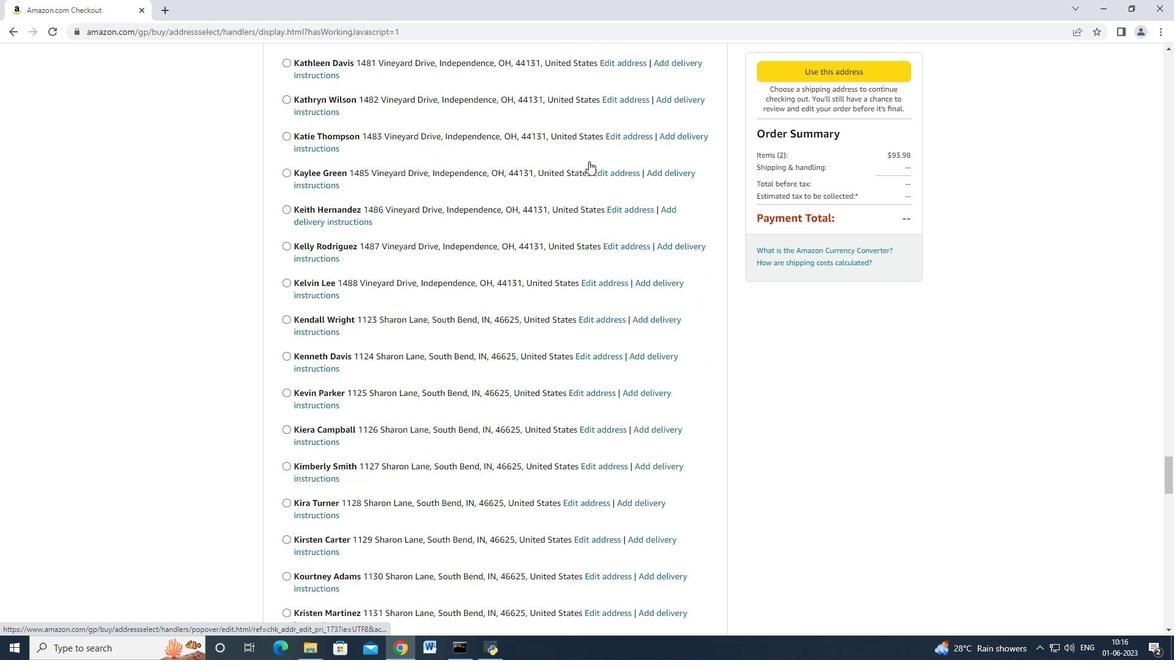 
Action: Mouse moved to (589, 162)
Screenshot: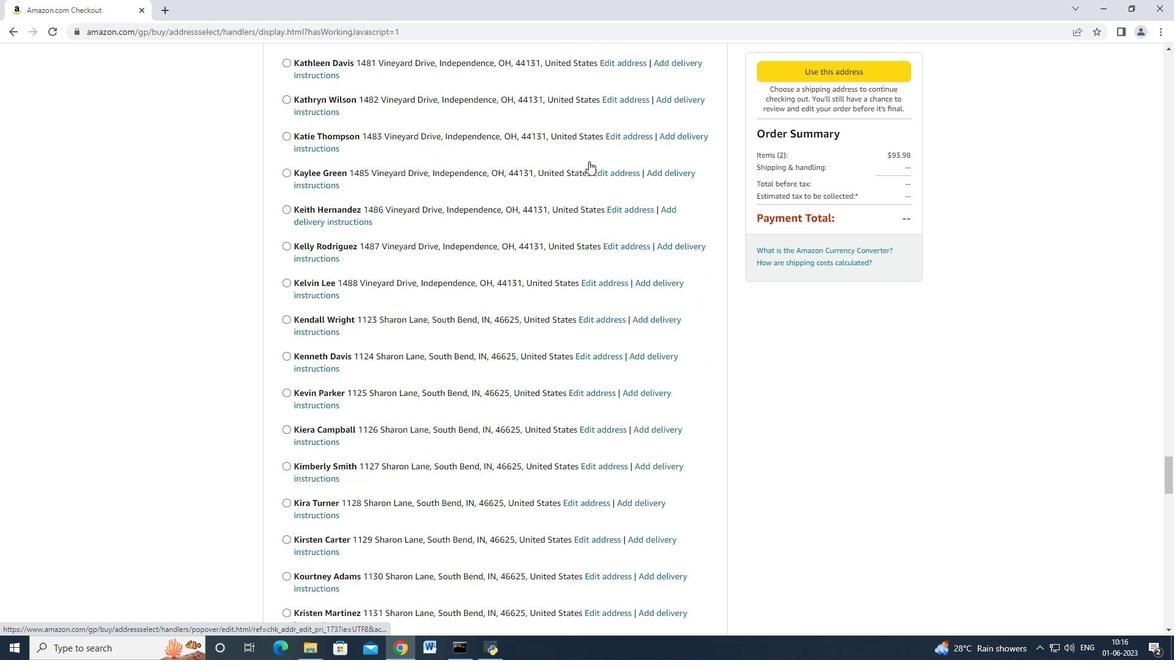 
Action: Mouse scrolled (589, 161) with delta (0, 0)
Screenshot: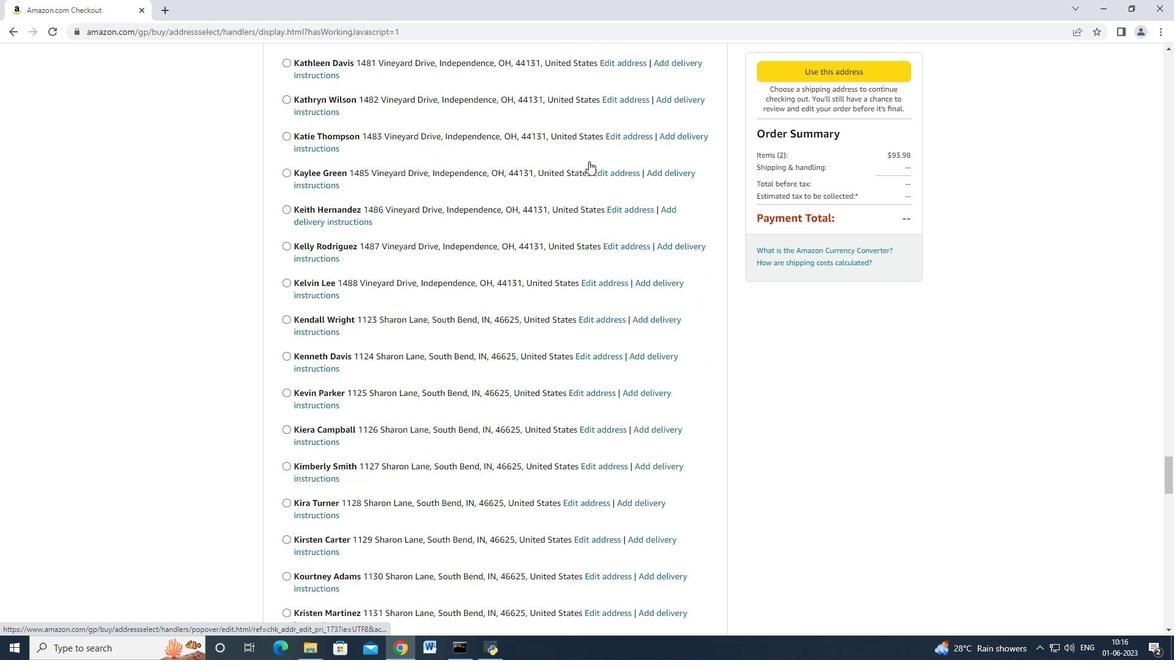 
Action: Mouse scrolled (589, 161) with delta (0, 0)
Screenshot: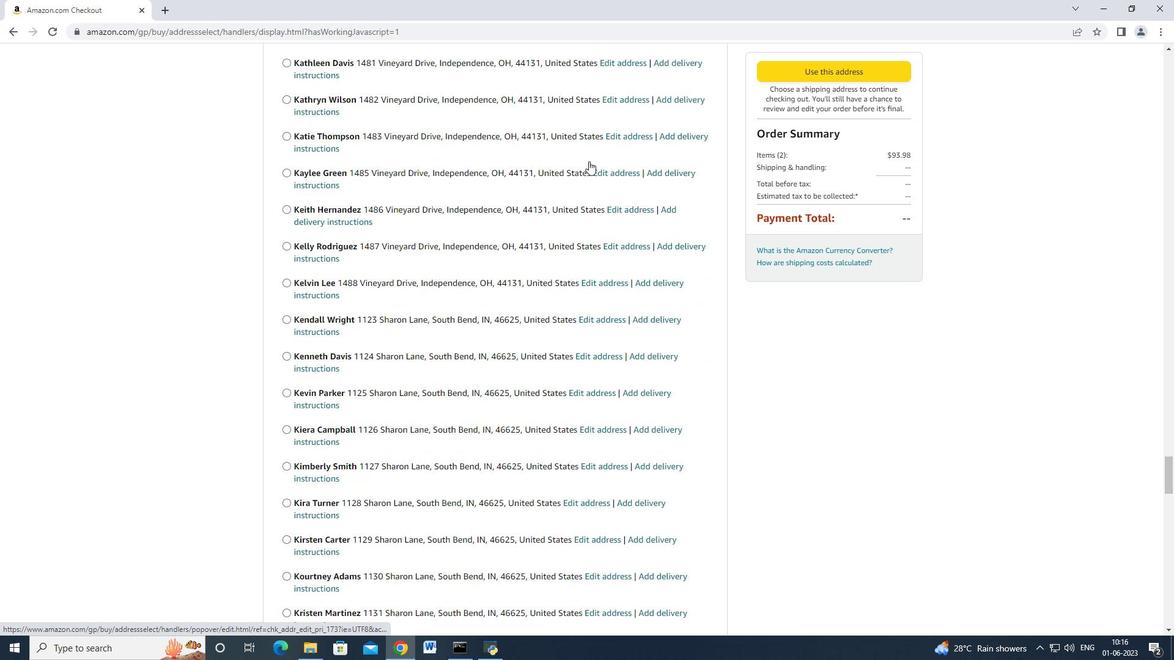 
Action: Mouse moved to (588, 162)
Screenshot: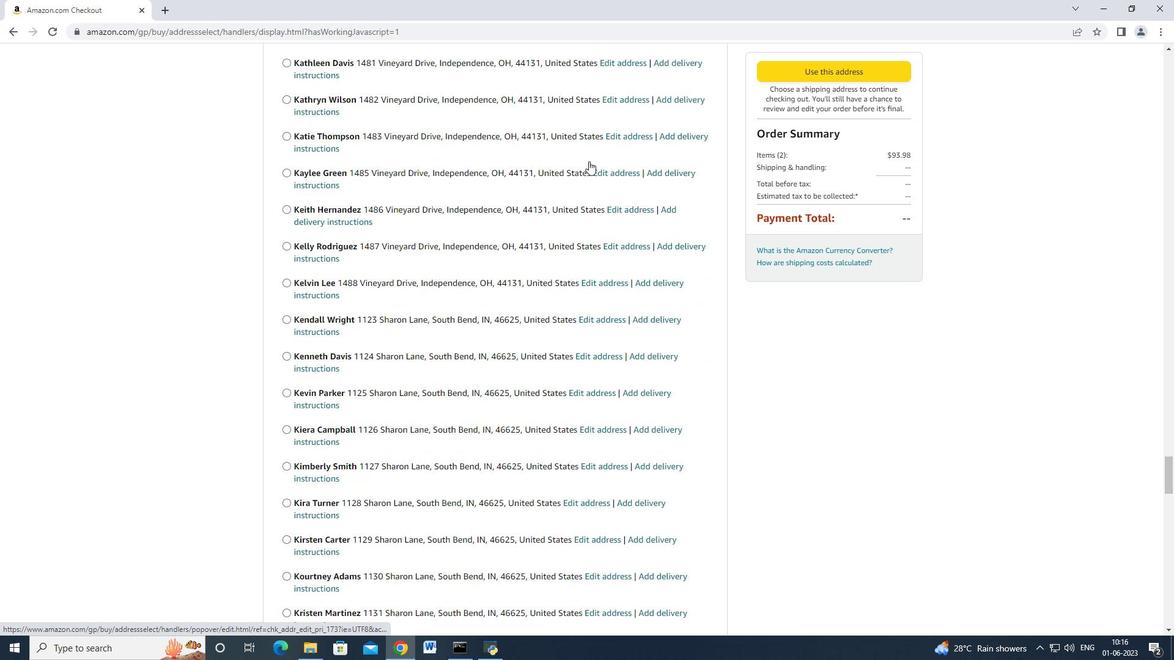 
Action: Mouse scrolled (588, 161) with delta (0, 0)
Screenshot: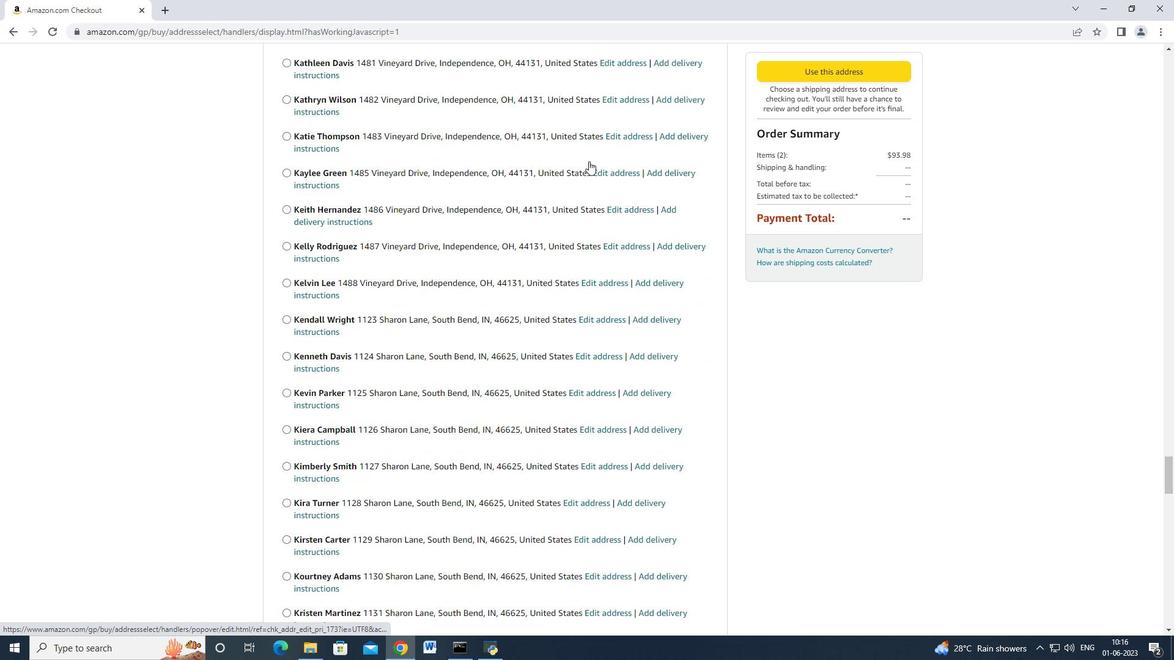 
Action: Mouse moved to (588, 163)
Screenshot: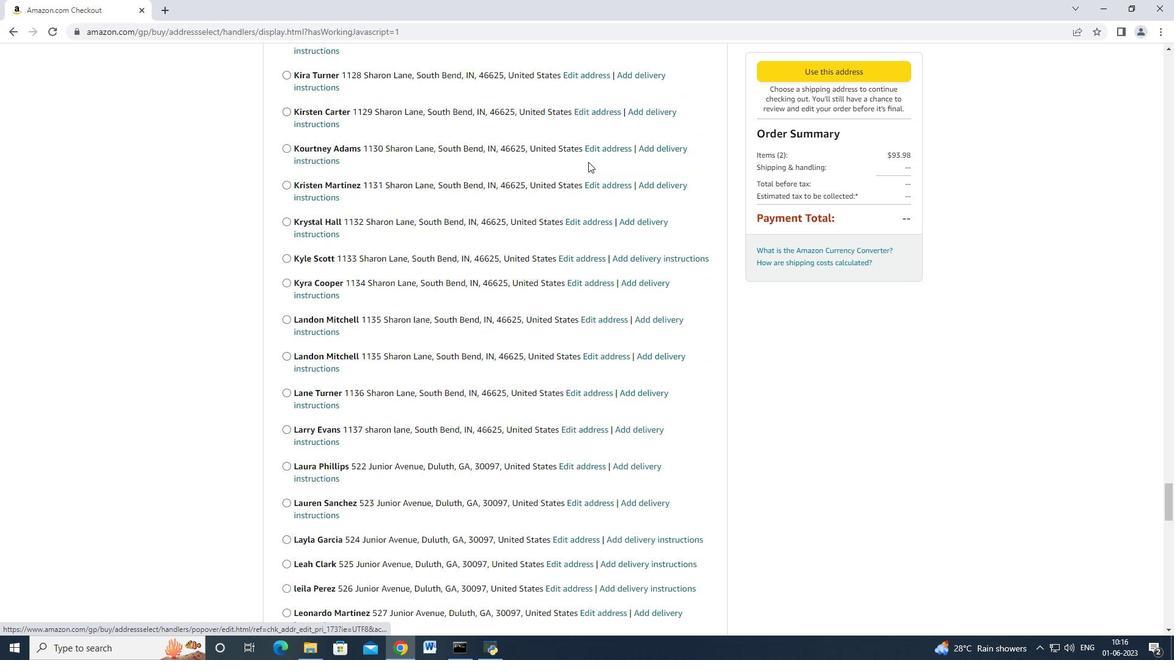 
Action: Mouse scrolled (588, 162) with delta (0, 0)
Screenshot: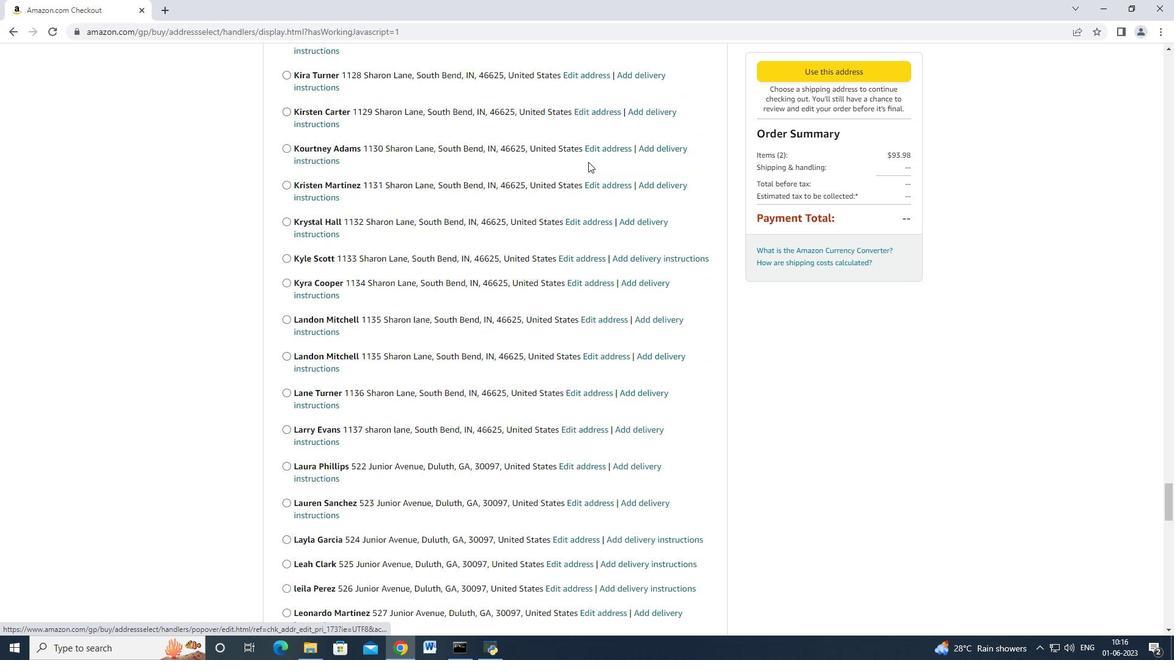 
Action: Mouse scrolled (588, 162) with delta (0, 0)
Screenshot: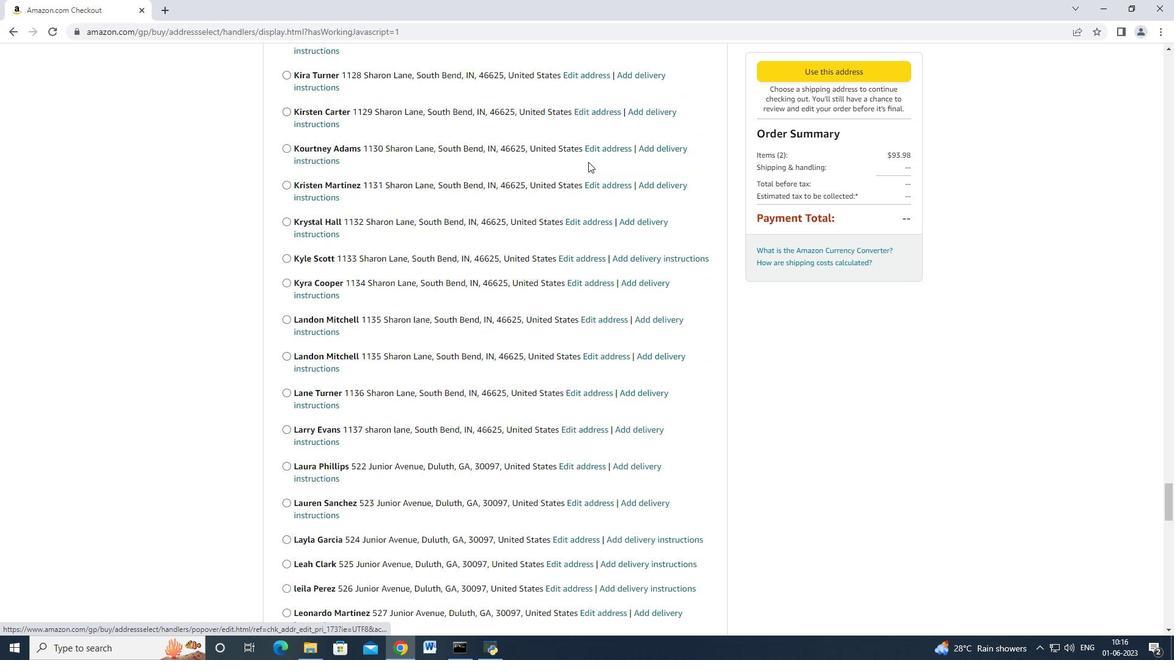 
Action: Mouse scrolled (588, 162) with delta (0, 0)
Screenshot: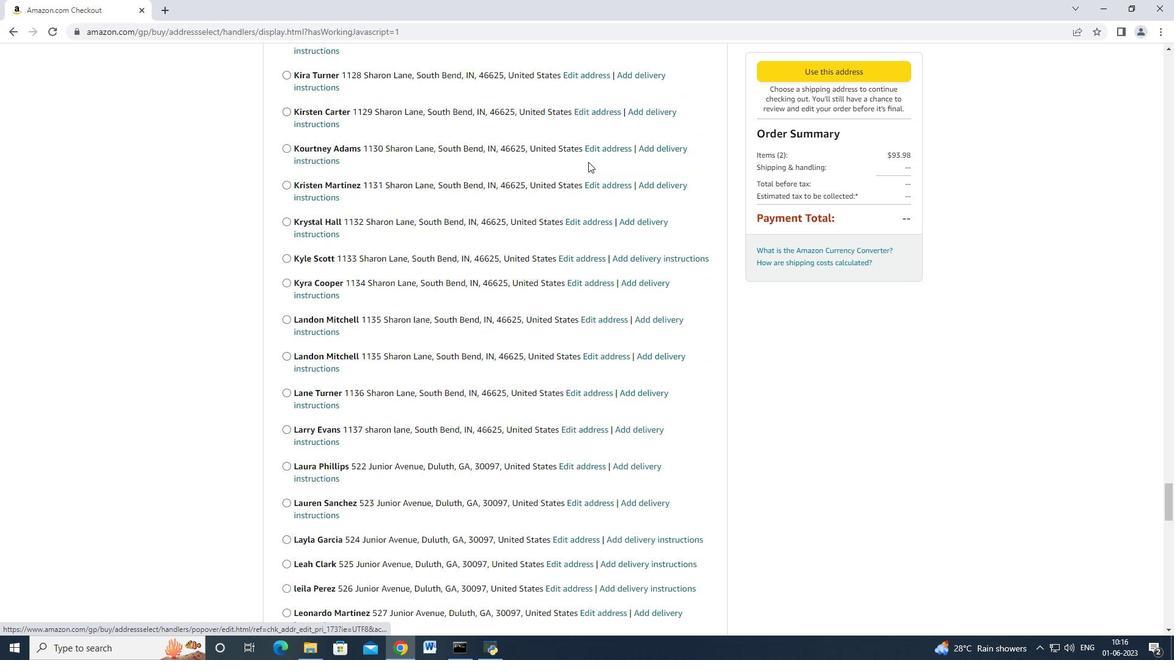 
Action: Mouse scrolled (588, 162) with delta (0, 0)
Screenshot: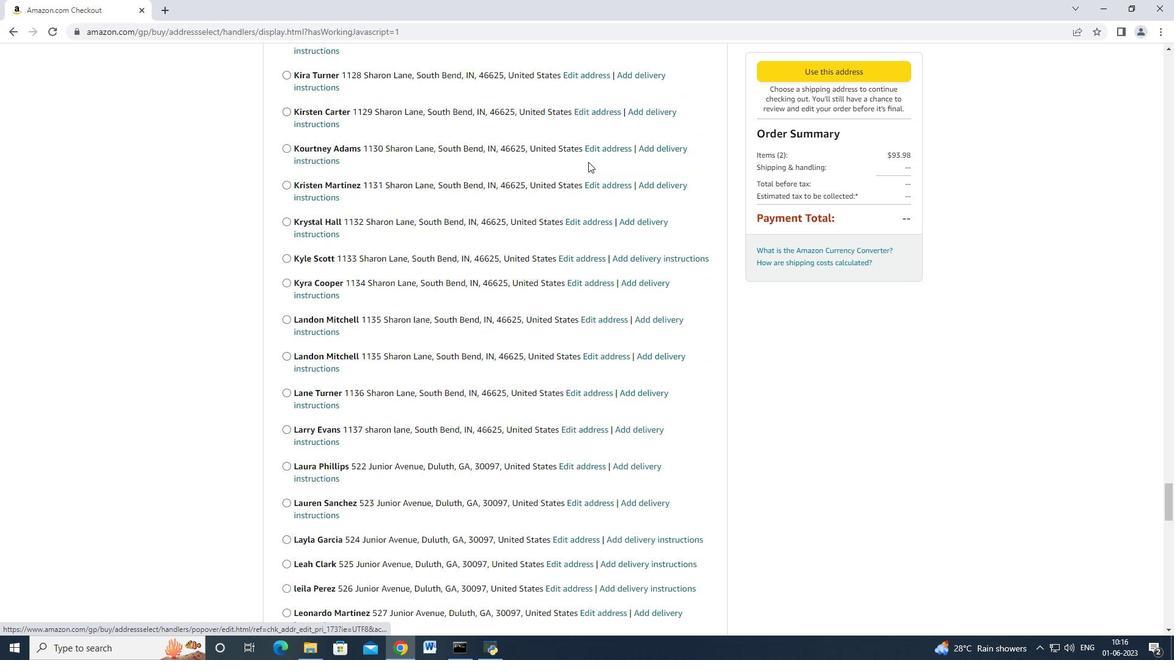
Action: Mouse scrolled (588, 162) with delta (0, 0)
Screenshot: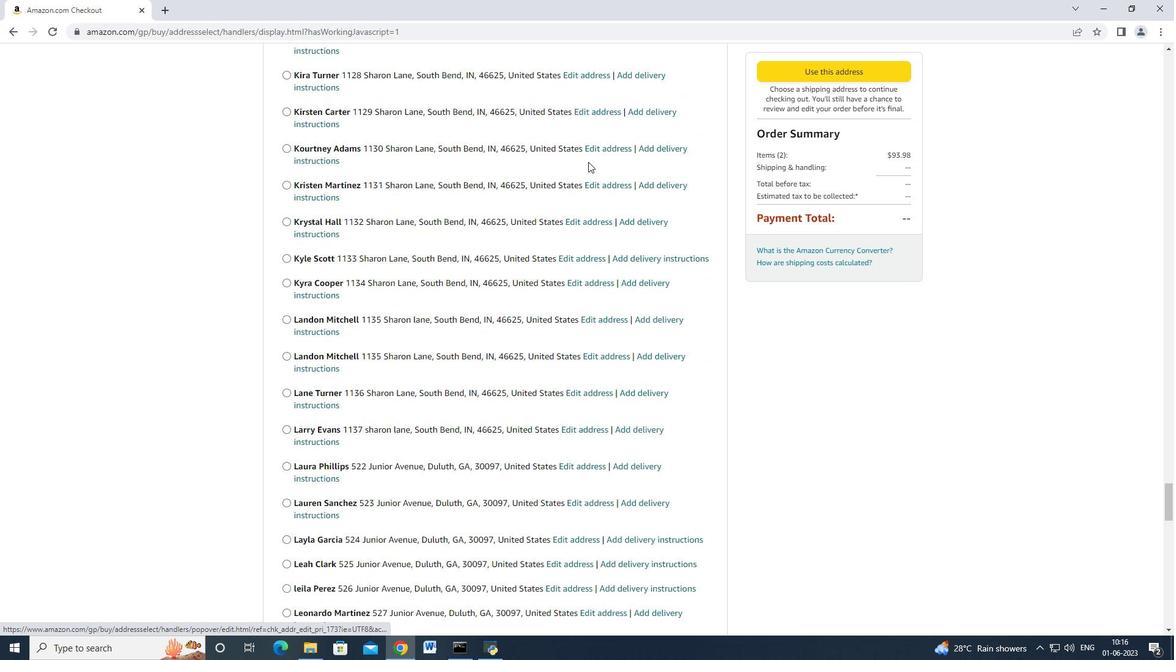 
Action: Mouse scrolled (588, 162) with delta (0, 0)
Screenshot: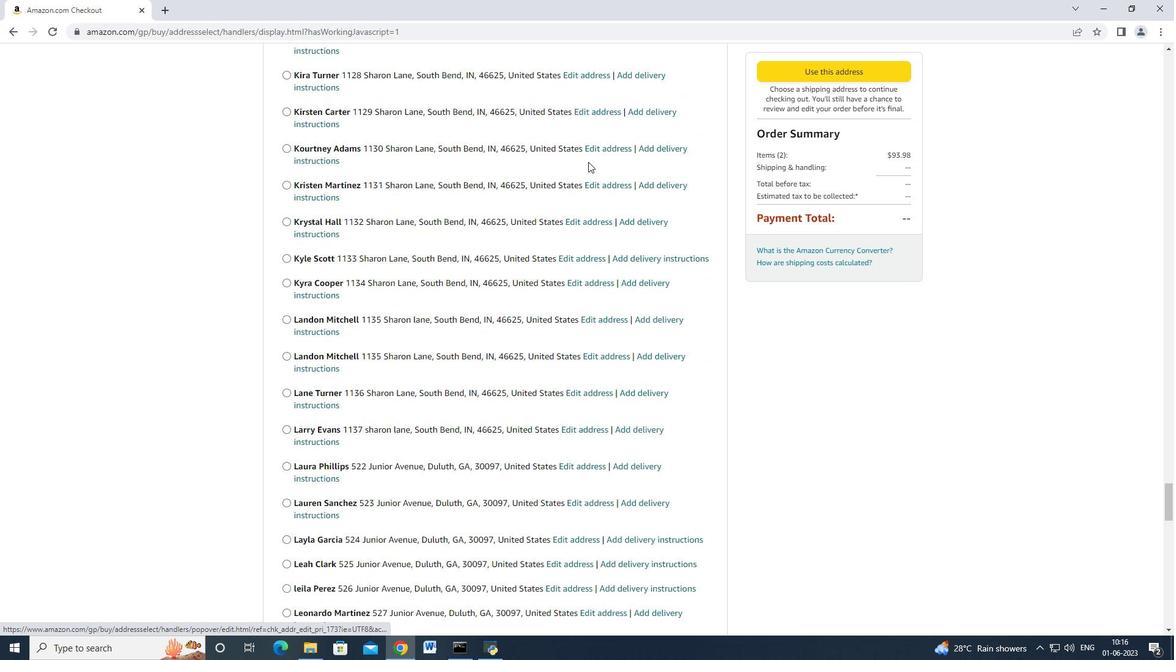 
Action: Mouse scrolled (588, 162) with delta (0, 0)
Screenshot: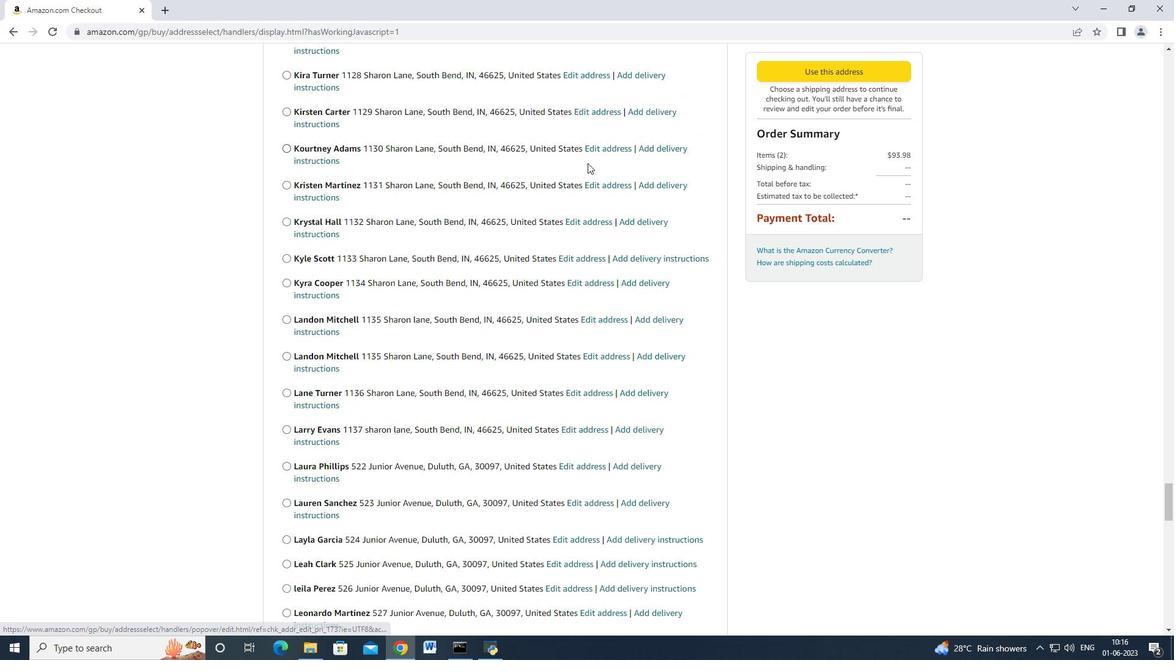 
Action: Mouse scrolled (588, 162) with delta (0, 0)
Screenshot: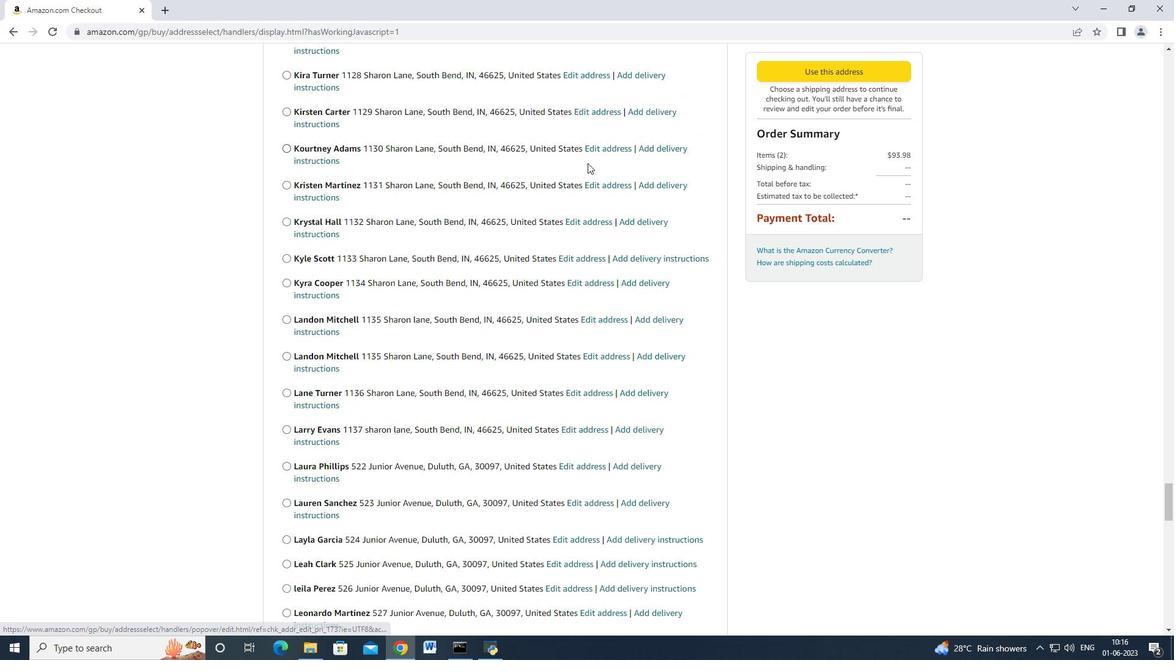 
Action: Mouse scrolled (588, 162) with delta (0, -1)
Screenshot: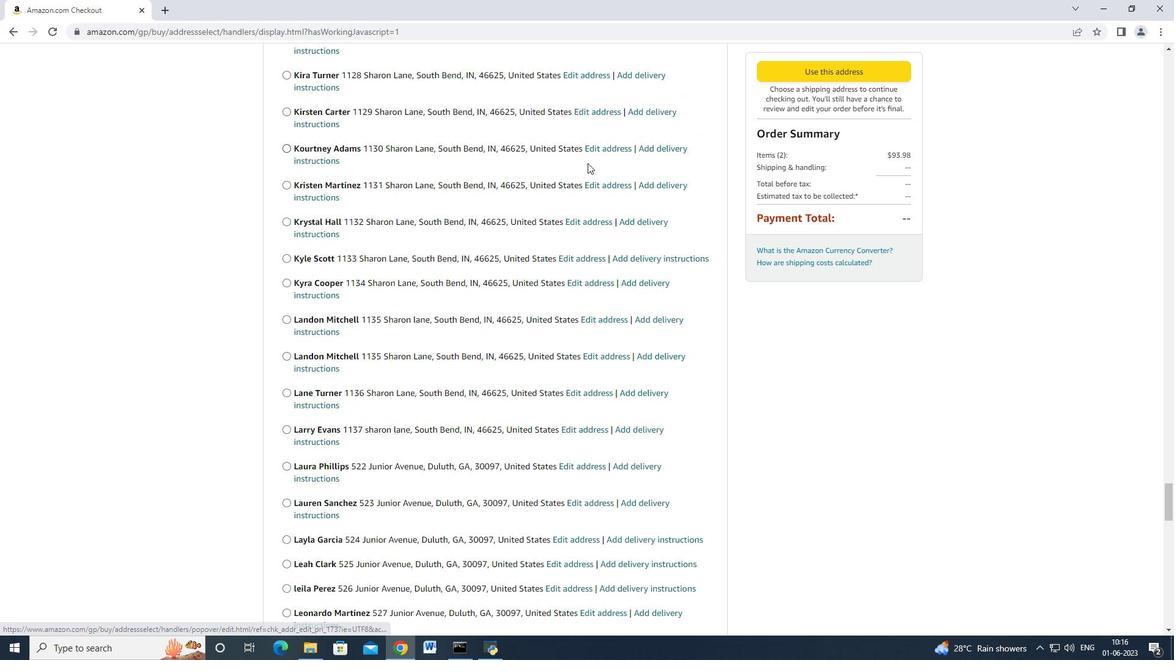 
Action: Mouse scrolled (588, 162) with delta (0, 0)
Screenshot: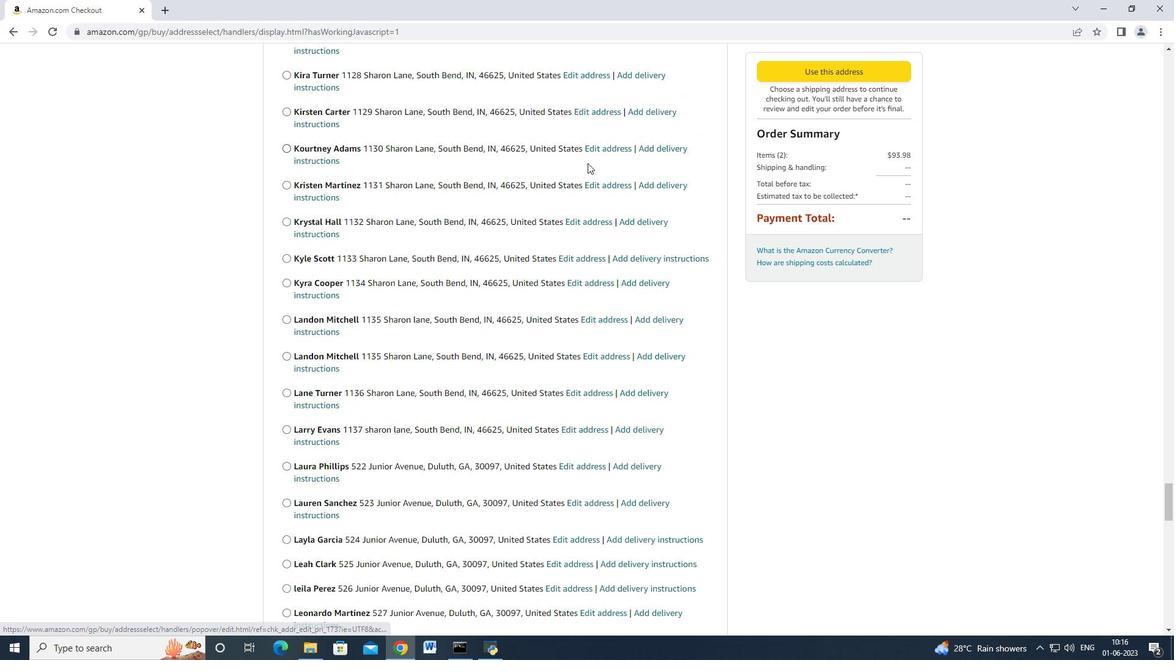 
Action: Mouse scrolled (588, 162) with delta (0, 0)
Screenshot: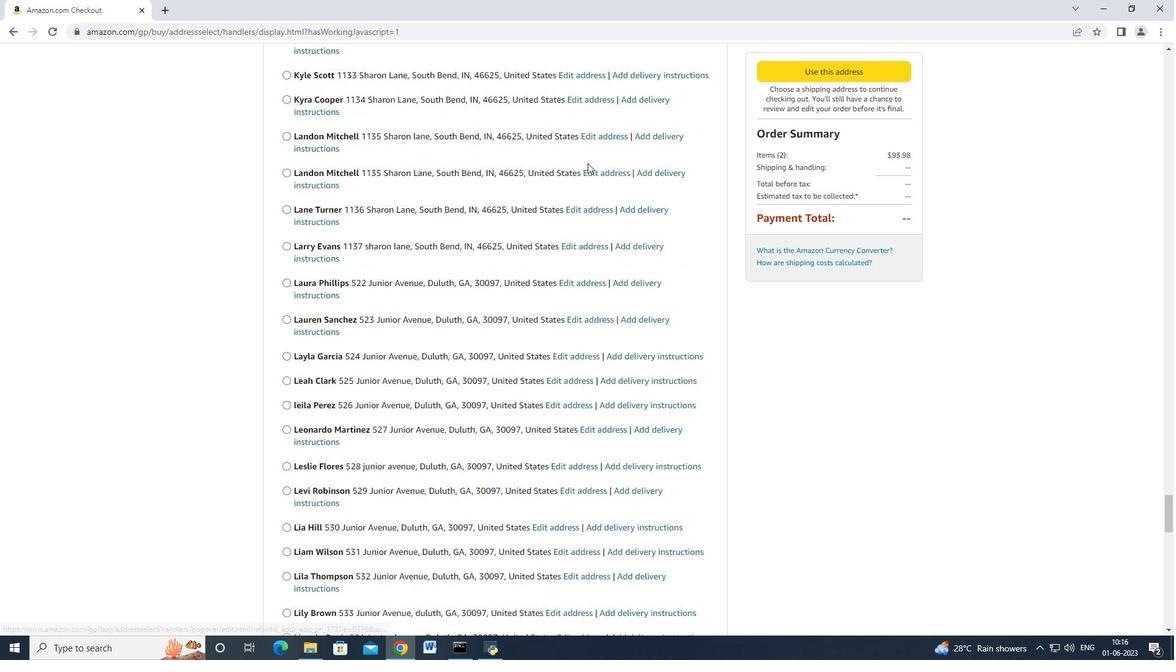 
Action: Mouse scrolled (588, 162) with delta (0, 0)
Screenshot: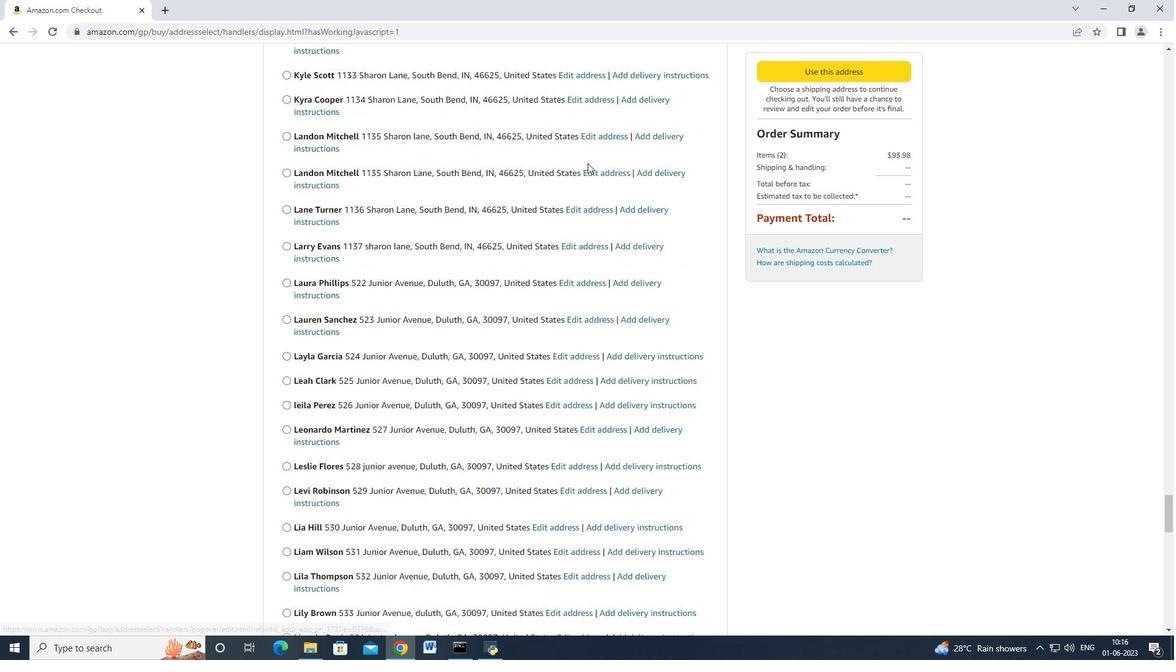
Action: Mouse scrolled (588, 162) with delta (0, 0)
Screenshot: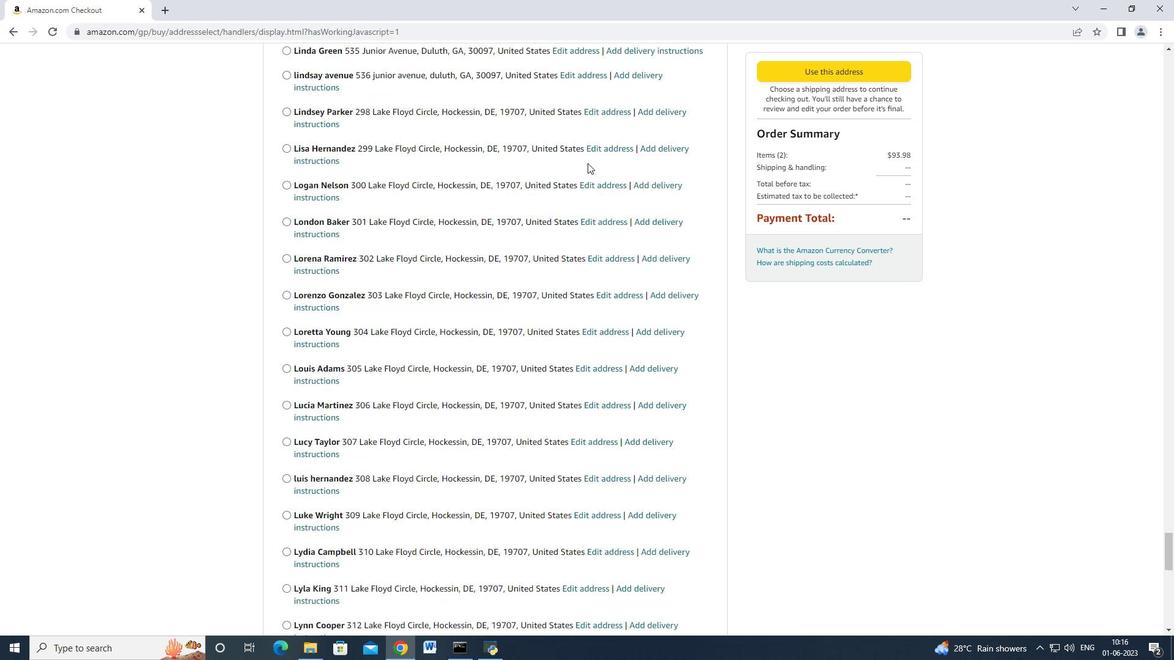 
Action: Mouse scrolled (588, 162) with delta (0, 0)
Screenshot: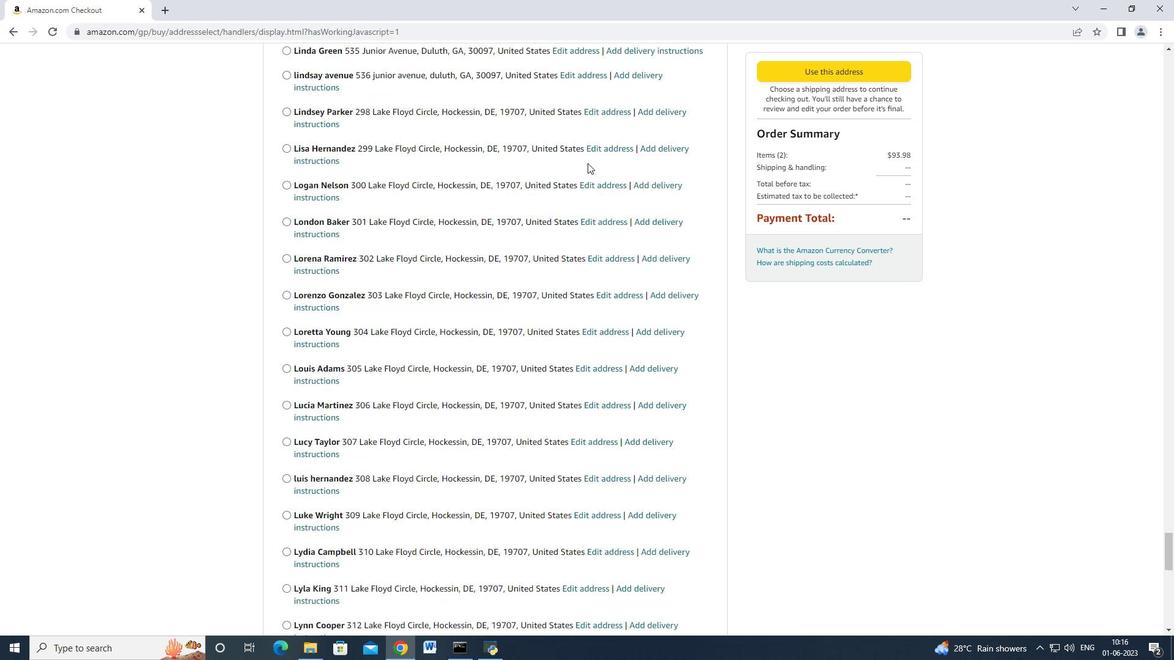
Action: Mouse scrolled (588, 162) with delta (0, 0)
Screenshot: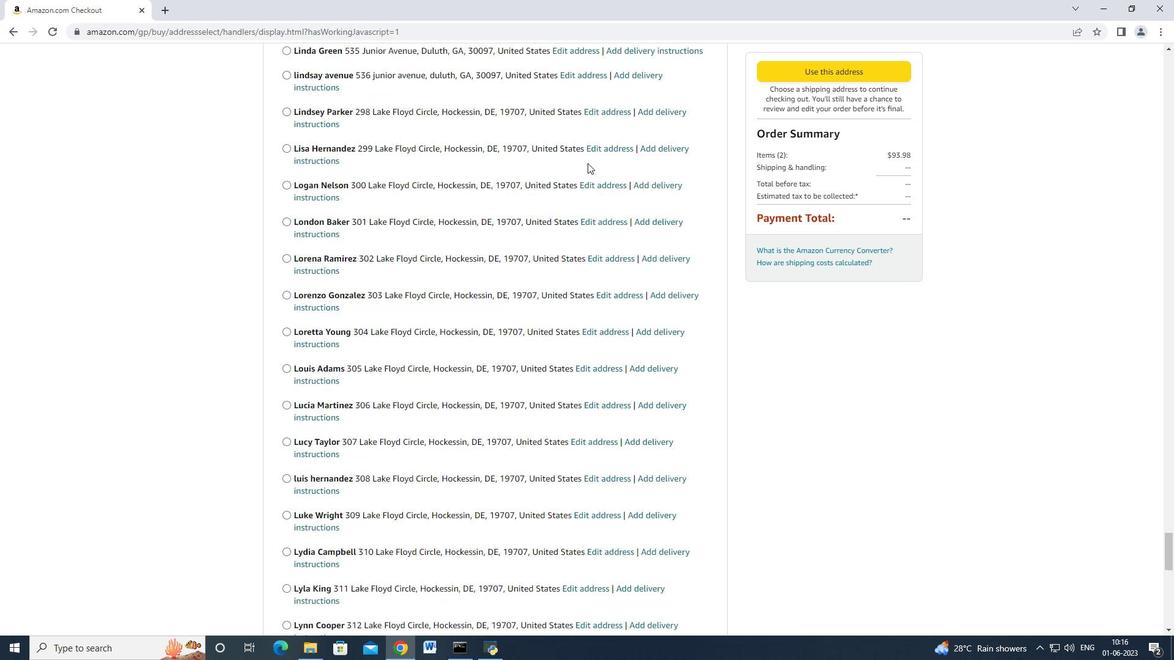 
Action: Mouse scrolled (588, 162) with delta (0, 0)
Screenshot: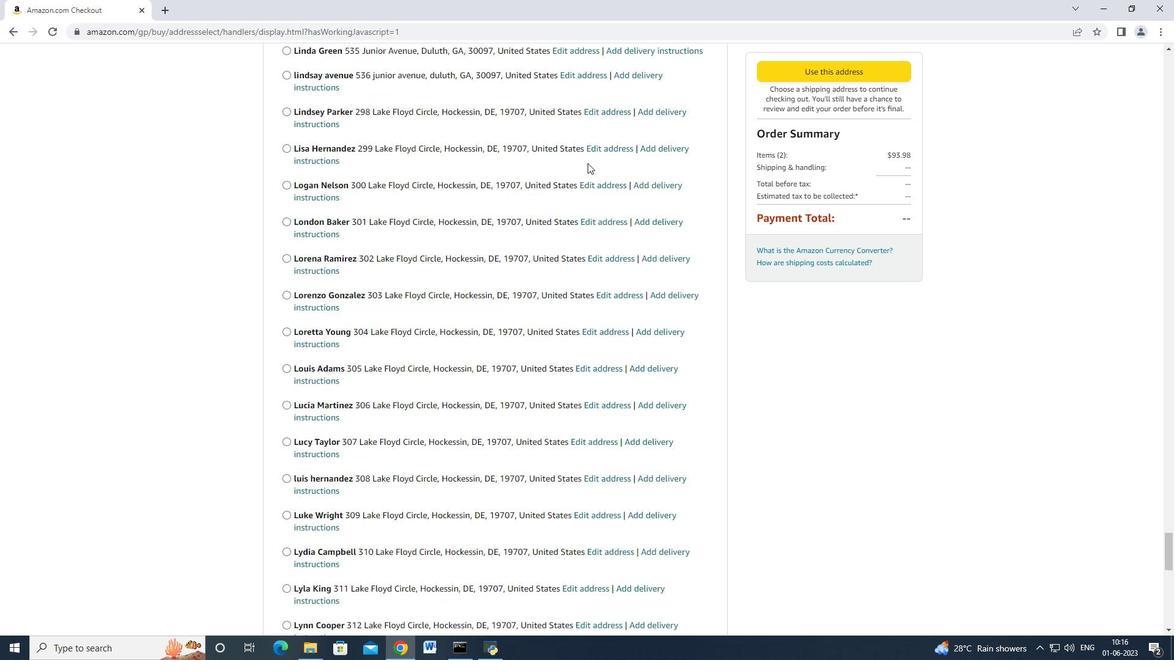 
Action: Mouse scrolled (588, 162) with delta (0, 0)
Screenshot: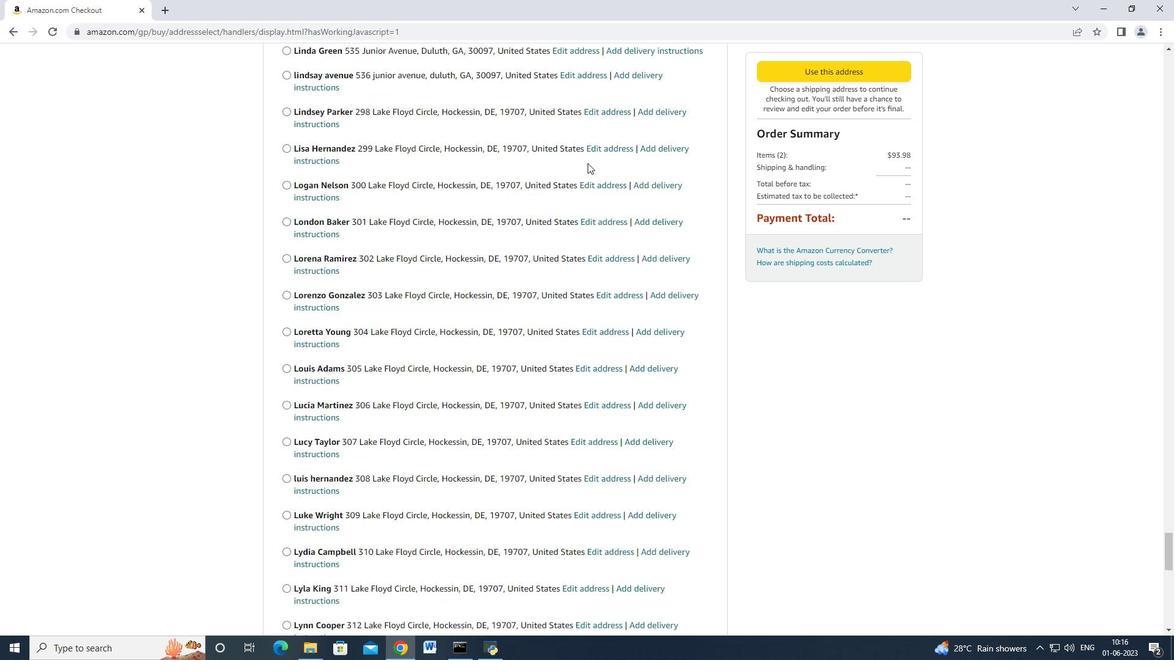 
Action: Mouse scrolled (588, 162) with delta (0, 0)
Screenshot: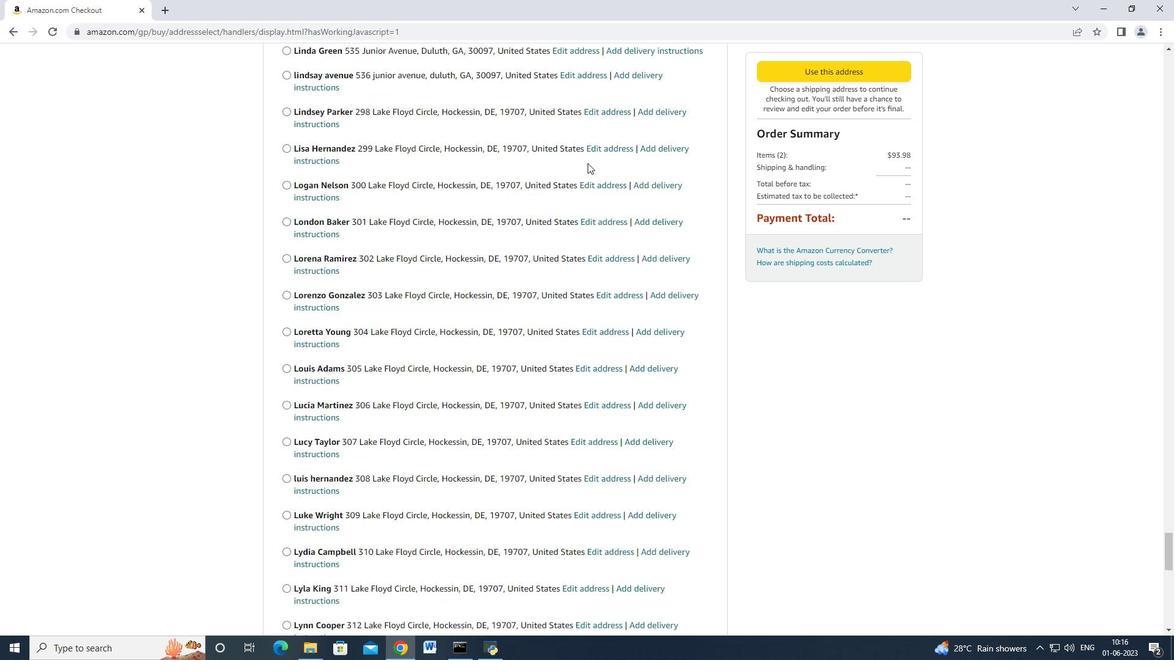 
Action: Mouse scrolled (588, 162) with delta (0, 0)
Screenshot: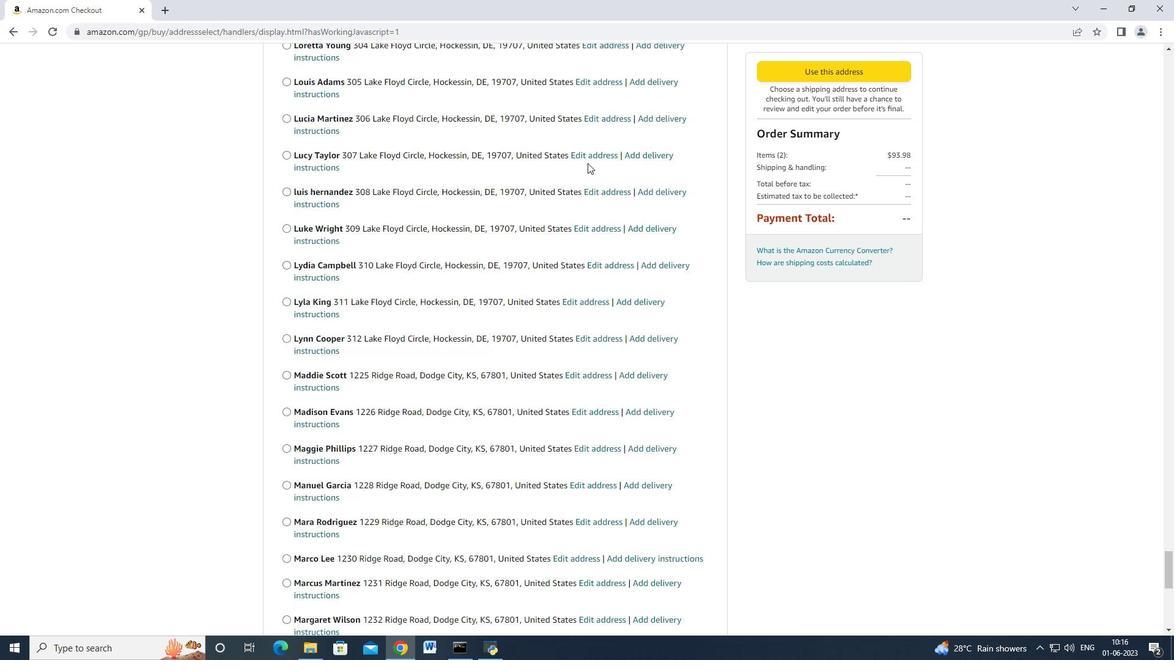 
Action: Mouse scrolled (588, 162) with delta (0, 0)
Screenshot: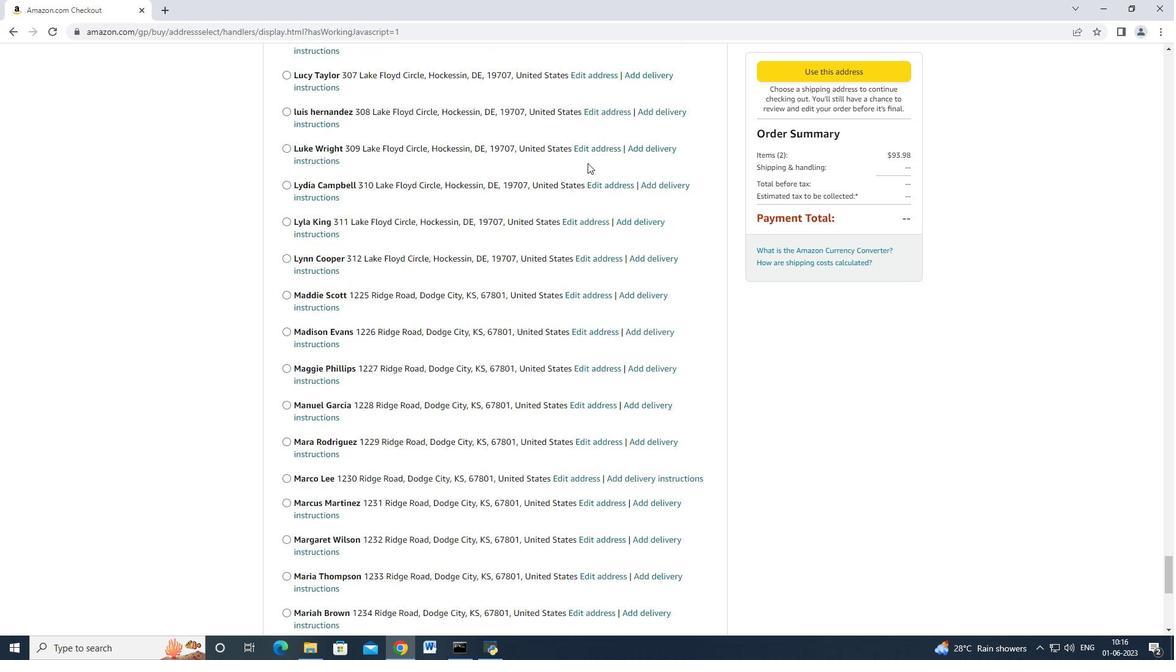 
Action: Mouse scrolled (588, 162) with delta (0, 0)
Screenshot: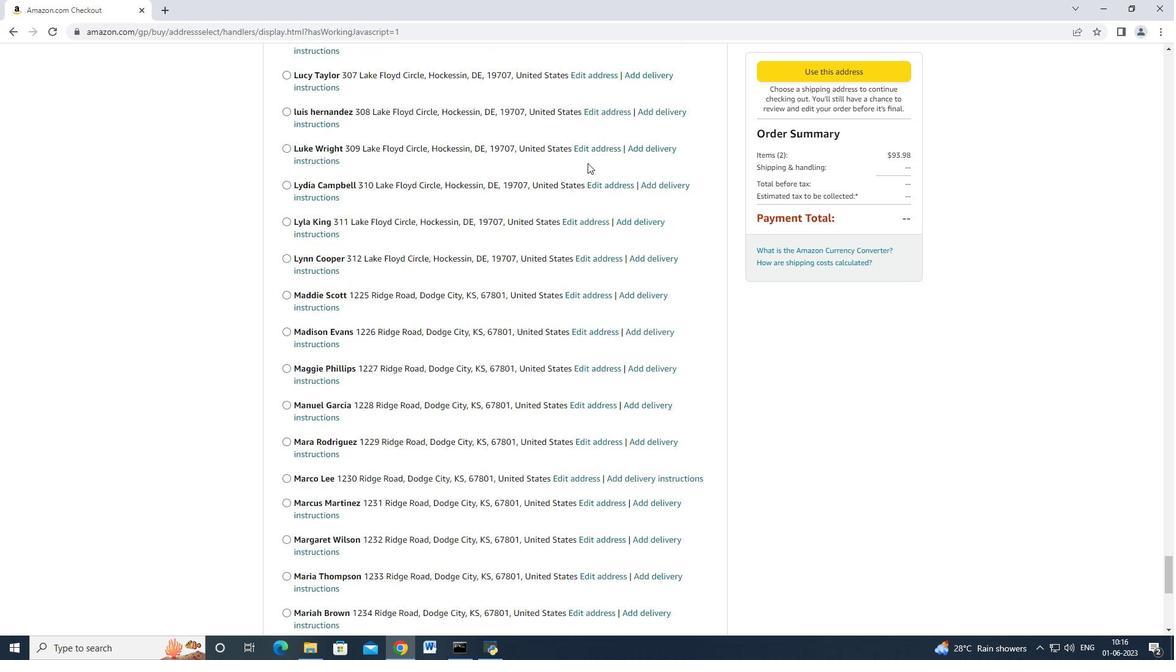 
Action: Mouse scrolled (588, 162) with delta (0, 0)
Screenshot: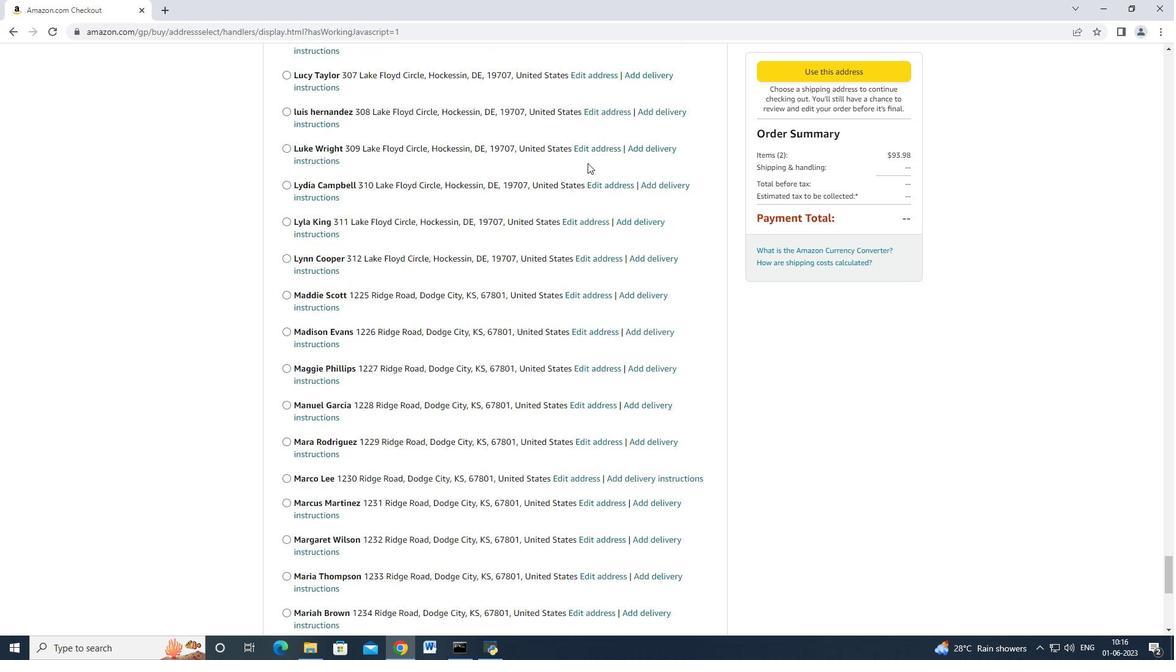 
Action: Mouse scrolled (588, 162) with delta (0, 0)
Screenshot: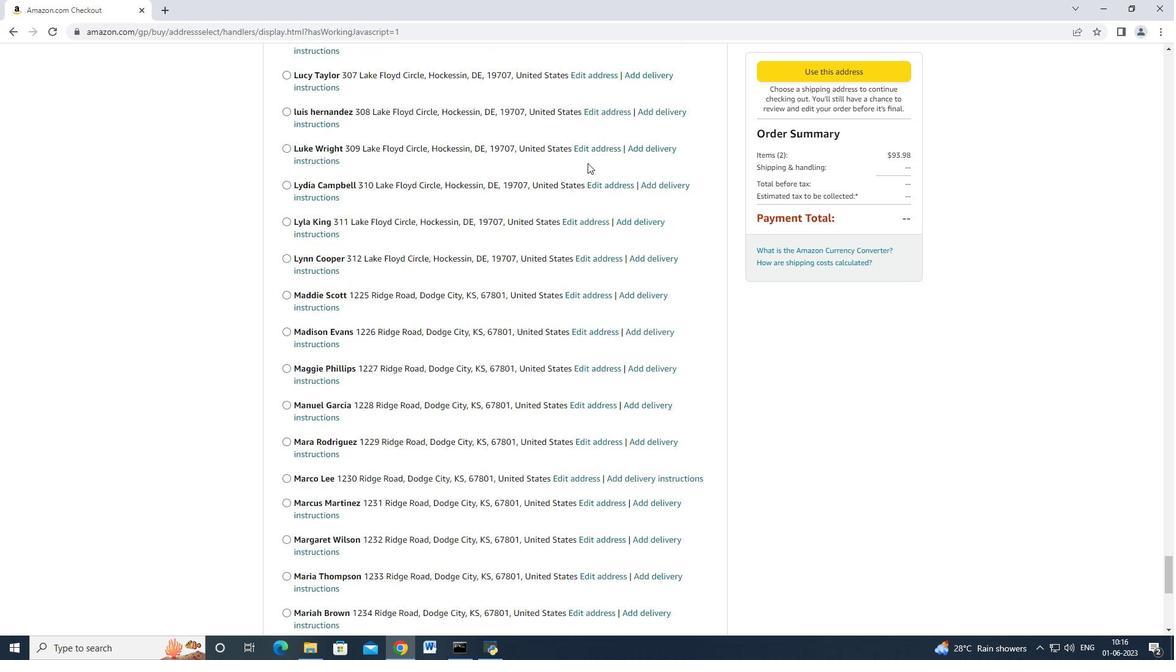
Action: Mouse scrolled (588, 162) with delta (0, 0)
Screenshot: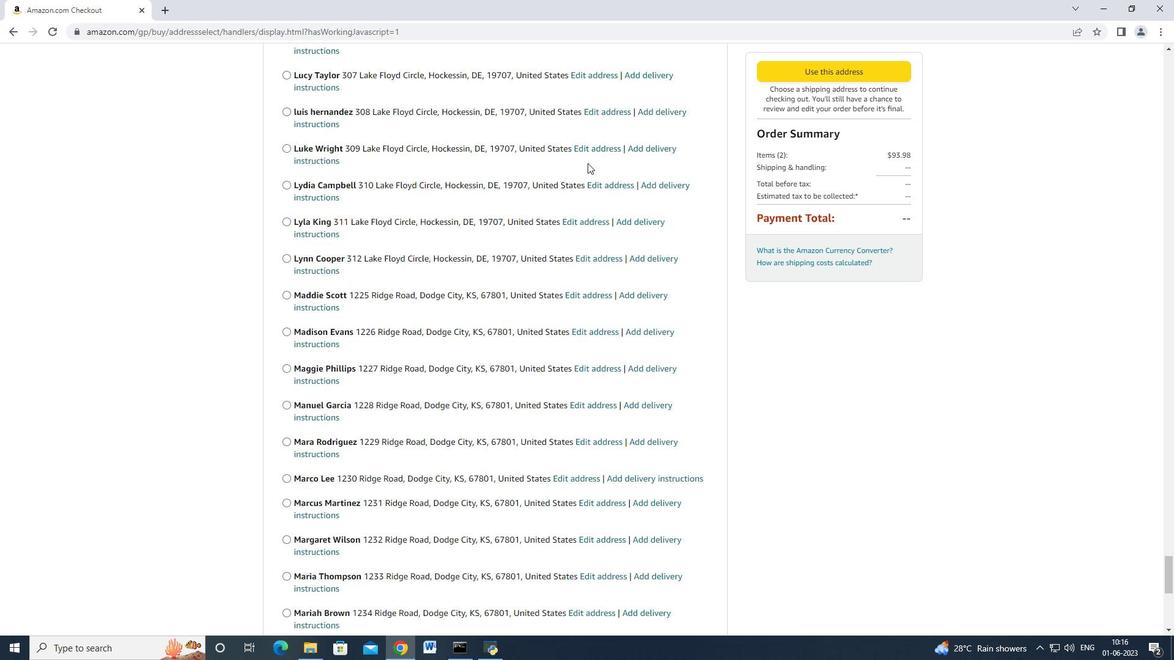 
Action: Mouse scrolled (588, 162) with delta (0, 0)
Screenshot: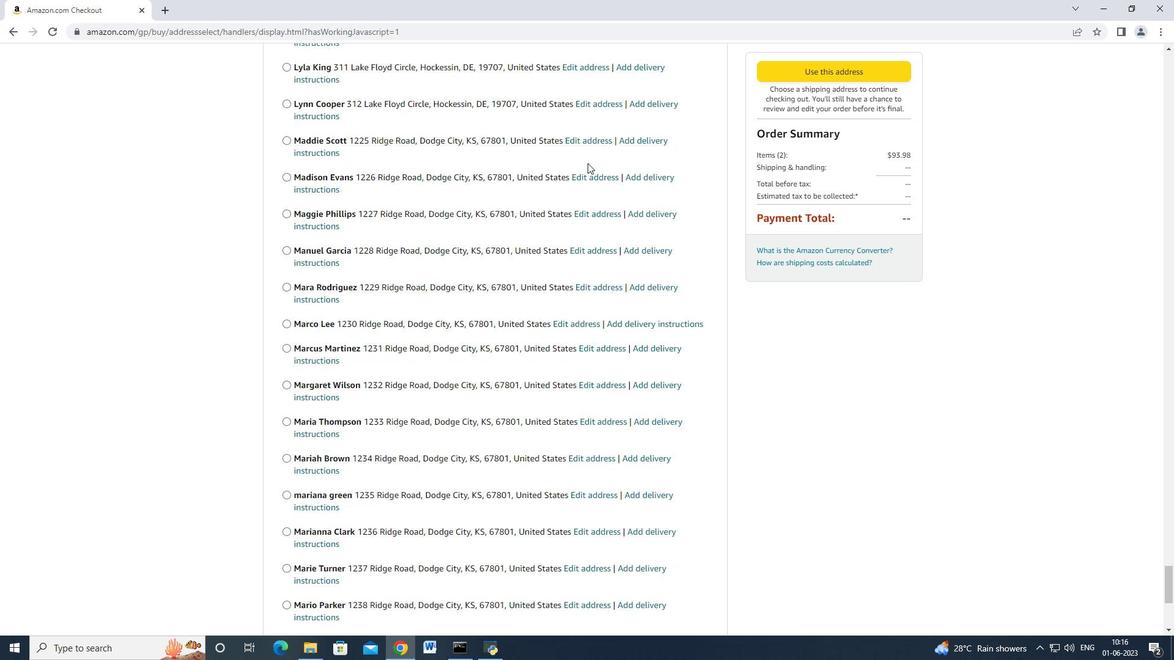 
Action: Mouse scrolled (588, 162) with delta (0, 0)
Screenshot: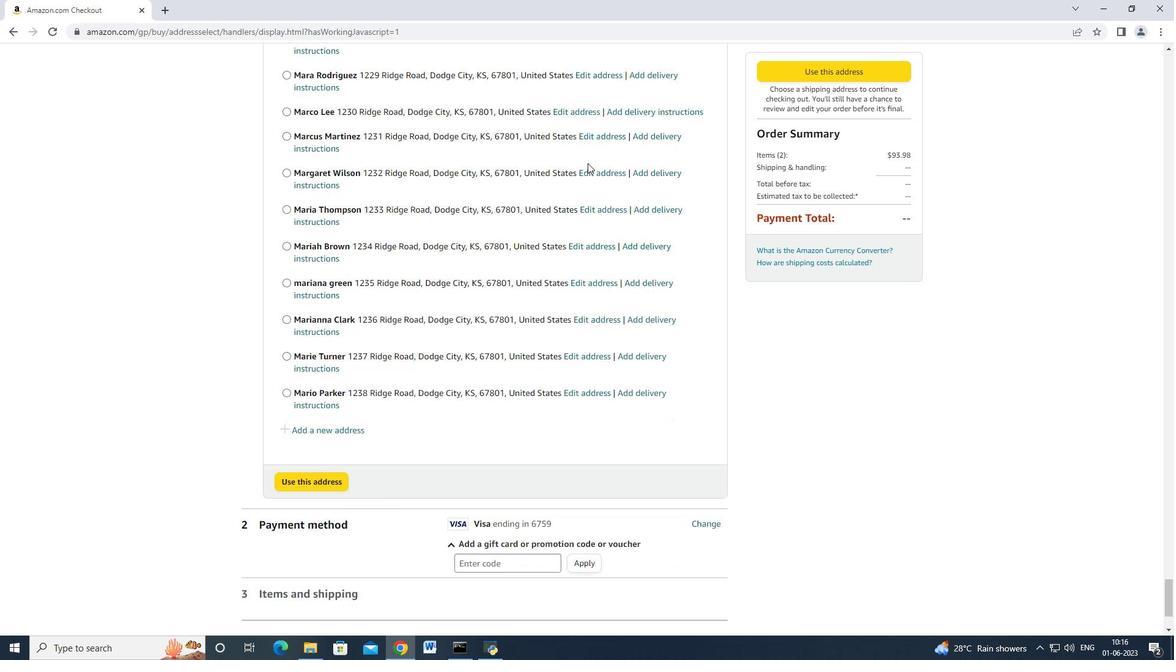 
Action: Mouse scrolled (588, 162) with delta (0, 0)
Screenshot: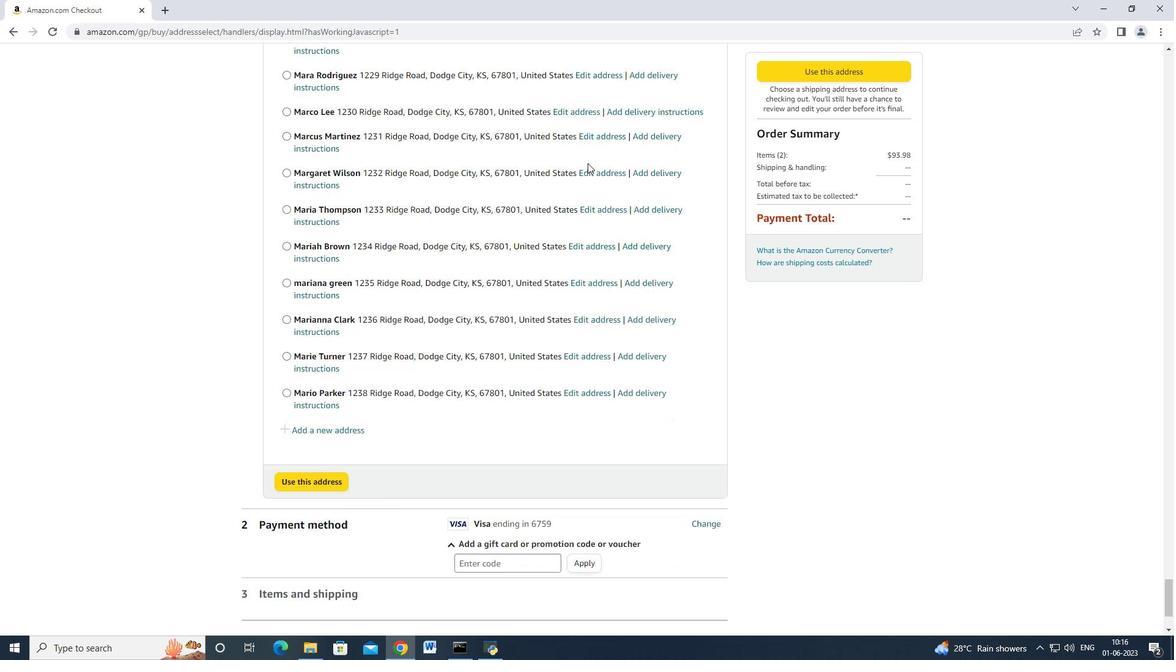 
Action: Mouse scrolled (588, 162) with delta (0, 0)
Screenshot: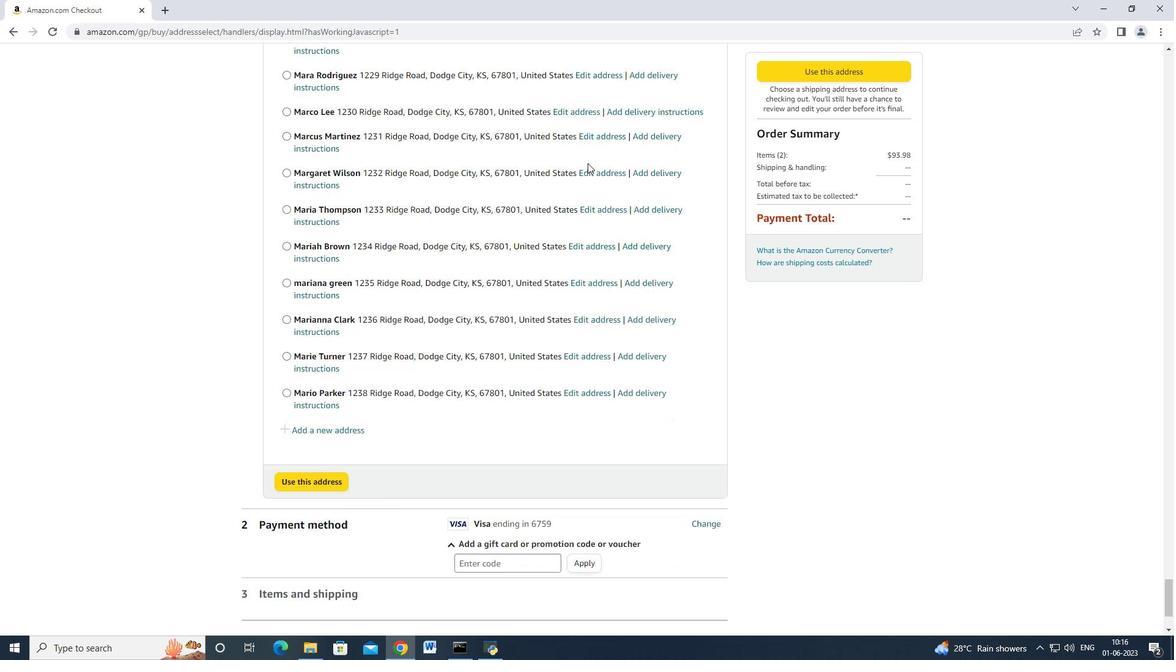 
Action: Mouse scrolled (588, 162) with delta (0, 0)
Screenshot: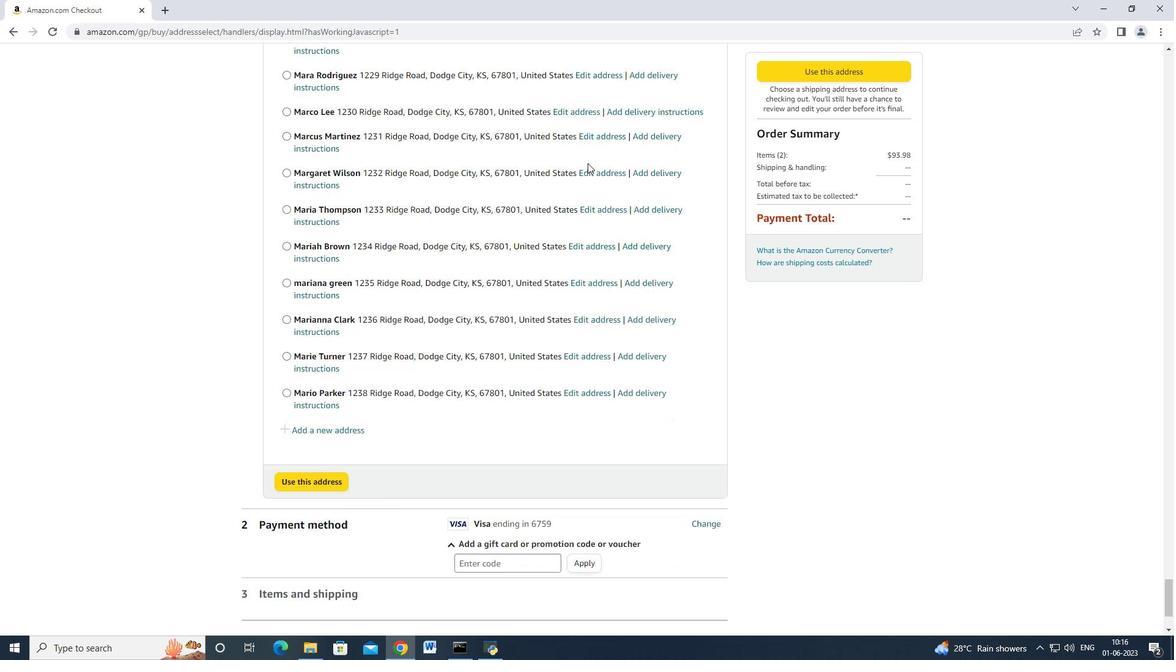 
Action: Mouse scrolled (588, 162) with delta (0, 0)
Screenshot: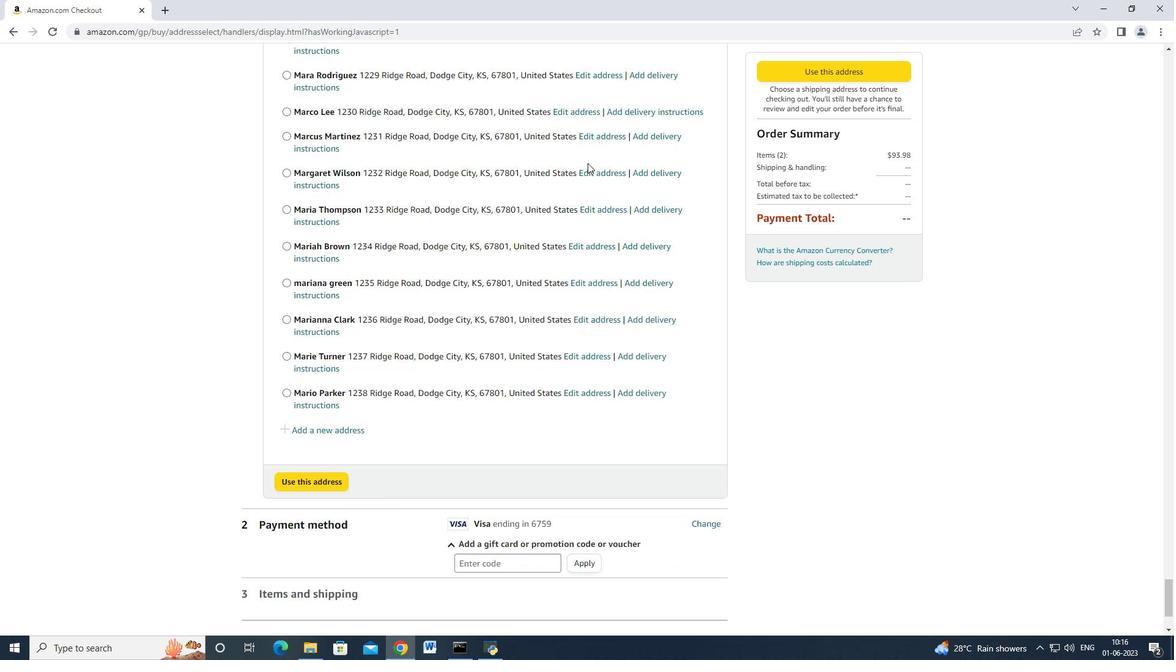 
Action: Mouse scrolled (588, 162) with delta (0, 0)
Screenshot: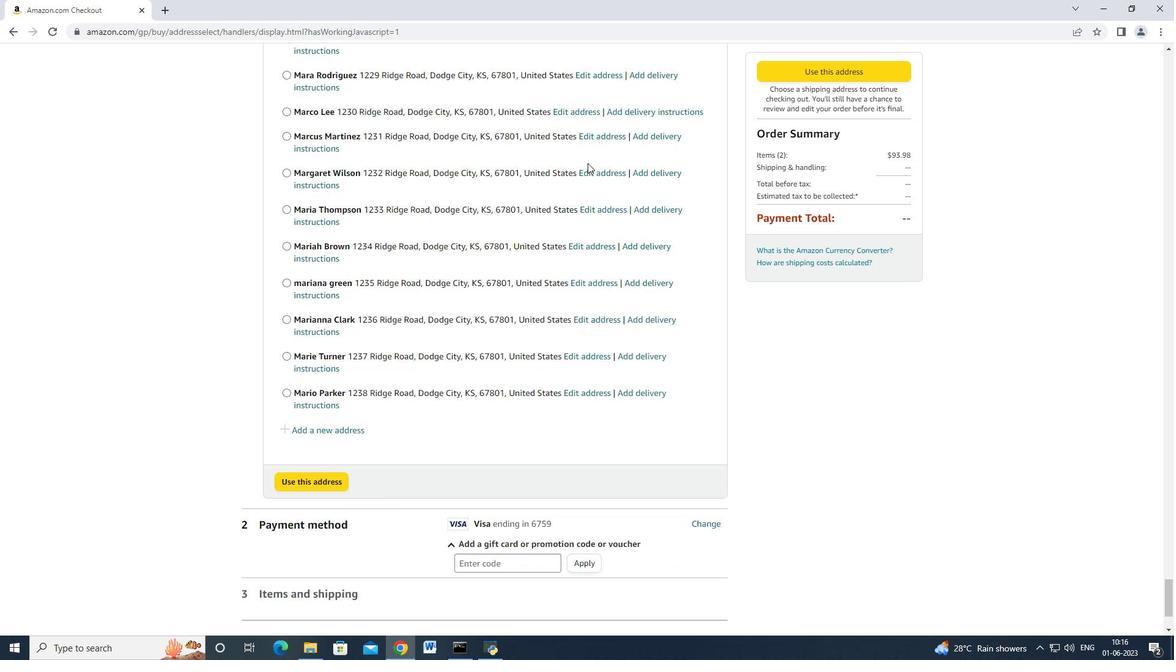 
Action: Mouse moved to (352, 296)
Screenshot: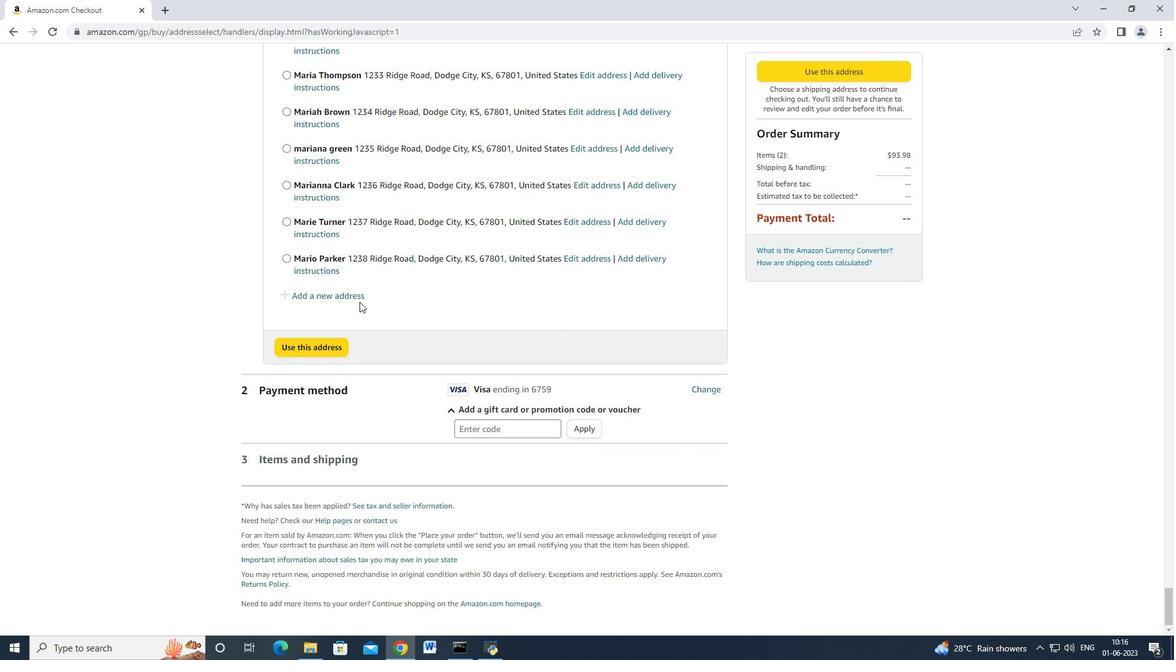 
Action: Mouse pressed left at (352, 296)
Screenshot: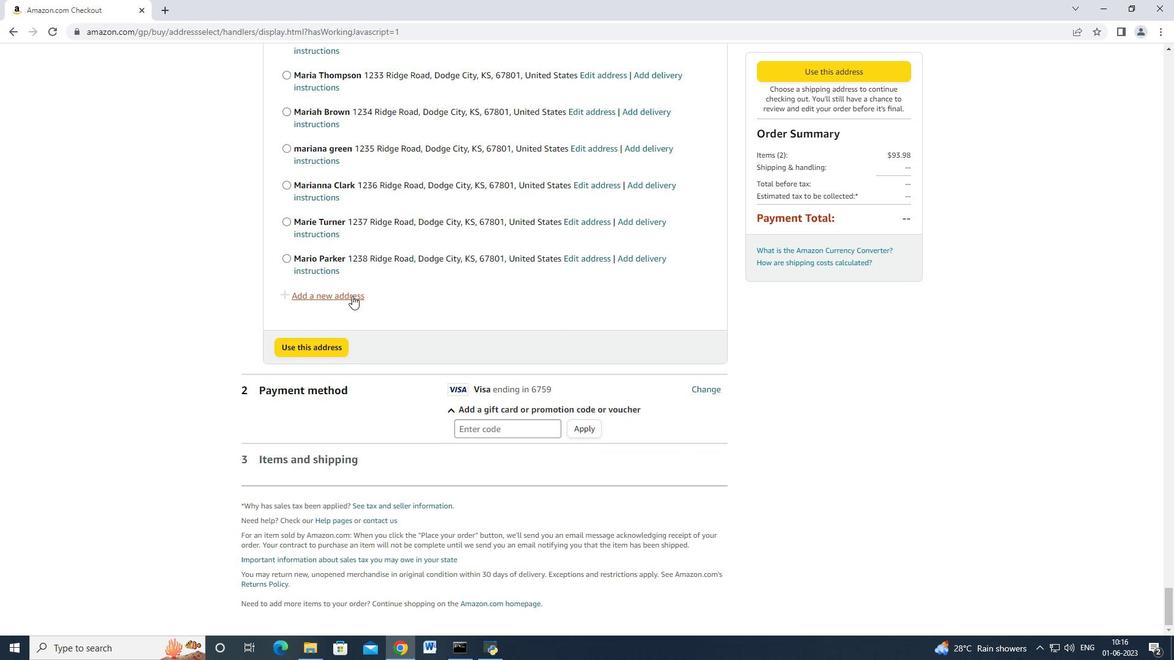 
Action: Mouse moved to (416, 300)
Screenshot: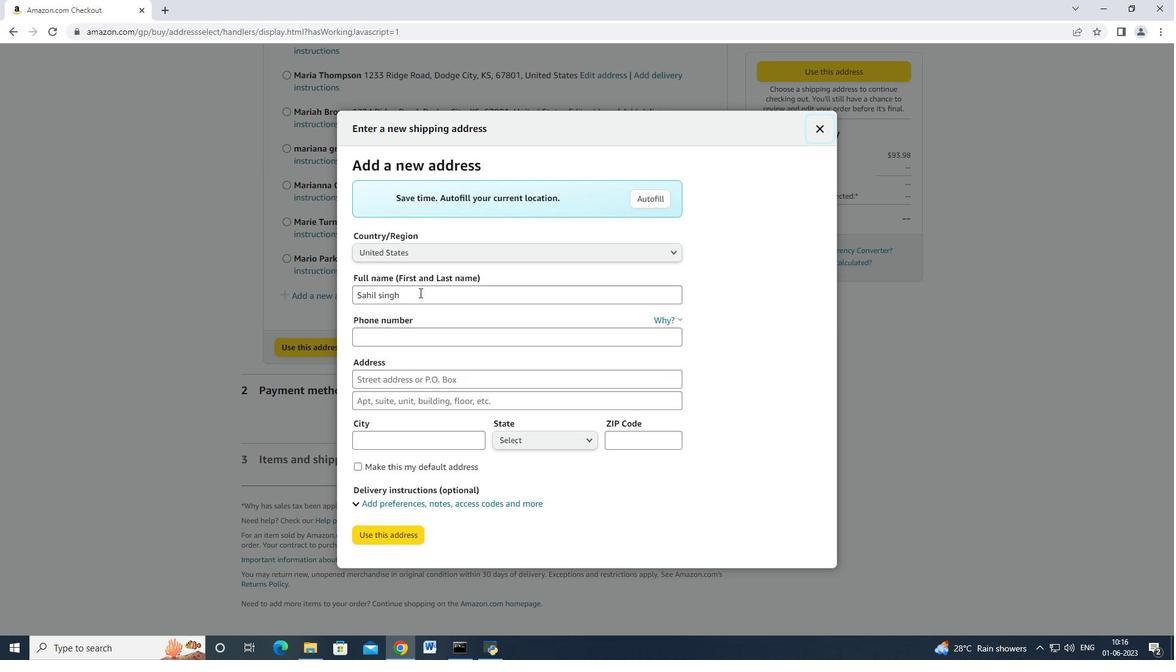 
Action: Mouse pressed left at (416, 300)
Screenshot: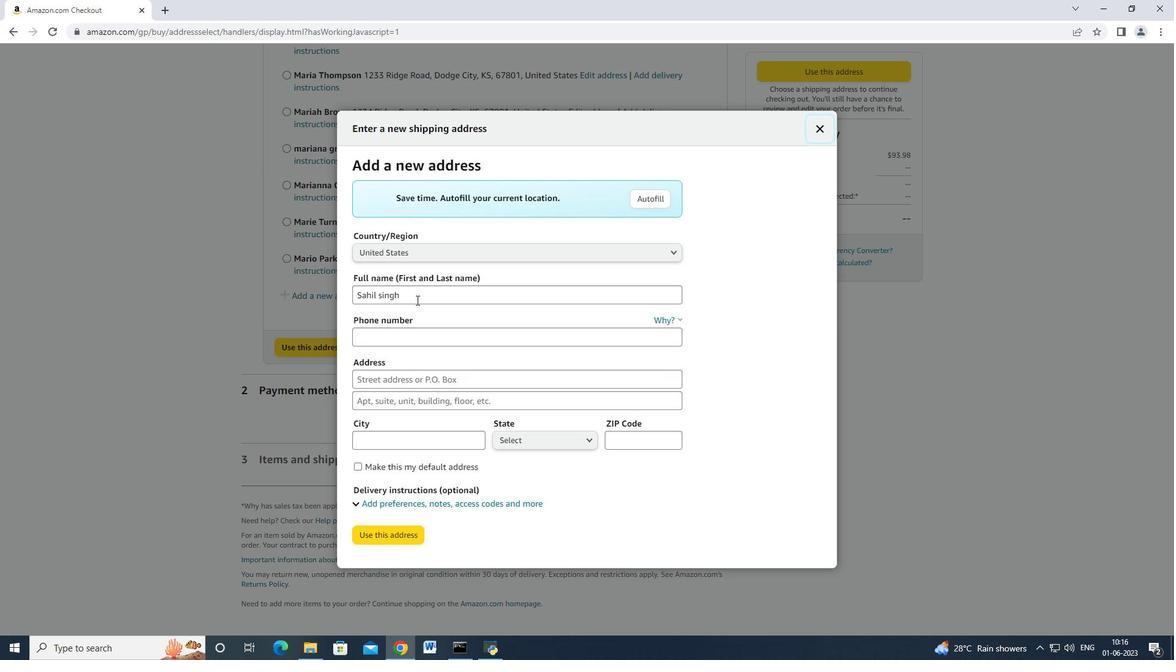 
Action: Mouse moved to (361, 294)
Screenshot: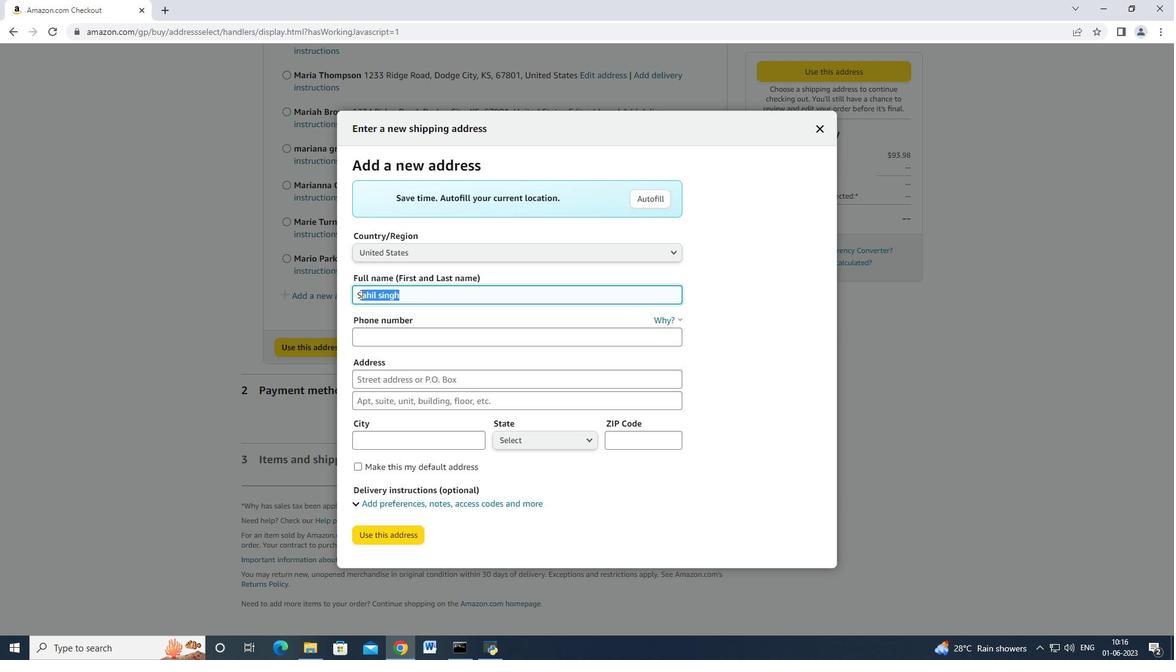 
Action: Key pressed <Key.backspace><Key.backspace><Key.shift>Marisol<Key.space><Key.shift>Hernander<Key.backspace>z<Key.space><Key.tab><Key.tab>6205197251<Key.tab>1239<Key.space><Key.shift>Ridge<Key.space><Key.shift>Road<Key.tab><Key.tab><Key.shift>Dodge<Key.space><Key.shift>City
Screenshot: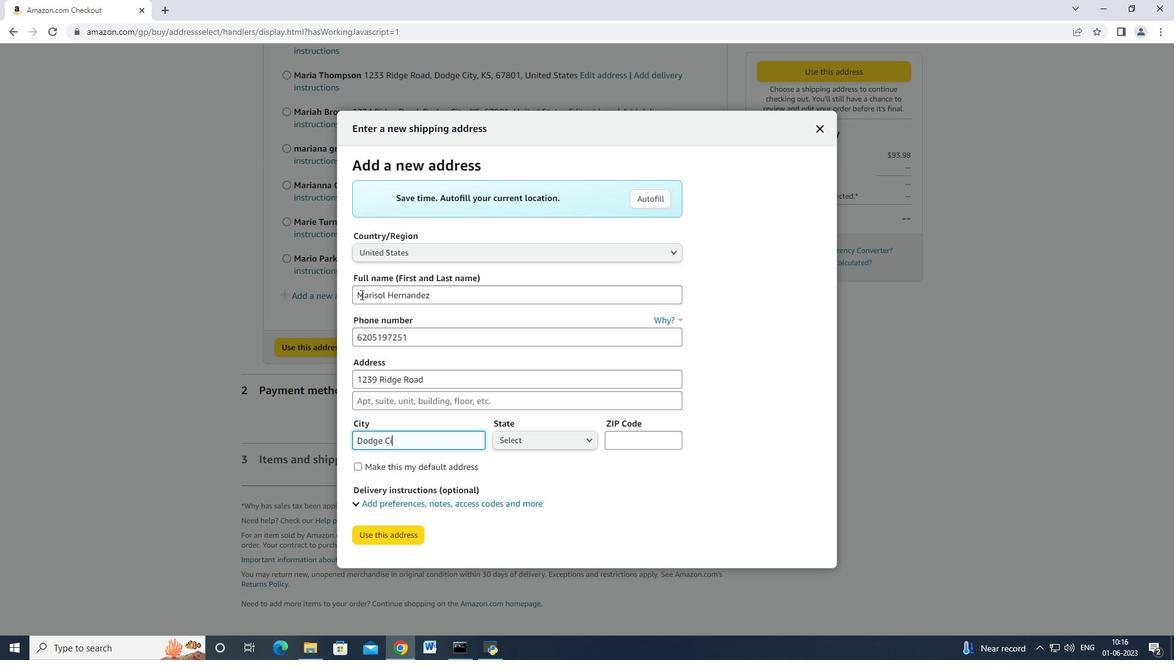 
Action: Mouse moved to (504, 434)
Screenshot: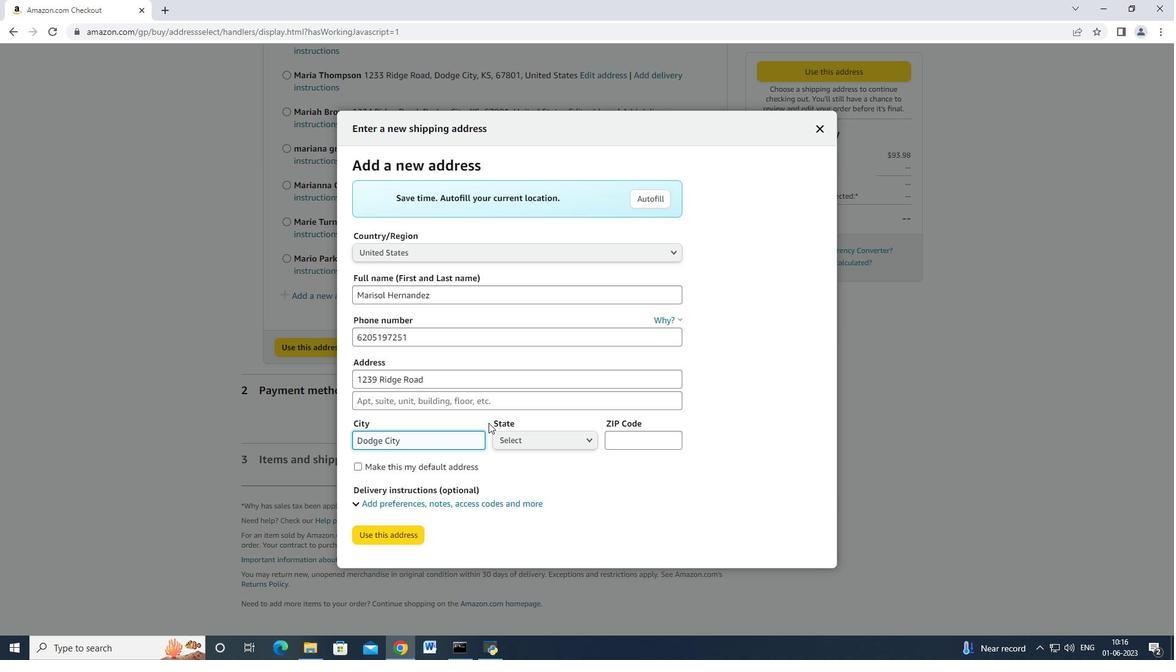 
Action: Mouse pressed left at (504, 434)
Screenshot: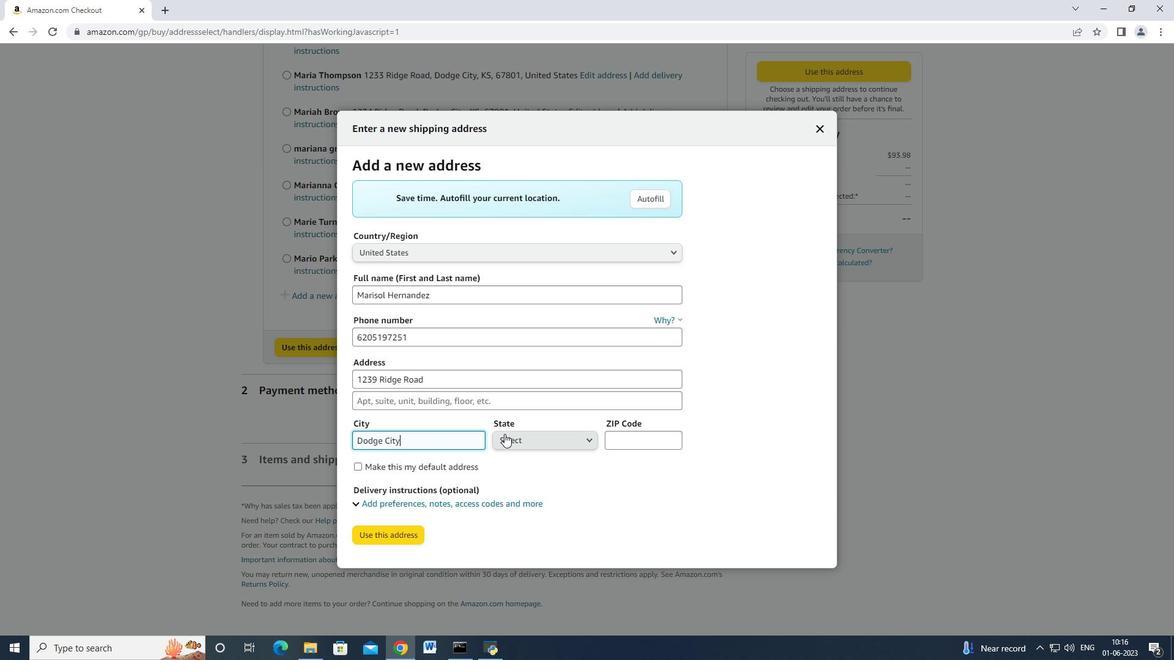 
Action: Mouse moved to (533, 364)
Screenshot: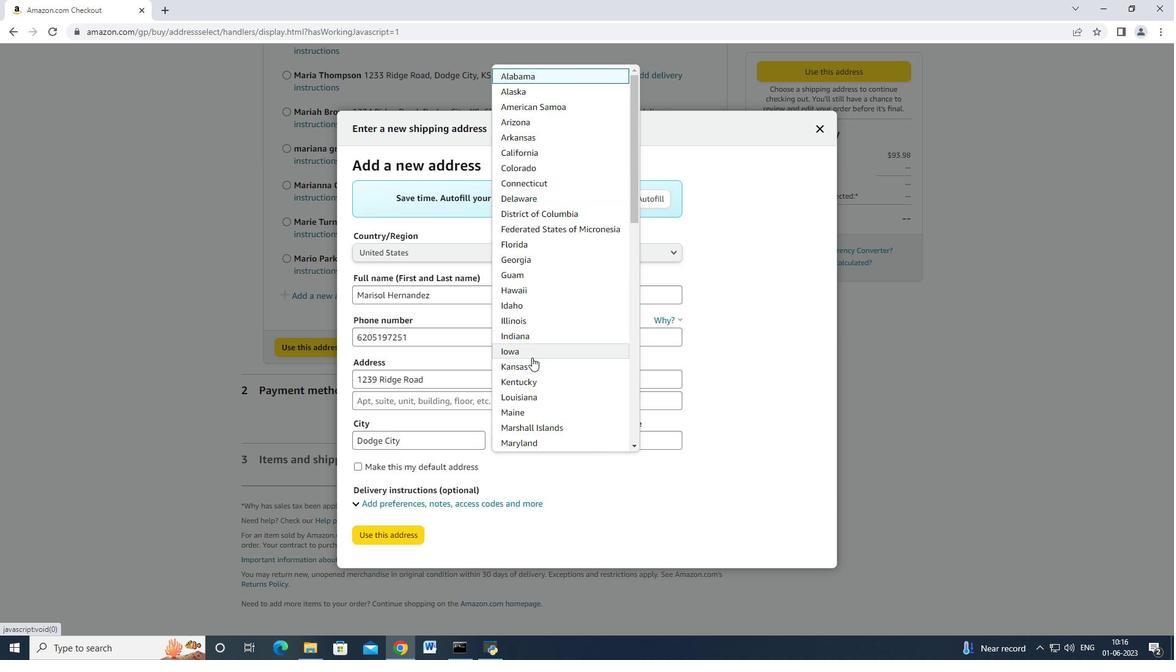 
Action: Mouse pressed left at (533, 364)
Screenshot: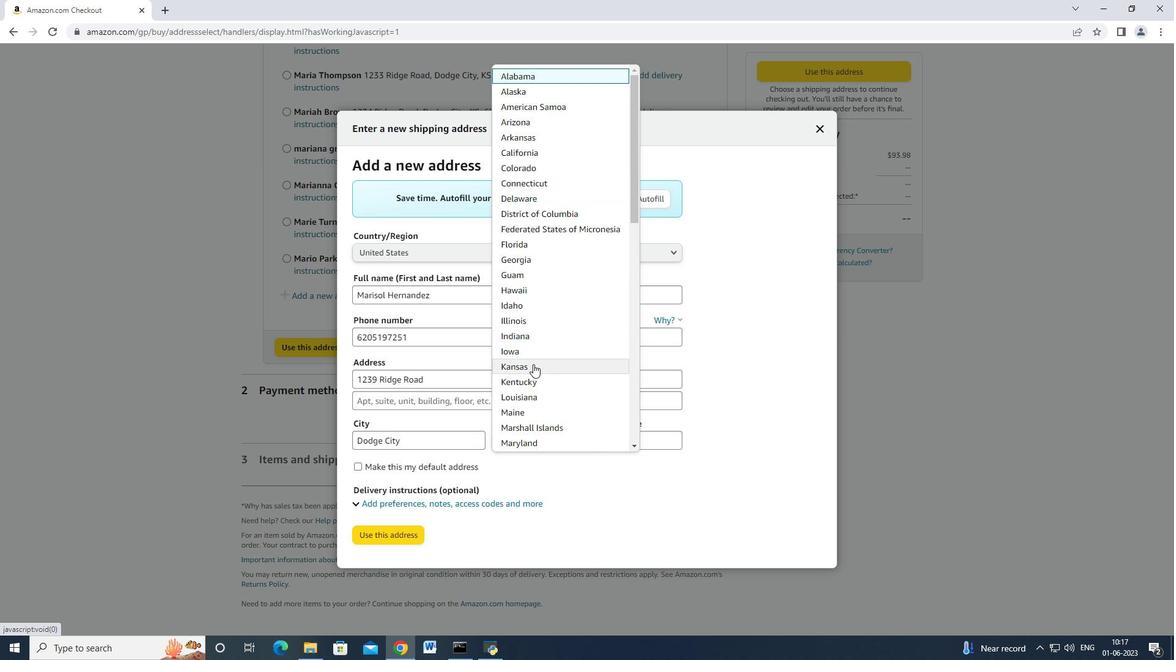 
Action: Mouse moved to (657, 442)
Screenshot: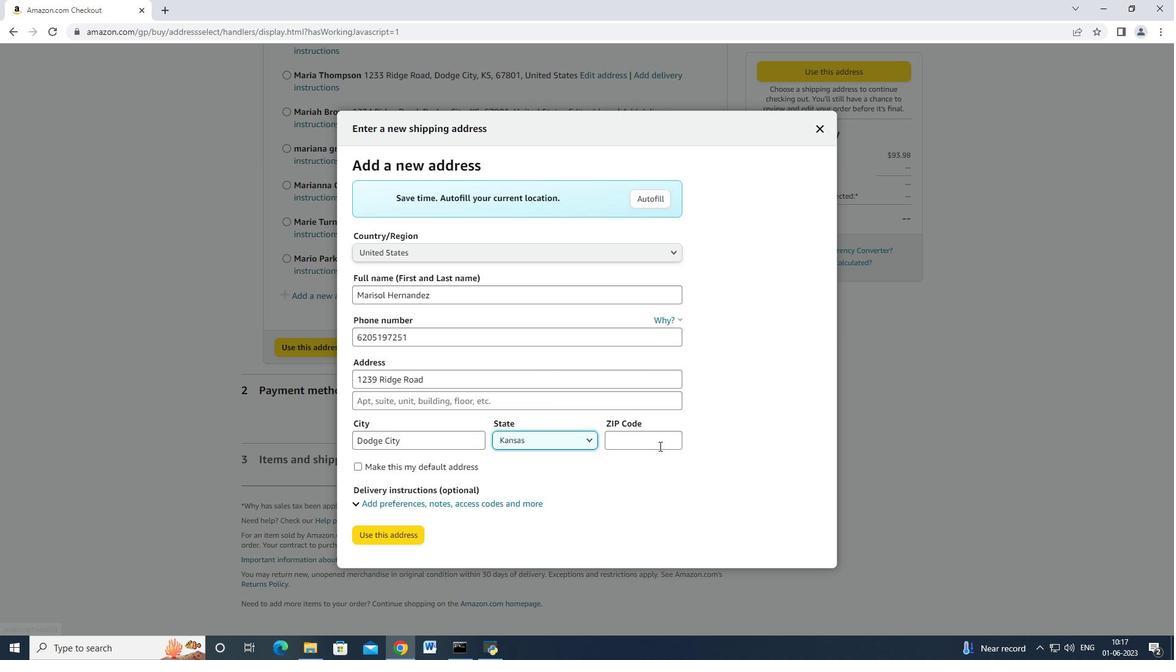 
Action: Mouse pressed left at (657, 442)
Screenshot: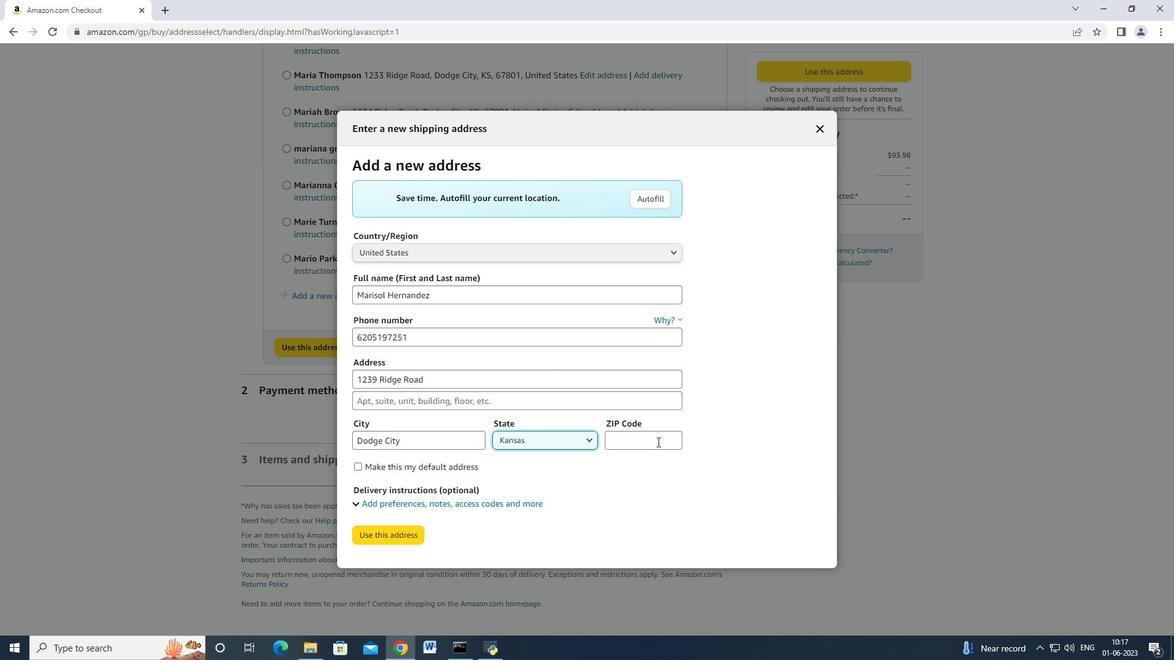 
Action: Mouse moved to (657, 442)
Screenshot: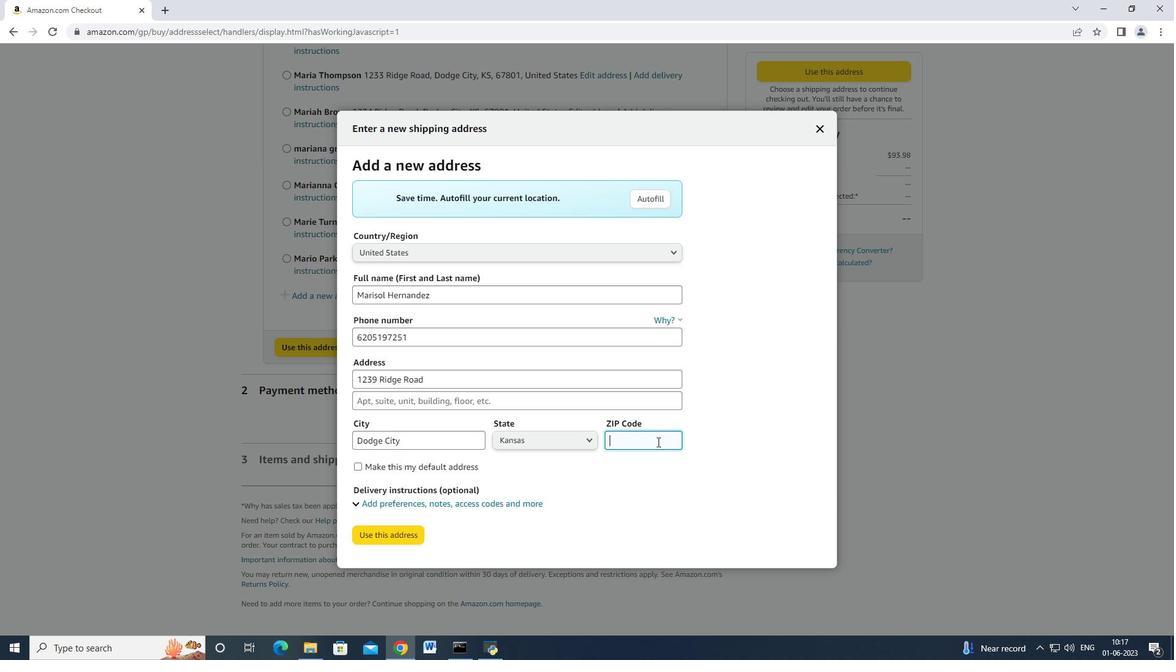 
Action: Key pressed 67801
Screenshot: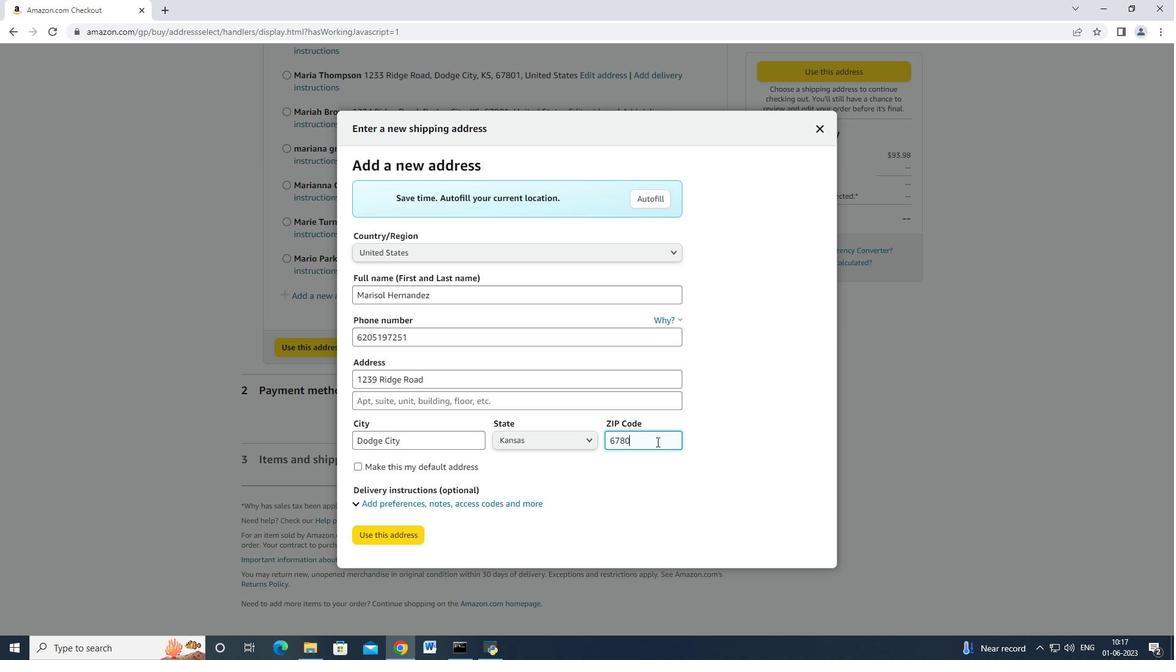 
Action: Mouse moved to (385, 536)
Screenshot: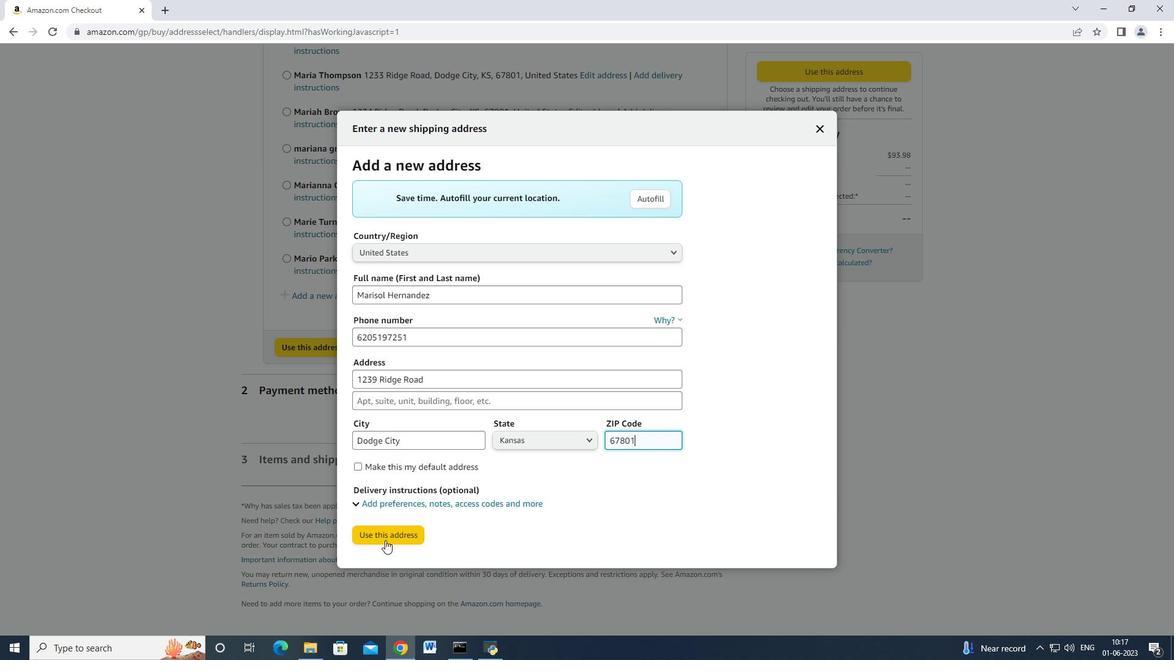 
Action: Mouse pressed left at (385, 536)
Screenshot: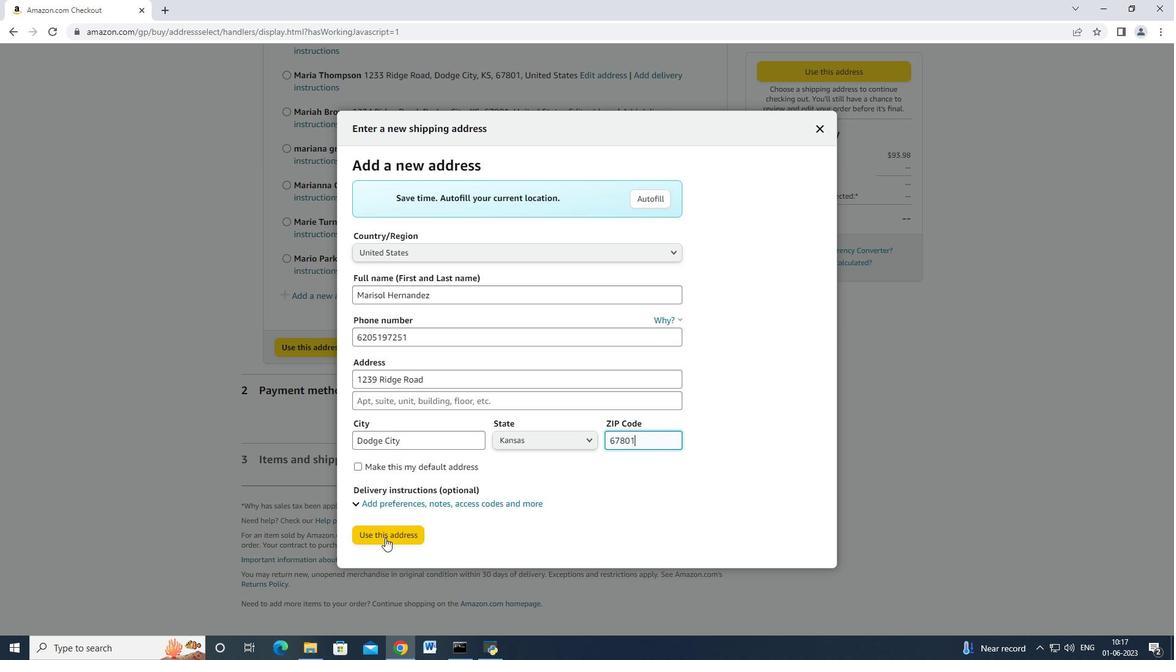 
Action: Mouse moved to (439, 483)
Screenshot: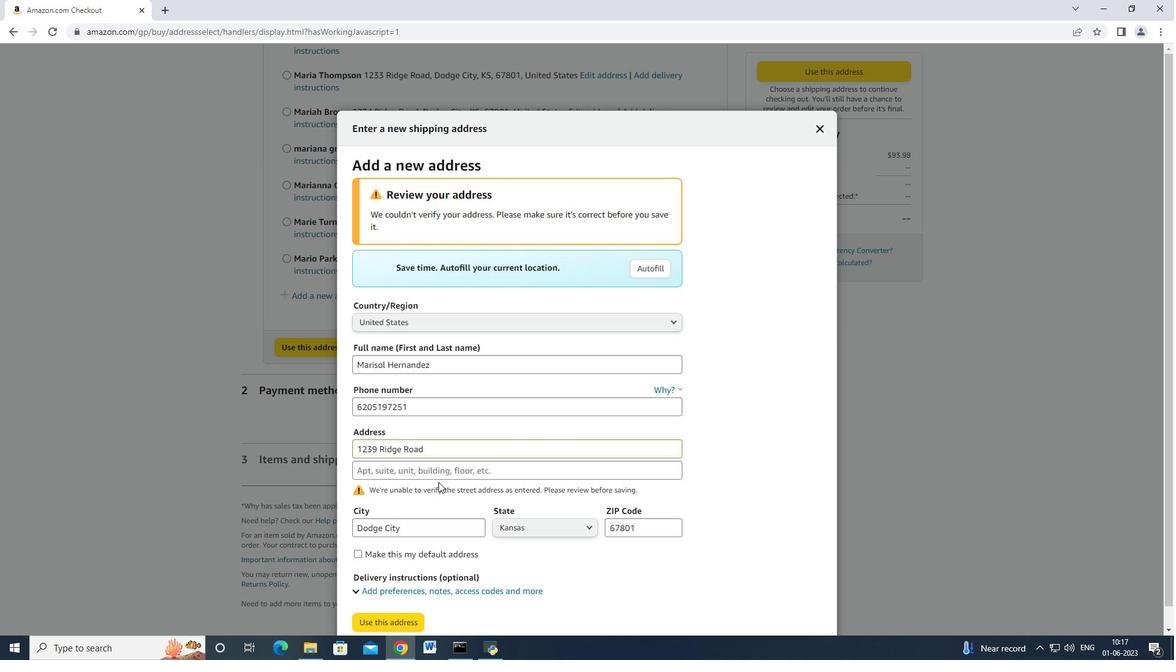 
Action: Mouse scrolled (439, 482) with delta (0, 0)
Screenshot: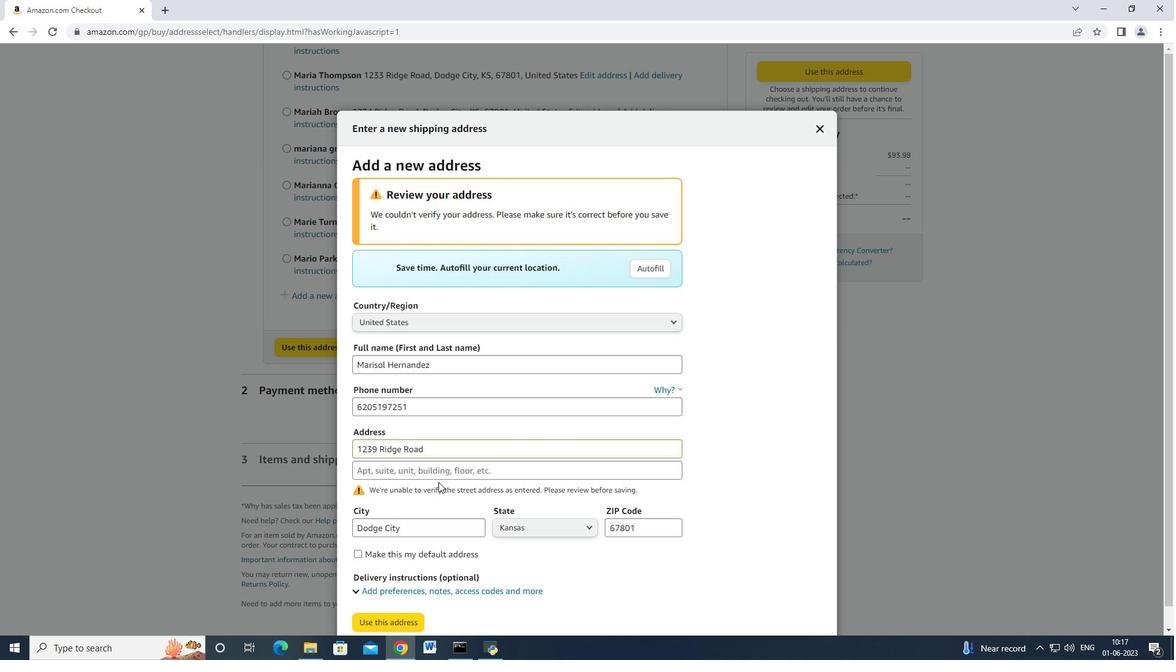 
Action: Mouse moved to (438, 493)
Screenshot: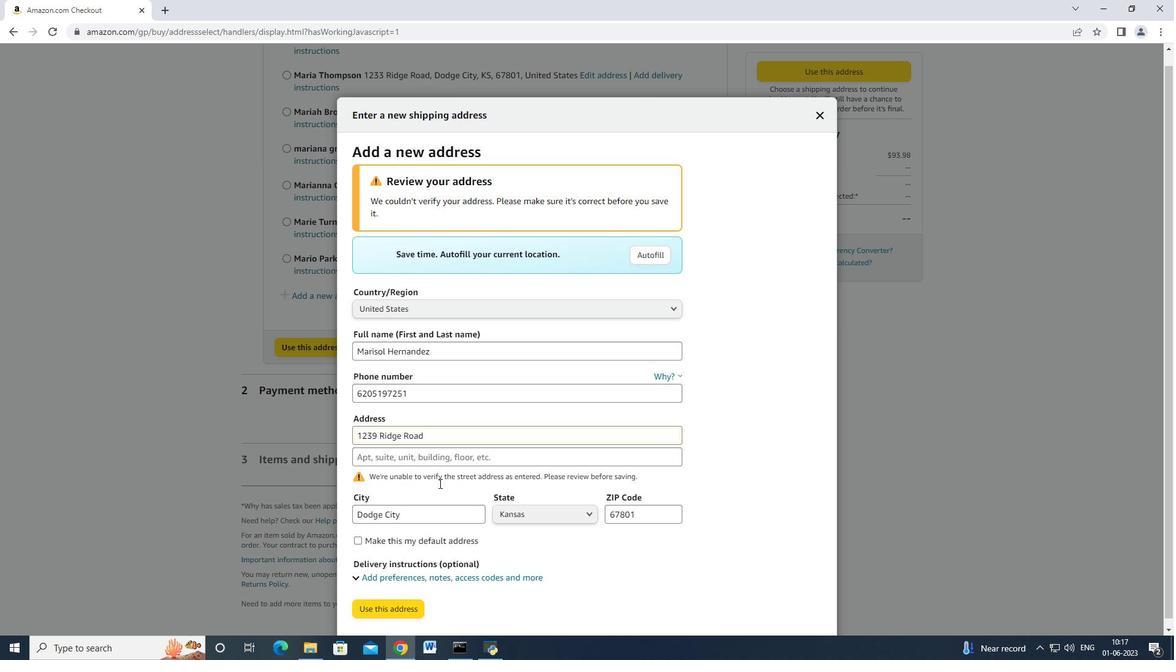 
Action: Mouse scrolled (438, 493) with delta (0, 0)
Screenshot: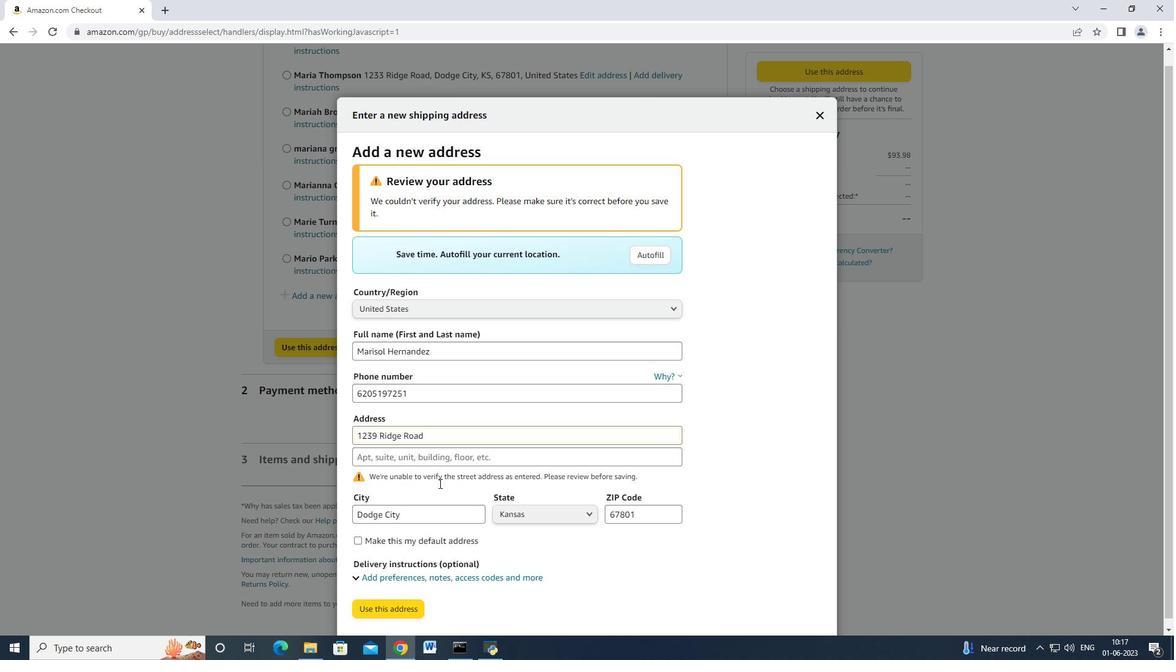
Action: Mouse moved to (438, 499)
Screenshot: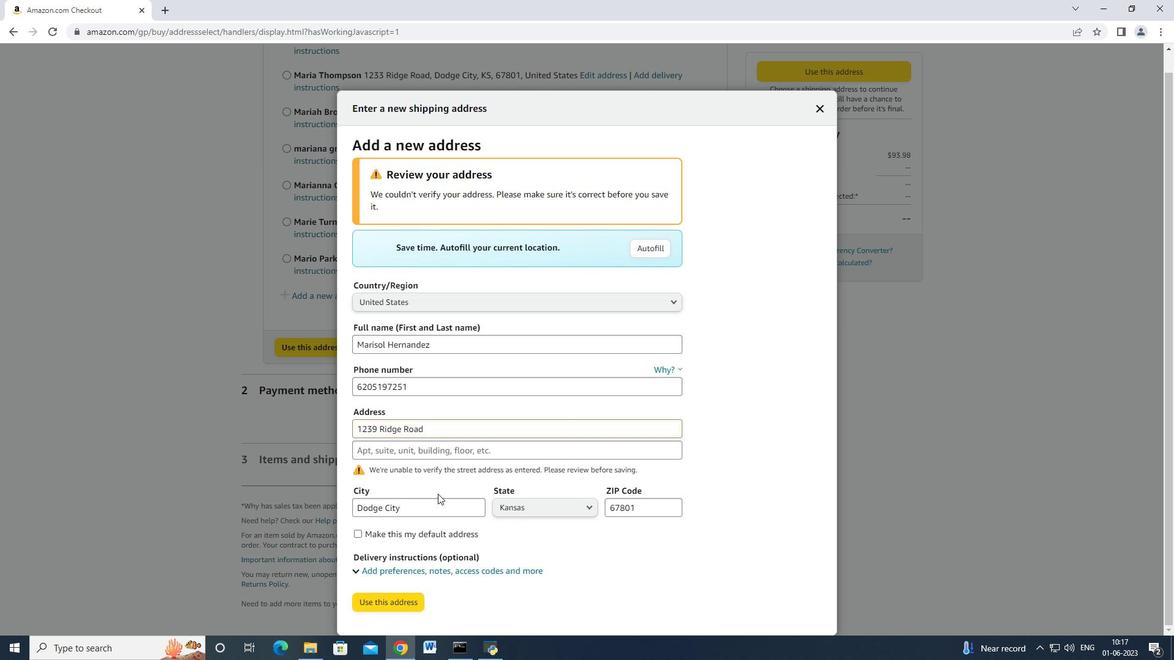 
Action: Mouse scrolled (438, 498) with delta (0, 0)
Screenshot: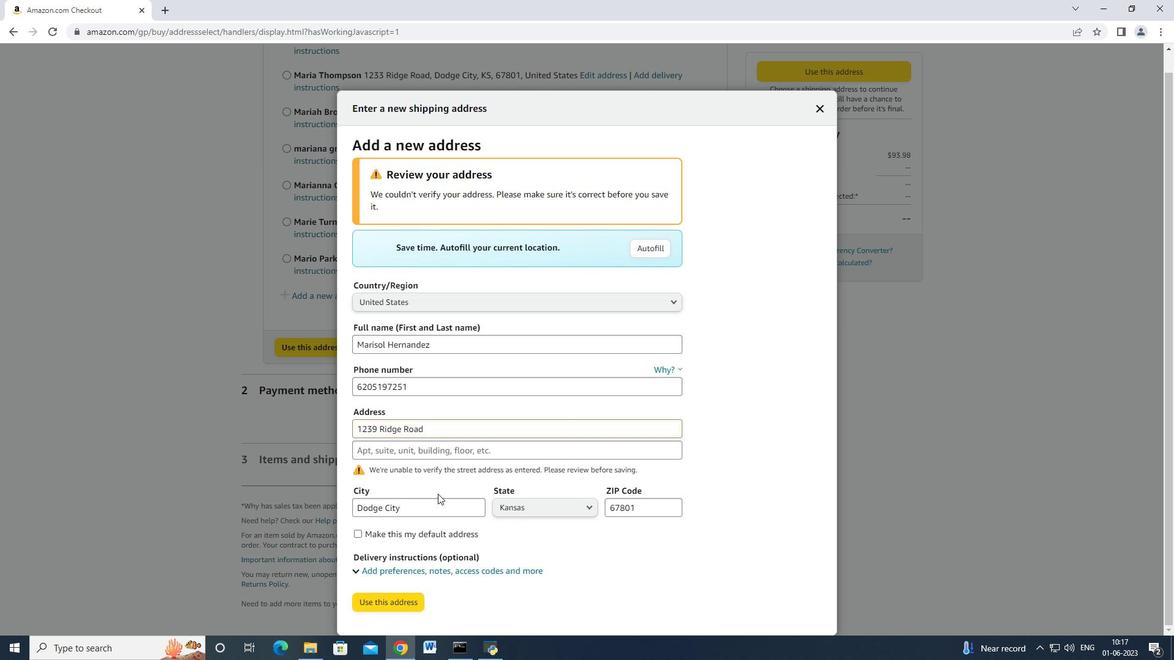 
Action: Mouse moved to (403, 599)
Screenshot: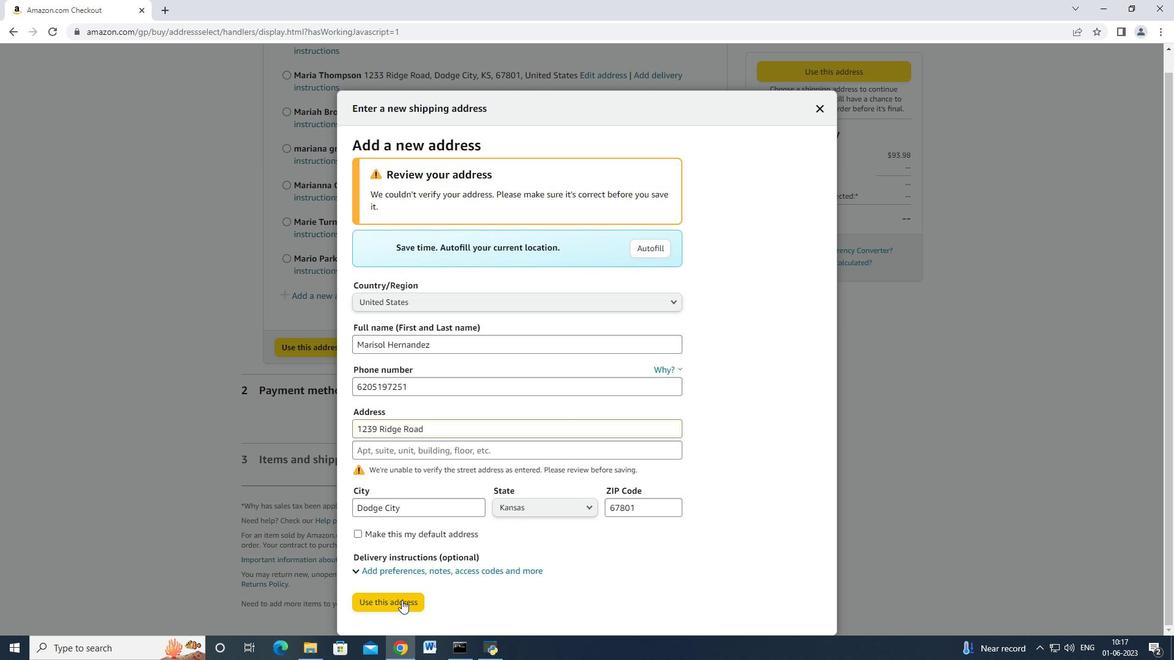 
Action: Mouse pressed left at (403, 599)
Screenshot: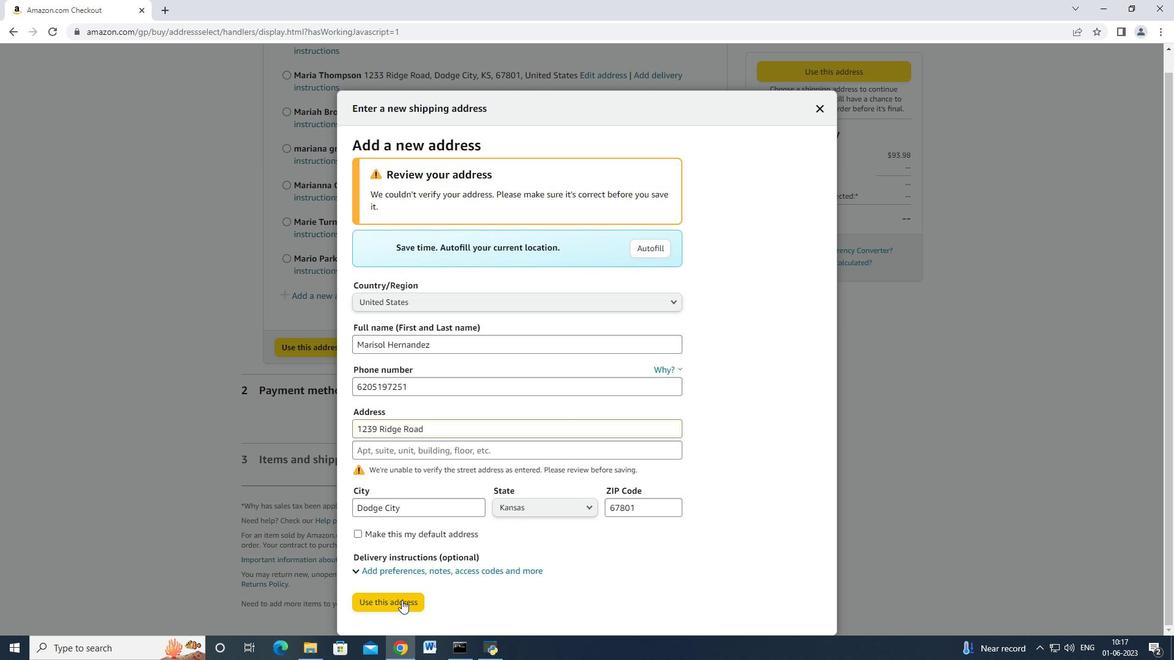 
Action: Mouse moved to (539, 305)
Screenshot: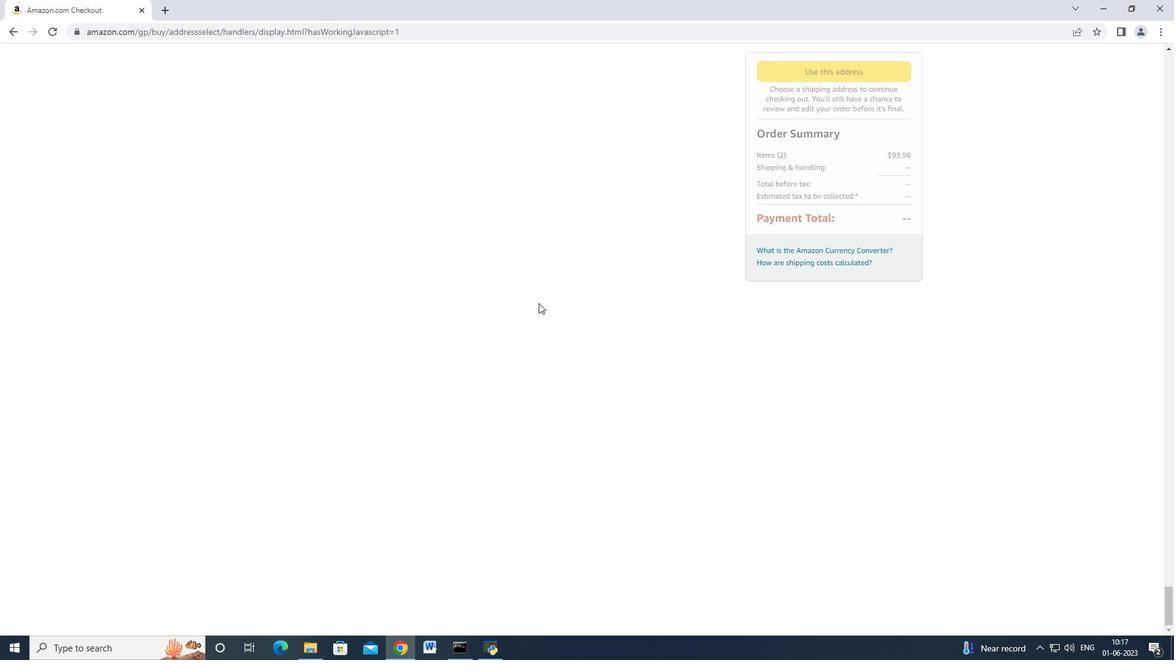 
Action: Mouse scrolled (539, 304) with delta (0, 0)
Screenshot: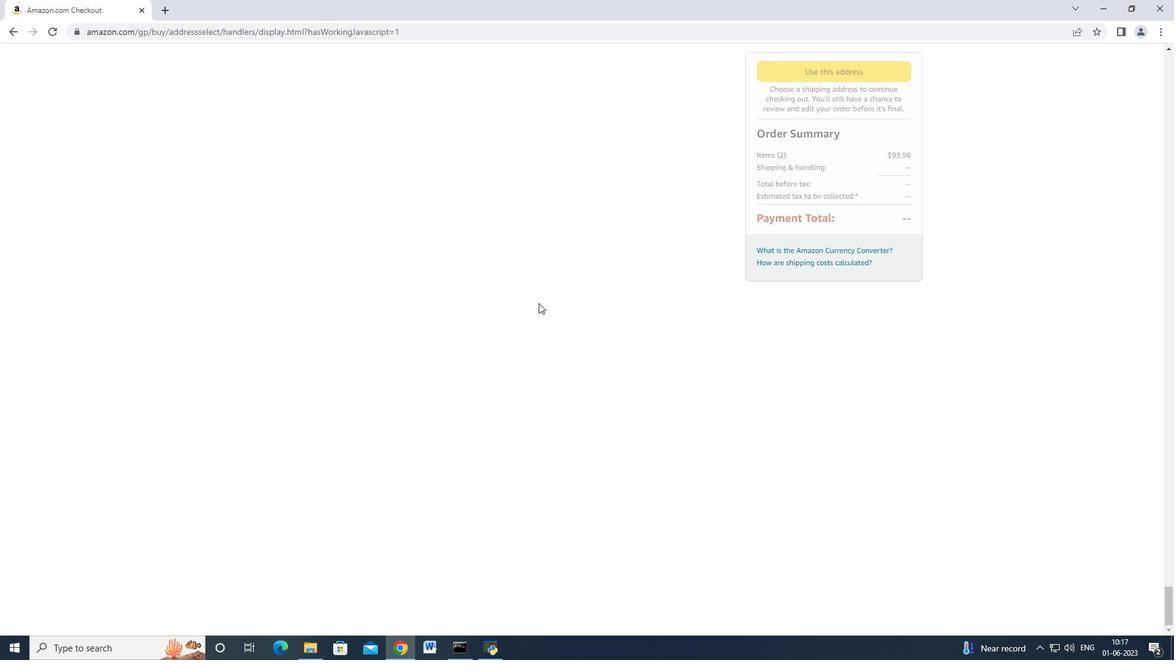 
Action: Mouse scrolled (539, 305) with delta (0, 0)
Screenshot: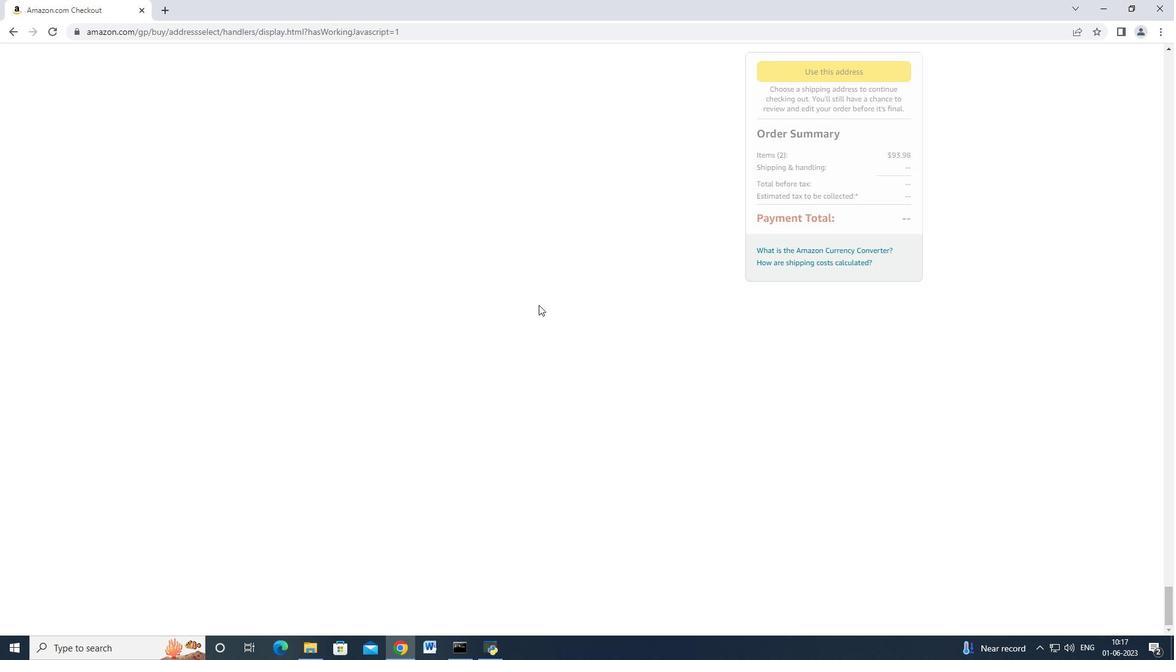 
Action: Mouse scrolled (539, 304) with delta (0, 0)
Screenshot: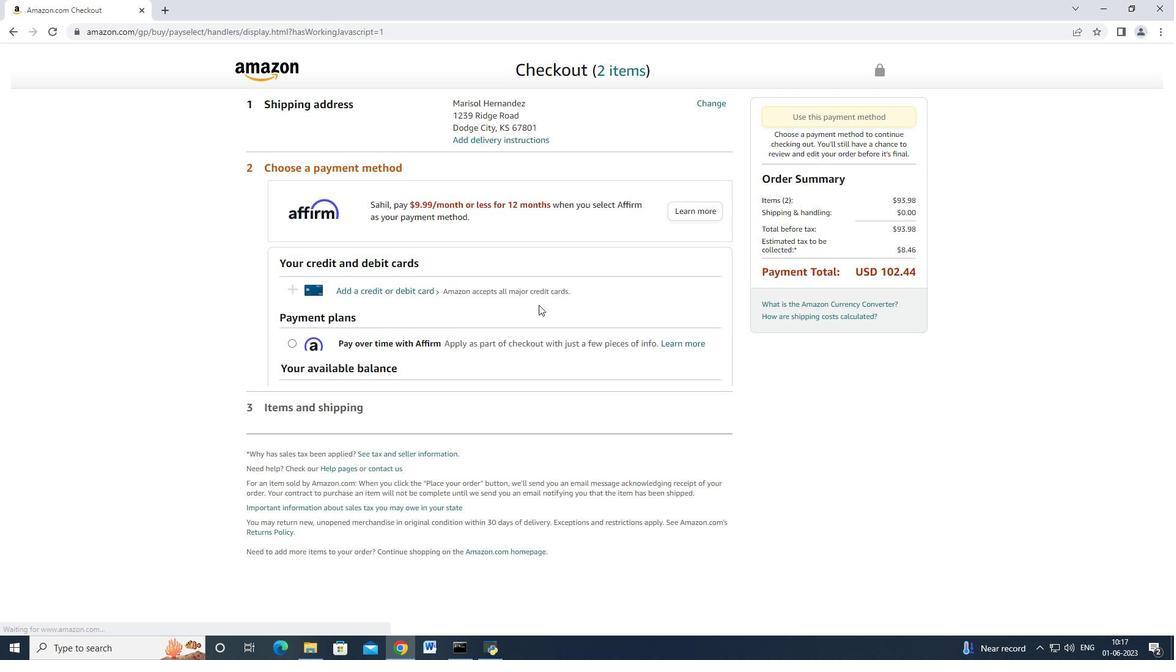 
Action: Mouse scrolled (539, 305) with delta (0, 0)
Screenshot: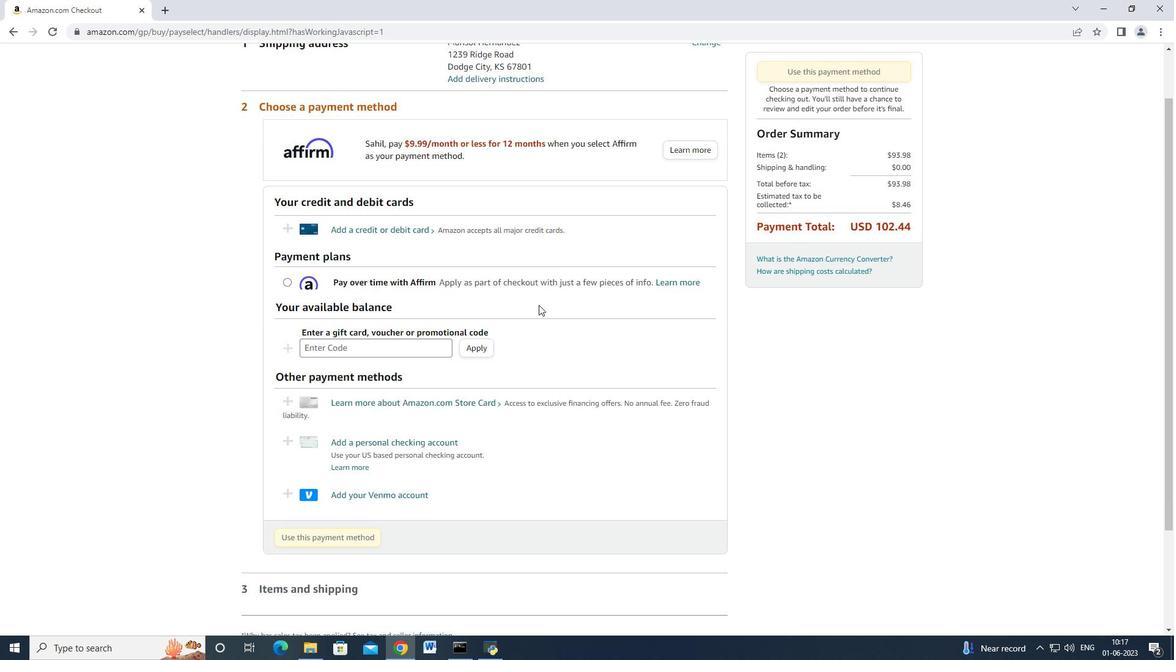 
Action: Mouse scrolled (539, 304) with delta (0, 0)
Screenshot: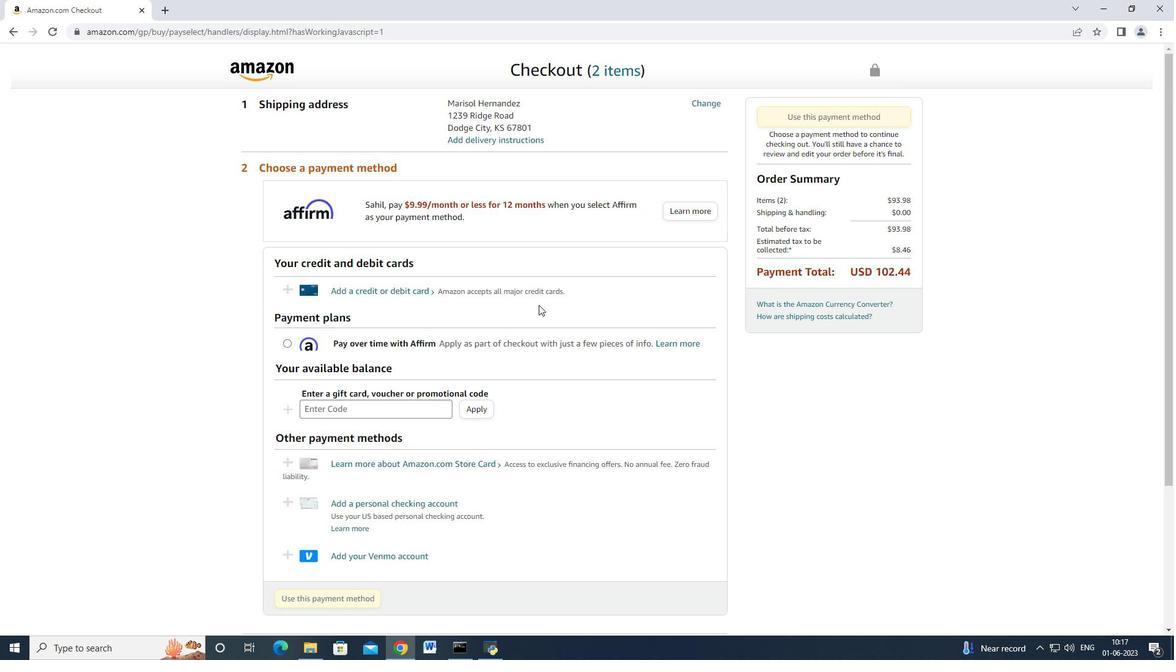 
Action: Mouse moved to (424, 232)
Screenshot: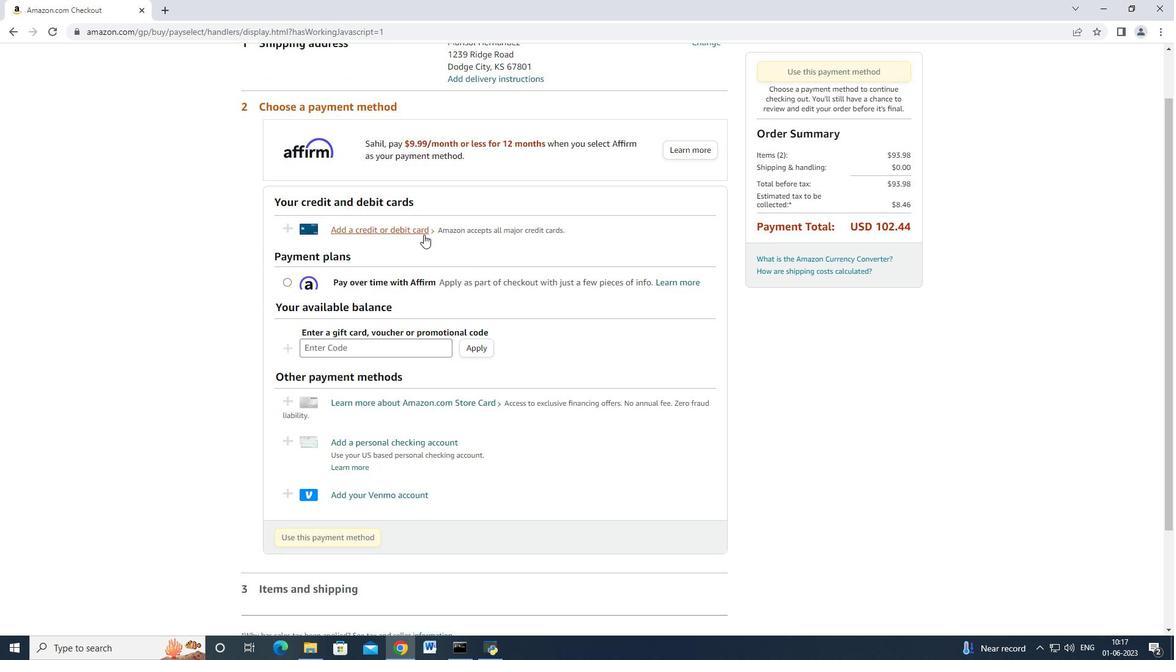
Action: Mouse pressed left at (424, 232)
Screenshot: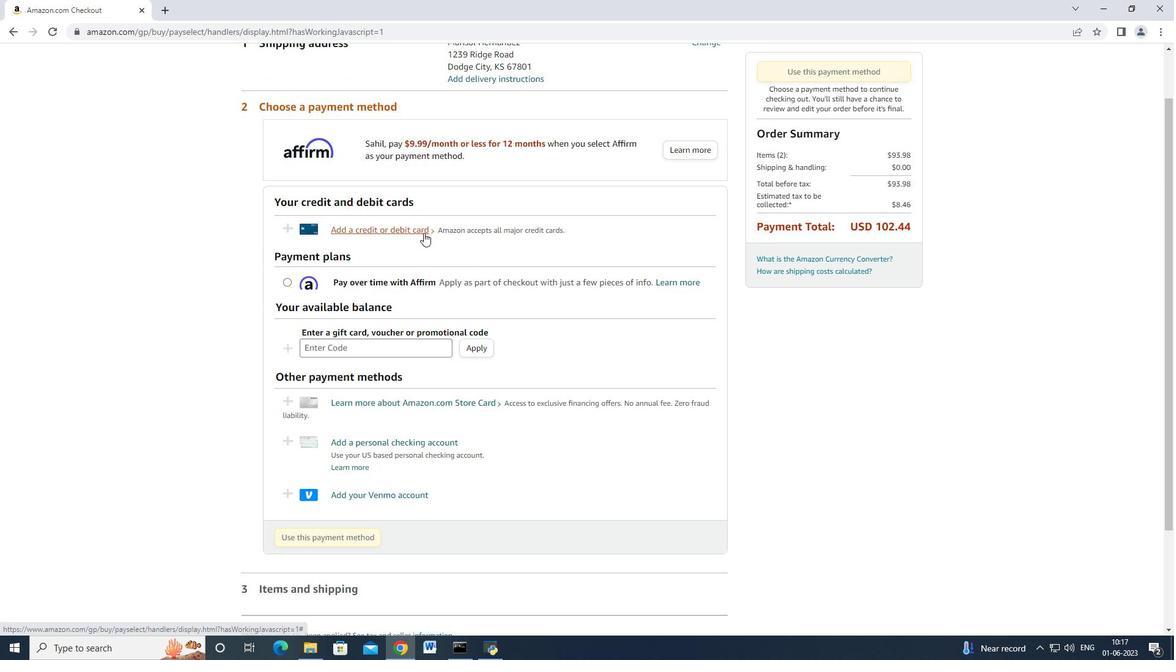 
Action: Mouse moved to (517, 280)
Screenshot: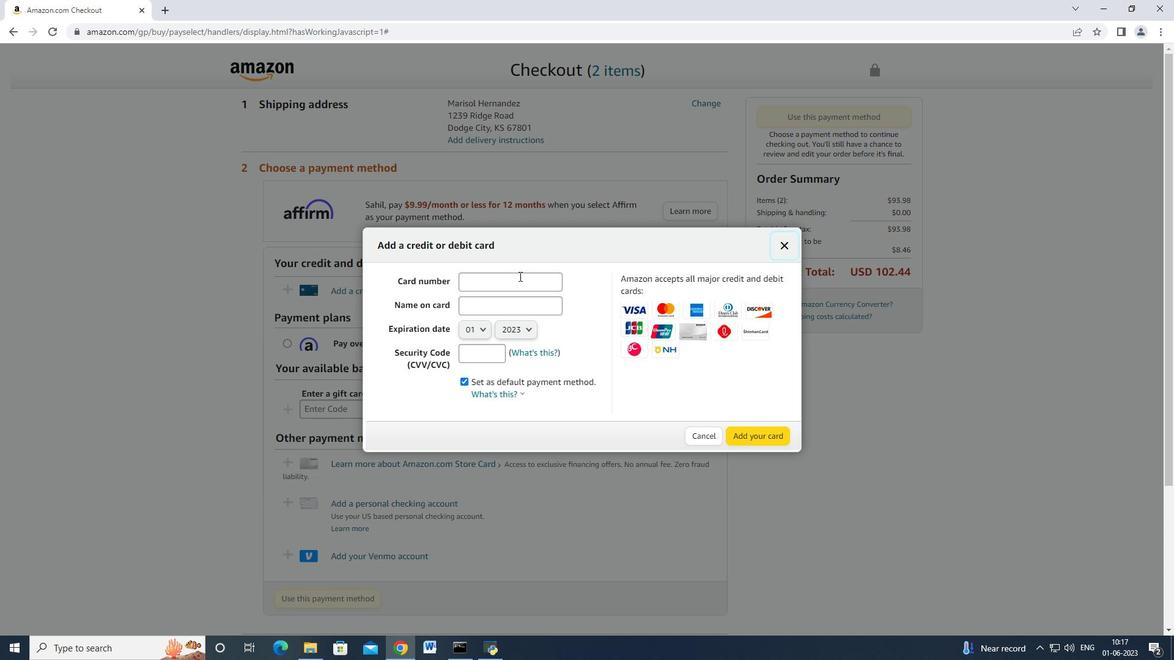 
Action: Mouse pressed left at (517, 280)
